 Task: Buy 2 Scrubs from Lip Care section under best seller category for shipping address: Jovani Ramirez, 2765 Fieldcrest Road, New York, New York 10005, Cell Number 6318992398. Pay from credit card ending with 7965, CVV 549
Action: Mouse moved to (323, 55)
Screenshot: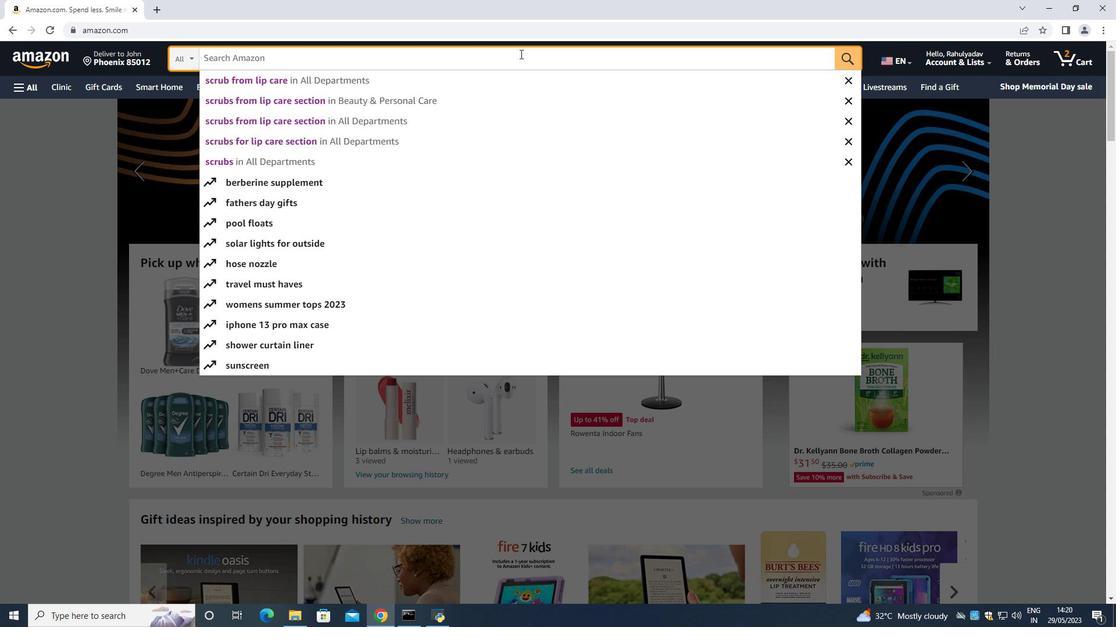 
Action: Key pressed <Key.shift>S
Screenshot: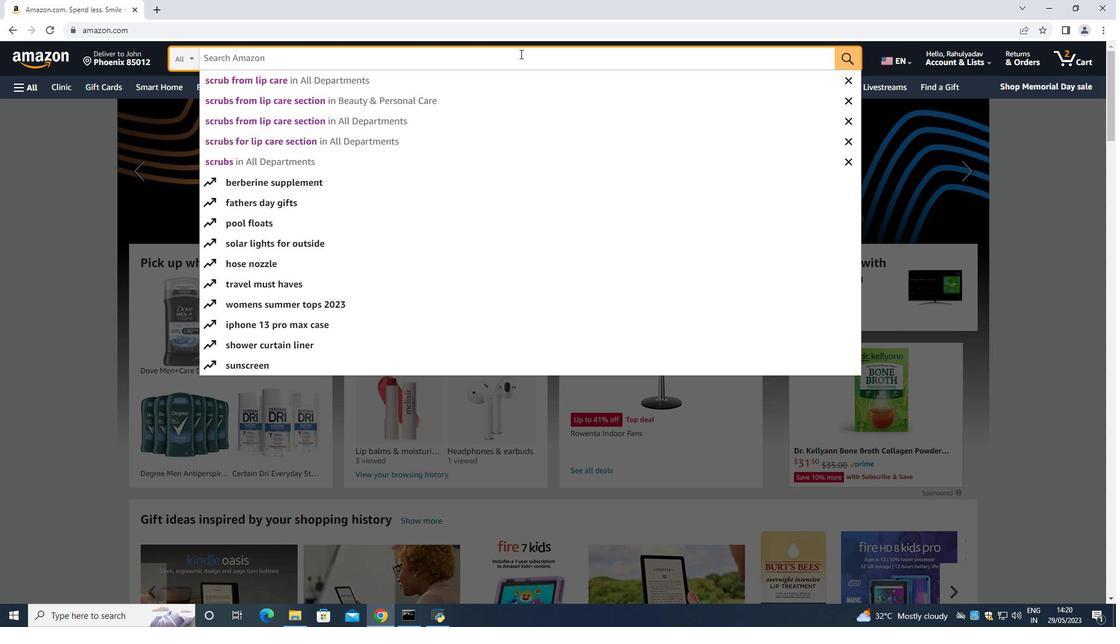 
Action: Mouse moved to (281, 70)
Screenshot: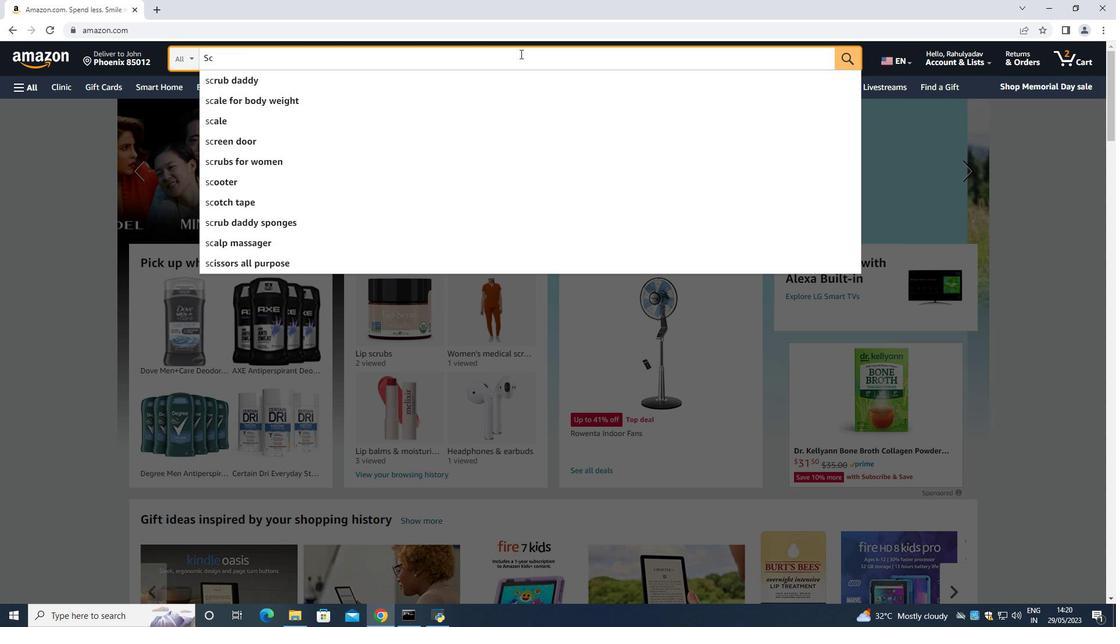 
Action: Mouse pressed left at (281, 70)
Screenshot: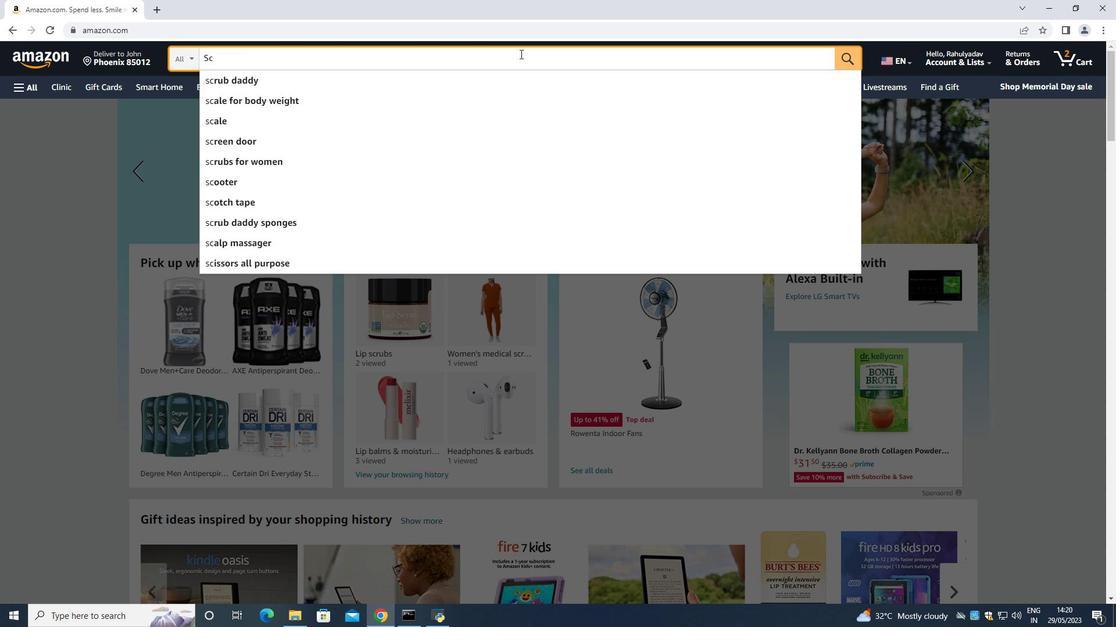
Action: Mouse moved to (280, 70)
Screenshot: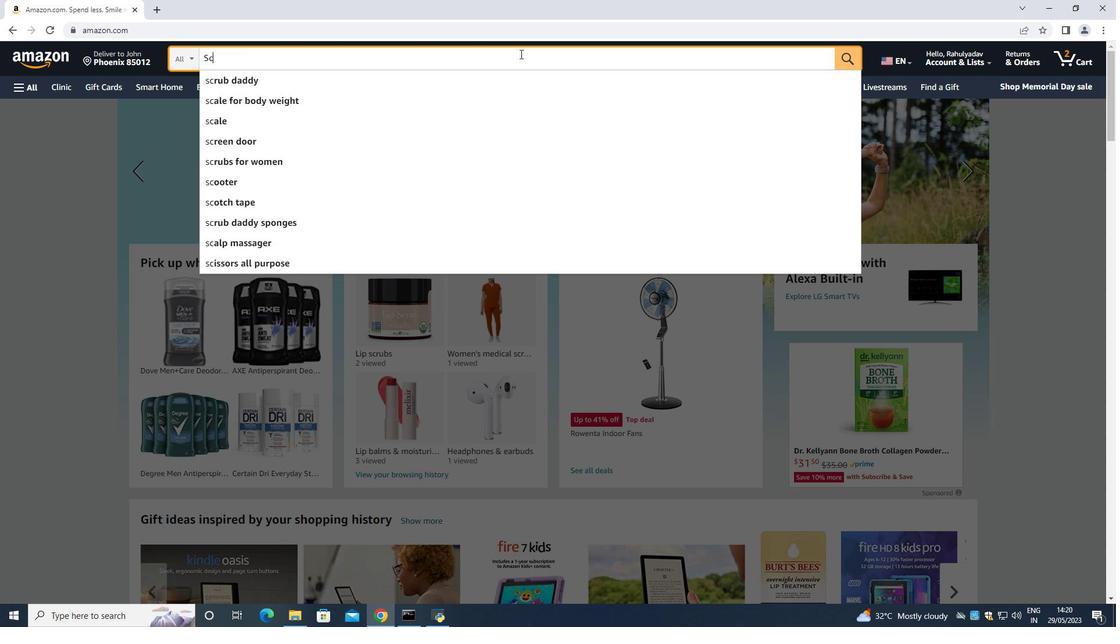 
Action: Key pressed <Key.shift>Scrub<Key.space>from<Key.space>lip<Key.space><Key.shift><Key.shift><Key.shift><Key.shift><Key.shift>Care<Key.space><Key.enter>
Screenshot: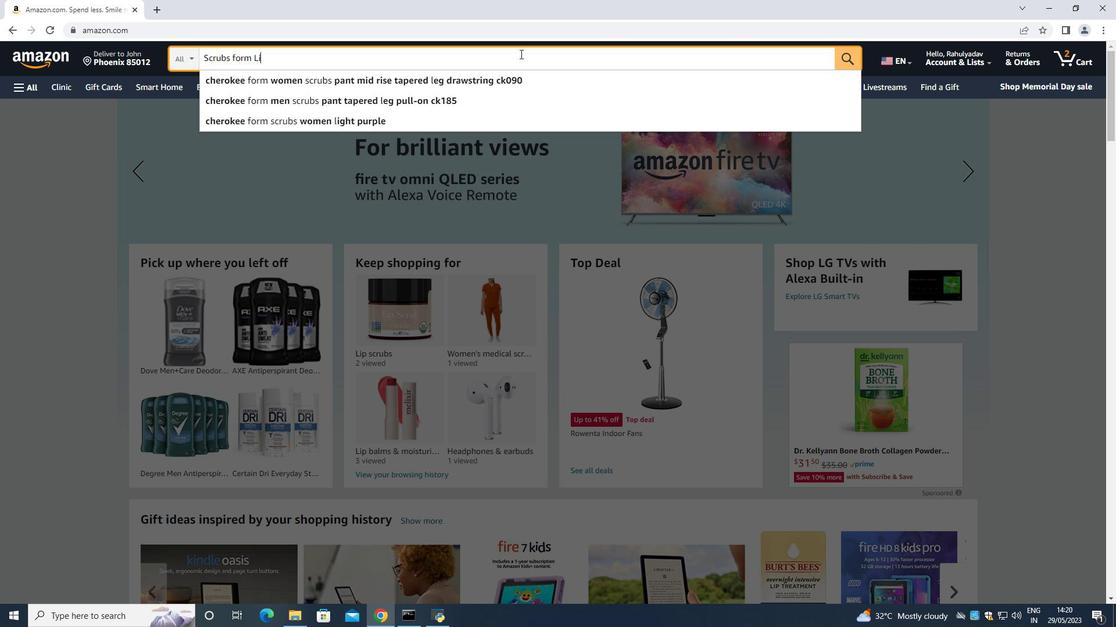 
Action: Mouse moved to (503, 324)
Screenshot: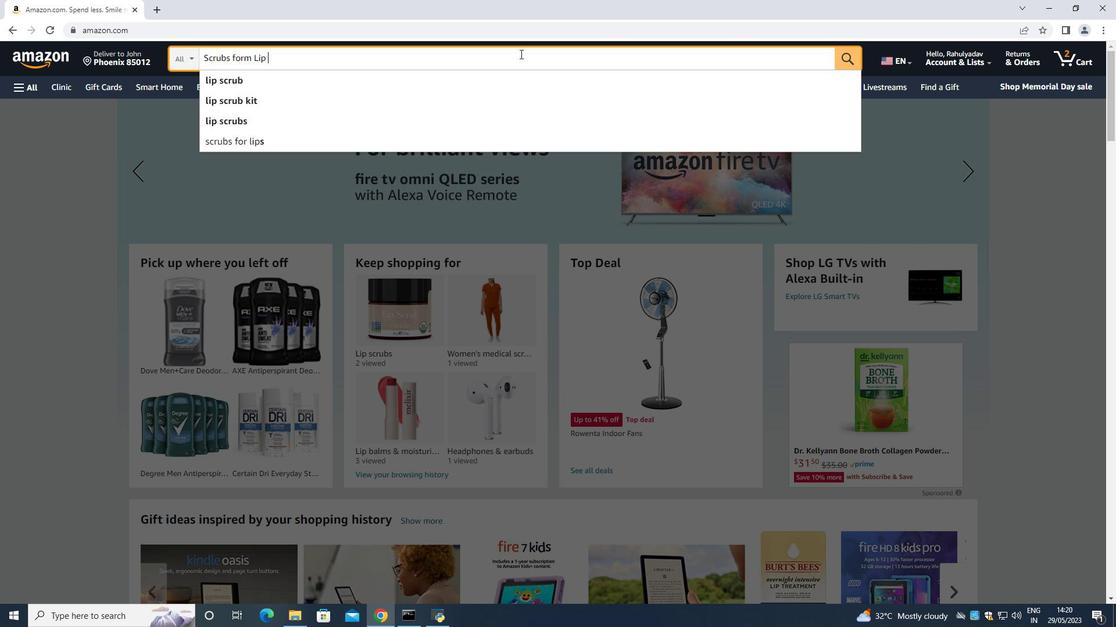 
Action: Mouse scrolled (507, 322) with delta (0, 0)
Screenshot: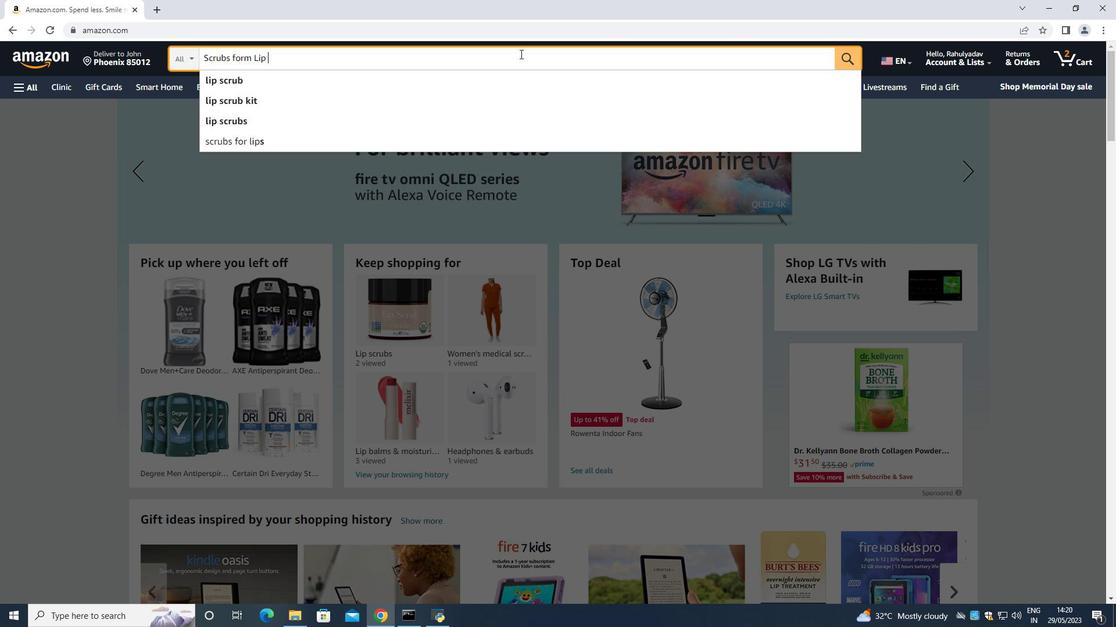 
Action: Mouse moved to (370, 343)
Screenshot: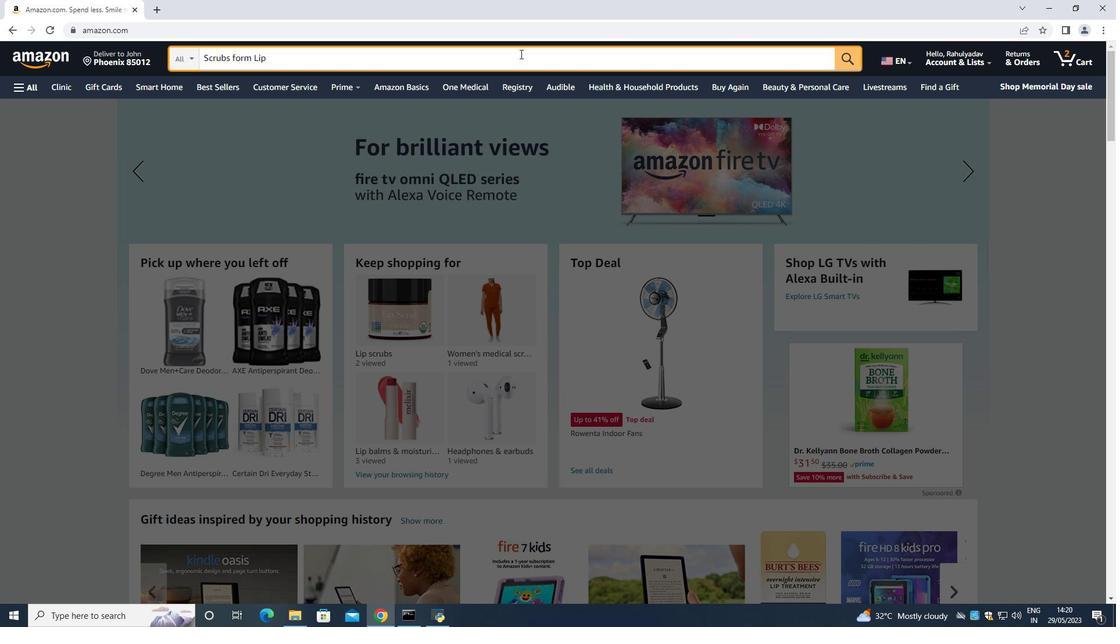 
Action: Mouse scrolled (370, 342) with delta (0, 0)
Screenshot: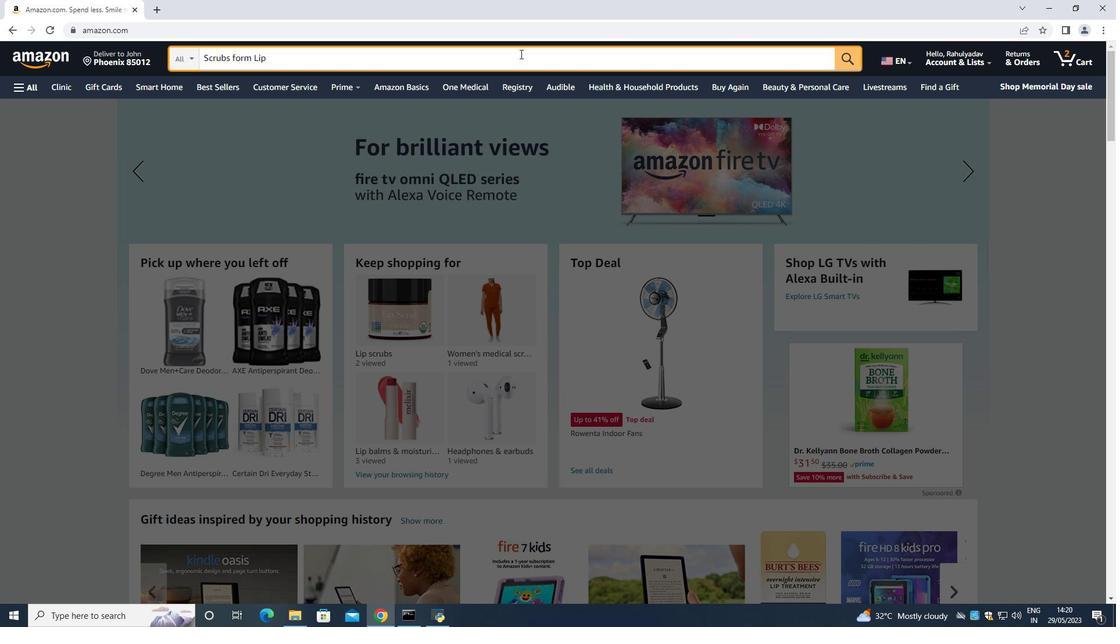 
Action: Mouse moved to (258, 447)
Screenshot: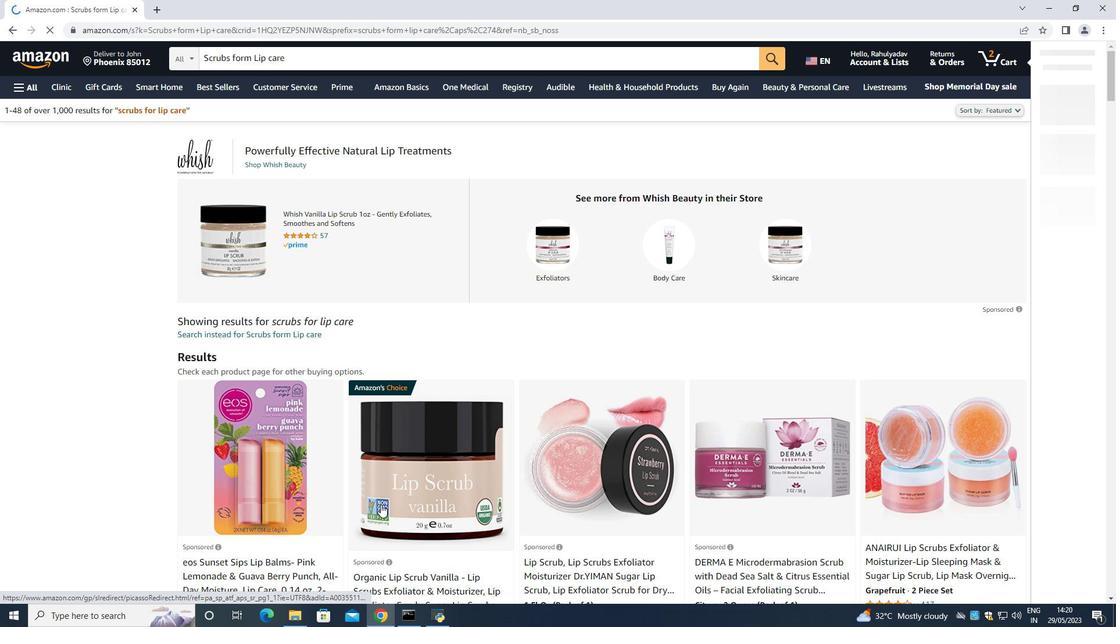 
Action: Mouse scrolled (258, 447) with delta (0, 0)
Screenshot: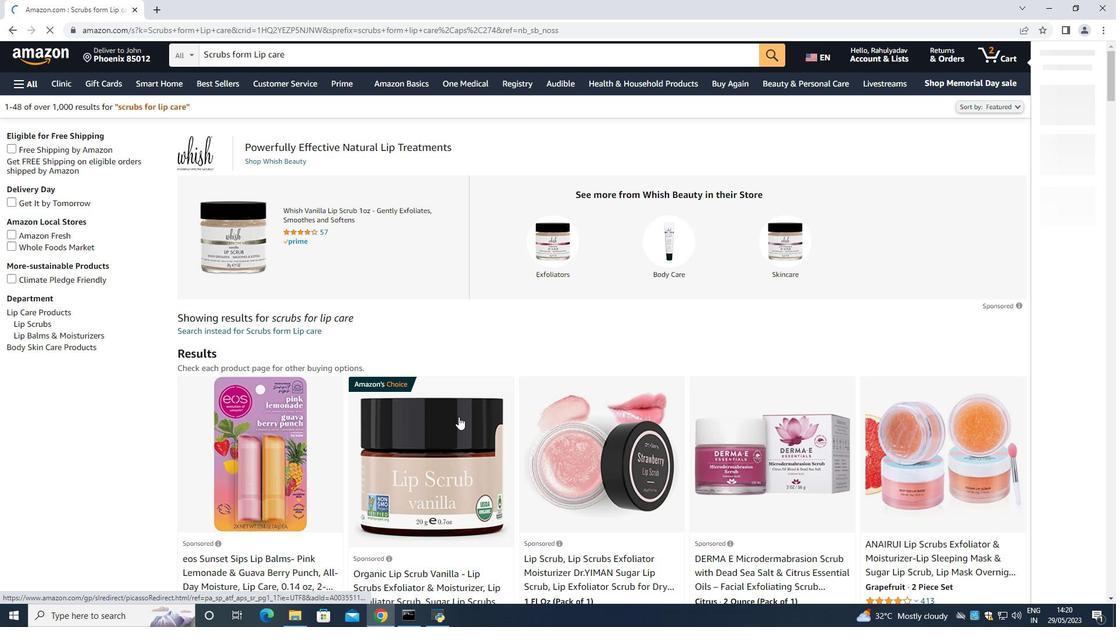 
Action: Mouse moved to (286, 430)
Screenshot: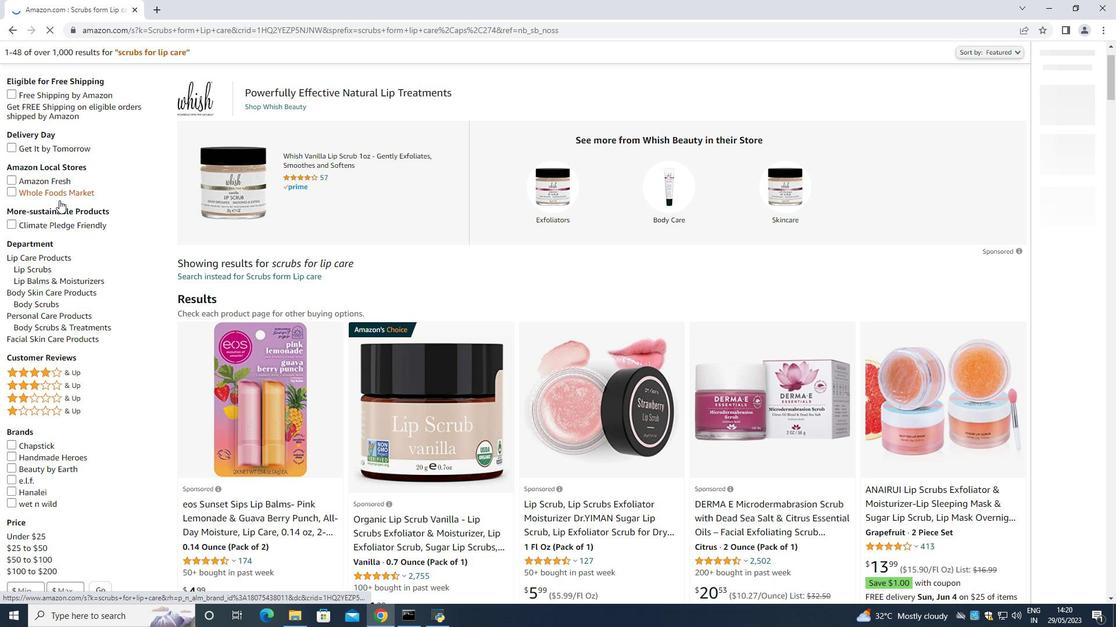 
Action: Mouse scrolled (286, 430) with delta (0, 0)
Screenshot: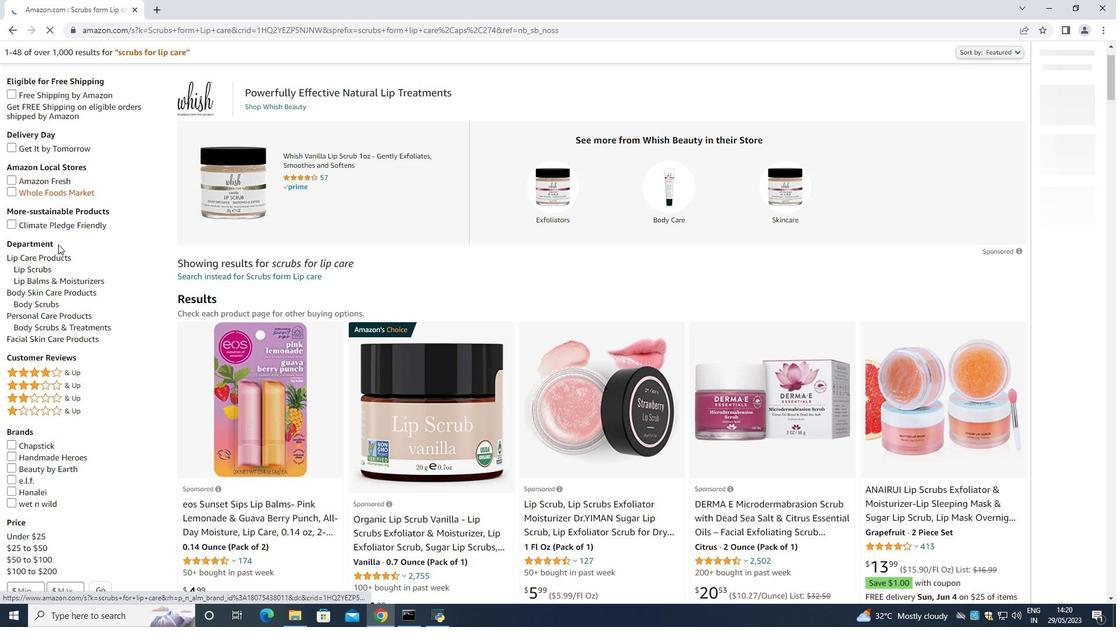 
Action: Mouse moved to (347, 341)
Screenshot: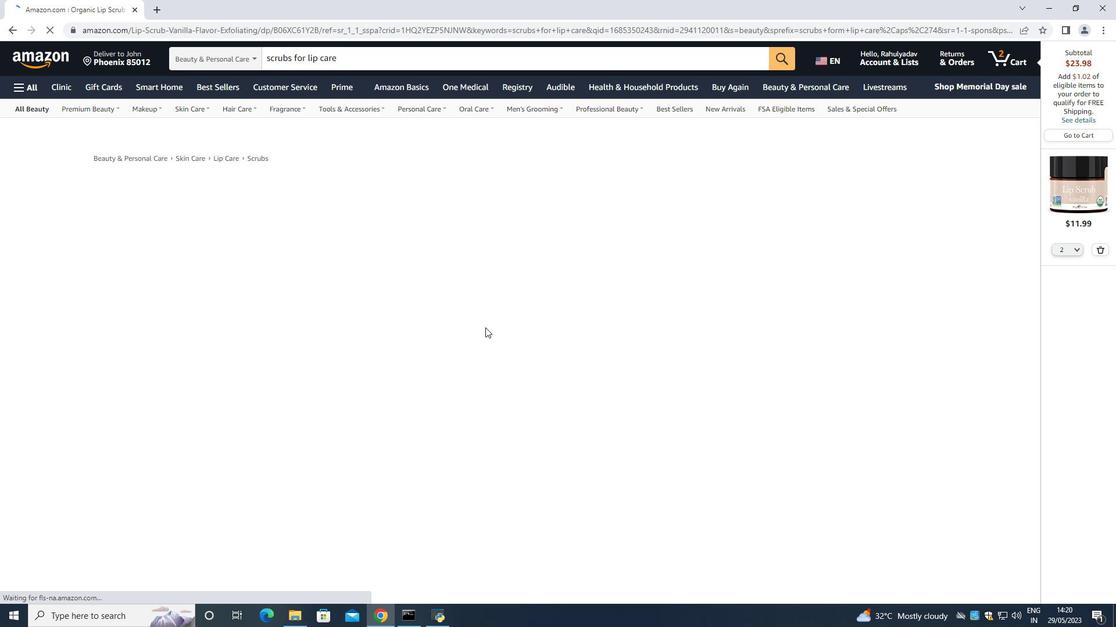 
Action: Mouse scrolled (347, 340) with delta (0, 0)
Screenshot: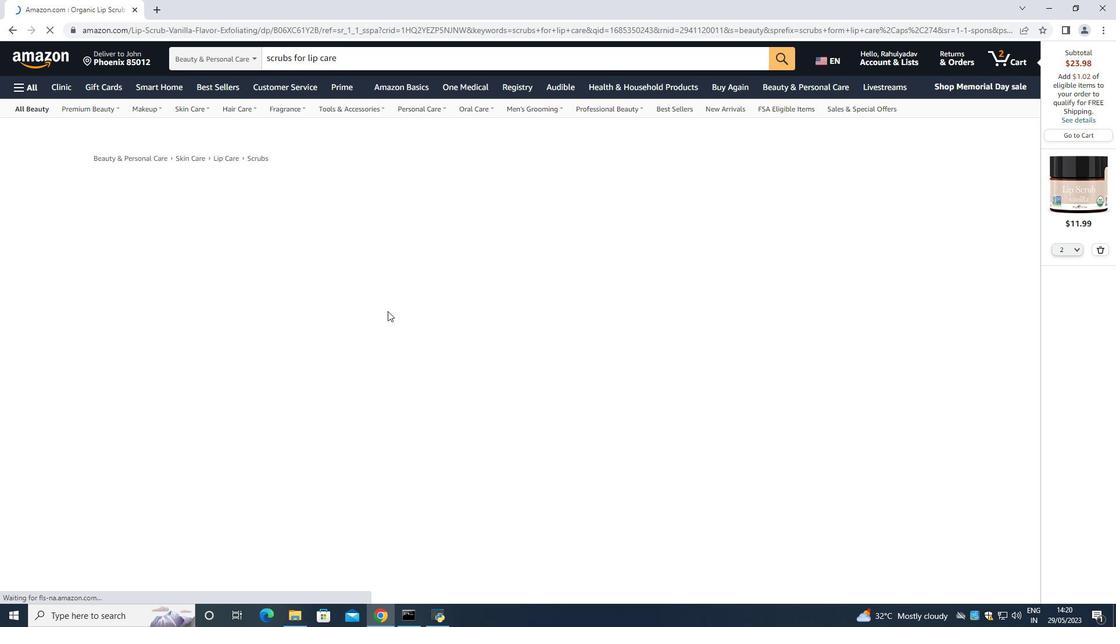 
Action: Mouse moved to (377, 324)
Screenshot: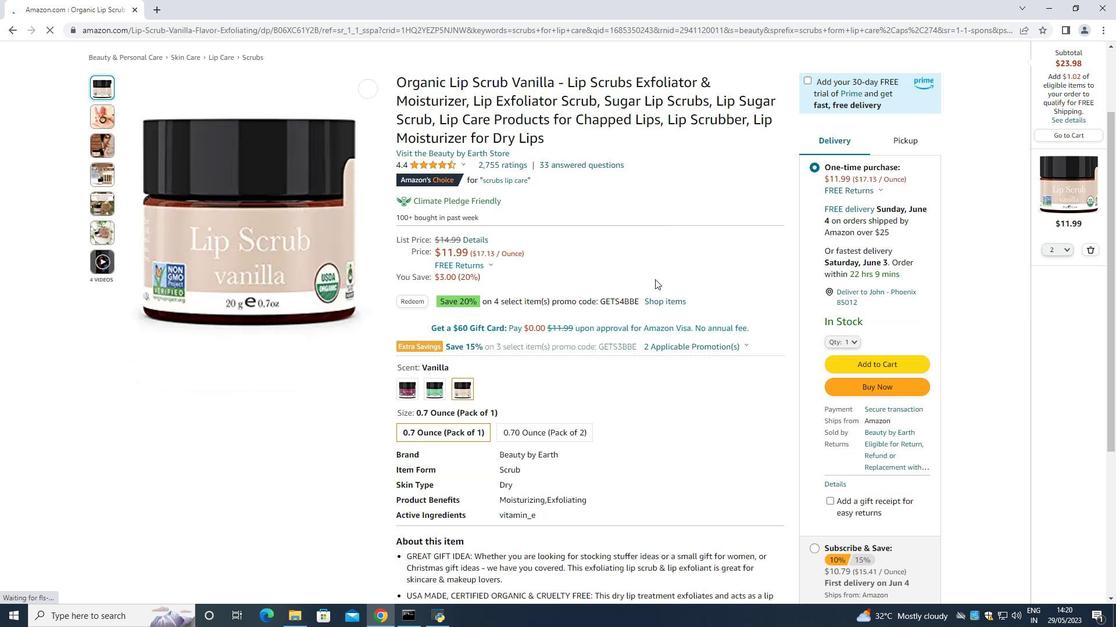 
Action: Mouse scrolled (377, 323) with delta (0, 0)
Screenshot: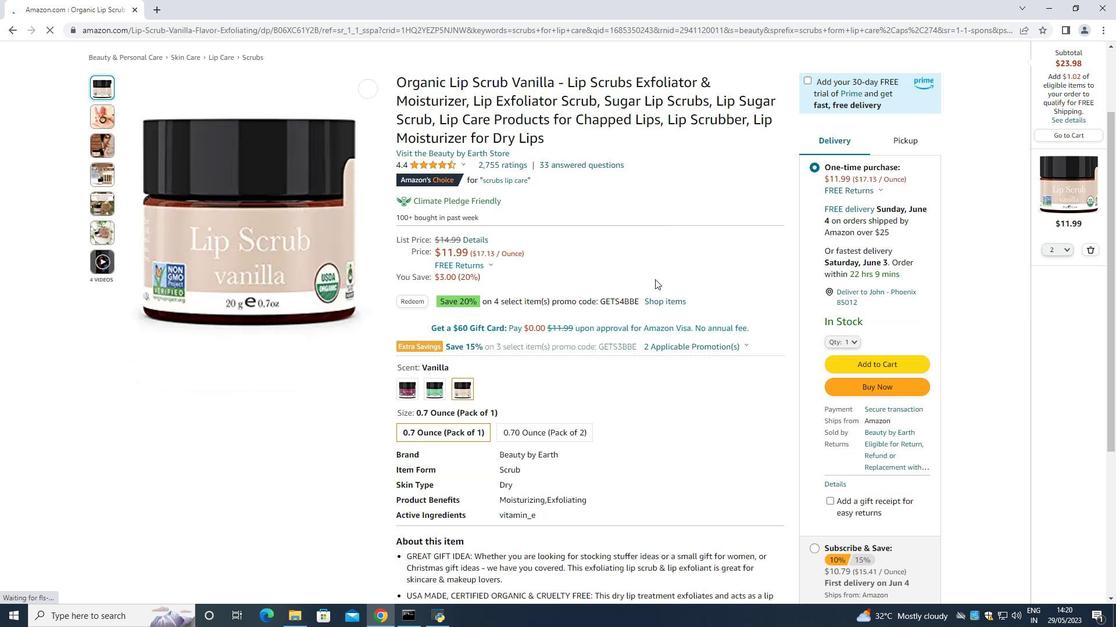 
Action: Mouse moved to (405, 289)
Screenshot: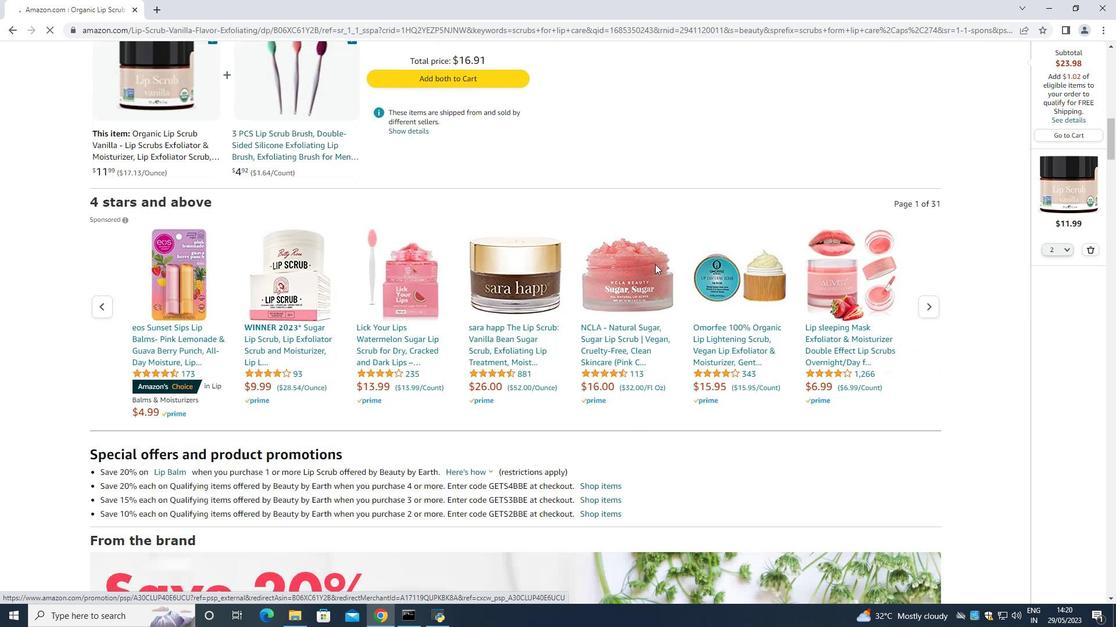 
Action: Mouse scrolled (405, 288) with delta (0, 0)
Screenshot: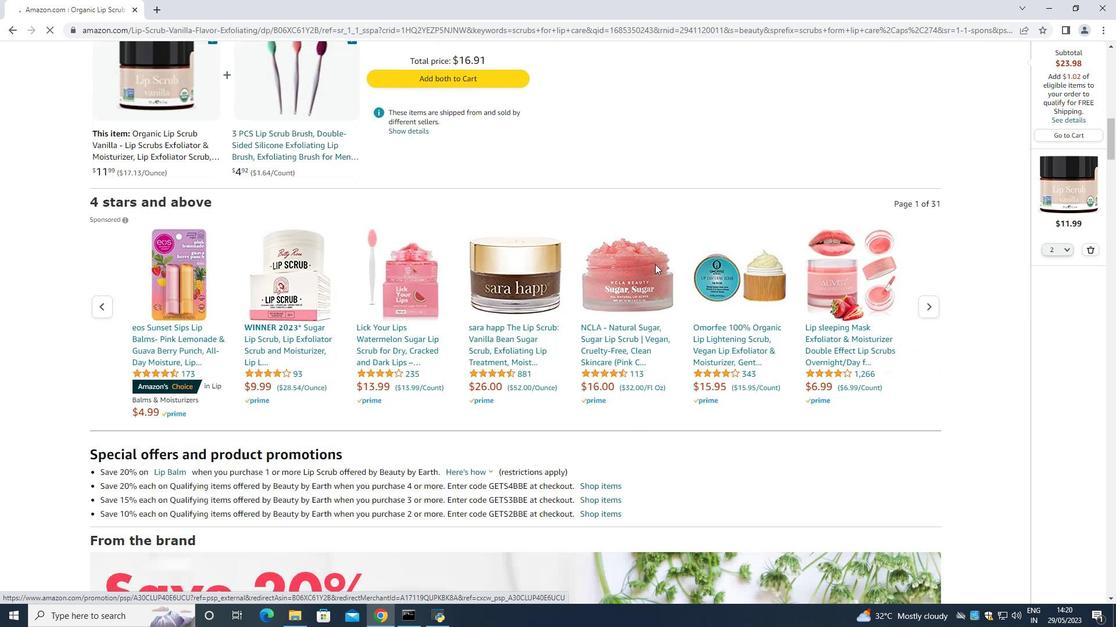 
Action: Mouse moved to (405, 289)
Screenshot: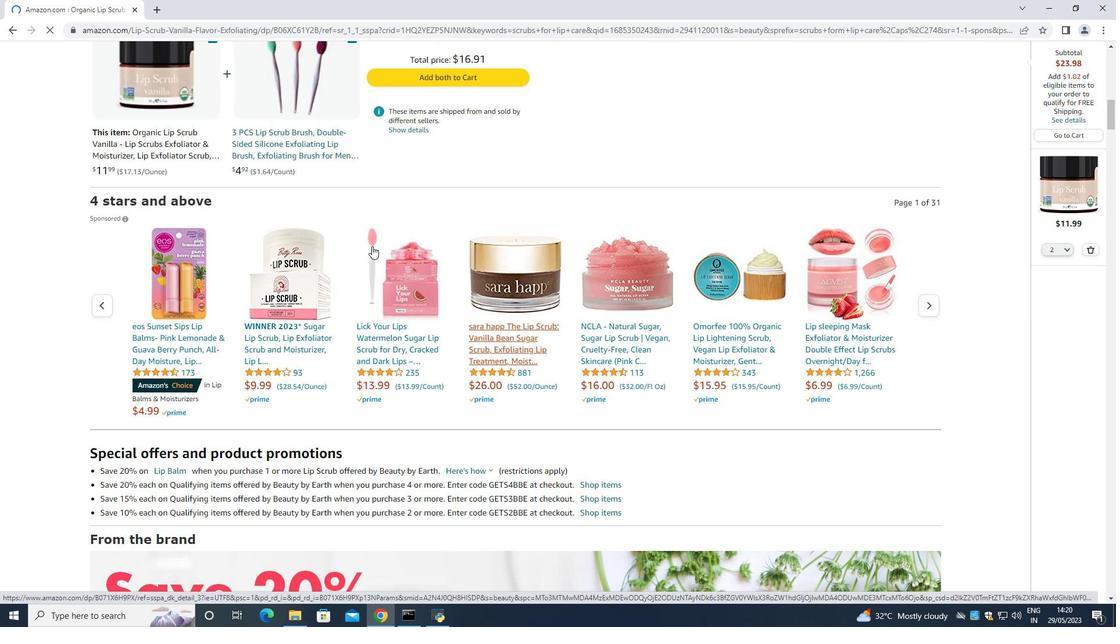 
Action: Mouse scrolled (405, 288) with delta (0, 0)
Screenshot: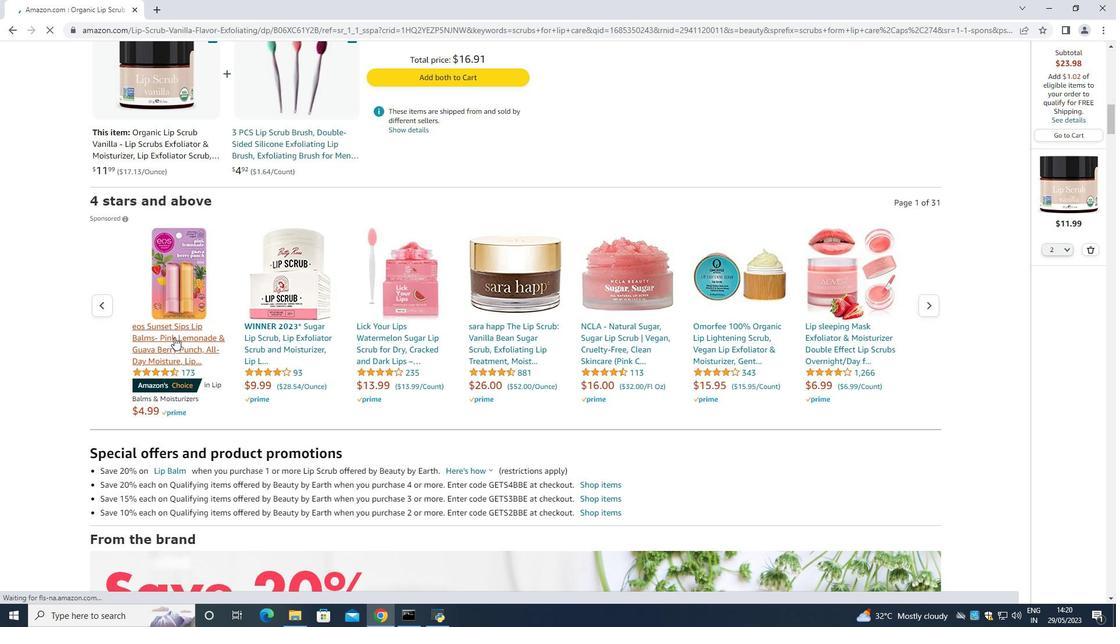 
Action: Mouse scrolled (405, 288) with delta (0, 0)
Screenshot: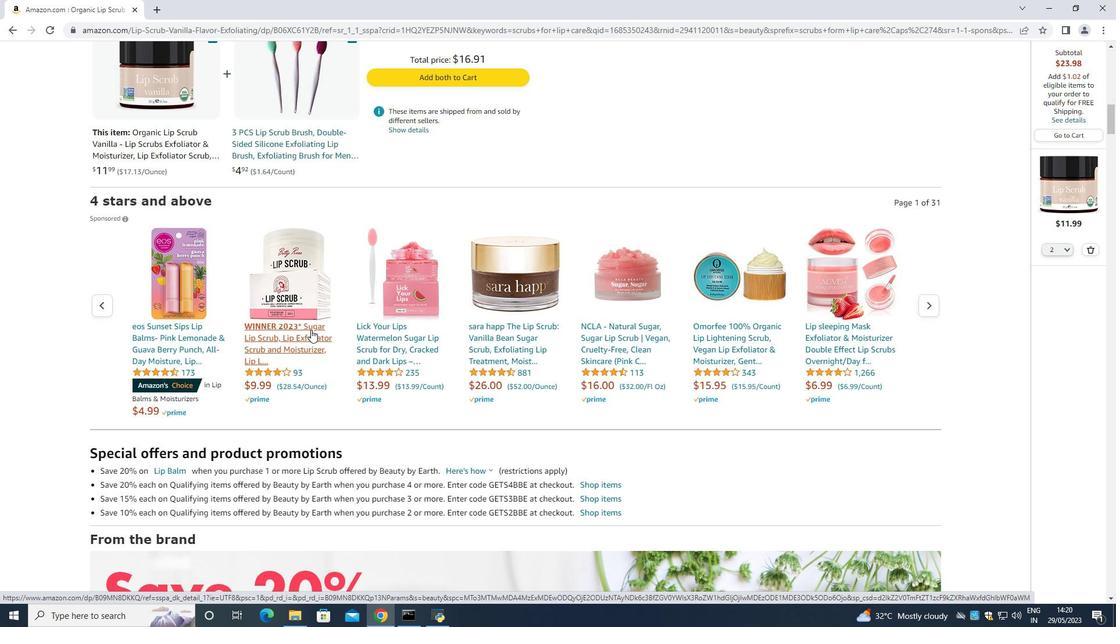 
Action: Mouse moved to (399, 283)
Screenshot: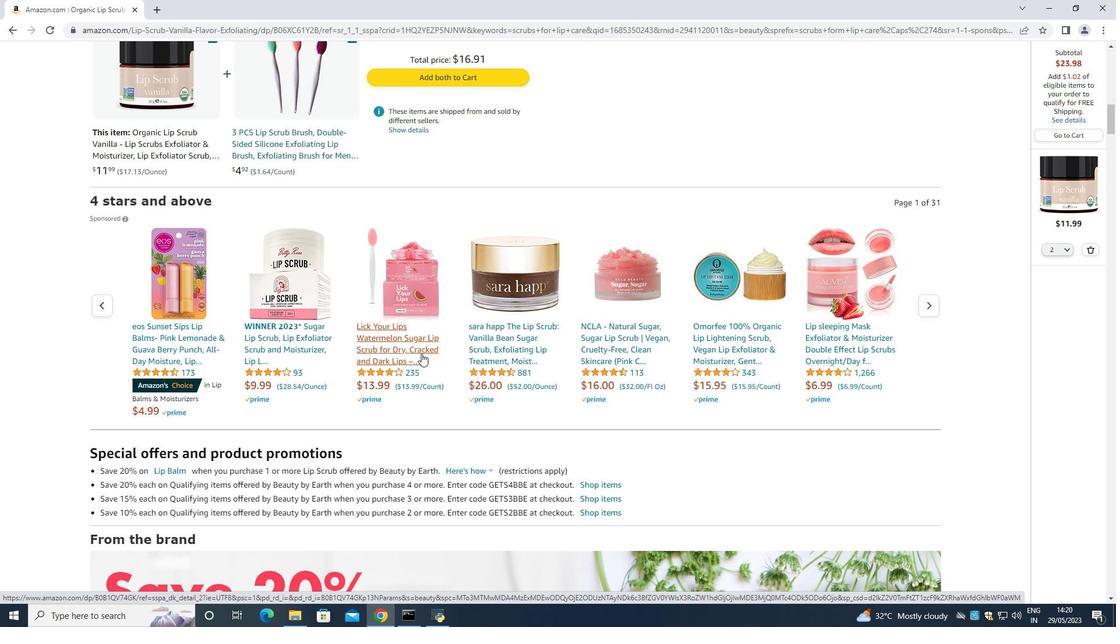 
Action: Mouse scrolled (399, 283) with delta (0, 0)
Screenshot: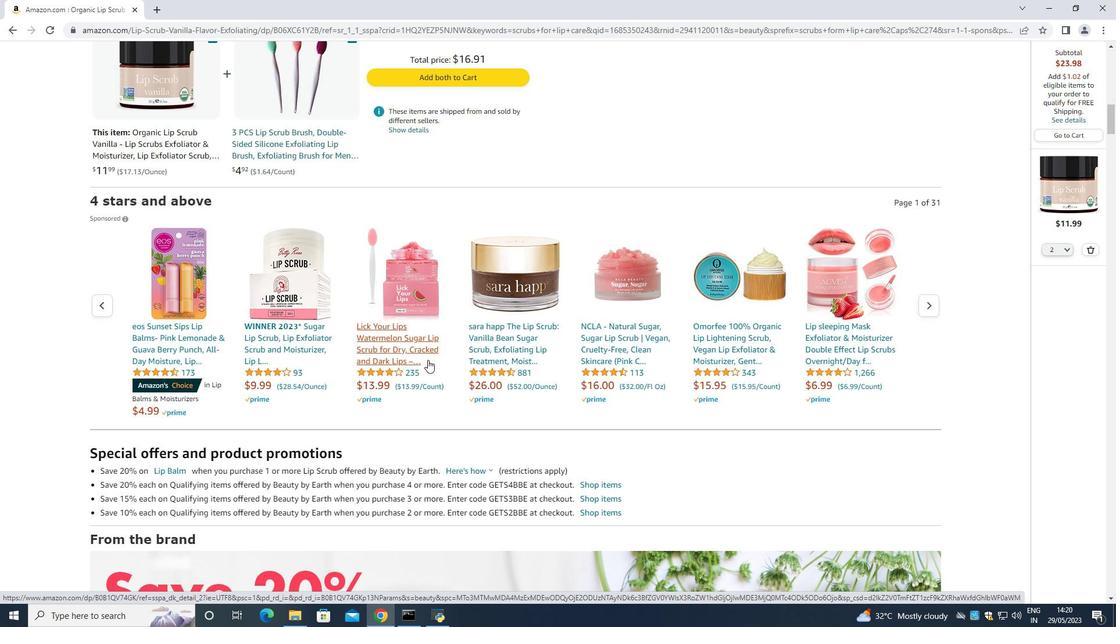 
Action: Mouse moved to (398, 283)
Screenshot: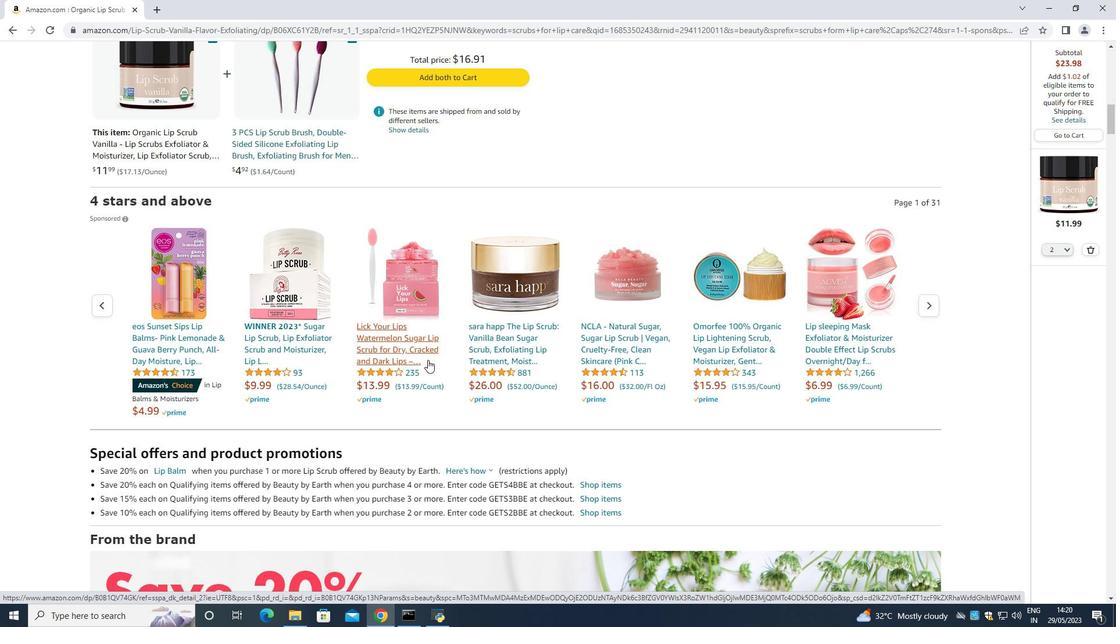 
Action: Mouse scrolled (398, 283) with delta (0, 0)
Screenshot: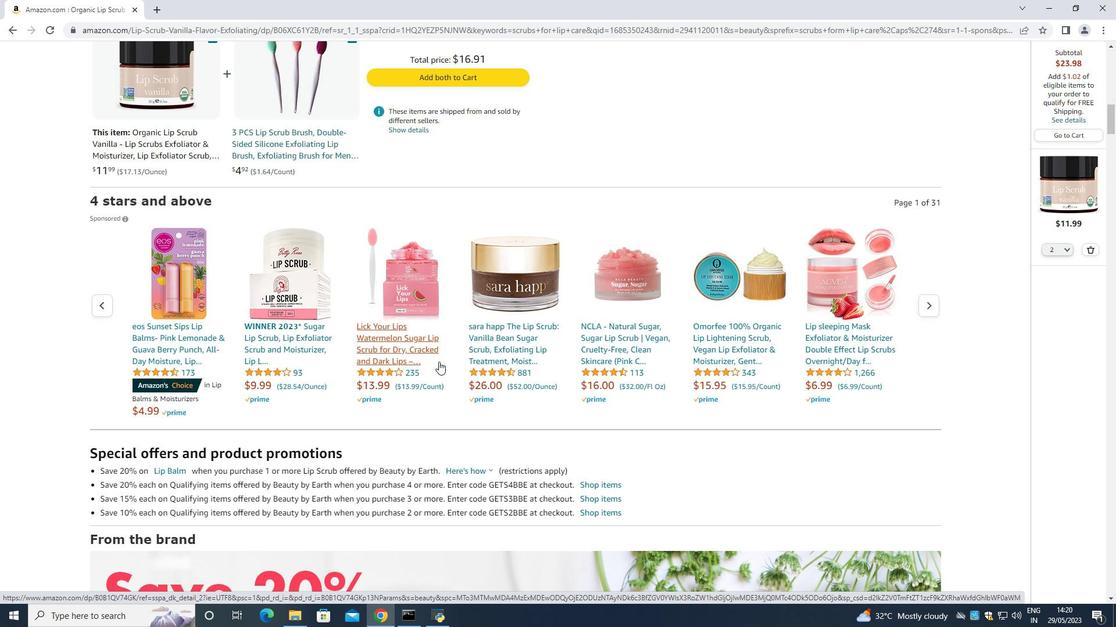 
Action: Mouse moved to (398, 283)
Screenshot: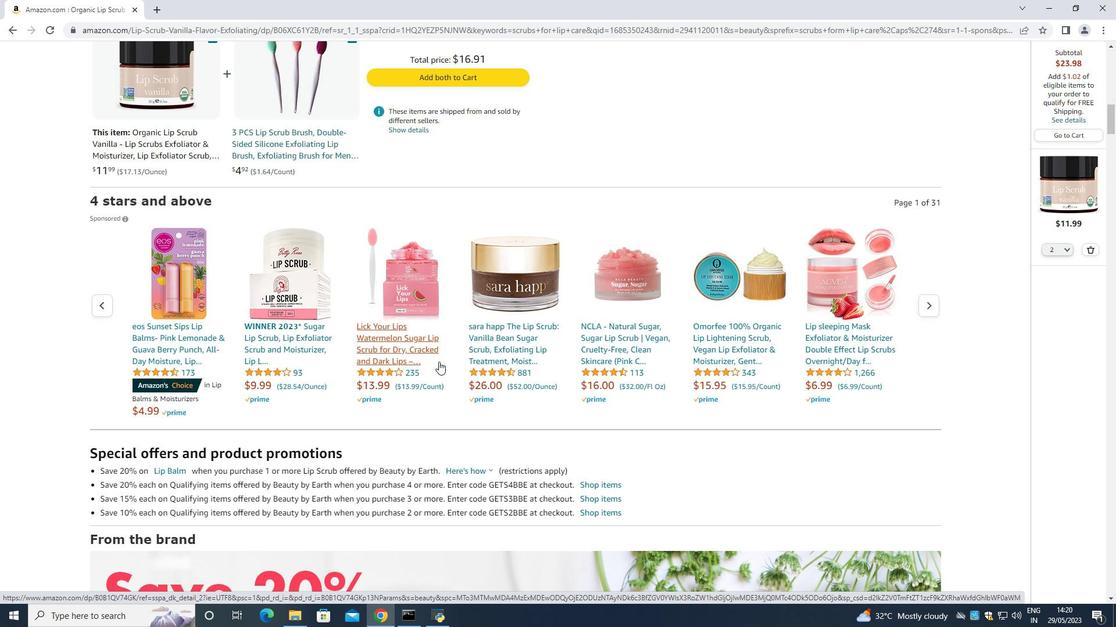 
Action: Mouse scrolled (398, 283) with delta (0, 0)
Screenshot: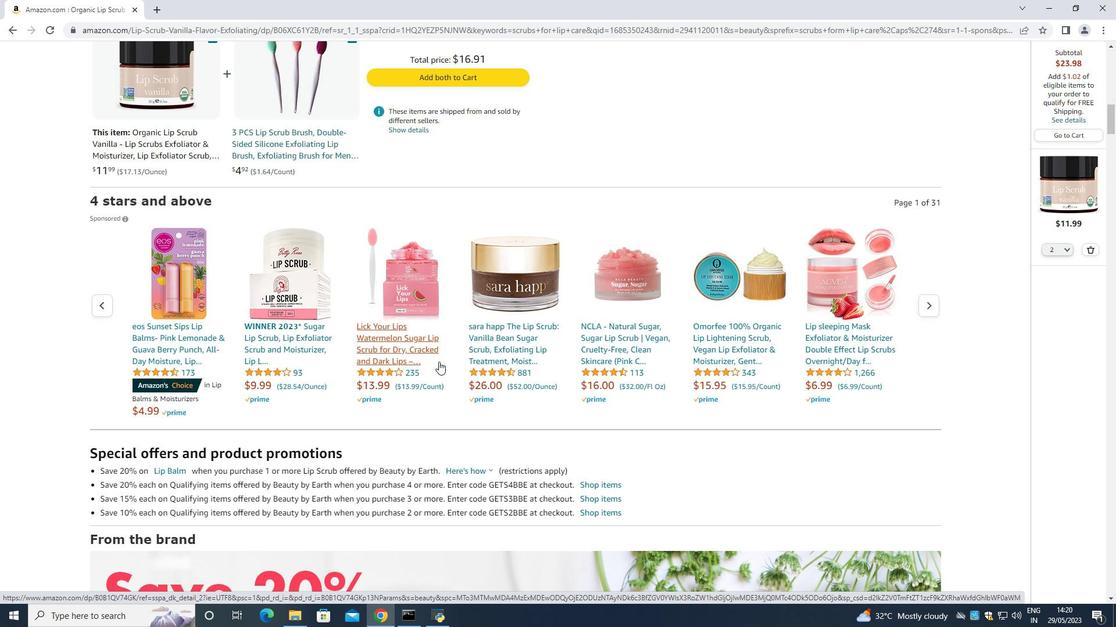 
Action: Mouse moved to (398, 283)
Screenshot: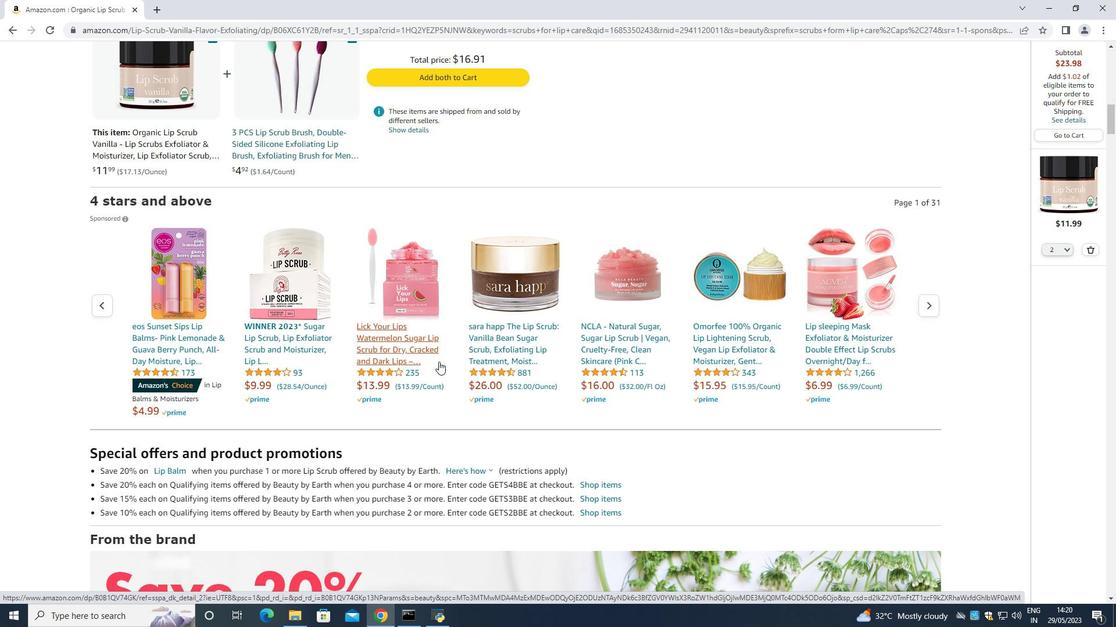 
Action: Mouse scrolled (398, 283) with delta (0, 0)
Screenshot: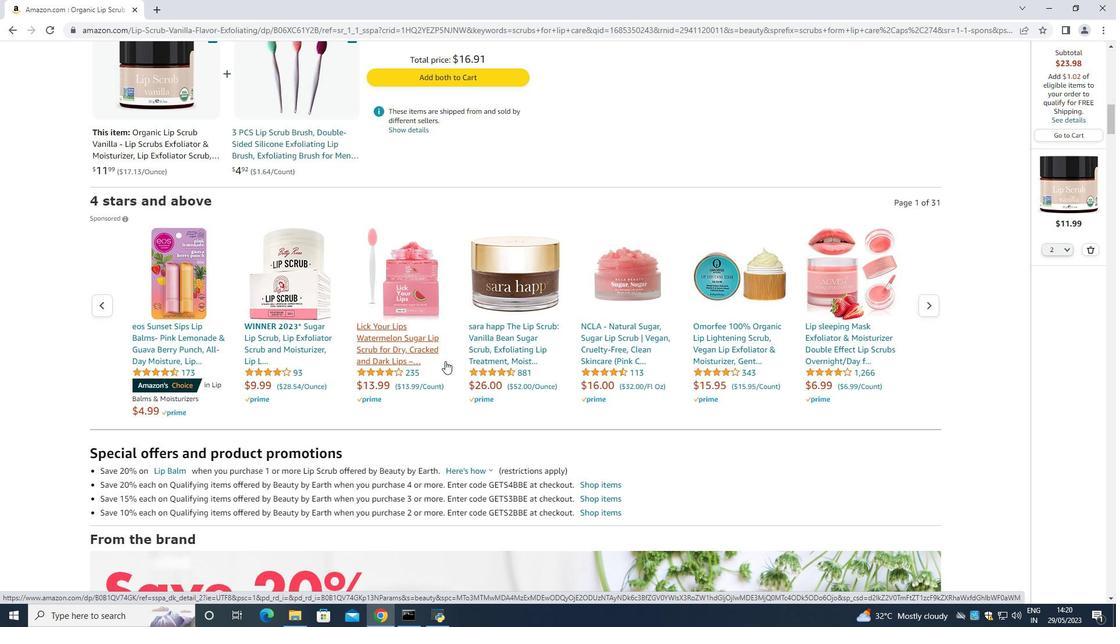 
Action: Mouse moved to (392, 279)
Screenshot: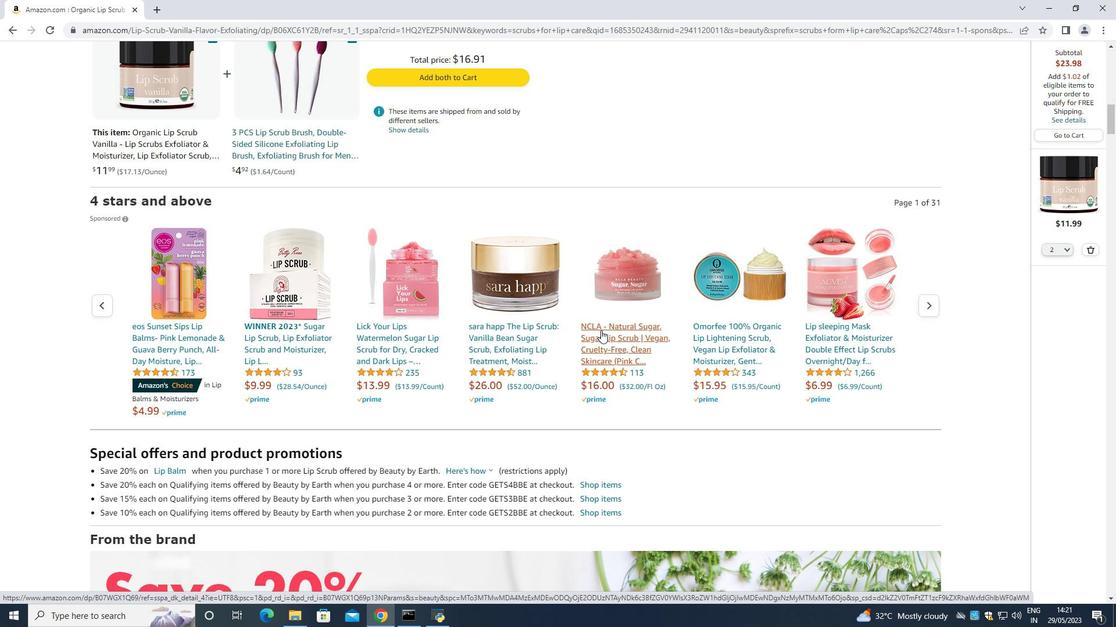 
Action: Mouse scrolled (392, 278) with delta (0, 0)
Screenshot: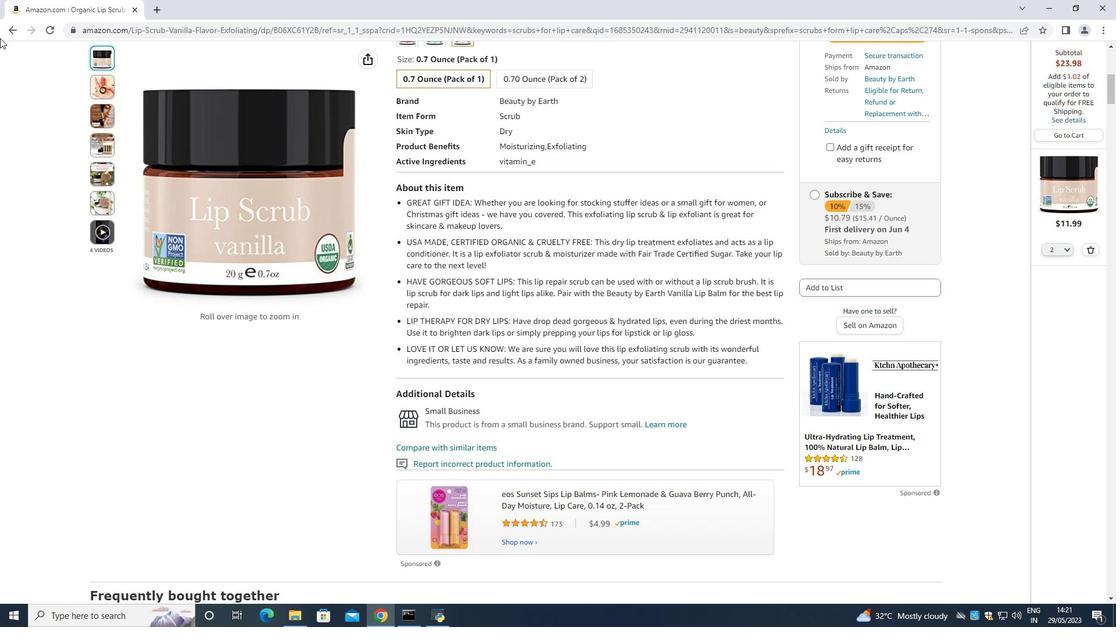 
Action: Mouse moved to (391, 295)
Screenshot: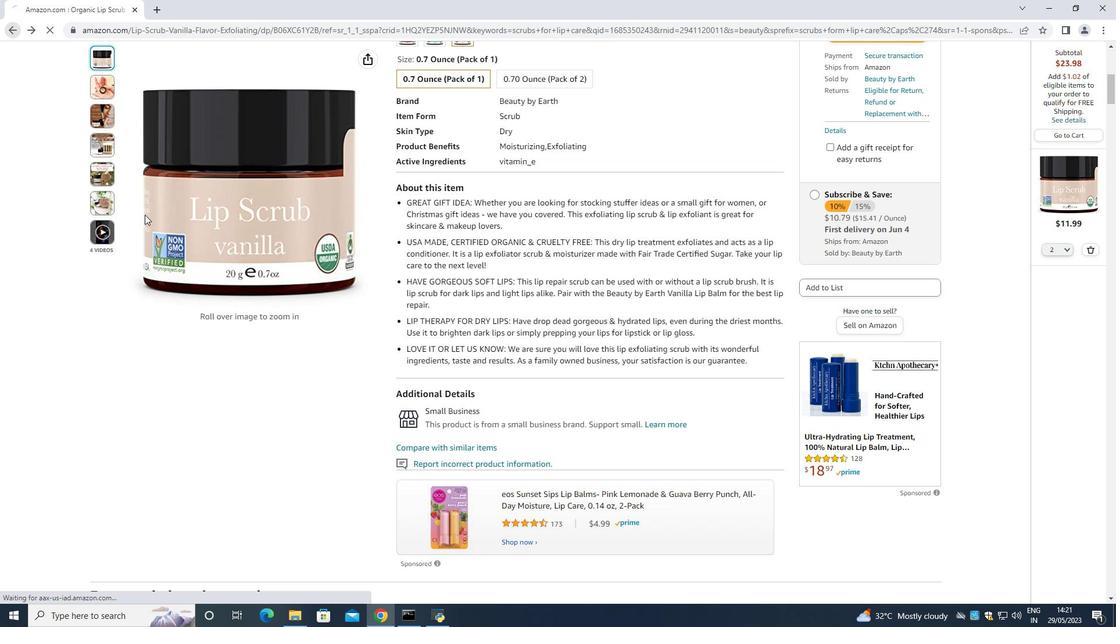 
Action: Mouse scrolled (391, 294) with delta (0, 0)
Screenshot: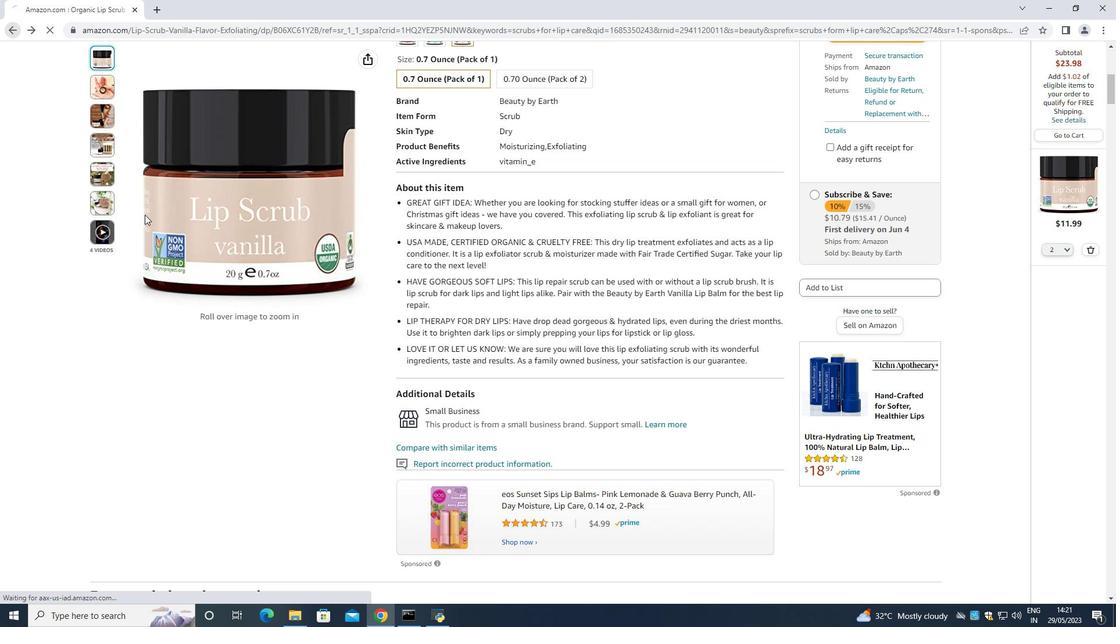 
Action: Mouse moved to (339, 391)
Screenshot: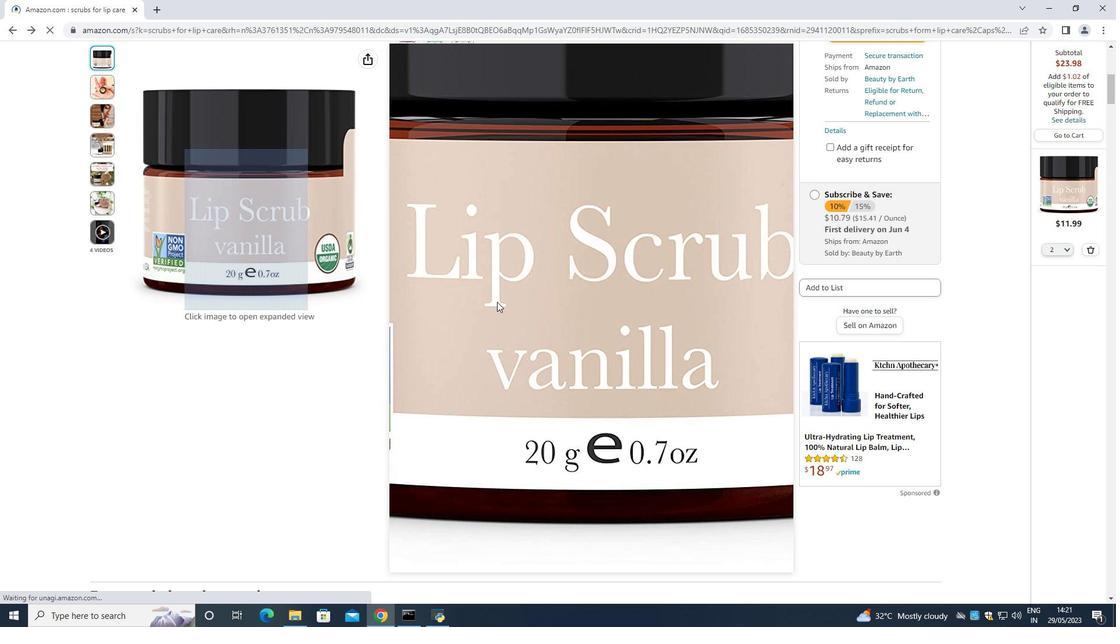 
Action: Mouse scrolled (339, 391) with delta (0, 0)
Screenshot: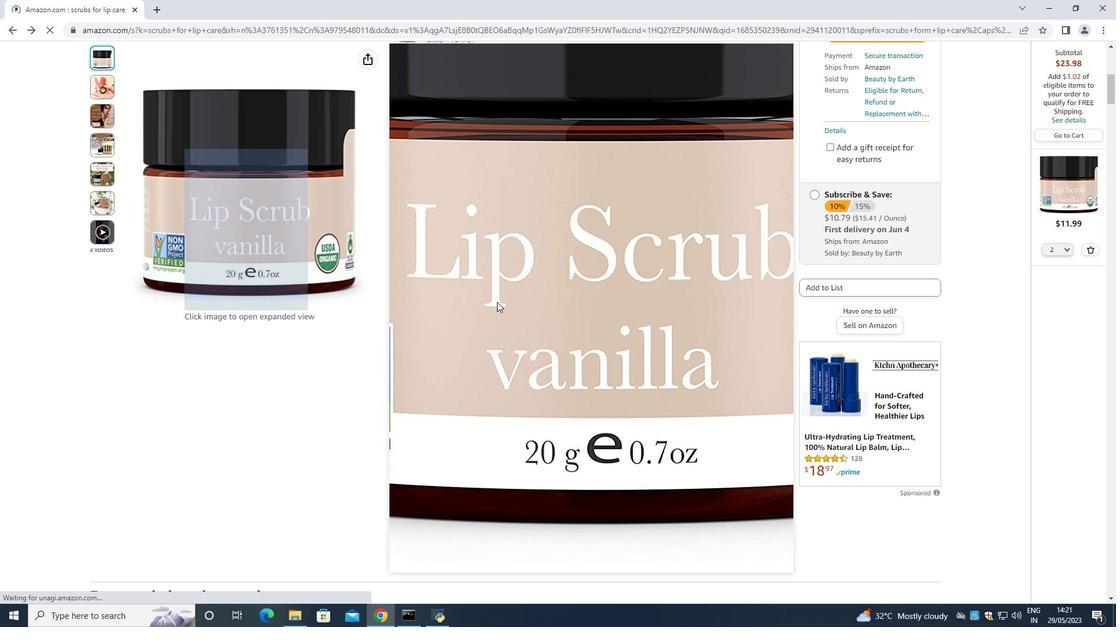 
Action: Mouse moved to (419, 449)
Screenshot: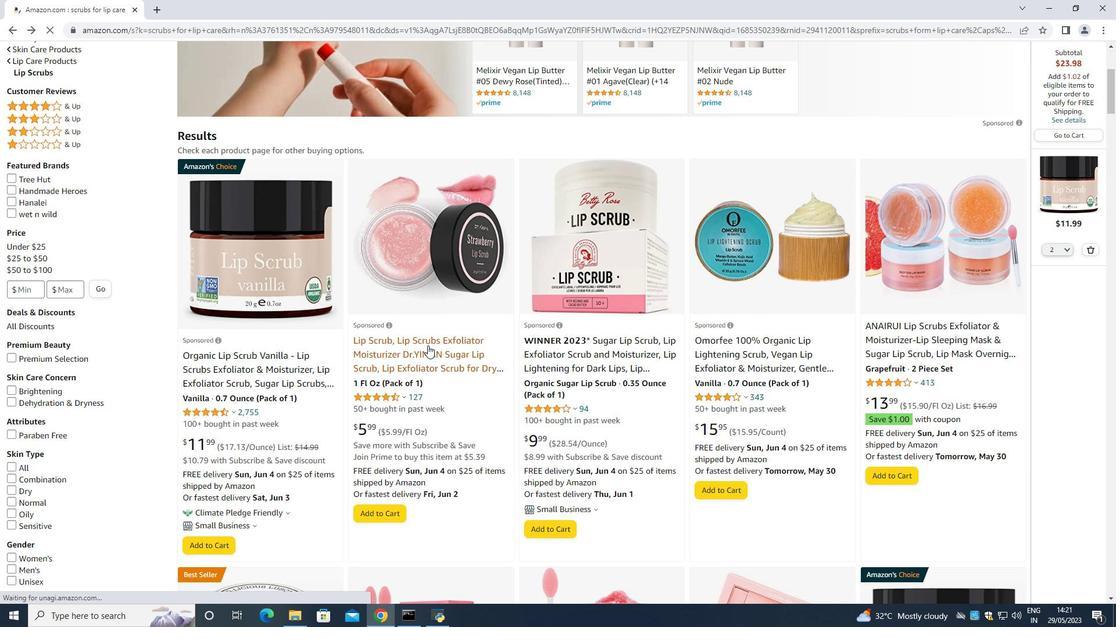 
Action: Mouse scrolled (419, 449) with delta (0, 0)
Screenshot: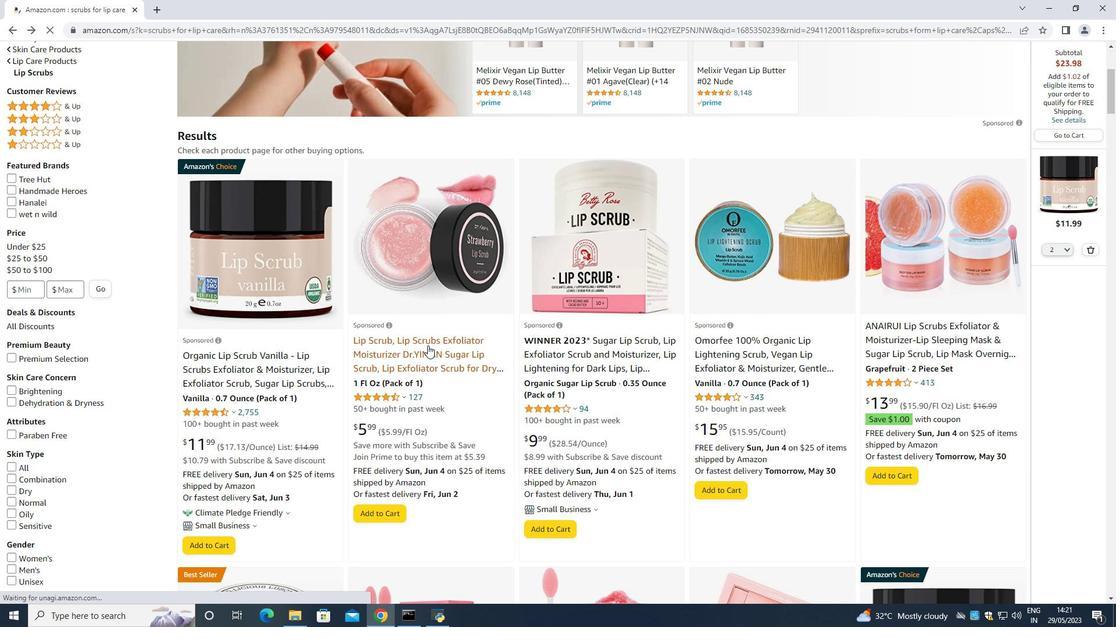 
Action: Mouse scrolled (419, 449) with delta (0, 0)
Screenshot: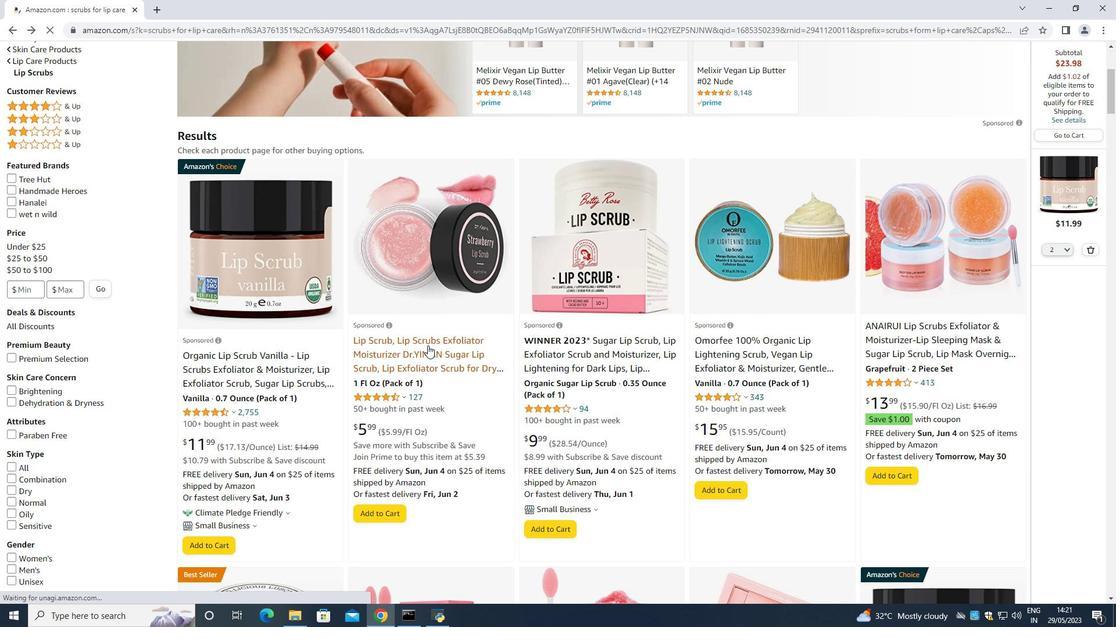 
Action: Mouse scrolled (419, 449) with delta (0, 0)
Screenshot: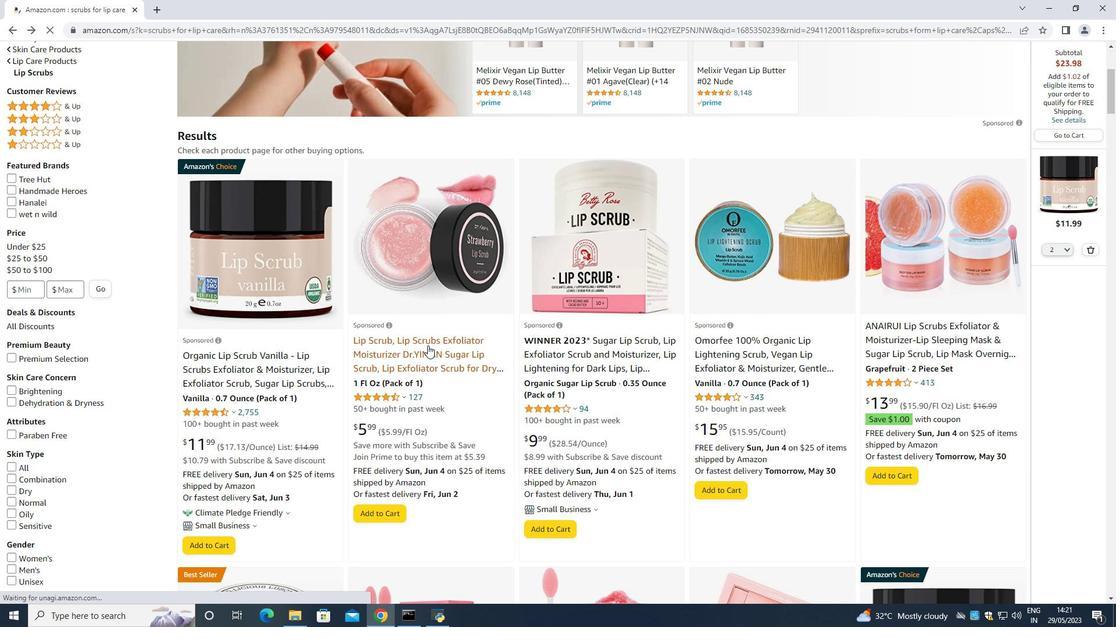 
Action: Mouse scrolled (419, 449) with delta (0, 0)
Screenshot: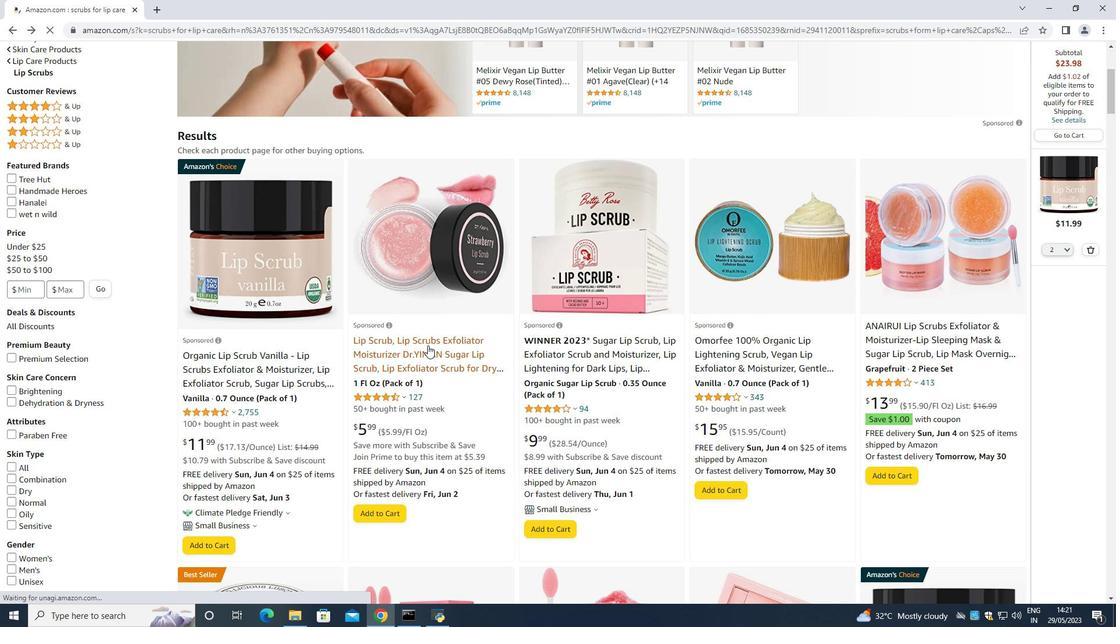 
Action: Mouse scrolled (419, 449) with delta (0, 0)
Screenshot: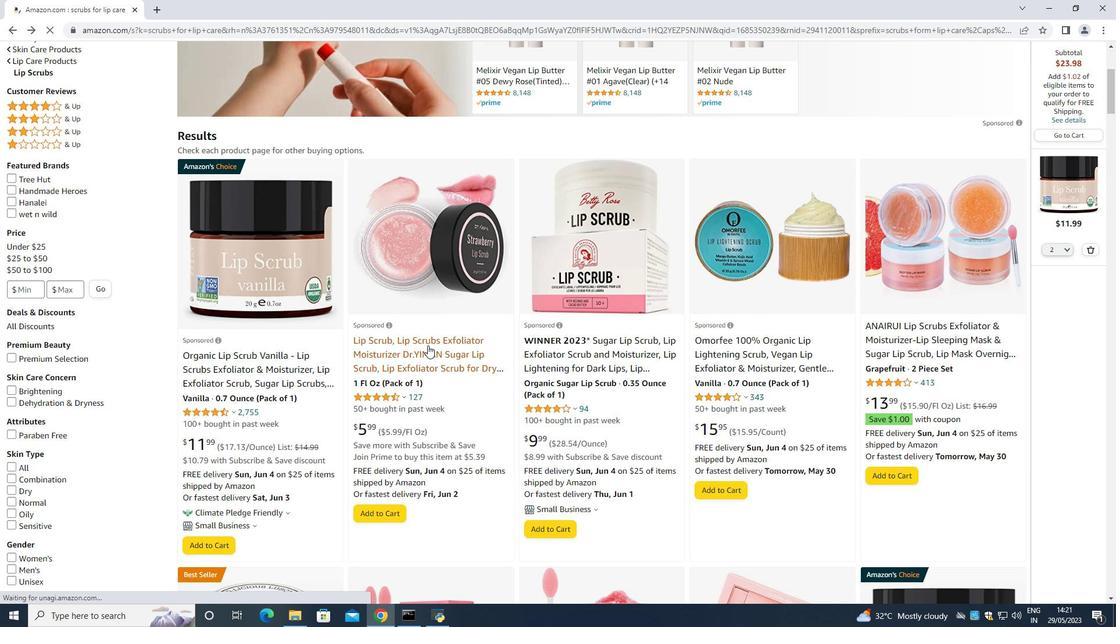 
Action: Mouse scrolled (419, 449) with delta (0, 0)
Screenshot: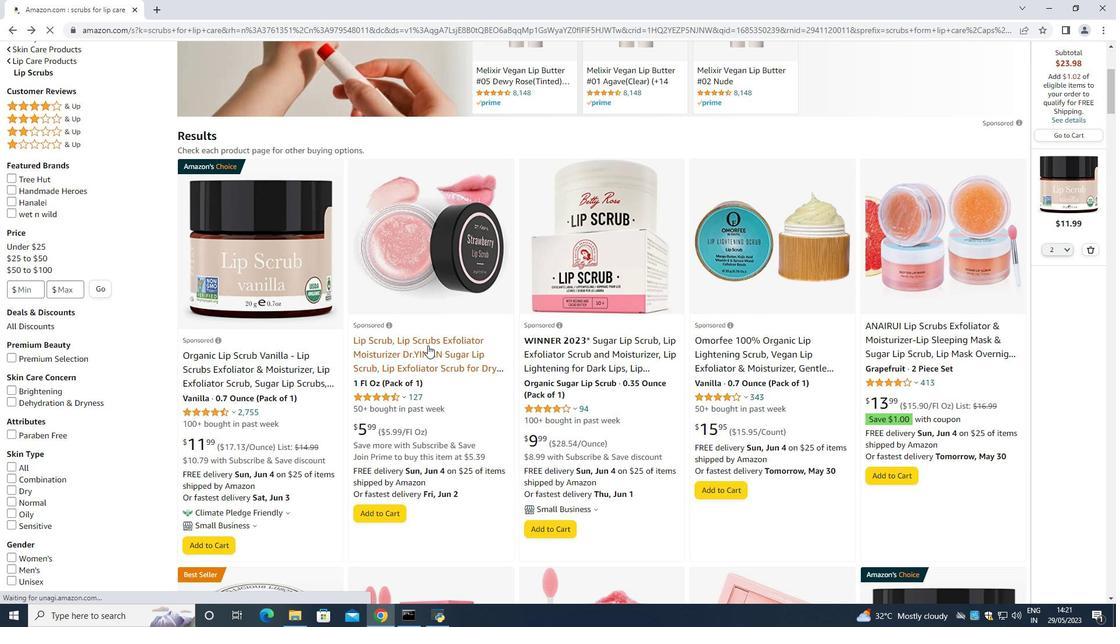 
Action: Mouse scrolled (419, 449) with delta (0, 0)
Screenshot: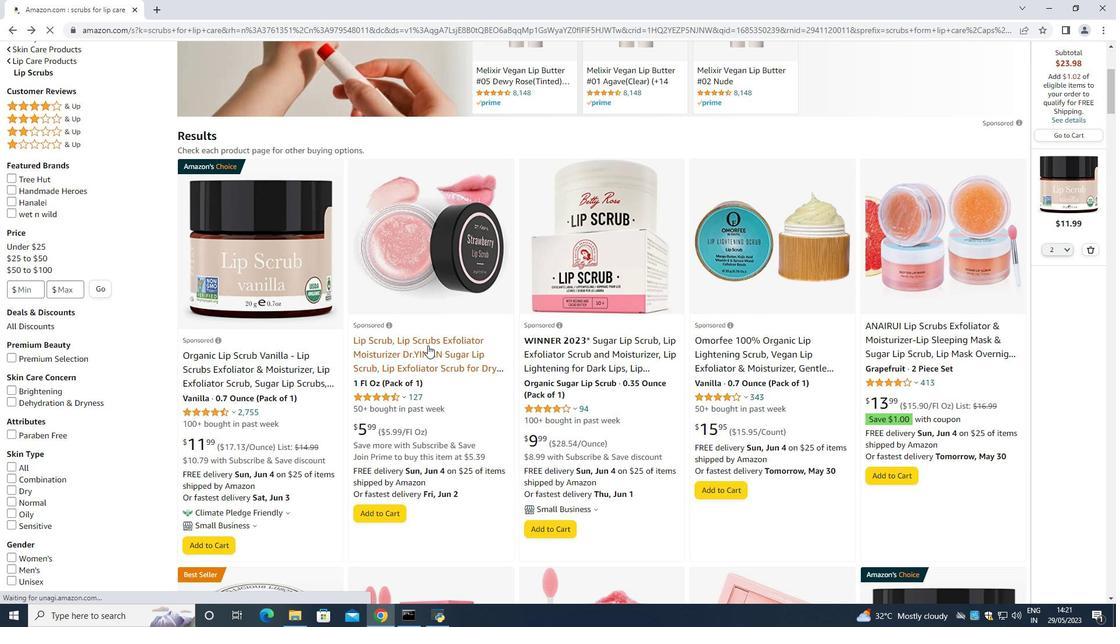 
Action: Mouse moved to (406, 428)
Screenshot: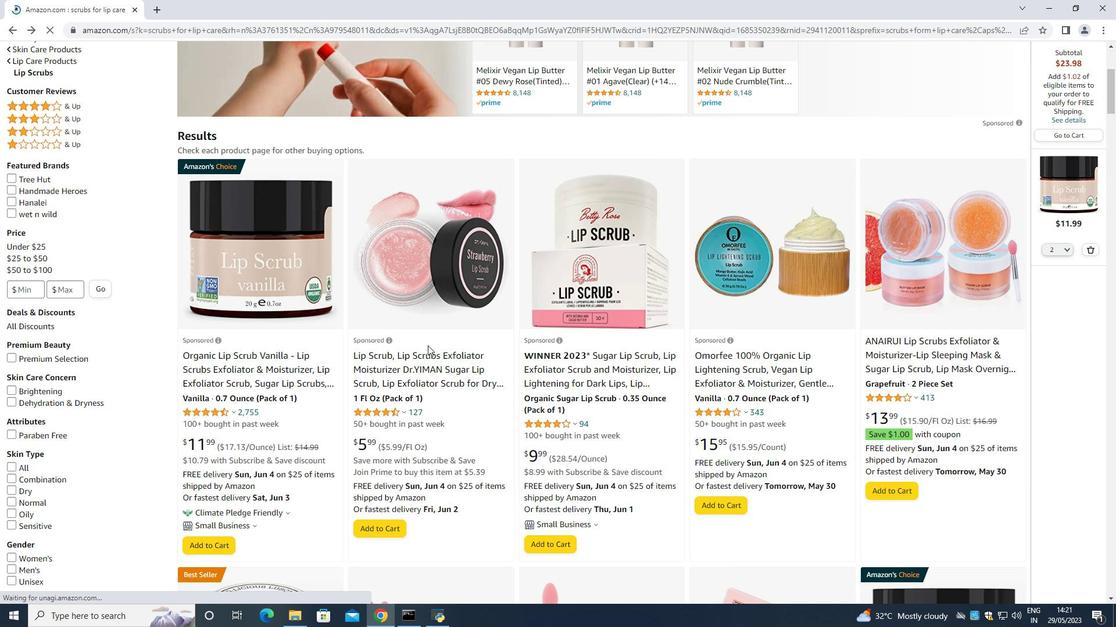 
Action: Mouse scrolled (407, 430) with delta (0, 0)
Screenshot: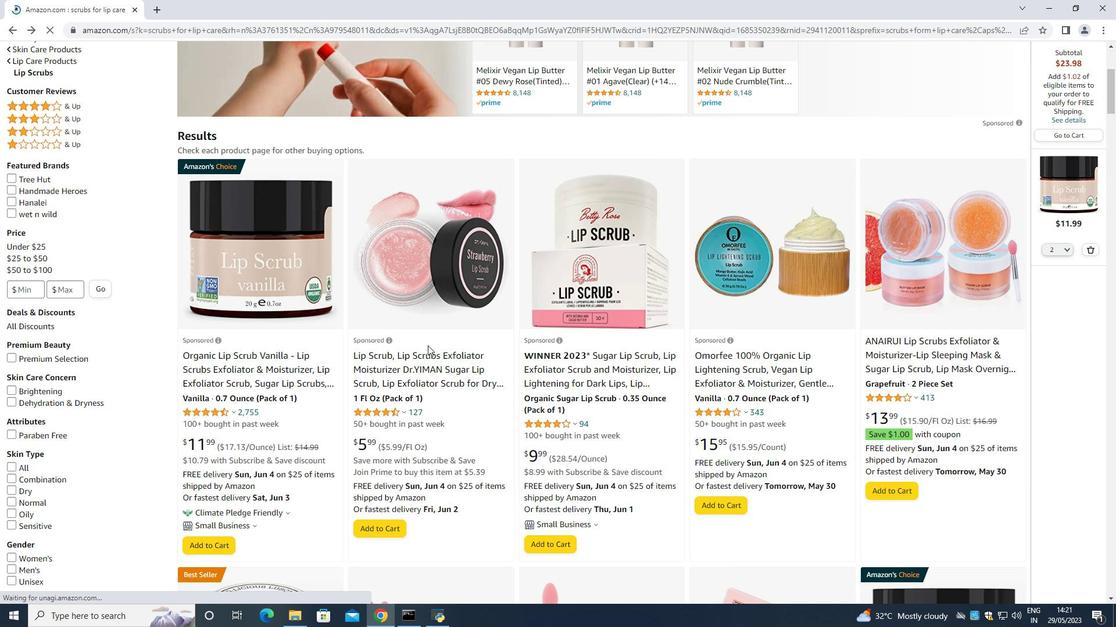 
Action: Mouse scrolled (407, 430) with delta (0, 0)
Screenshot: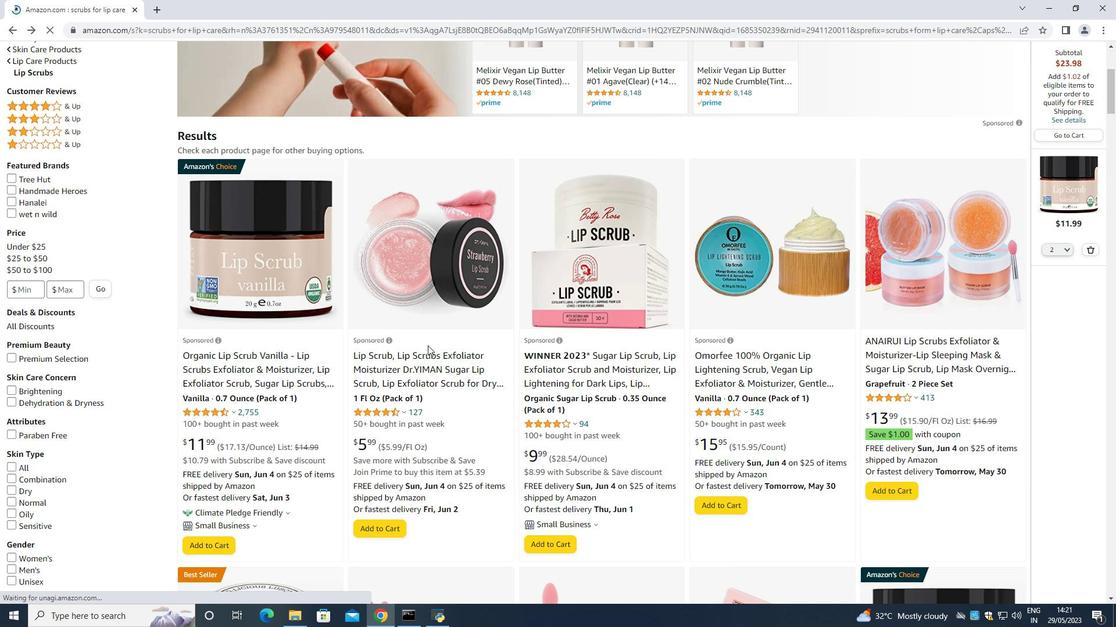 
Action: Mouse scrolled (406, 428) with delta (0, 0)
Screenshot: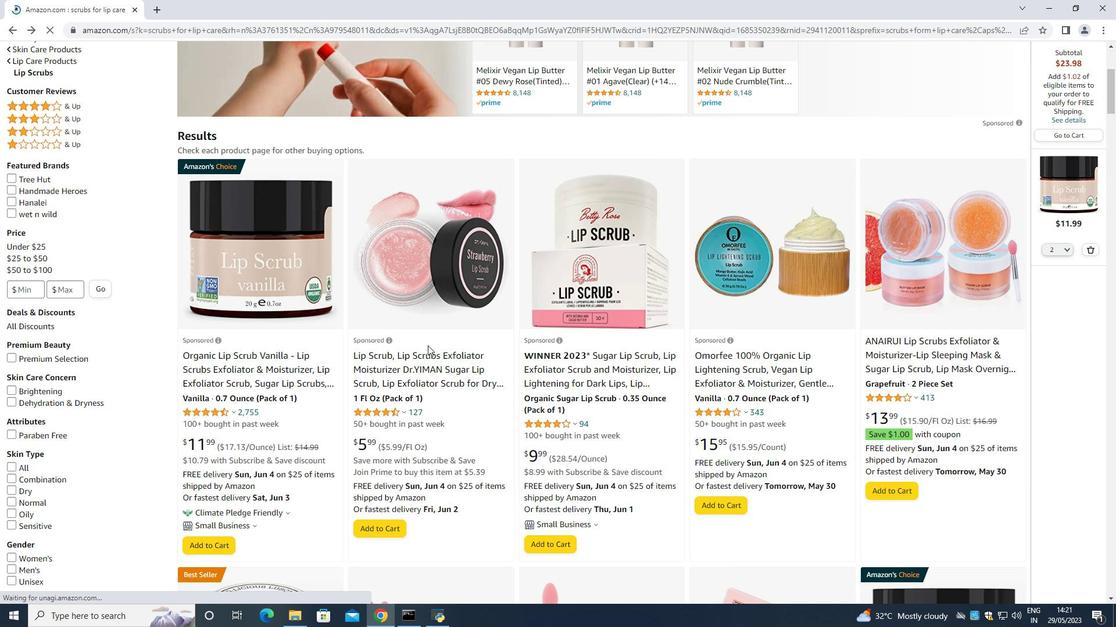 
Action: Mouse scrolled (406, 428) with delta (0, 0)
Screenshot: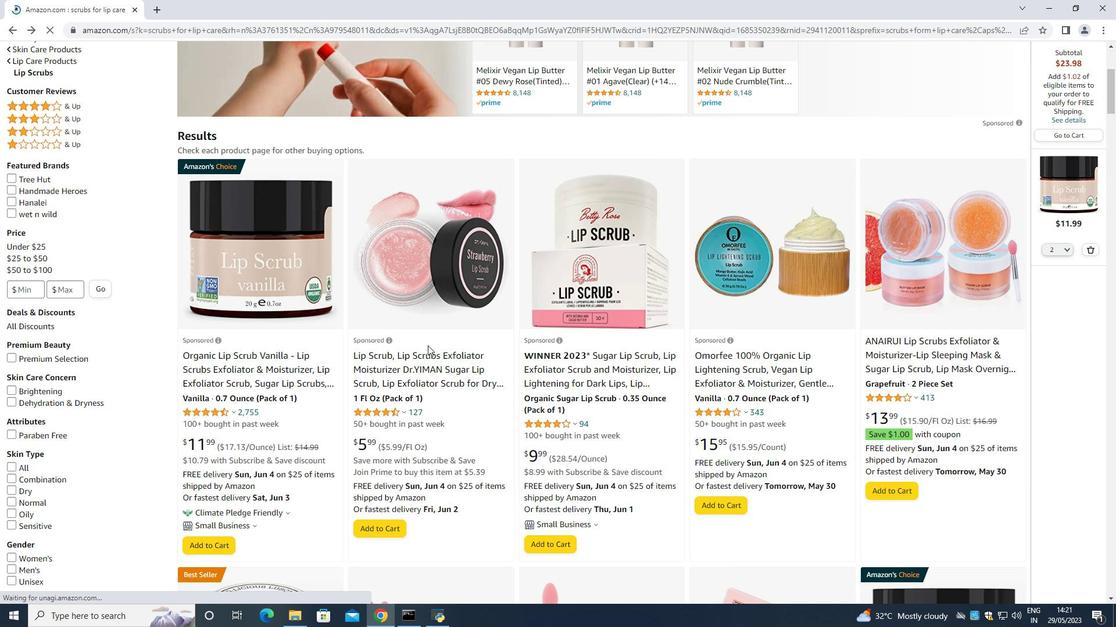 
Action: Mouse moved to (406, 428)
Screenshot: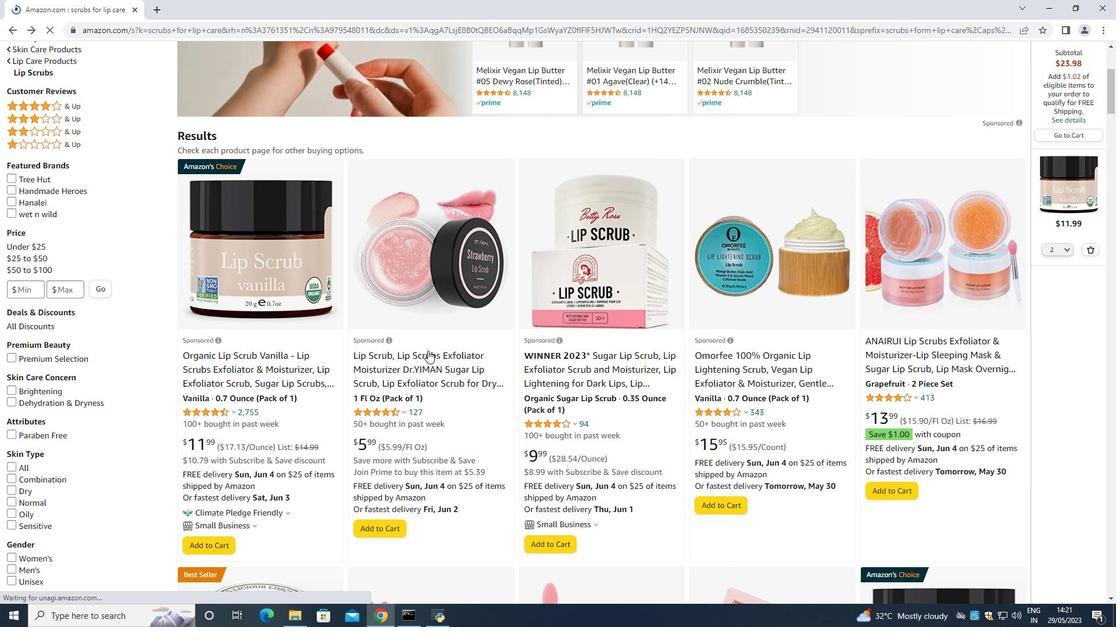 
Action: Mouse scrolled (406, 428) with delta (0, 0)
Screenshot: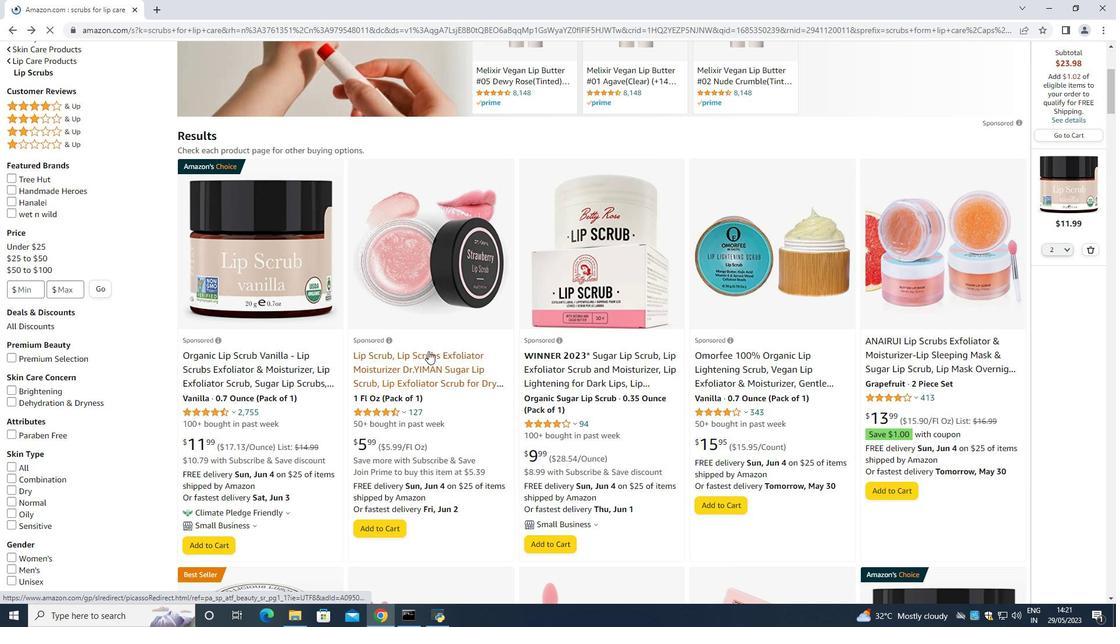 
Action: Mouse moved to (405, 427)
Screenshot: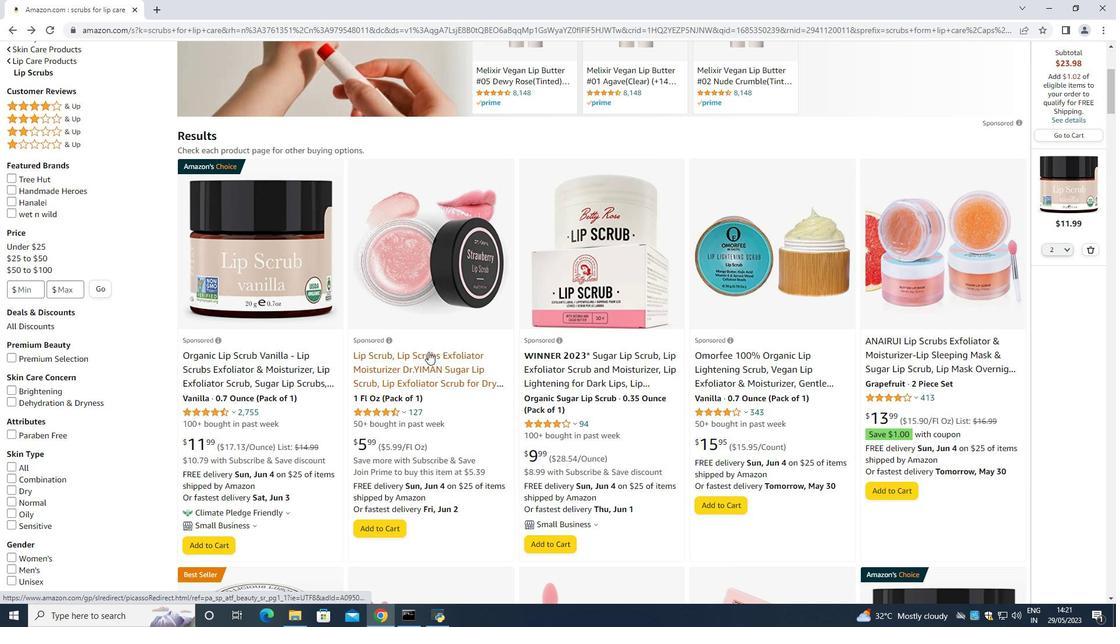 
Action: Mouse scrolled (405, 427) with delta (0, 0)
Screenshot: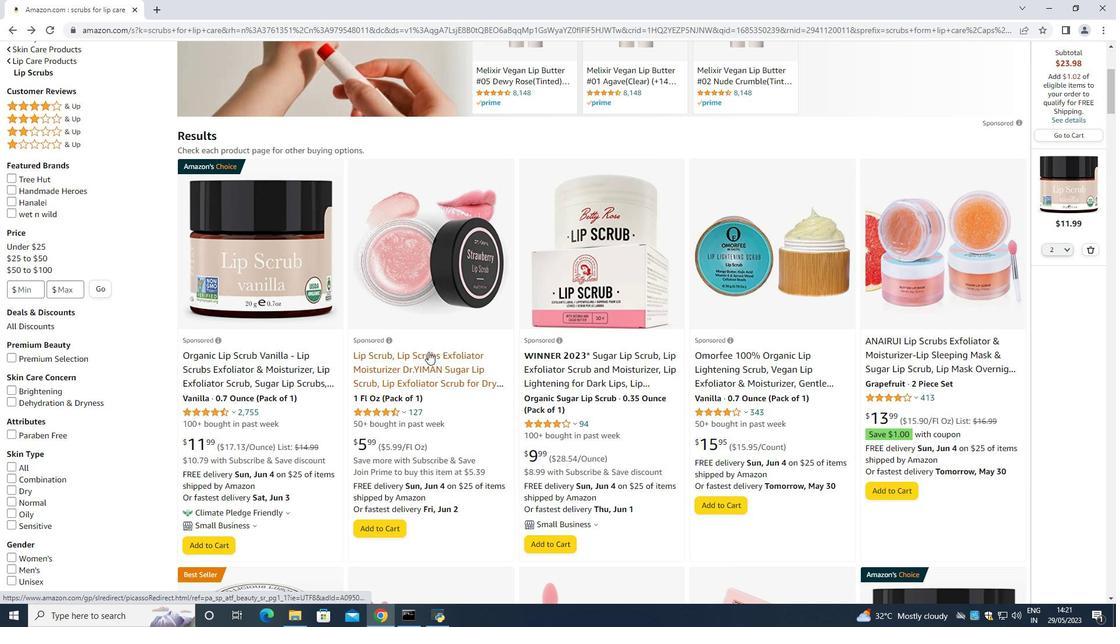 
Action: Mouse moved to (463, 396)
Screenshot: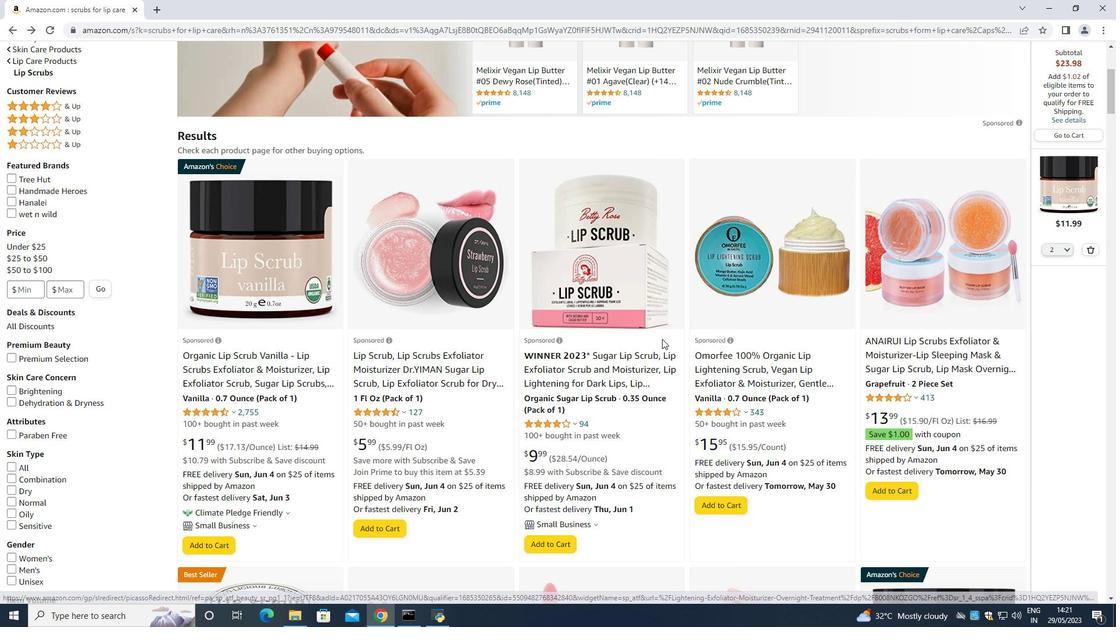 
Action: Key pressed <Key.down><Key.down><Key.down><Key.down><Key.up><Key.up>
Screenshot: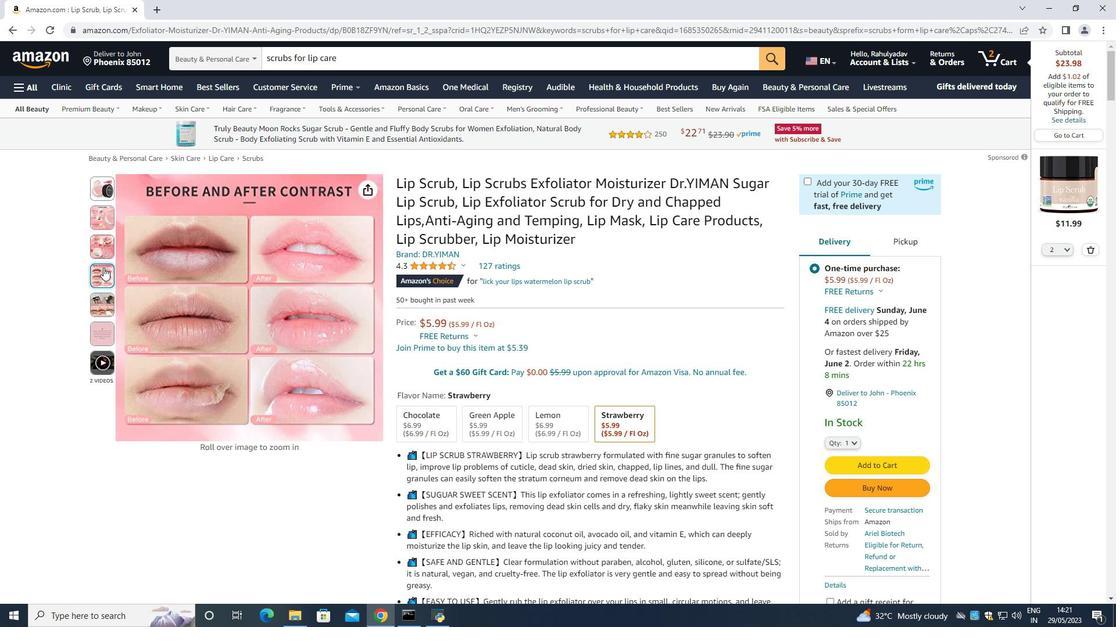 
Action: Mouse moved to (163, 277)
Screenshot: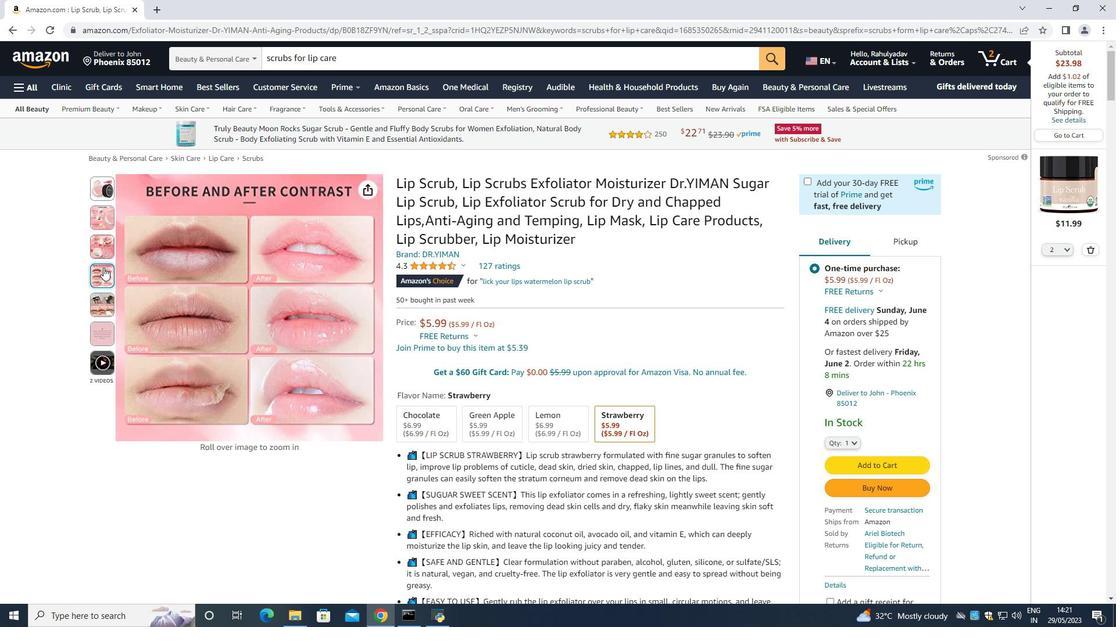 
Action: Mouse scrolled (163, 276) with delta (0, 0)
Screenshot: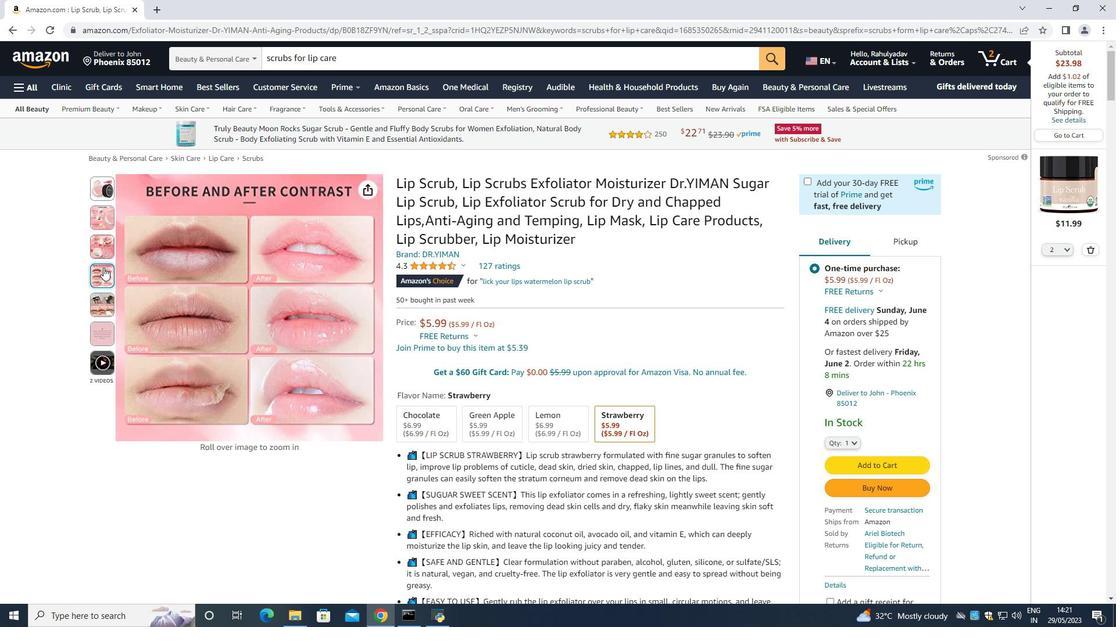 
Action: Mouse moved to (143, 248)
Screenshot: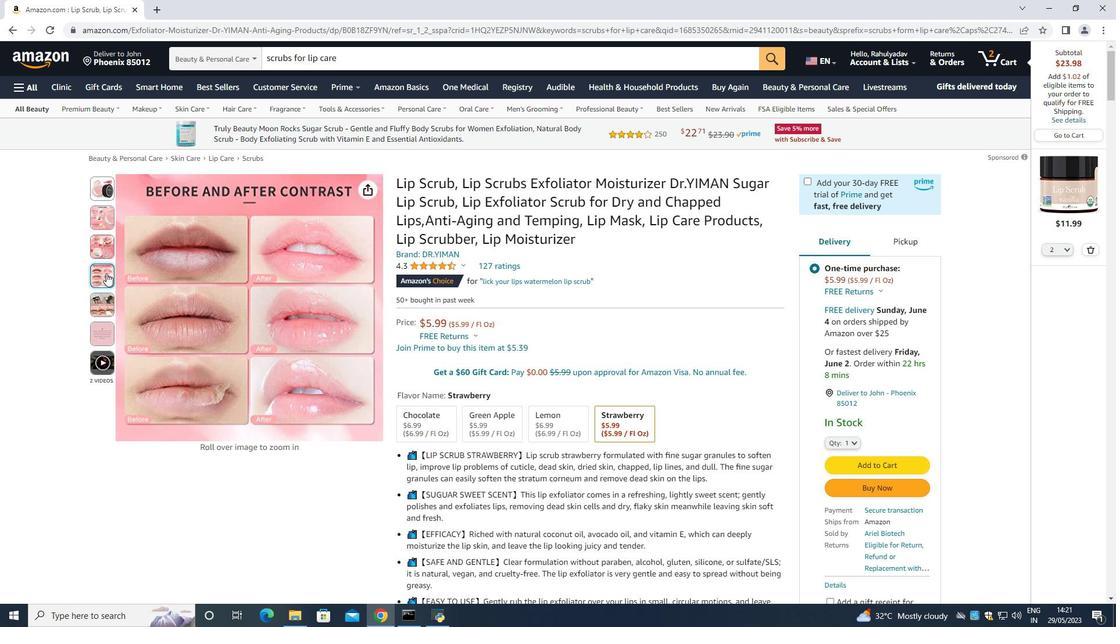 
Action: Mouse scrolled (143, 249) with delta (0, 0)
Screenshot: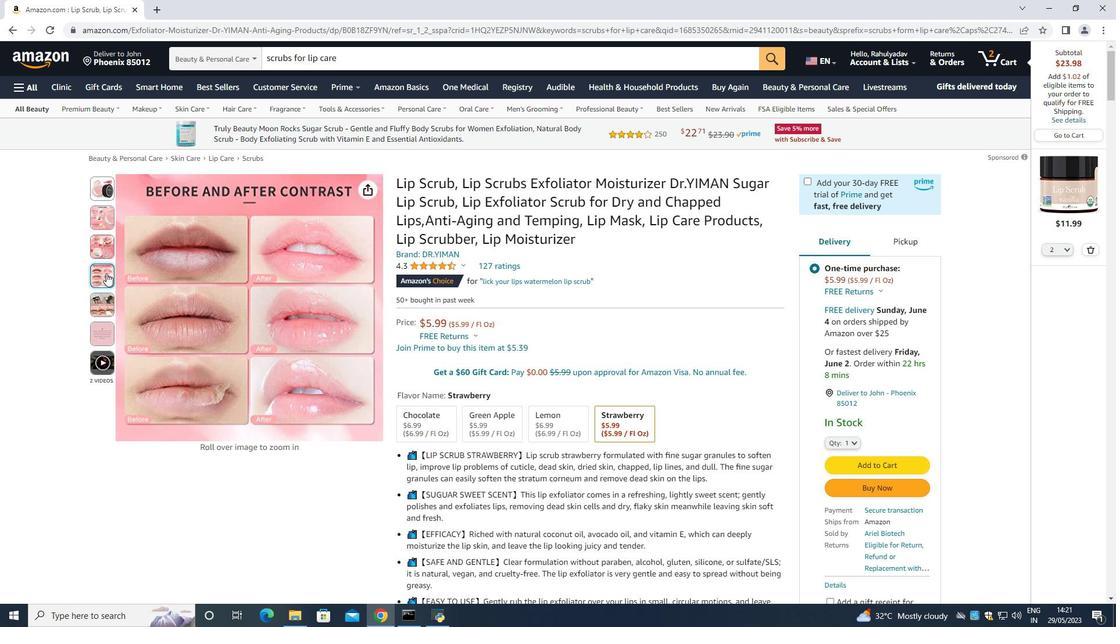 
Action: Mouse scrolled (143, 249) with delta (0, 0)
Screenshot: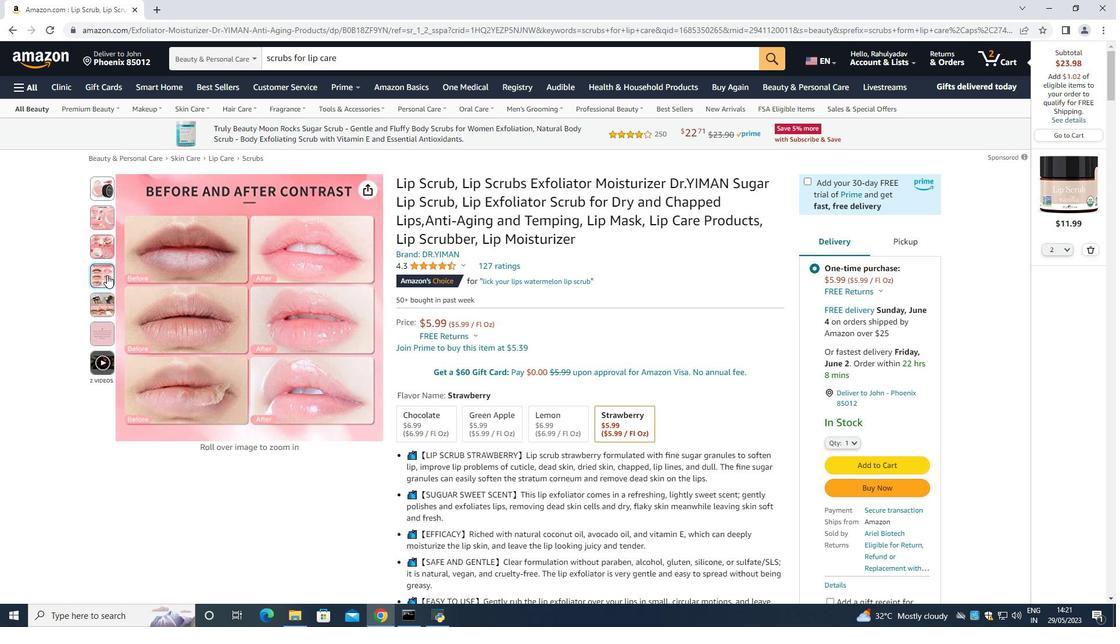 
Action: Mouse moved to (144, 248)
Screenshot: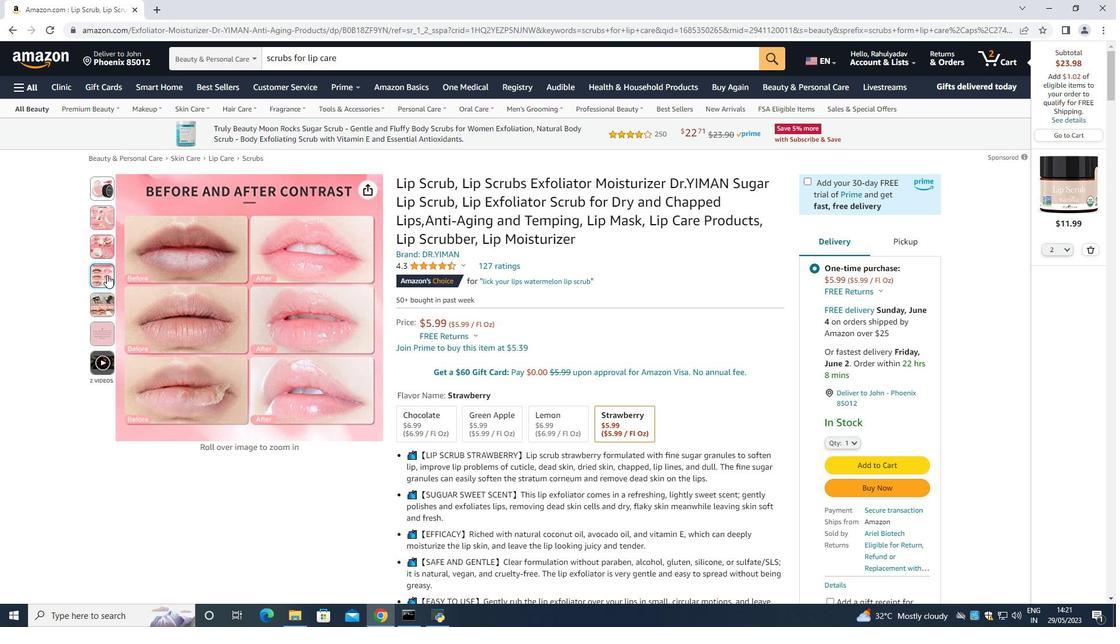 
Action: Mouse scrolled (144, 249) with delta (0, 0)
Screenshot: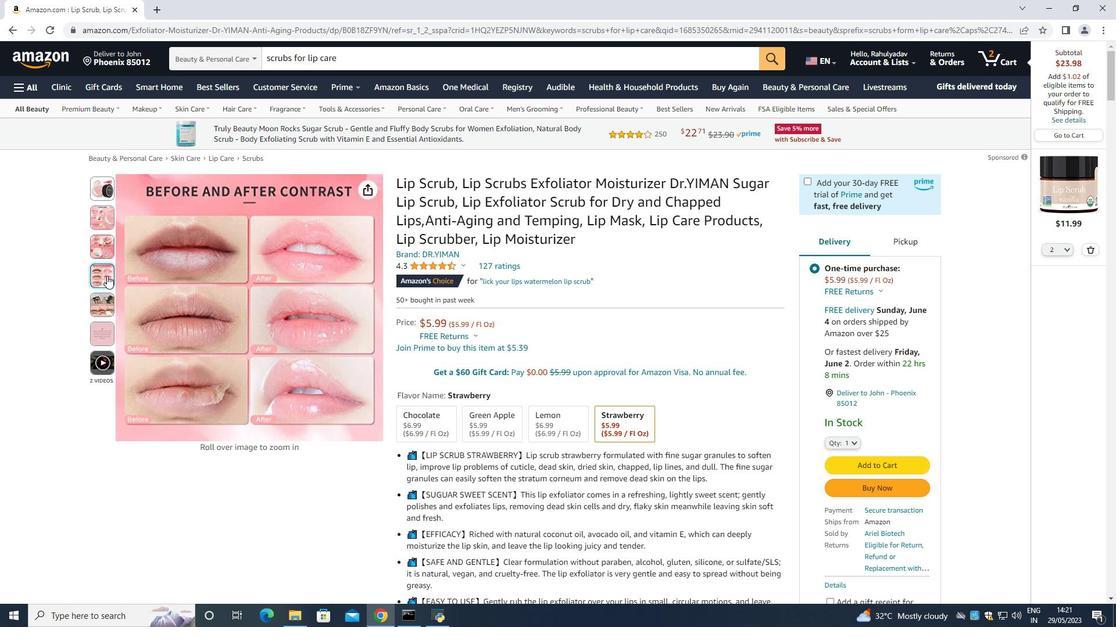 
Action: Mouse moved to (83, 198)
Screenshot: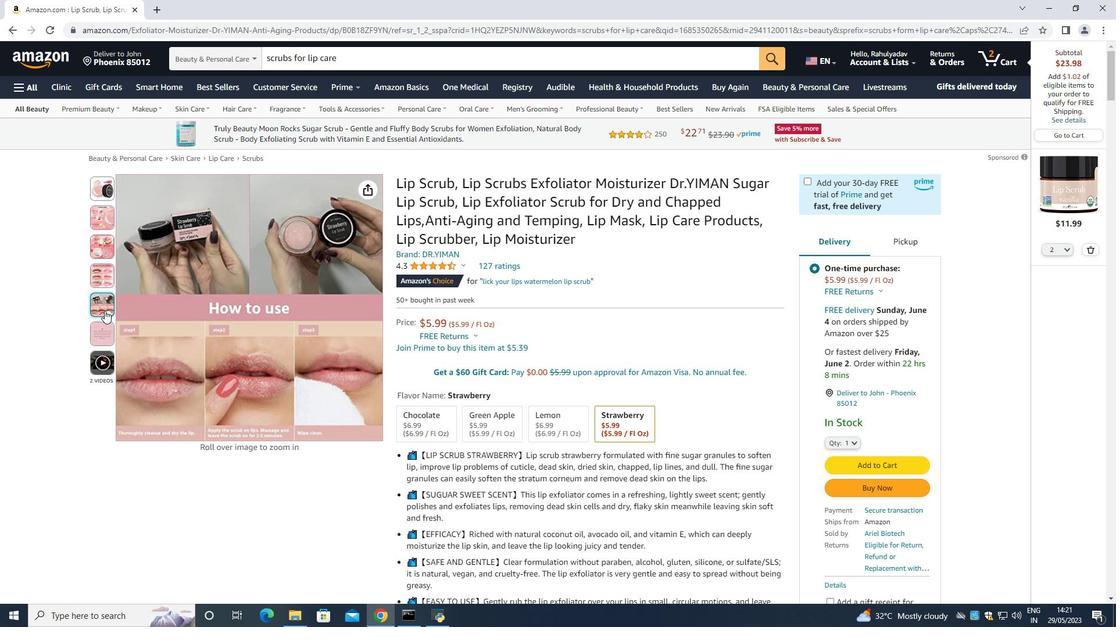 
Action: Mouse pressed left at (83, 198)
Screenshot: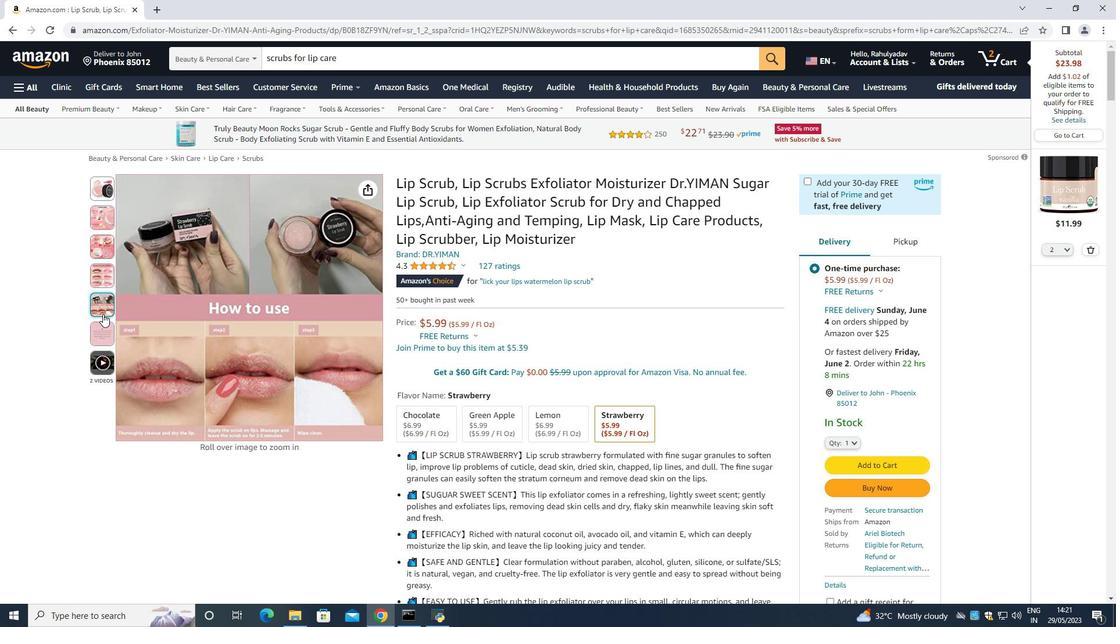 
Action: Mouse moved to (360, 307)
Screenshot: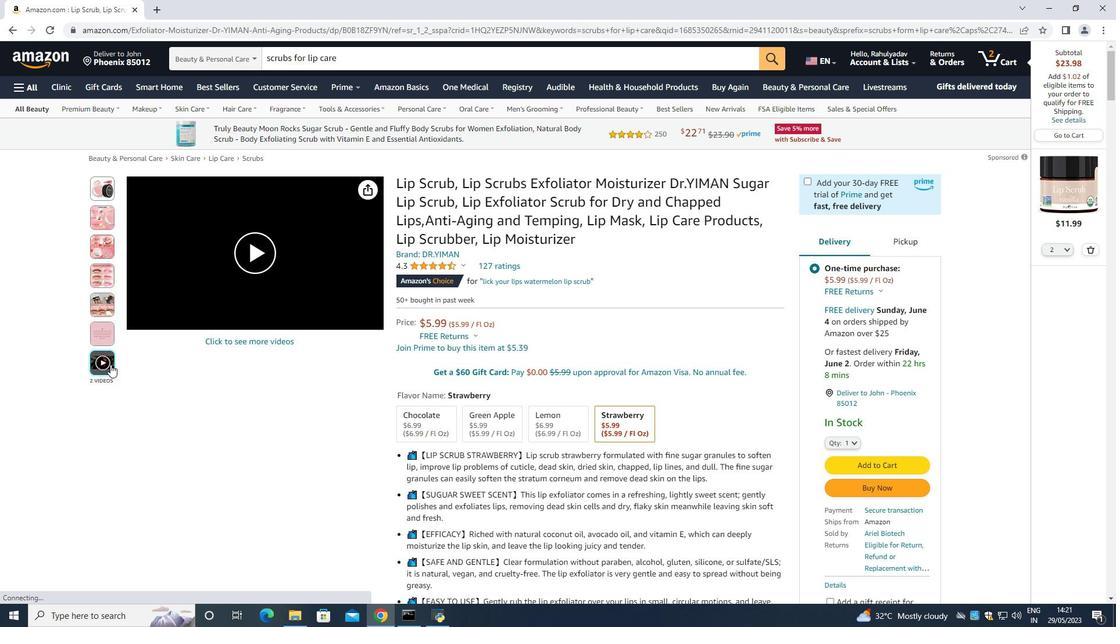 
Action: Mouse scrolled (360, 306) with delta (0, 0)
Screenshot: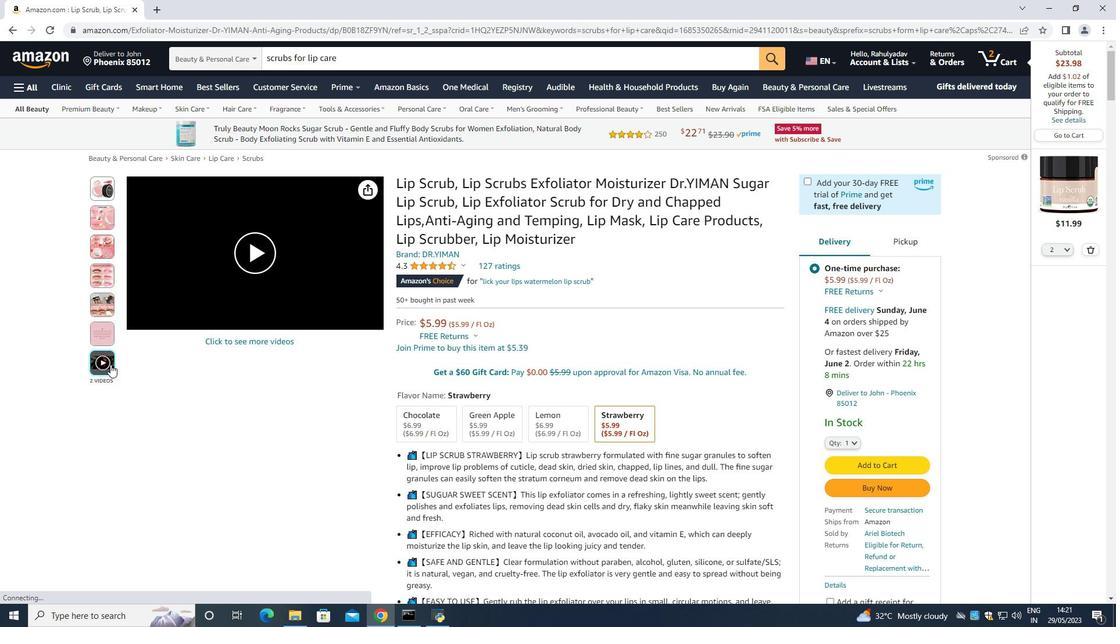 
Action: Mouse moved to (343, 309)
Screenshot: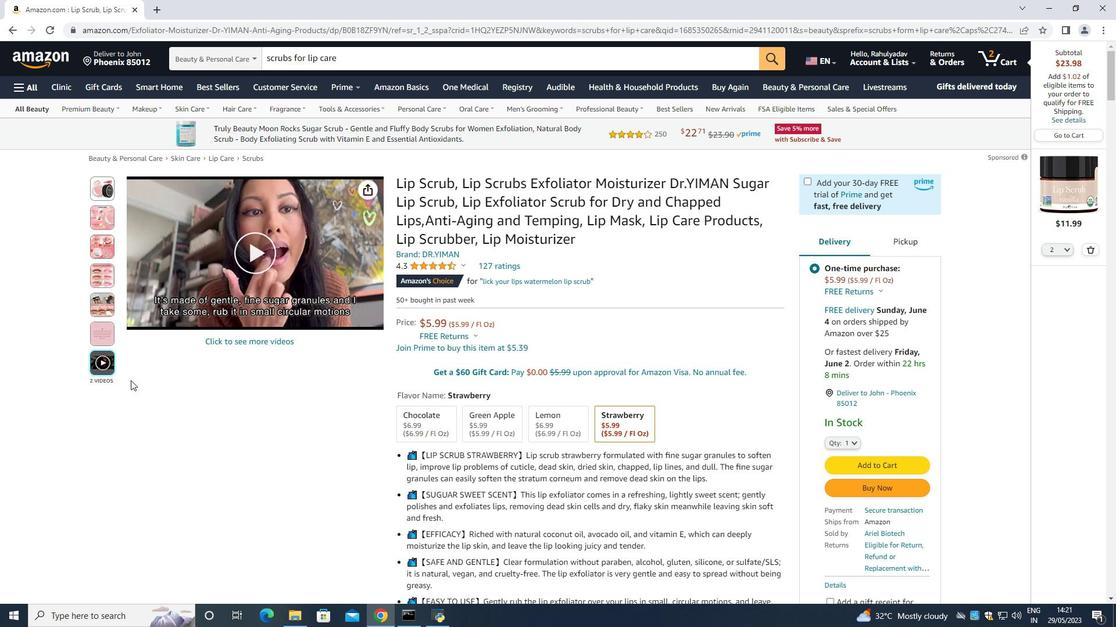 
Action: Mouse scrolled (343, 308) with delta (0, 0)
Screenshot: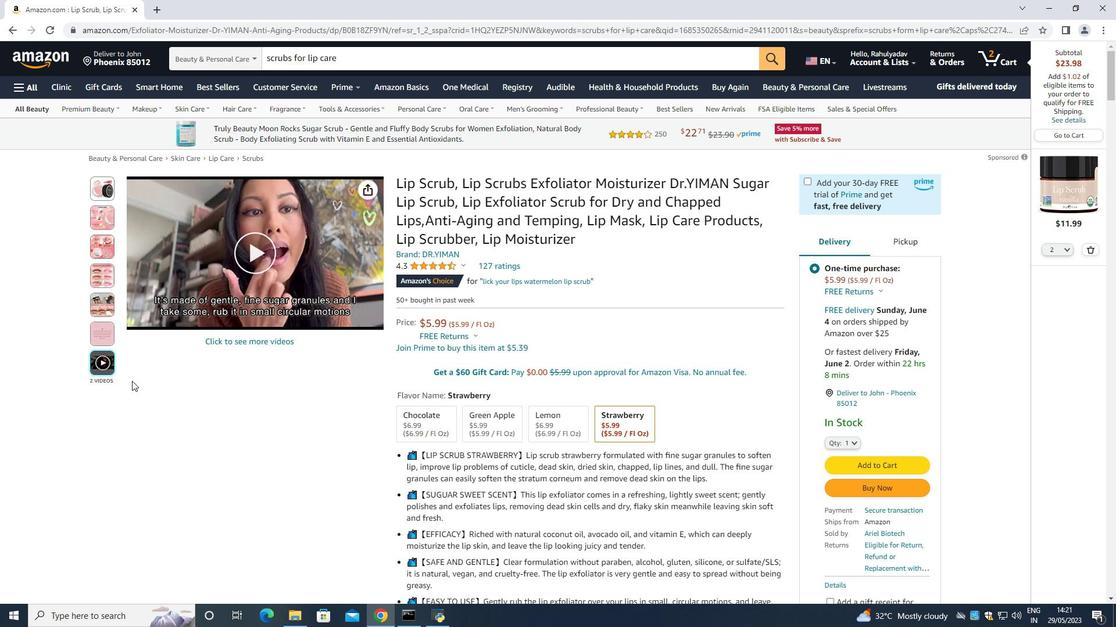 
Action: Mouse moved to (329, 322)
Screenshot: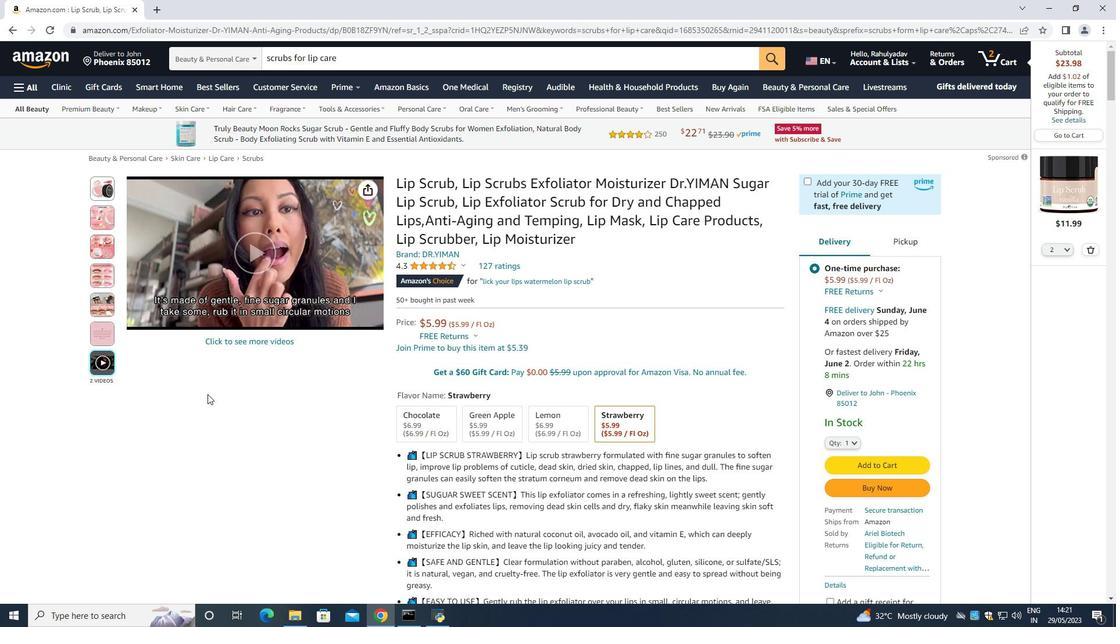 
Action: Mouse scrolled (329, 322) with delta (0, 0)
Screenshot: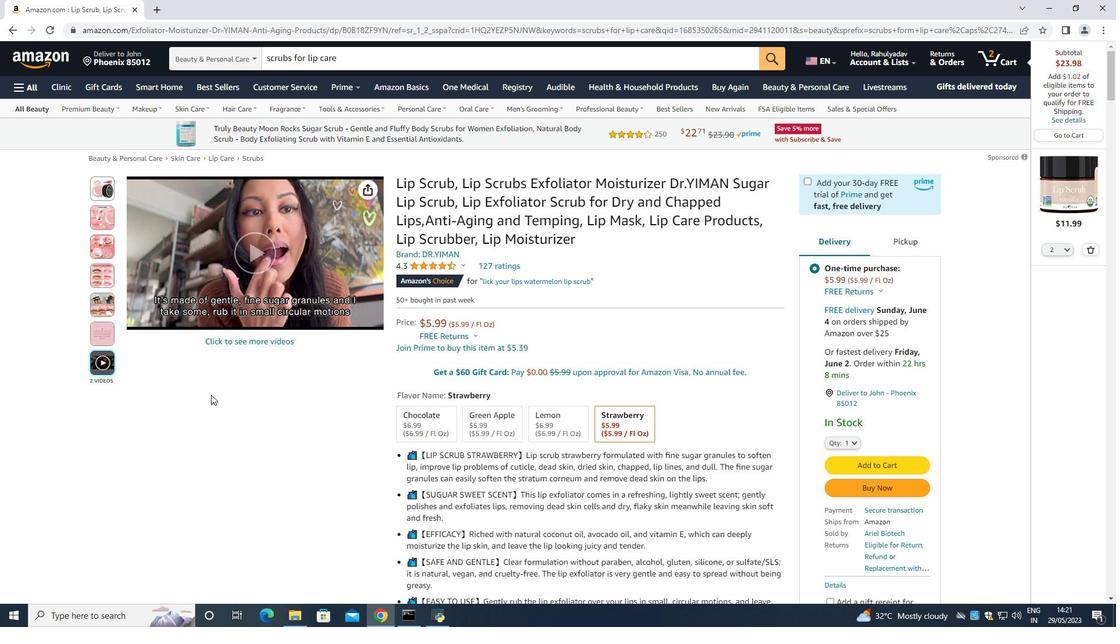 
Action: Mouse moved to (329, 324)
Screenshot: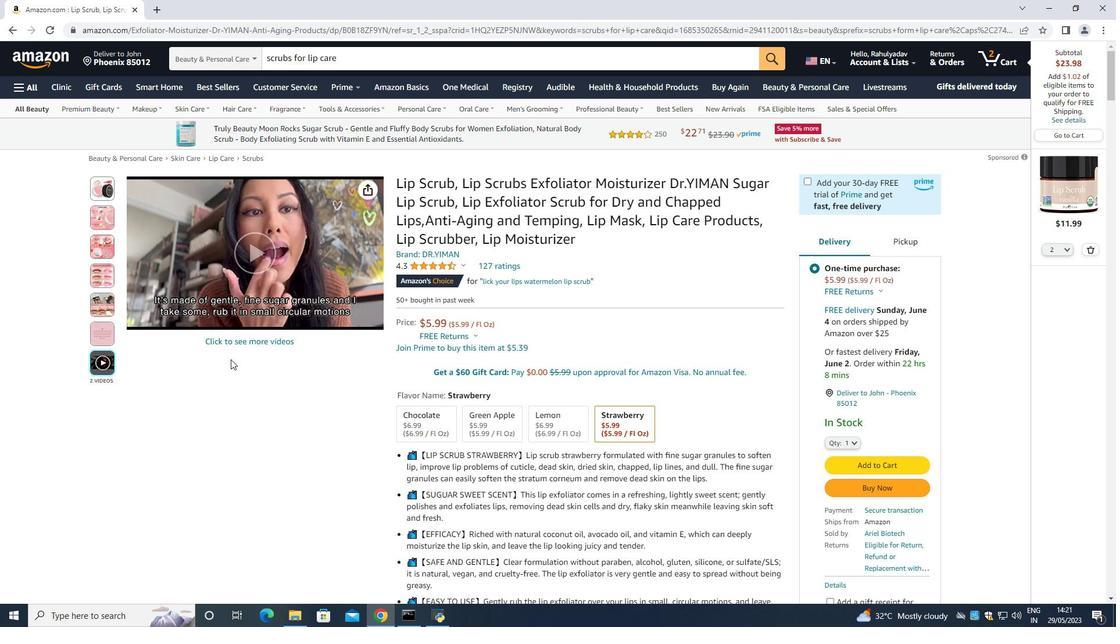 
Action: Mouse scrolled (329, 324) with delta (0, 0)
Screenshot: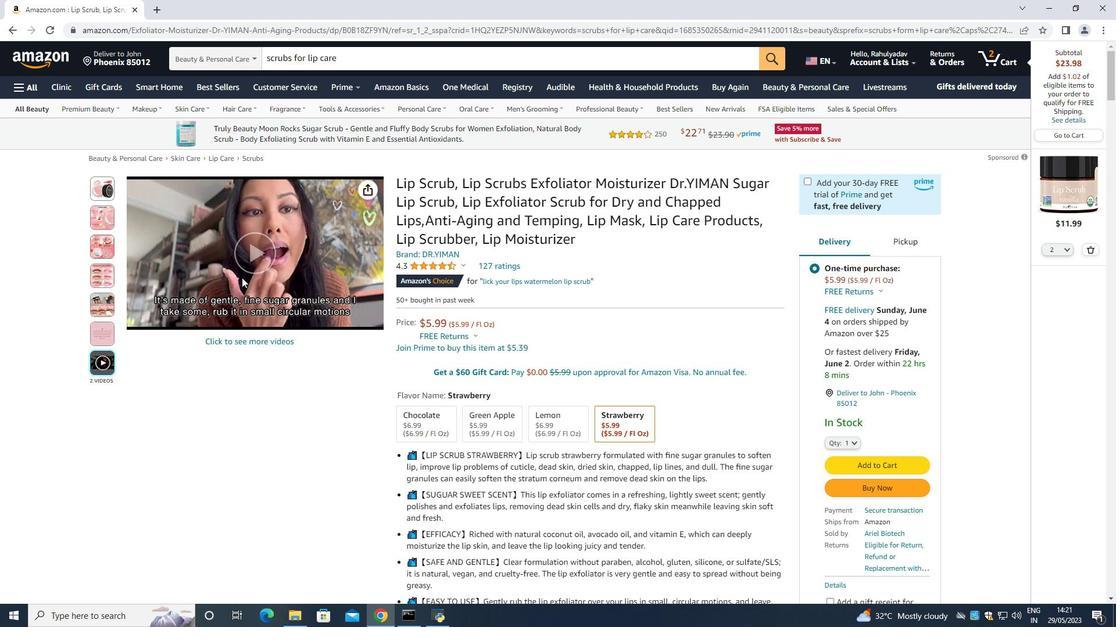 
Action: Mouse moved to (326, 362)
Screenshot: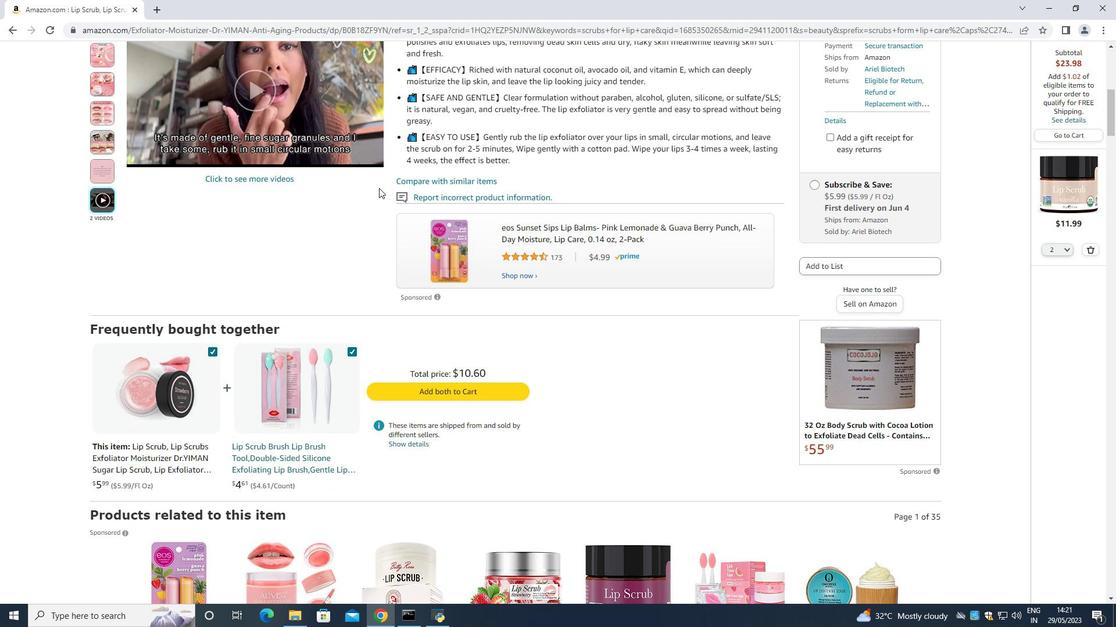 
Action: Mouse pressed left at (326, 362)
Screenshot: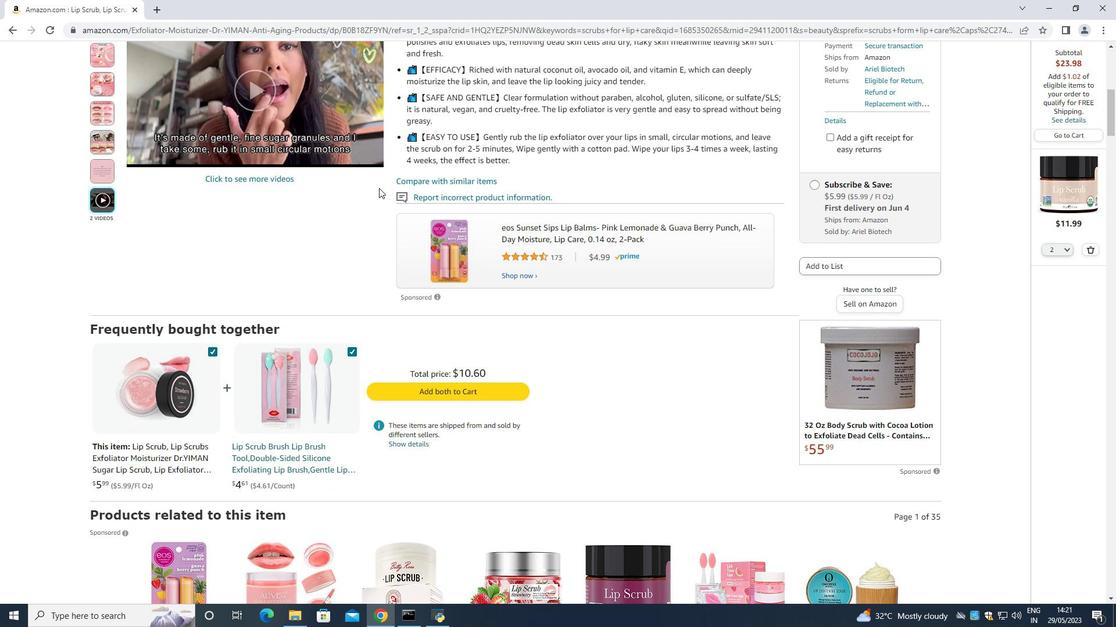 
Action: Mouse moved to (699, 217)
Screenshot: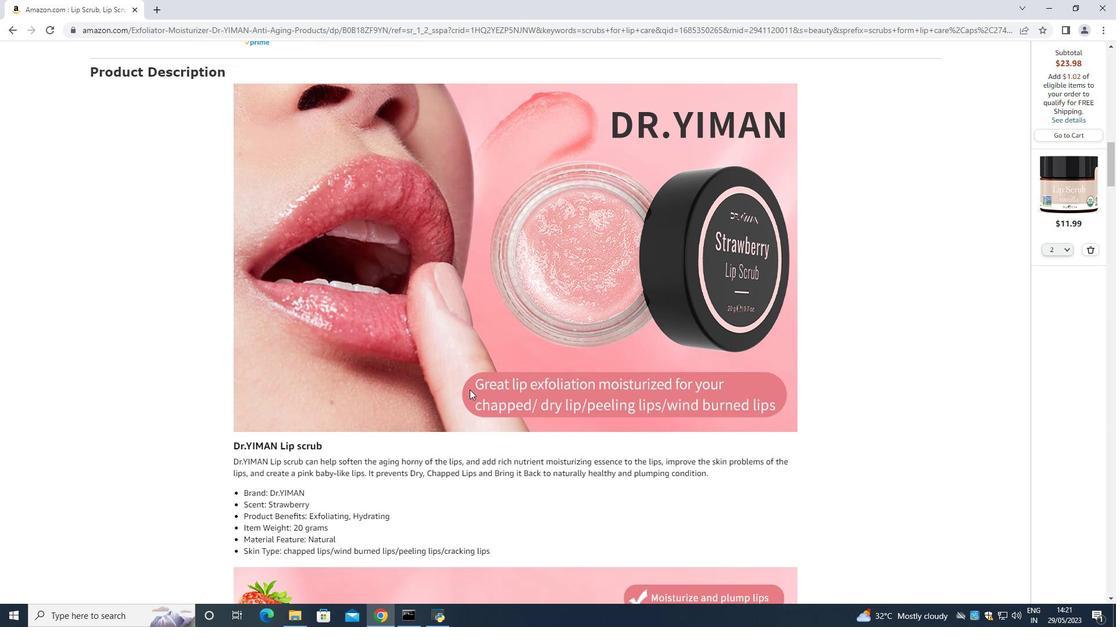 
Action: Key pressed <Key.down><Key.down><Key.down><Key.down><Key.down><Key.down><Key.down><Key.down><Key.down><Key.down><Key.up><Key.up><Key.up><Key.up><Key.up><Key.right><Key.right><Key.right><Key.right><Key.right><Key.left><Key.left><Key.left><Key.down><Key.down><Key.down><Key.down><Key.down>
Screenshot: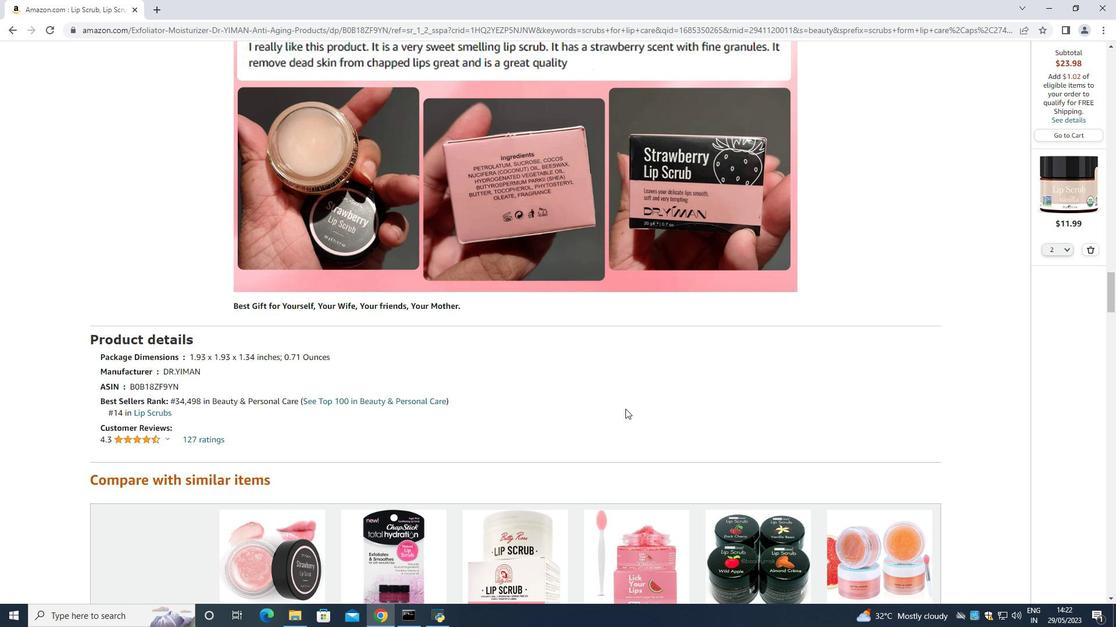 
Action: Mouse moved to (898, 241)
Screenshot: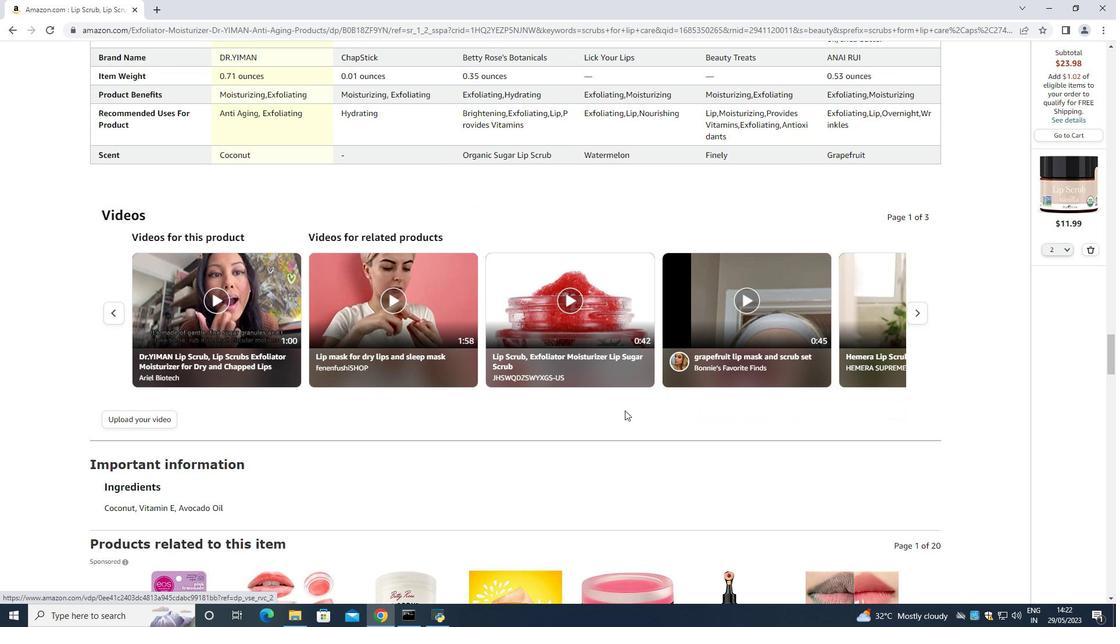
Action: Mouse pressed left at (898, 241)
Screenshot: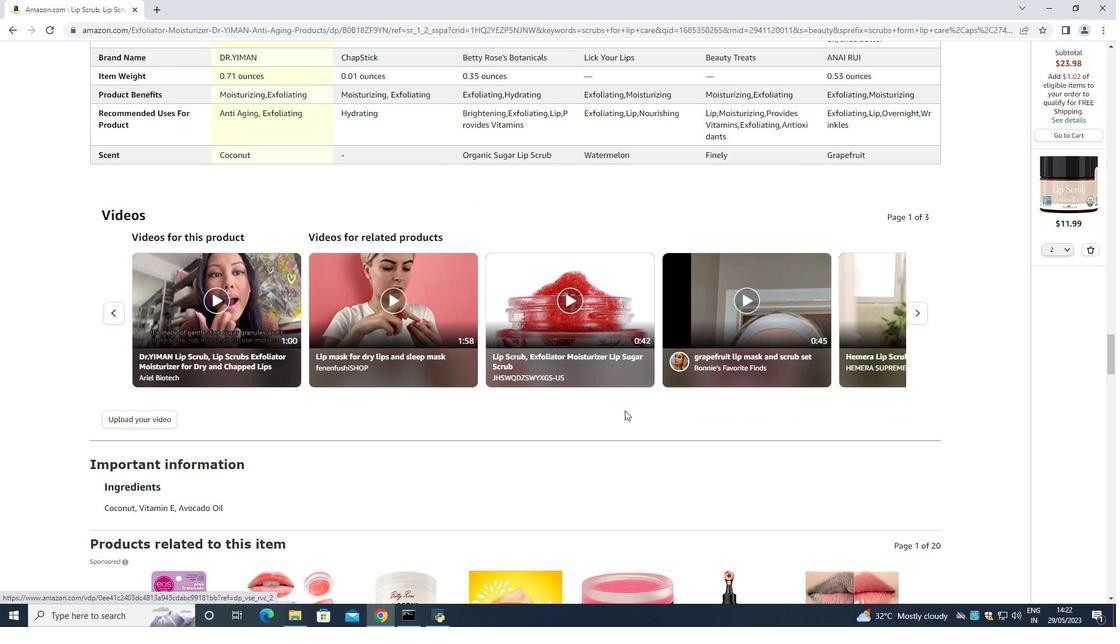 
Action: Mouse moved to (889, 254)
Screenshot: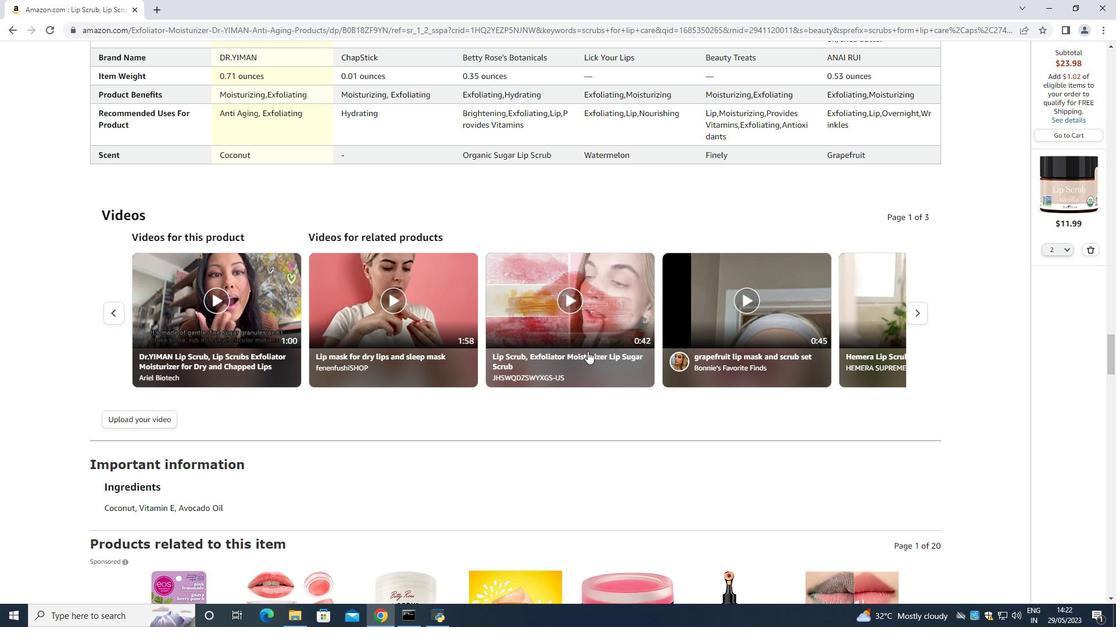 
Action: Mouse pressed left at (889, 254)
Screenshot: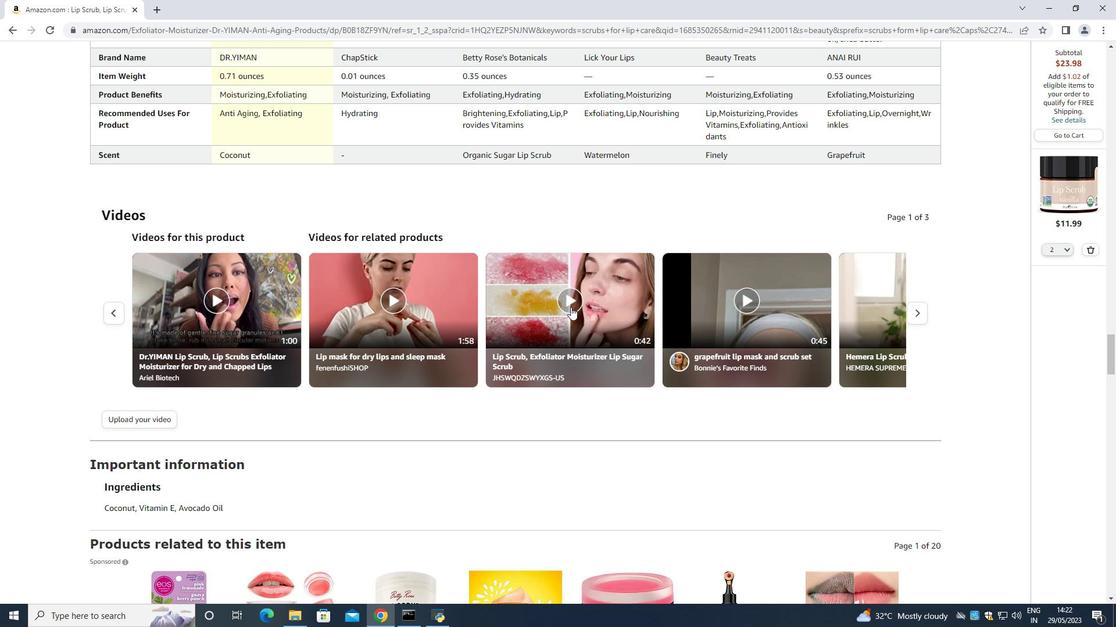 
Action: Mouse moved to (923, 290)
Screenshot: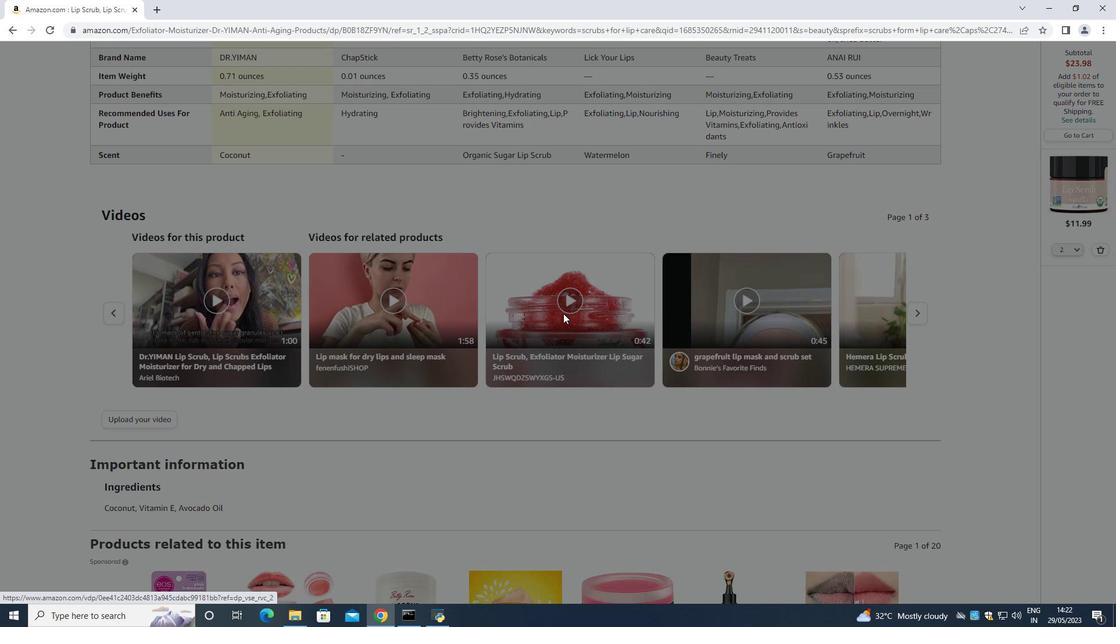 
Action: Mouse pressed left at (923, 290)
Screenshot: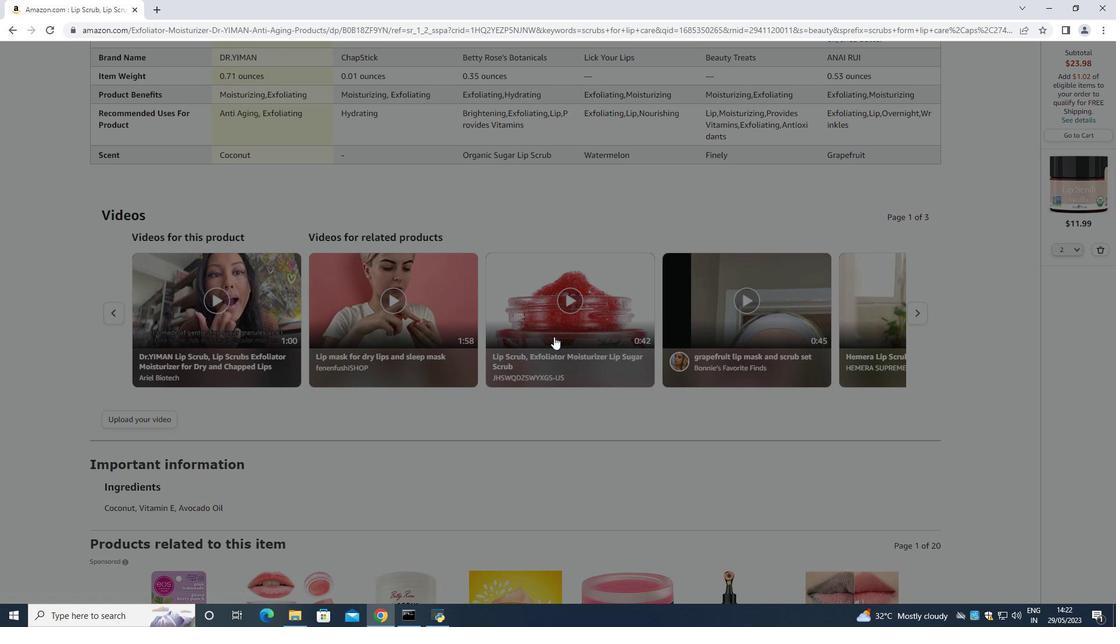 
Action: Mouse moved to (680, 112)
Screenshot: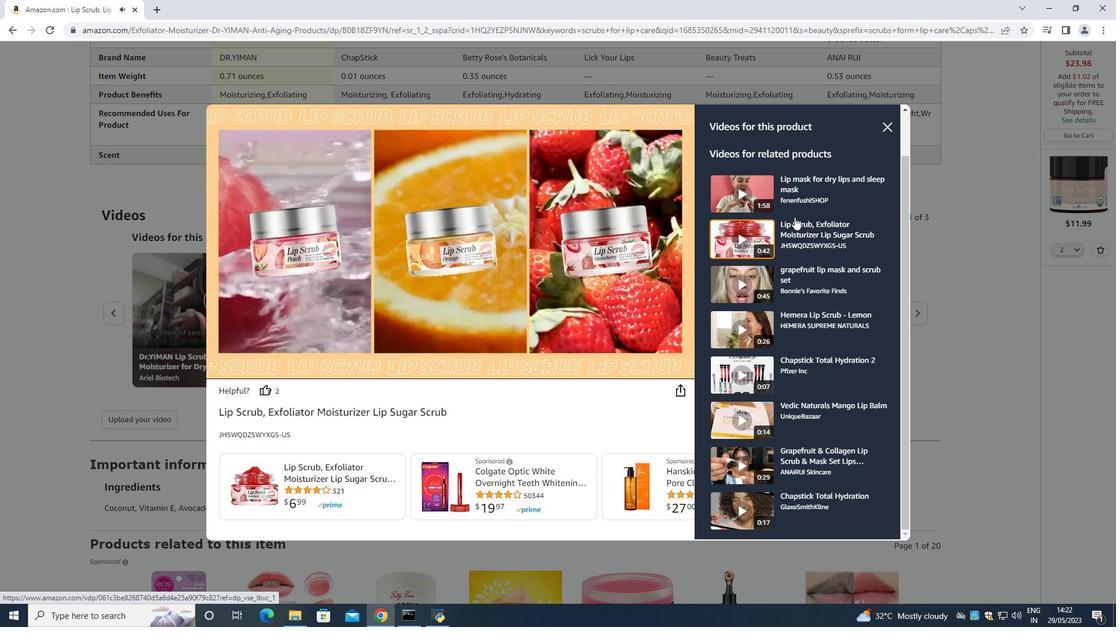 
Action: Mouse pressed left at (680, 112)
Screenshot: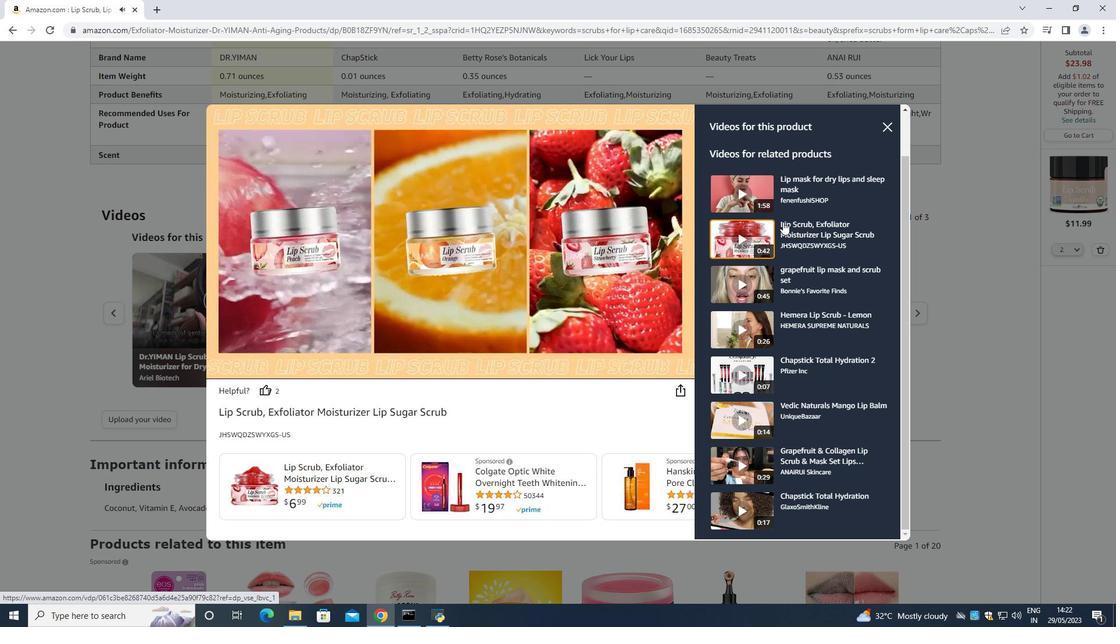 
Action: Mouse moved to (685, 100)
Screenshot: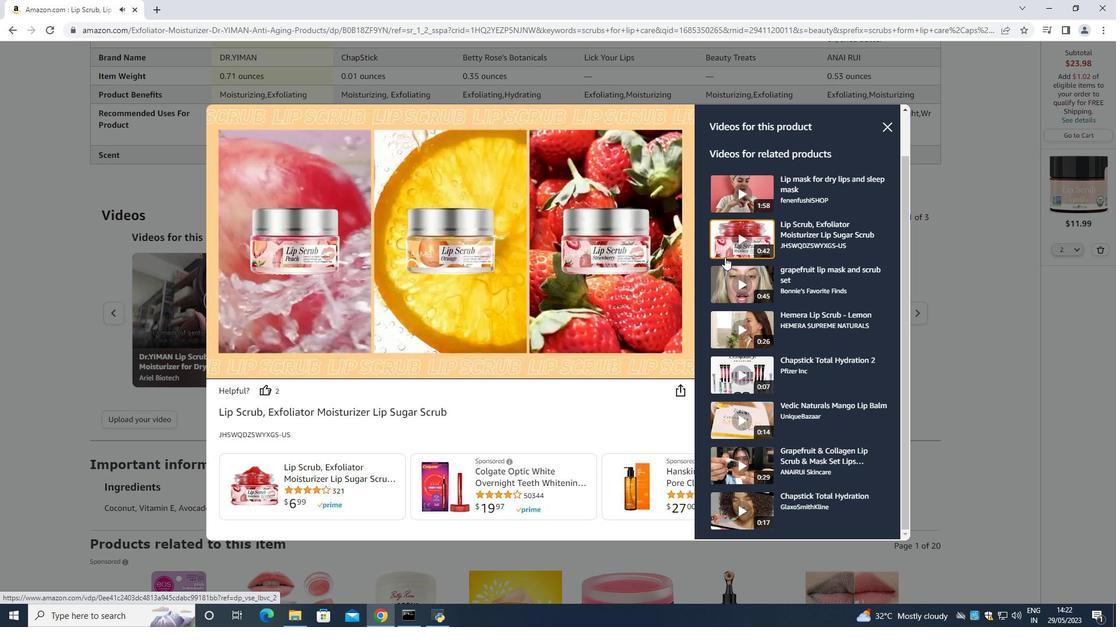 
Action: Mouse pressed left at (685, 100)
Screenshot: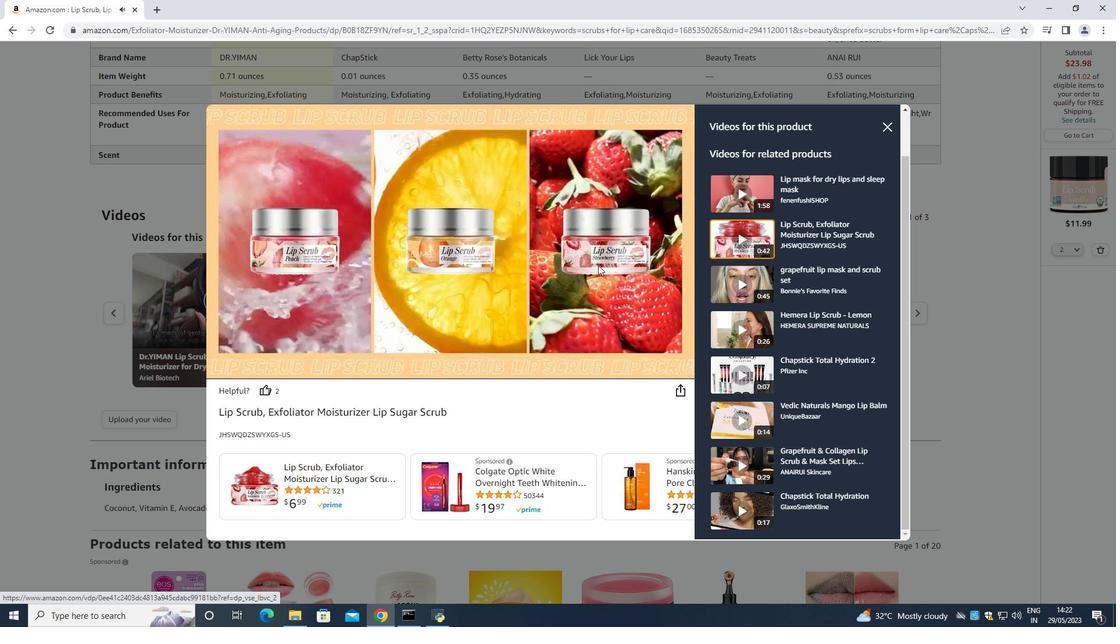 
Action: Mouse moved to (399, 109)
Screenshot: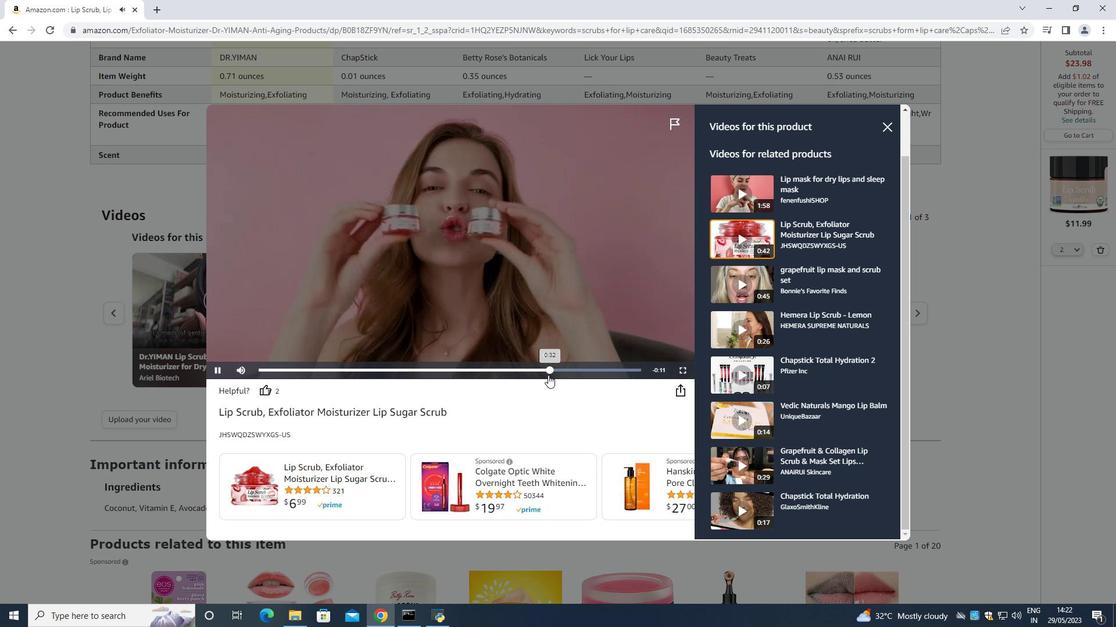 
Action: Mouse scrolled (399, 109) with delta (0, 0)
Screenshot: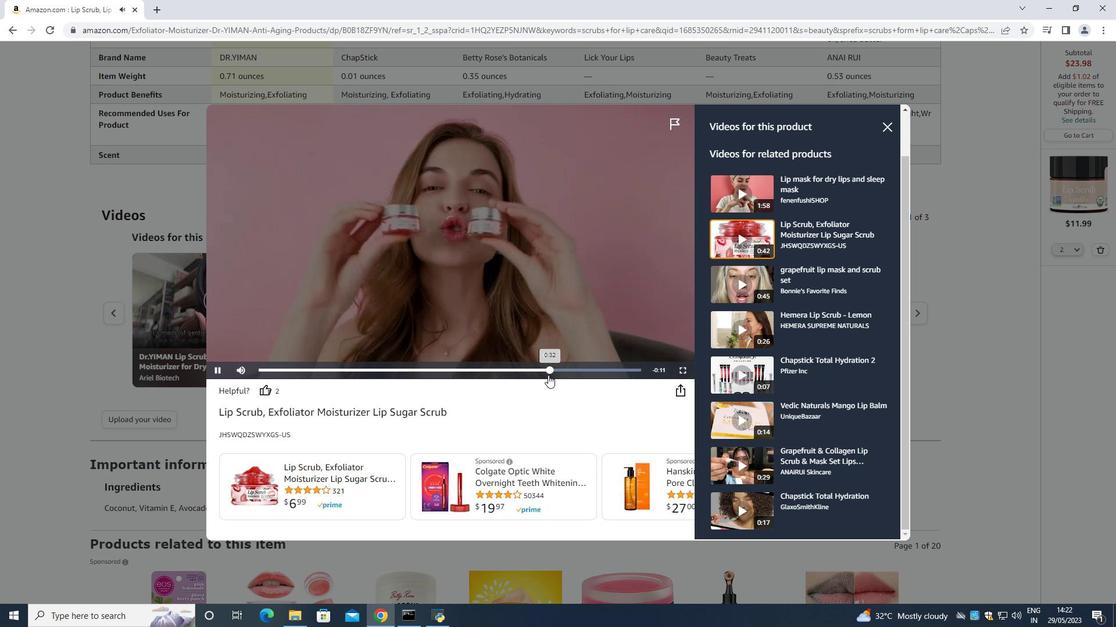 
Action: Mouse moved to (398, 118)
Screenshot: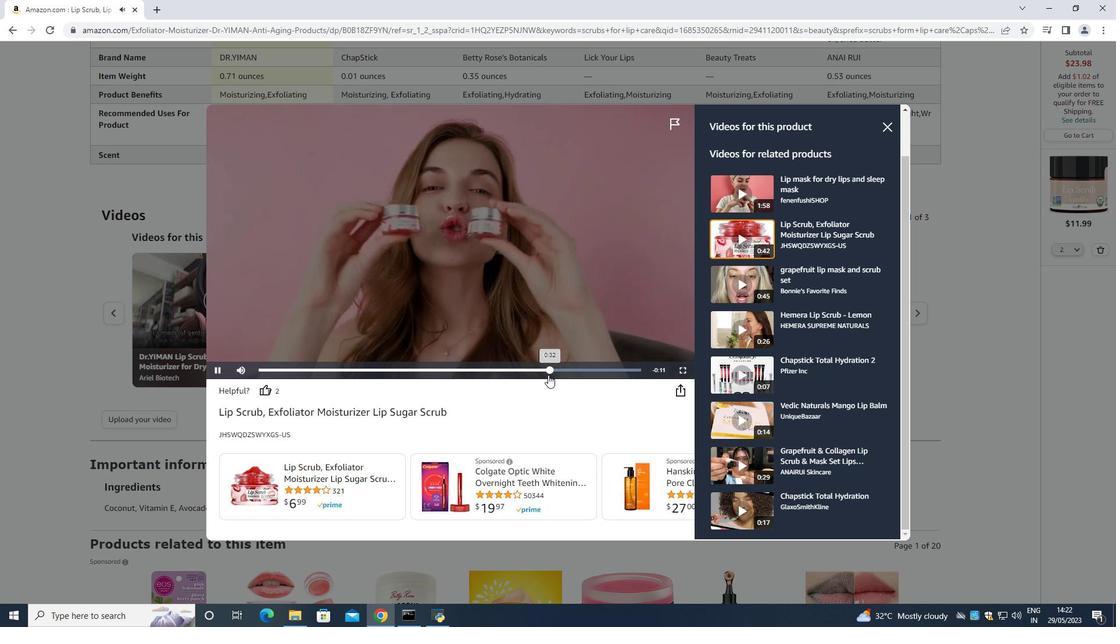 
Action: Mouse scrolled (398, 115) with delta (0, 0)
Screenshot: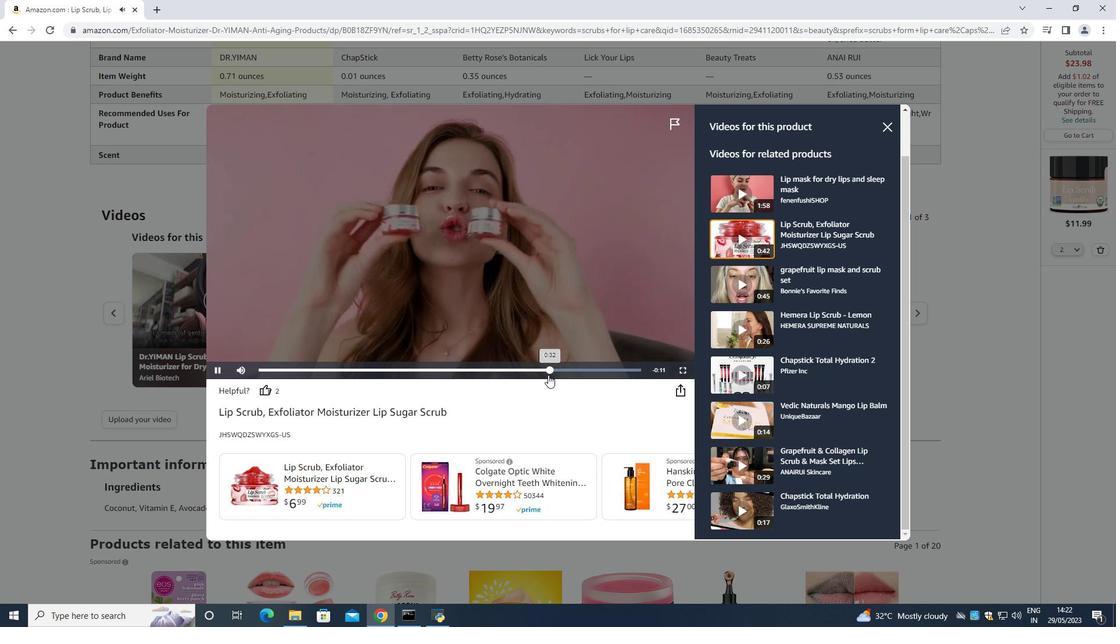 
Action: Mouse moved to (397, 120)
Screenshot: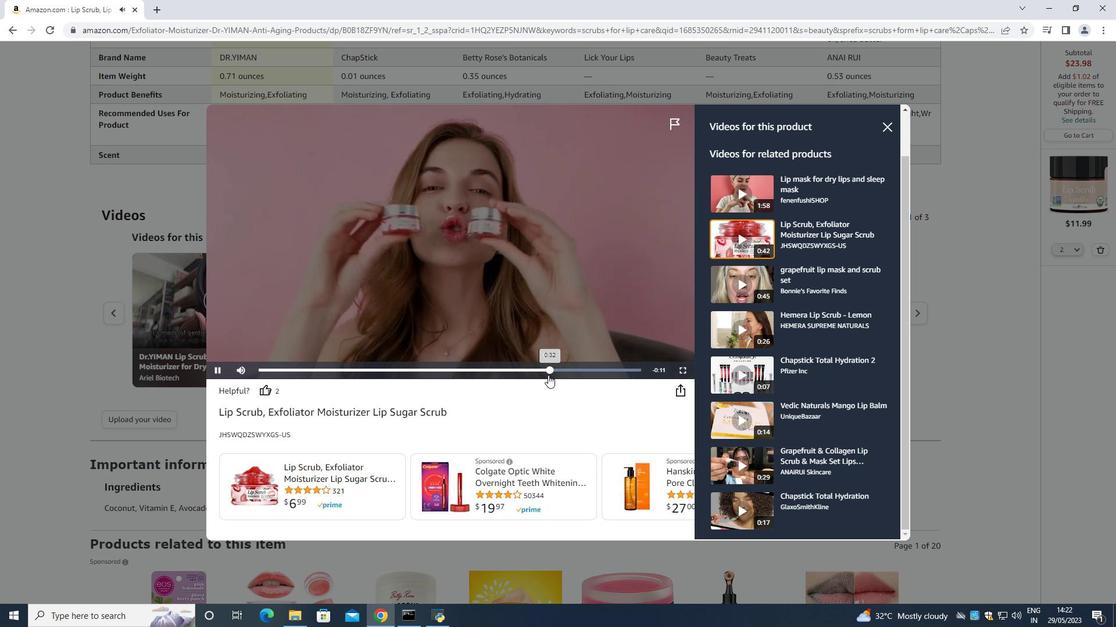 
Action: Mouse scrolled (398, 119) with delta (0, 0)
Screenshot: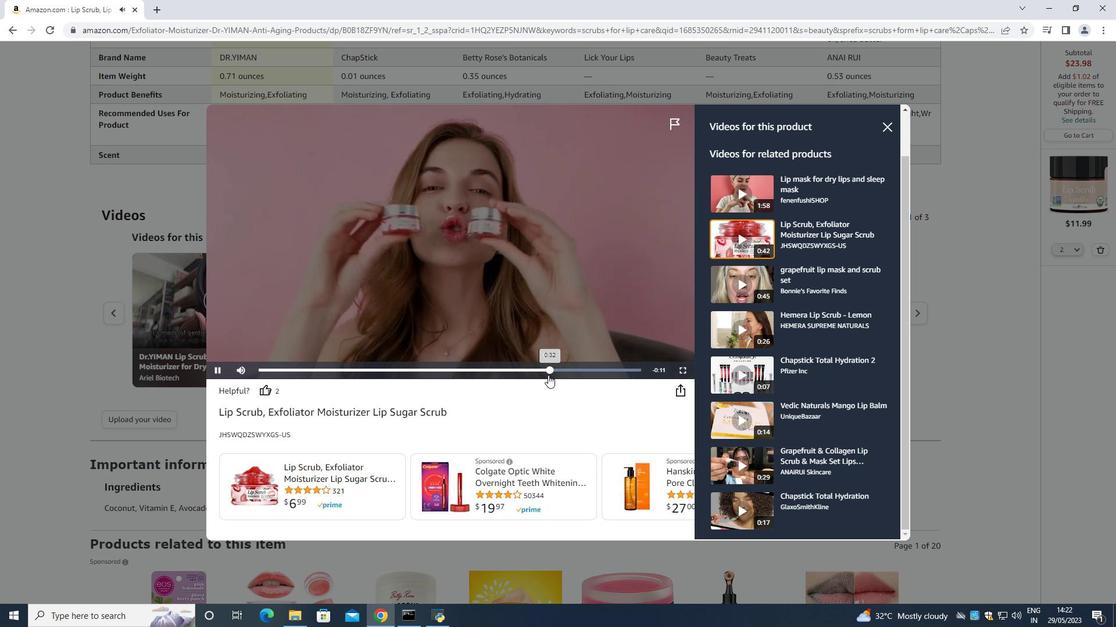 
Action: Mouse moved to (397, 120)
Screenshot: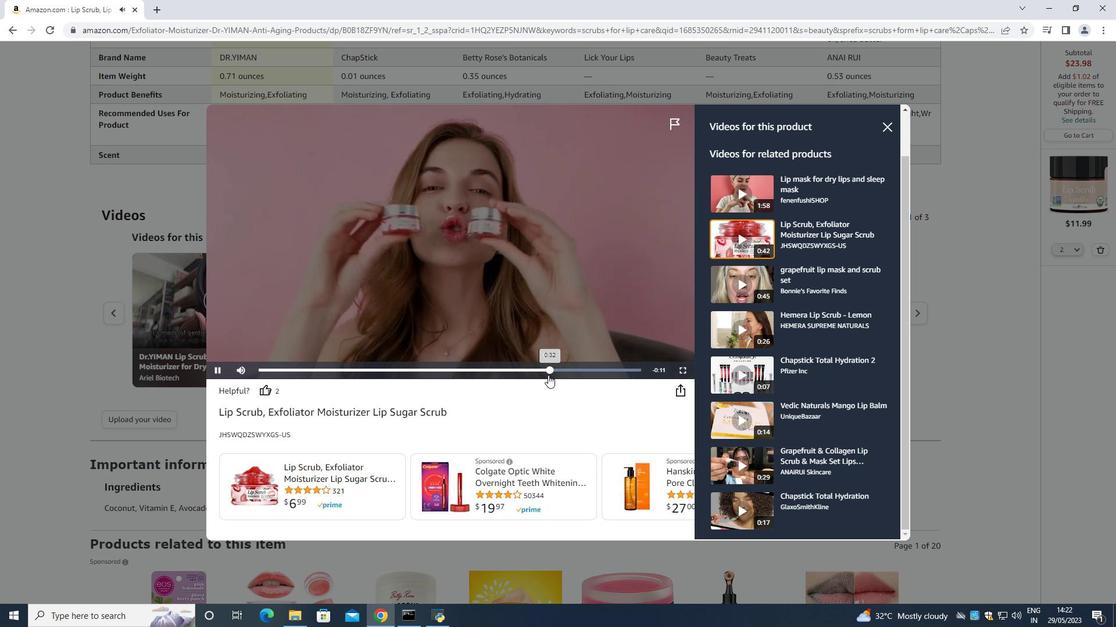 
Action: Mouse scrolled (397, 119) with delta (0, 0)
Screenshot: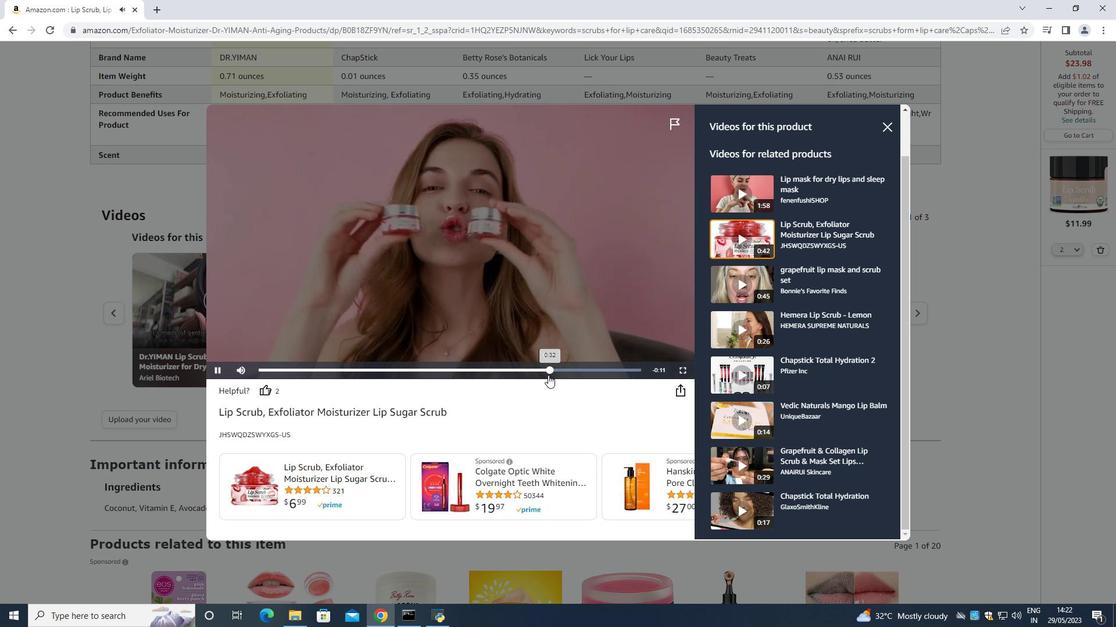 
Action: Mouse moved to (397, 121)
Screenshot: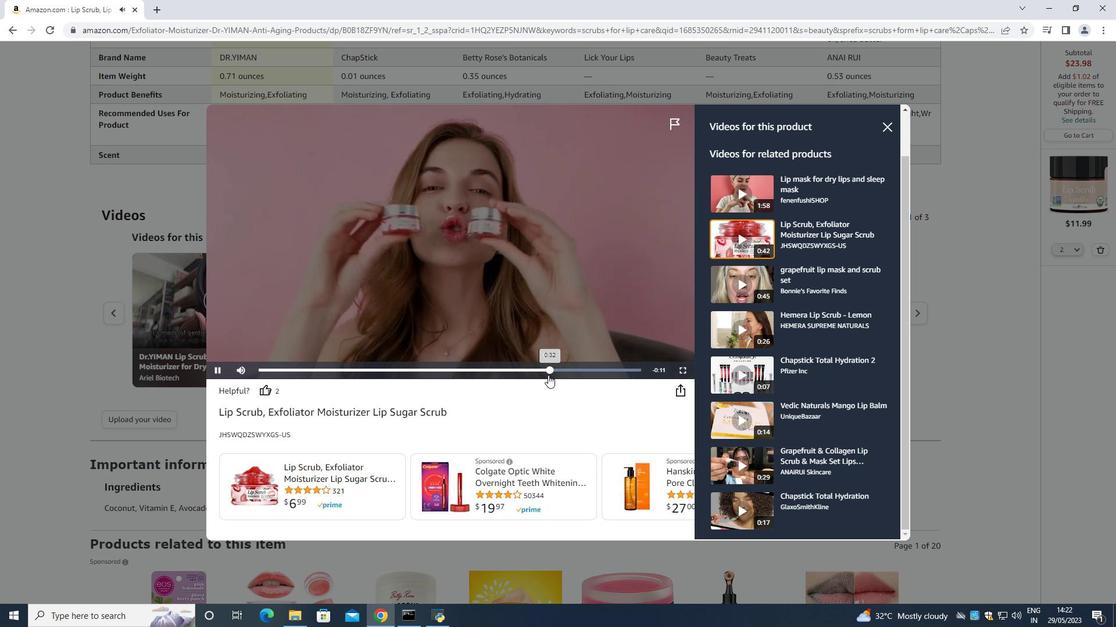 
Action: Mouse scrolled (397, 119) with delta (0, 0)
Screenshot: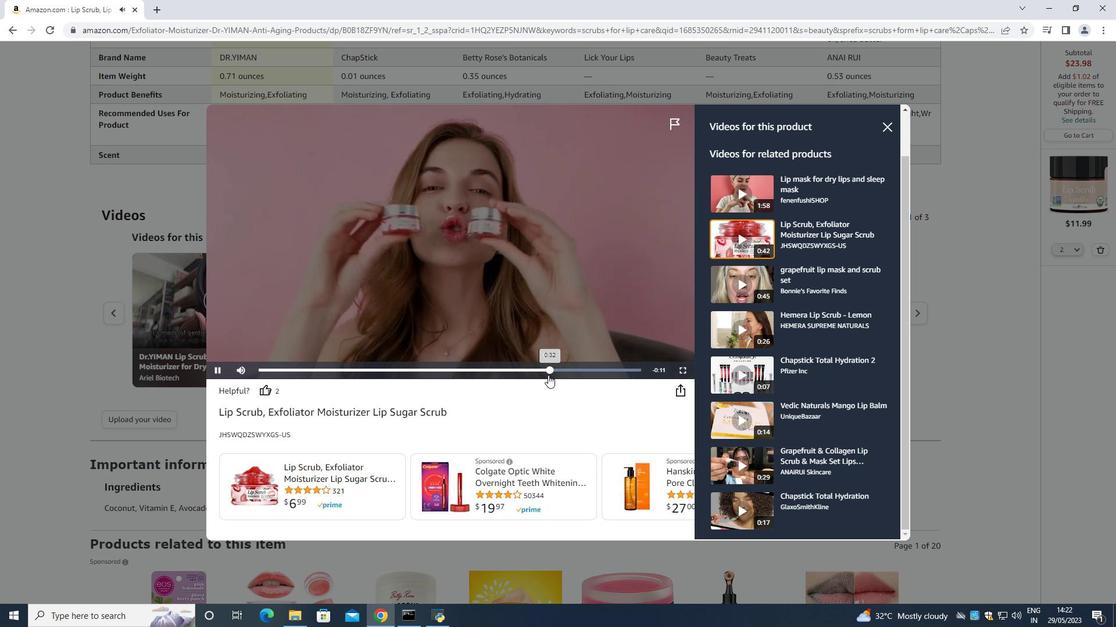 
Action: Mouse moved to (397, 122)
Screenshot: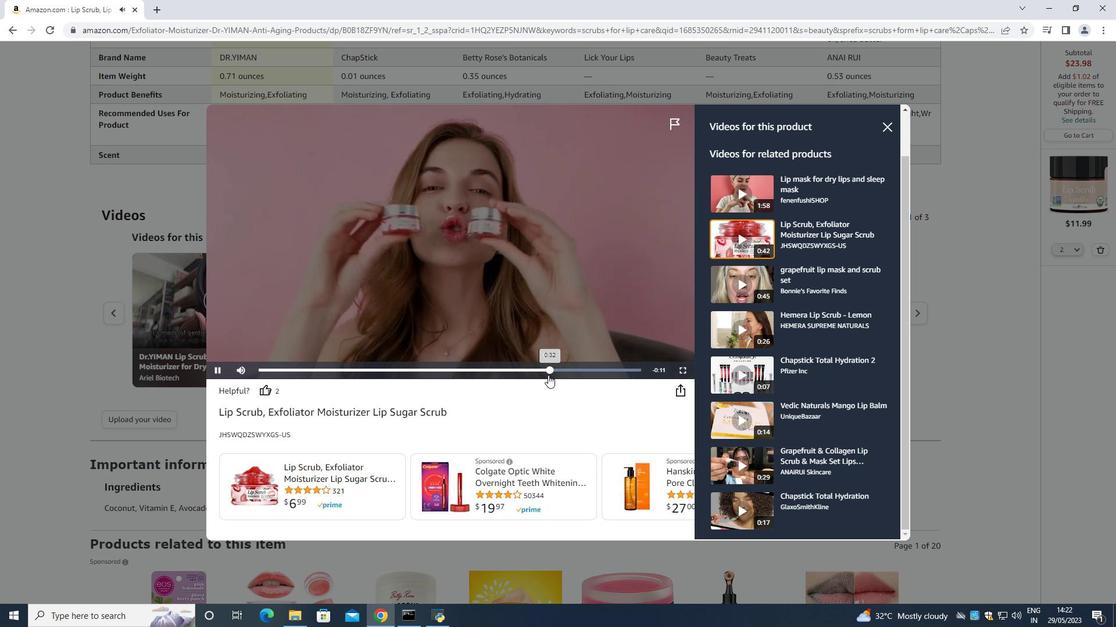 
Action: Mouse scrolled (397, 120) with delta (0, 0)
Screenshot: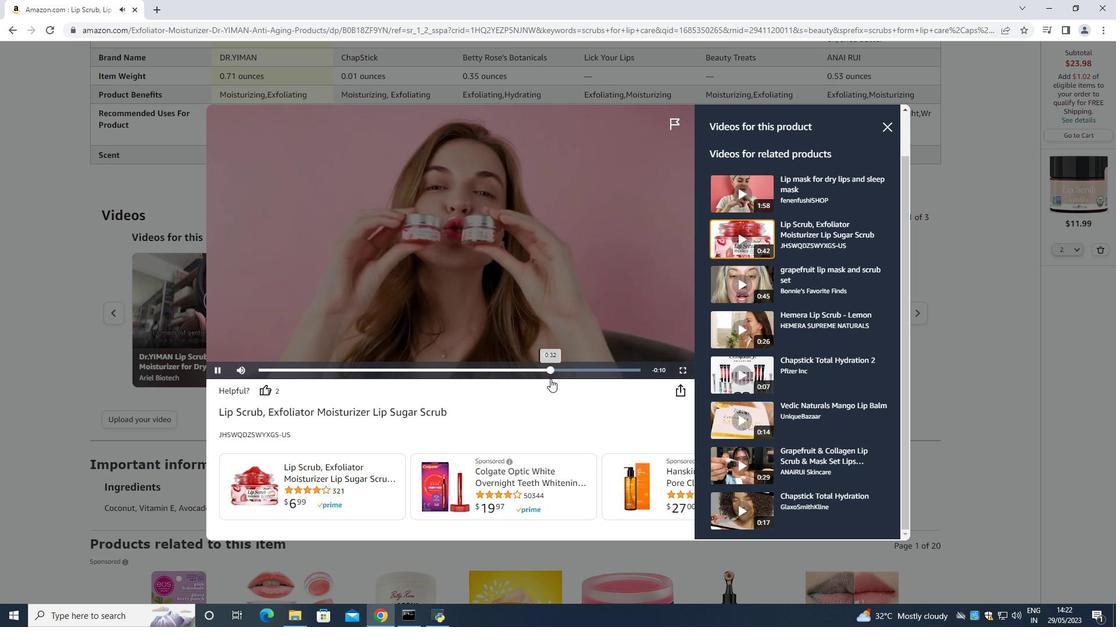 
Action: Mouse moved to (397, 126)
Screenshot: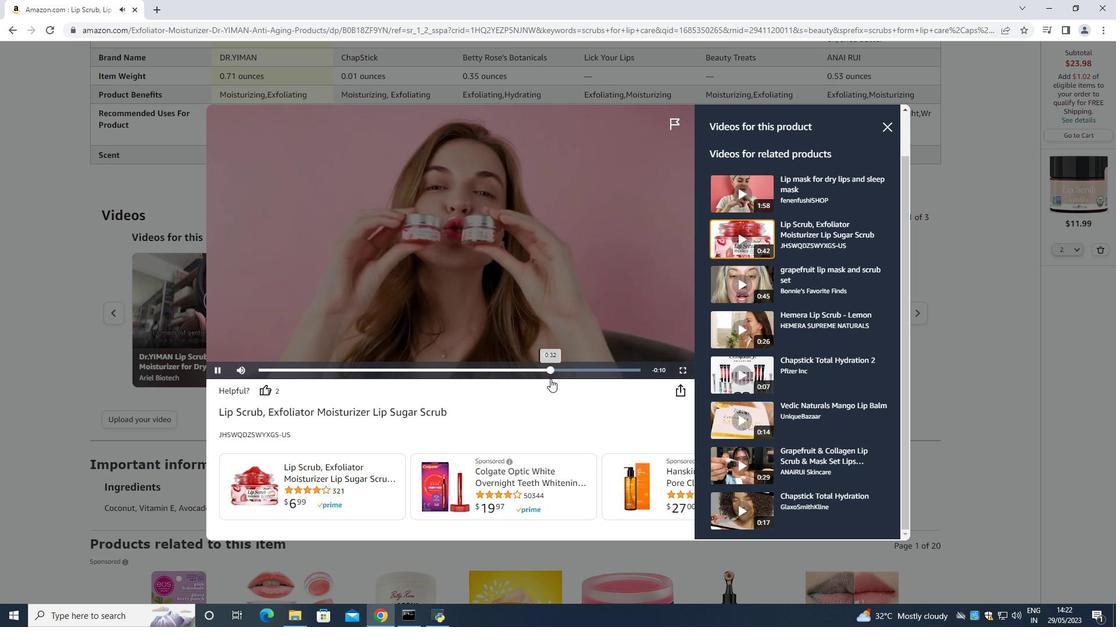 
Action: Mouse scrolled (397, 120) with delta (0, 0)
Screenshot: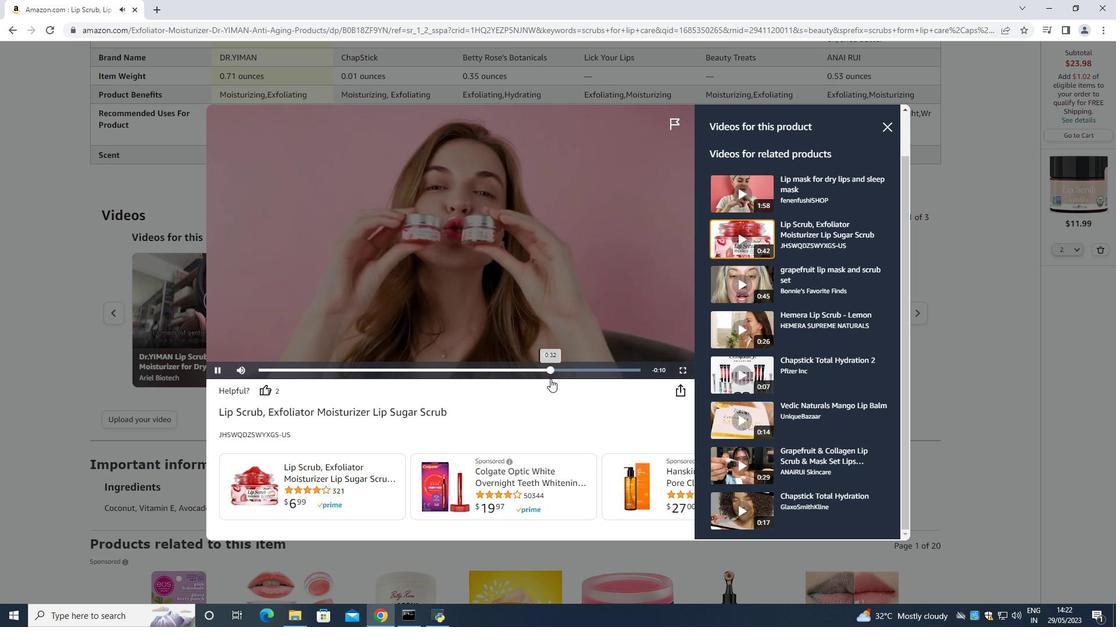
Action: Mouse moved to (392, 140)
Screenshot: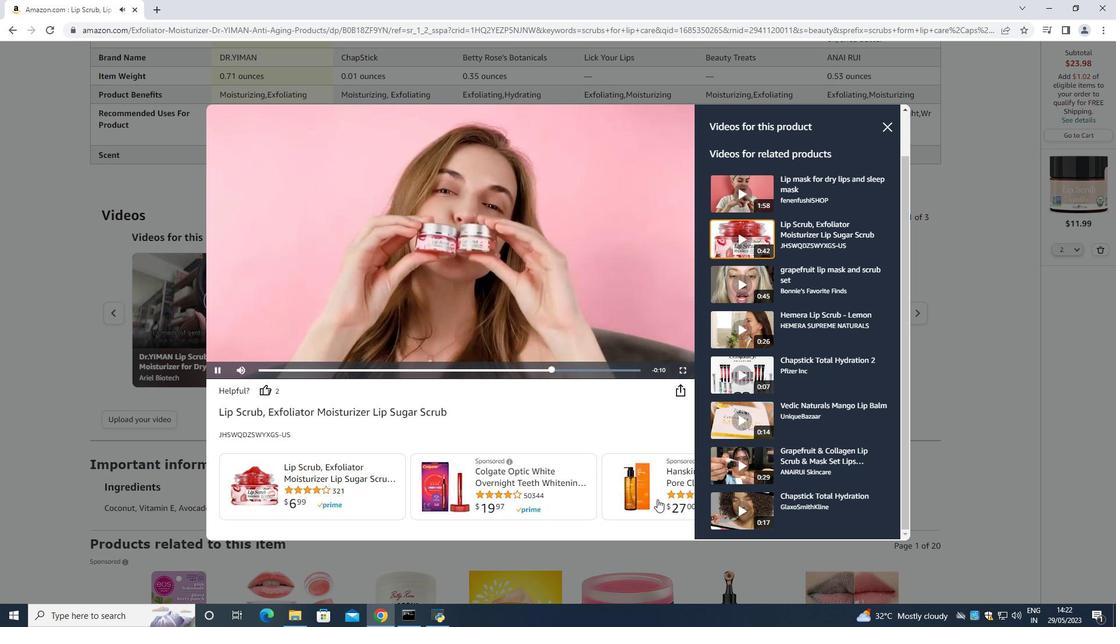 
Action: Mouse scrolled (394, 132) with delta (0, 0)
Screenshot: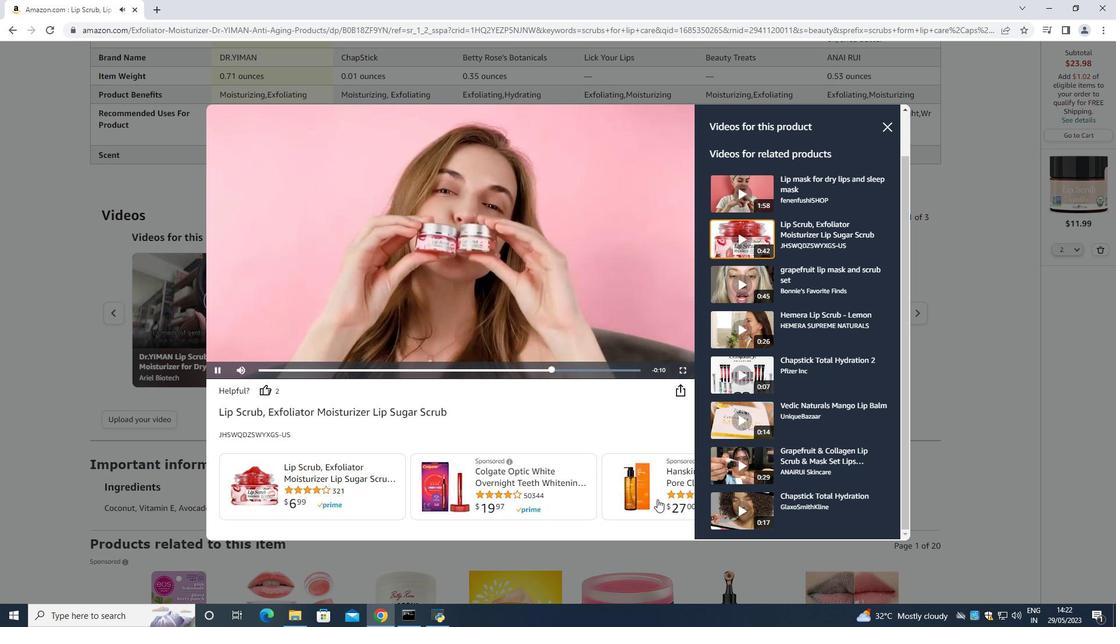
Action: Mouse moved to (388, 148)
Screenshot: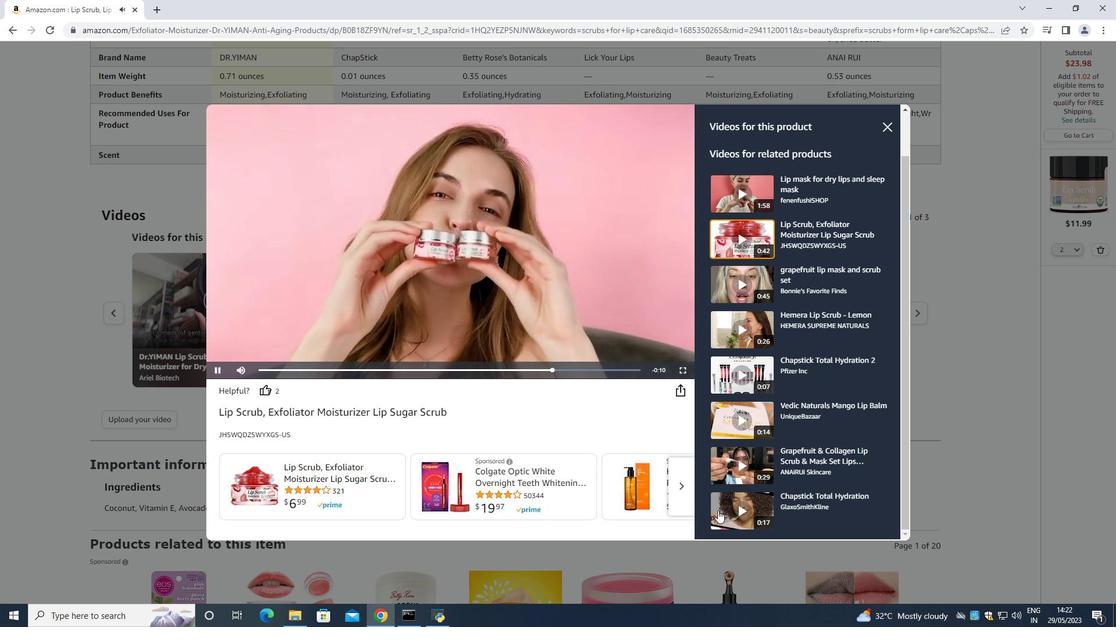 
Action: Mouse scrolled (389, 145) with delta (0, 0)
Screenshot: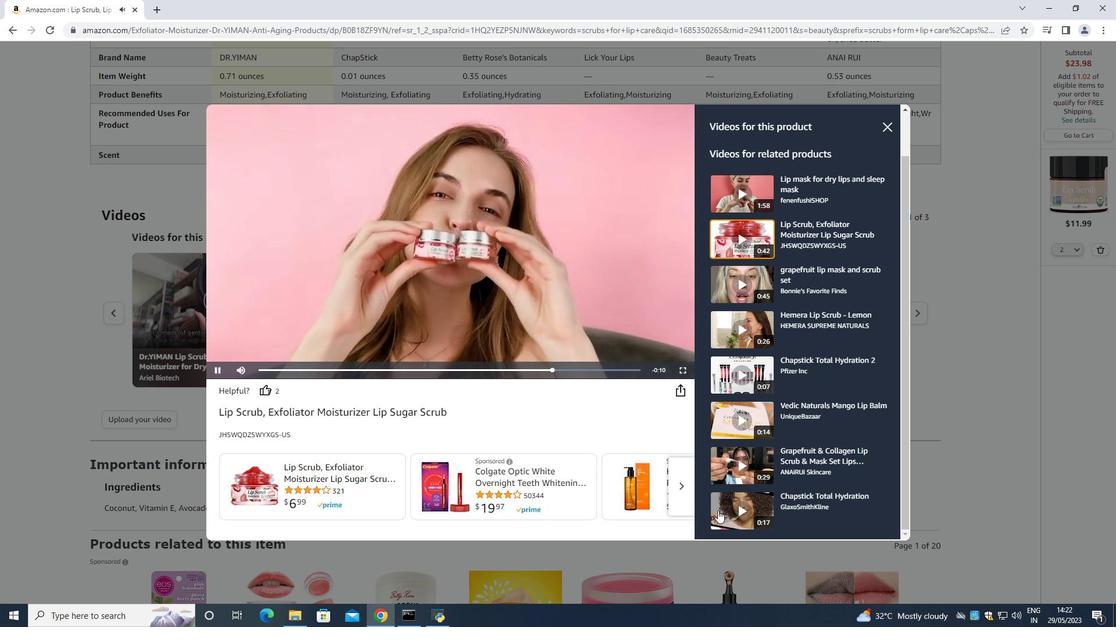 
Action: Mouse scrolled (388, 147) with delta (0, -1)
Screenshot: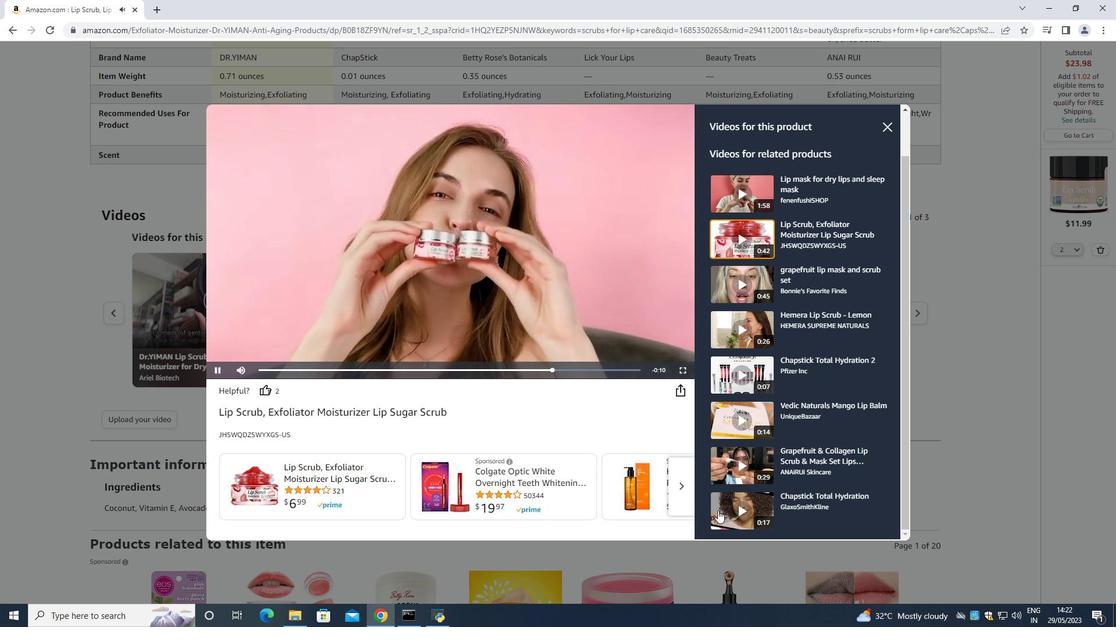 
Action: Mouse scrolled (388, 147) with delta (0, 0)
Screenshot: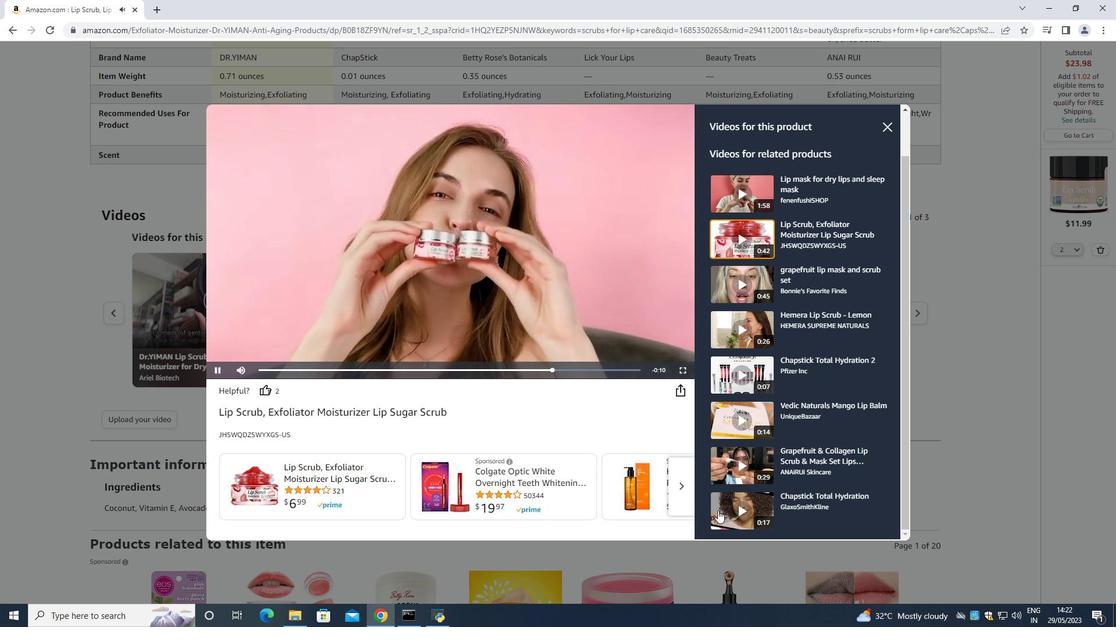 
Action: Mouse scrolled (388, 147) with delta (0, 0)
Screenshot: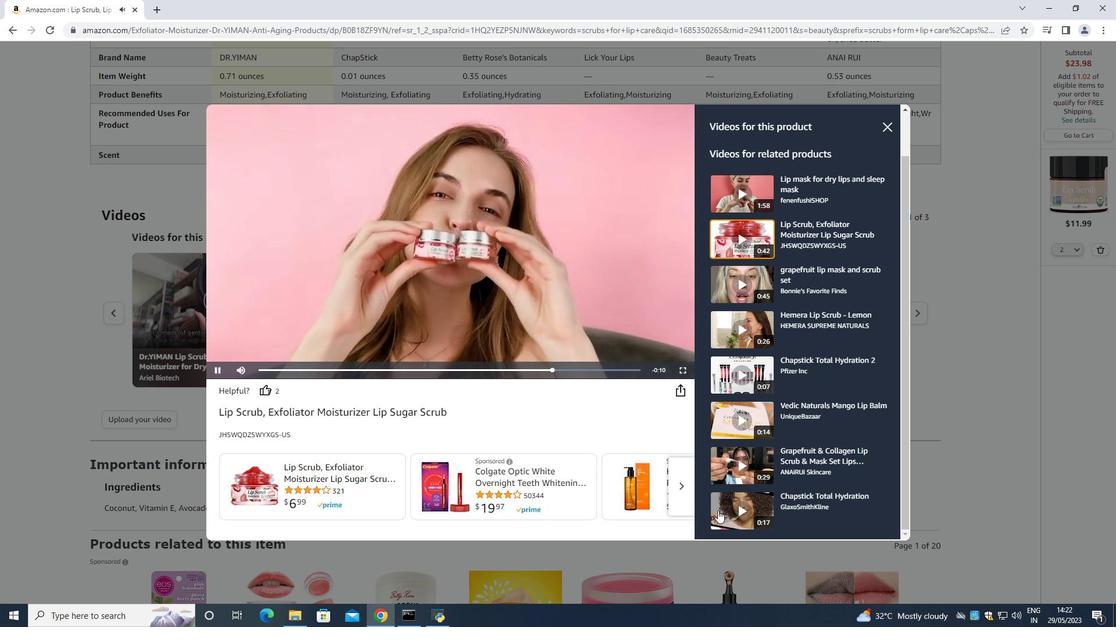 
Action: Mouse moved to (388, 148)
Screenshot: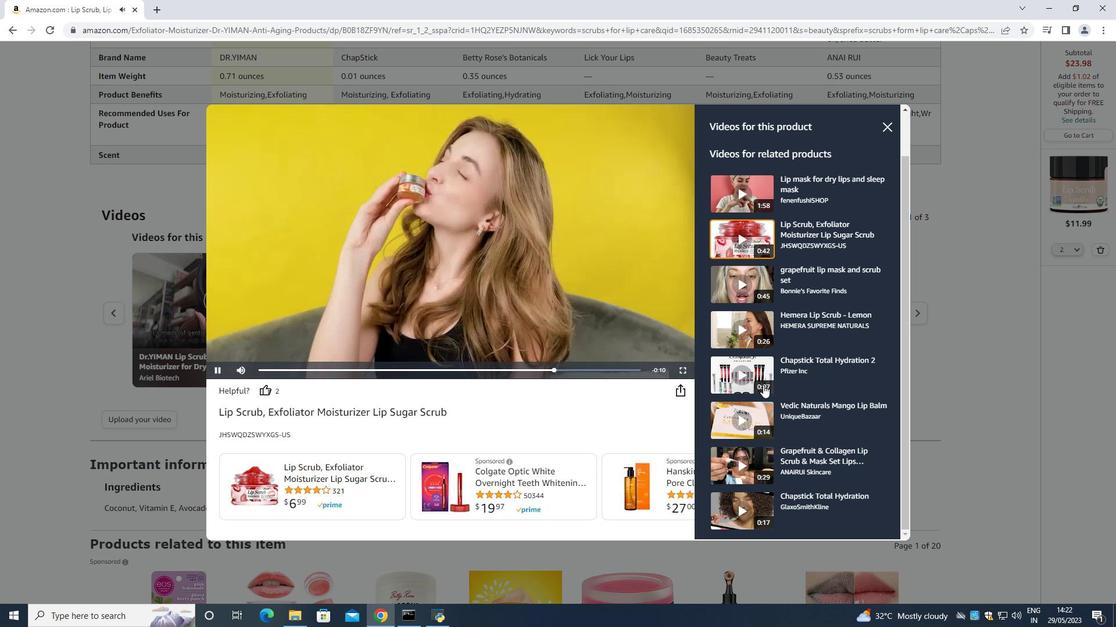 
Action: Mouse scrolled (388, 147) with delta (0, 0)
Screenshot: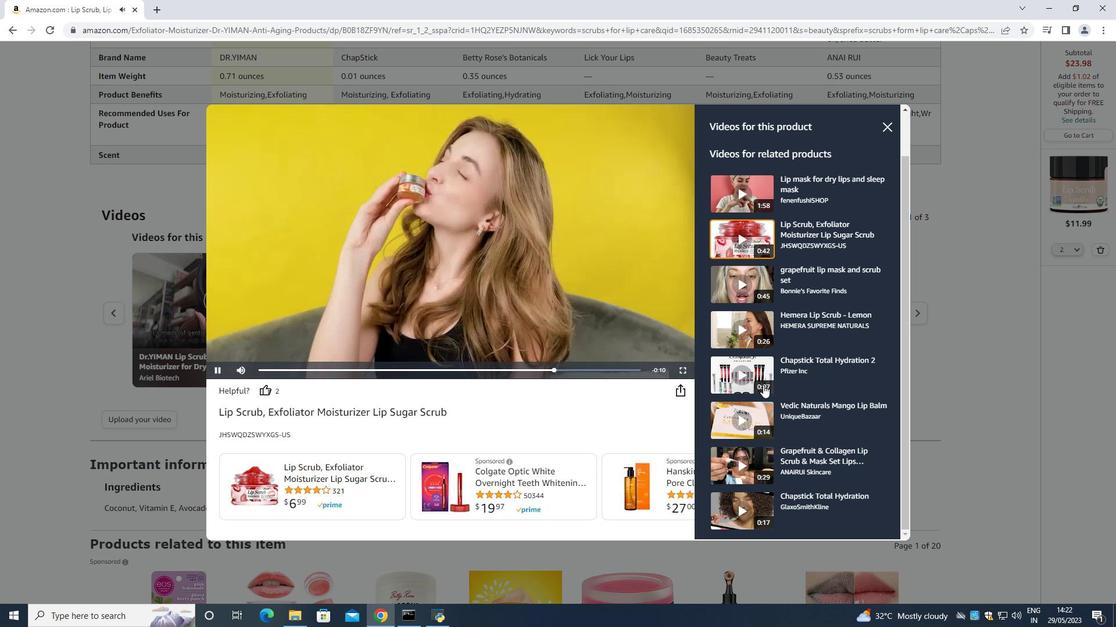 
Action: Mouse moved to (387, 149)
Screenshot: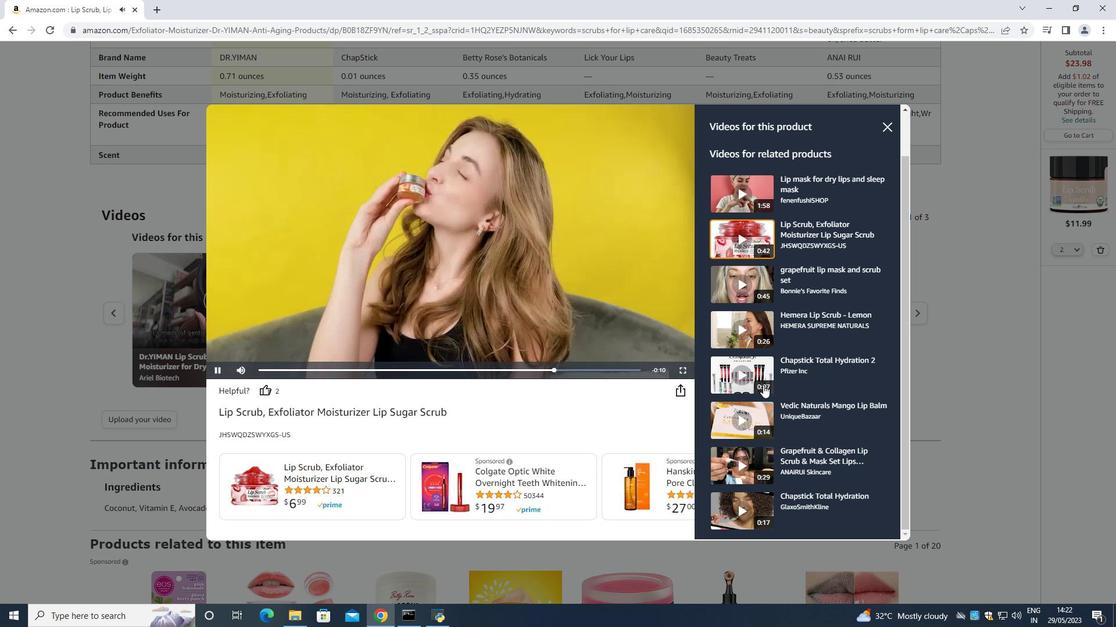 
Action: Mouse scrolled (387, 148) with delta (0, 0)
Screenshot: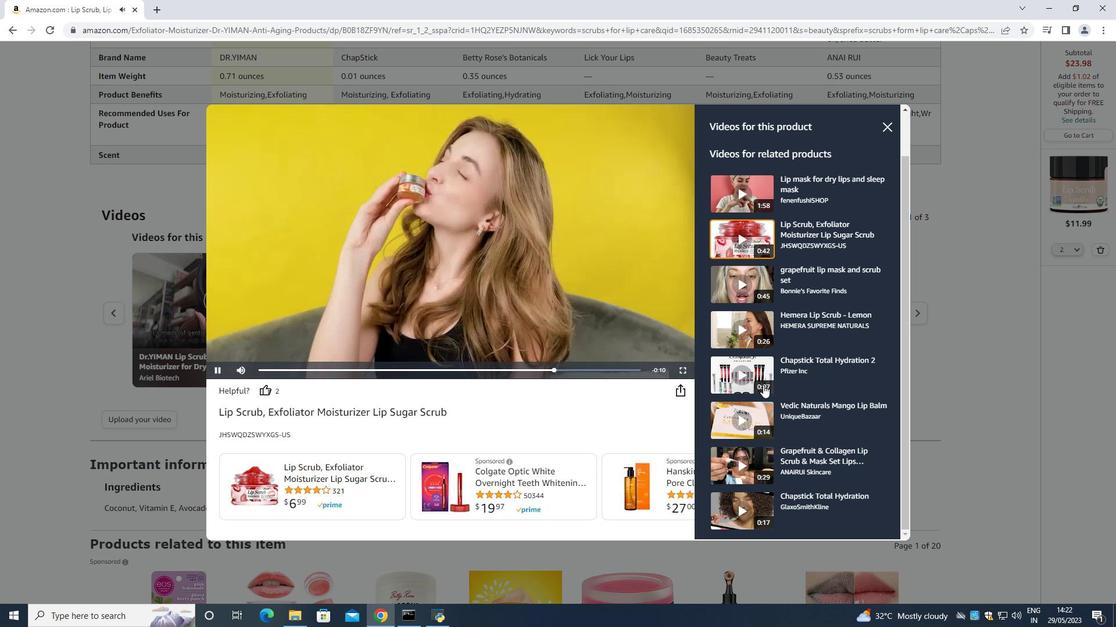 
Action: Mouse scrolled (387, 148) with delta (0, 0)
Screenshot: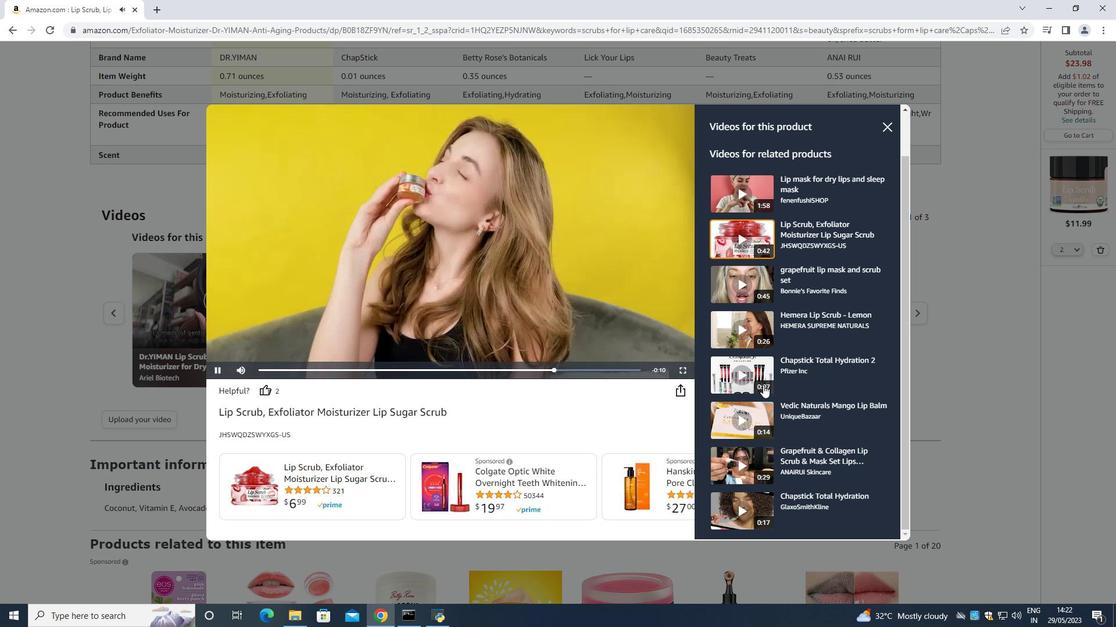
Action: Mouse moved to (386, 149)
Screenshot: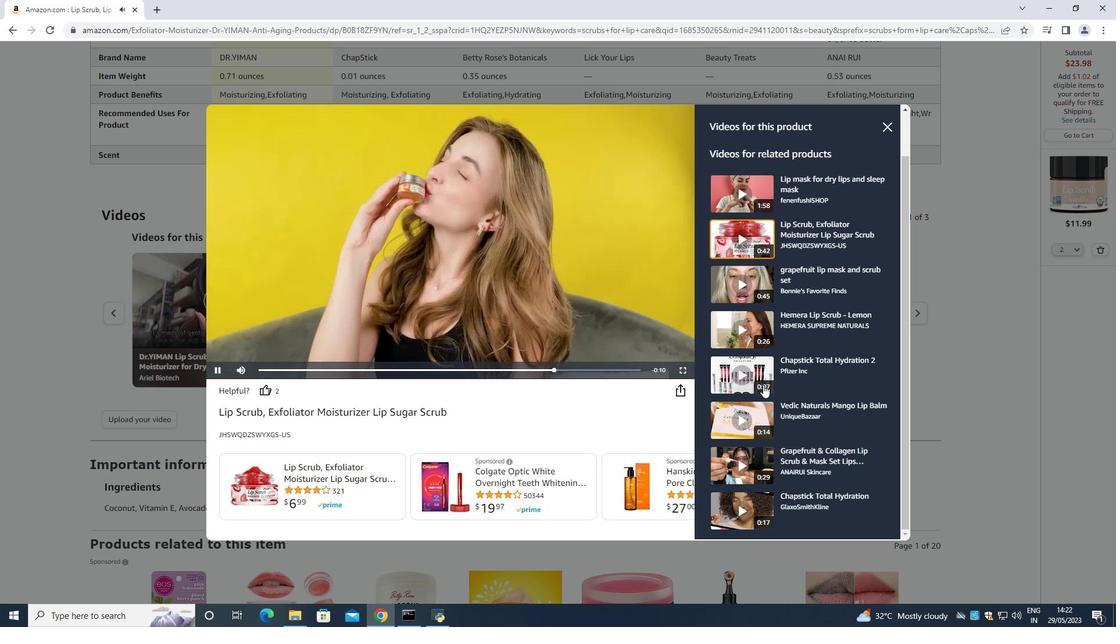 
Action: Mouse scrolled (386, 148) with delta (0, -1)
Screenshot: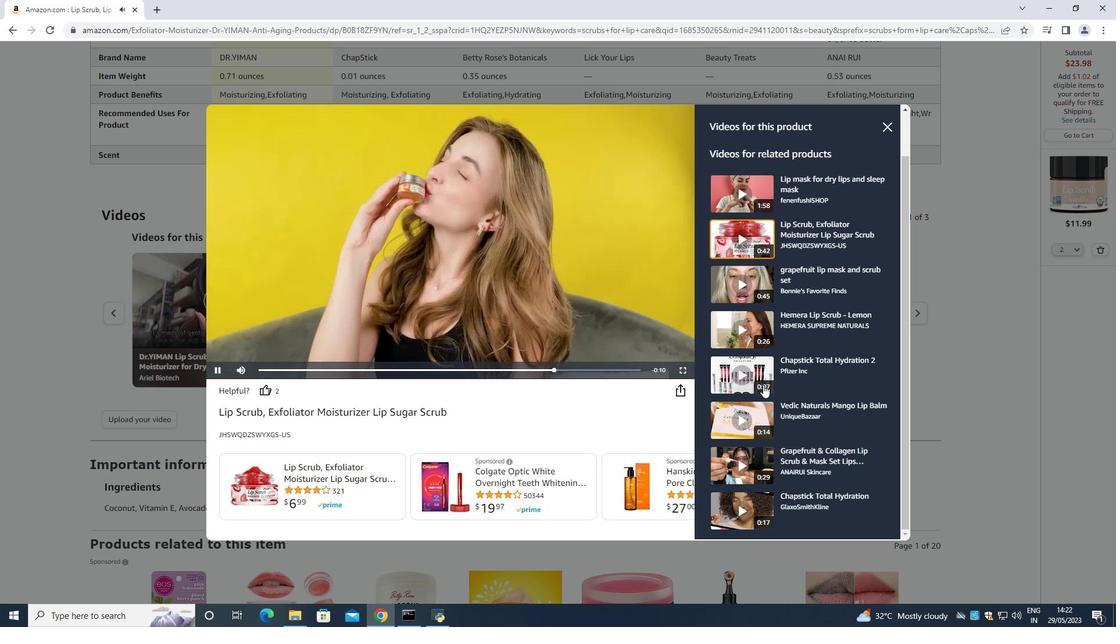 
Action: Mouse scrolled (386, 149) with delta (0, 0)
Screenshot: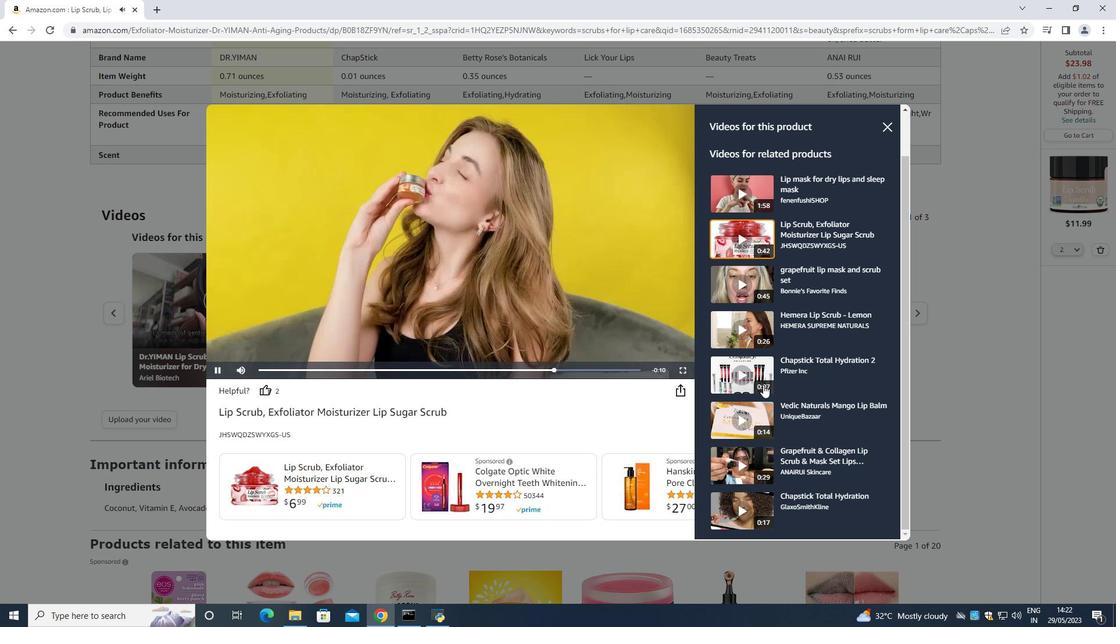 
Action: Mouse scrolled (386, 149) with delta (0, 0)
Screenshot: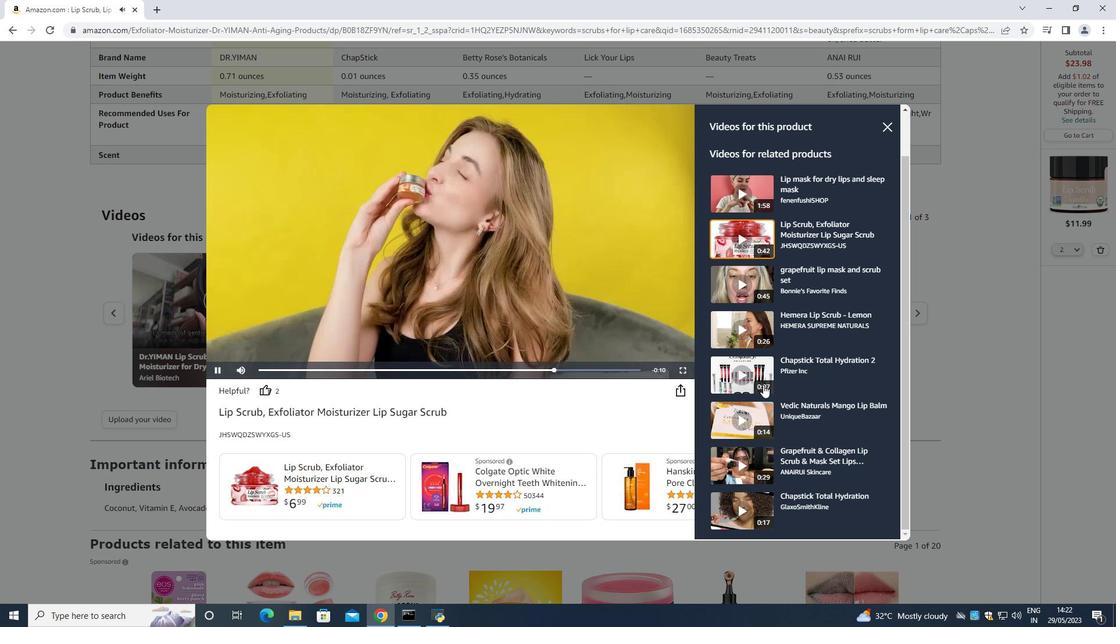 
Action: Mouse moved to (385, 146)
Screenshot: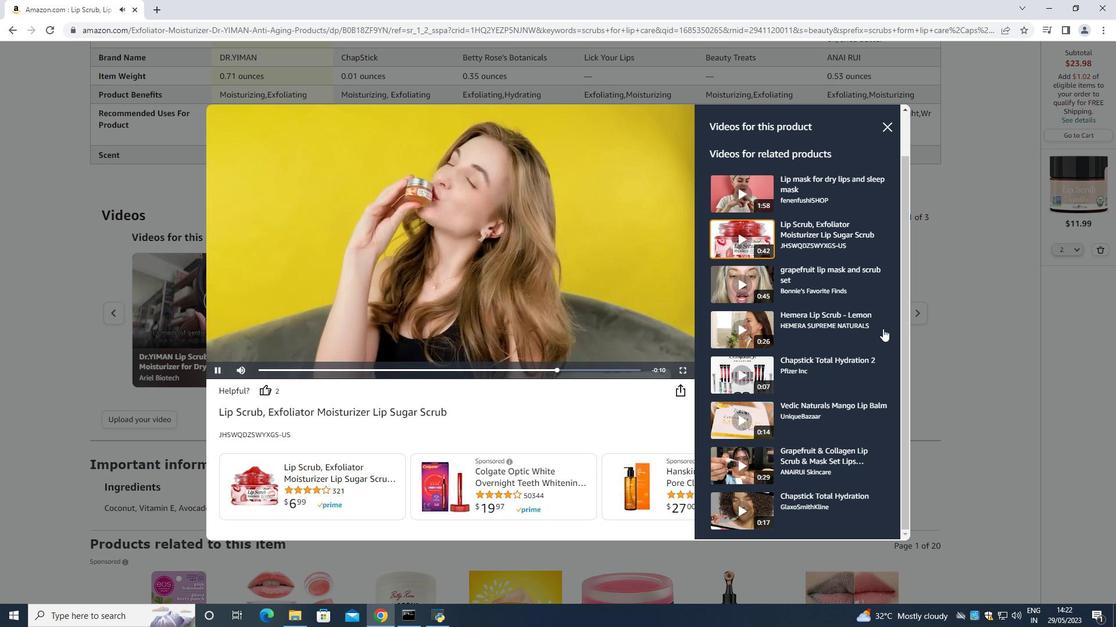 
Action: Mouse scrolled (385, 145) with delta (0, 0)
Screenshot: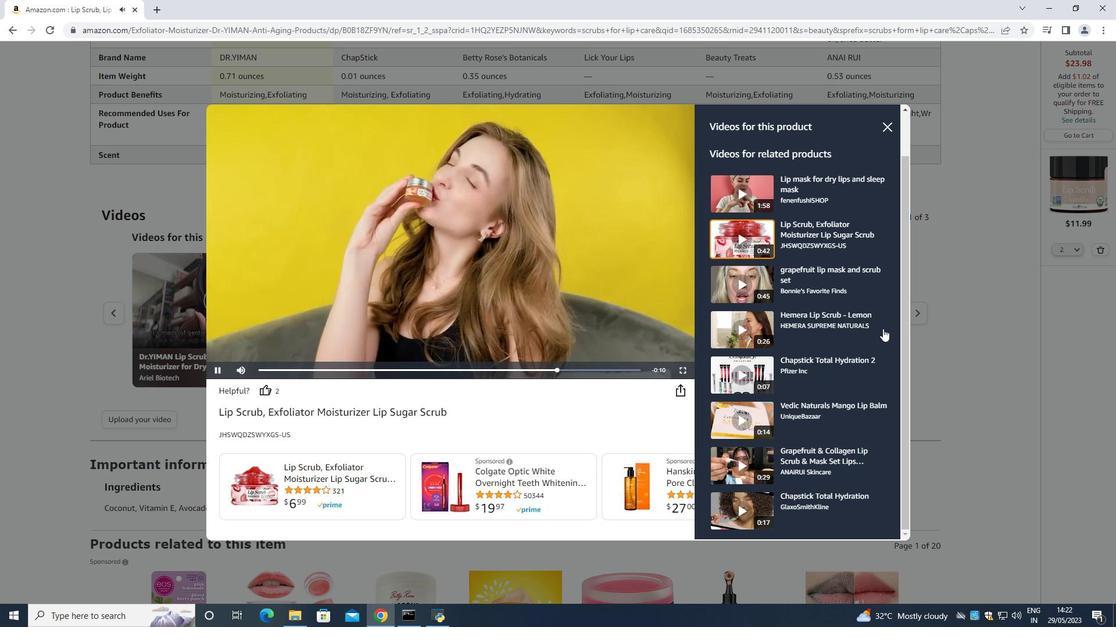
Action: Mouse moved to (385, 146)
Screenshot: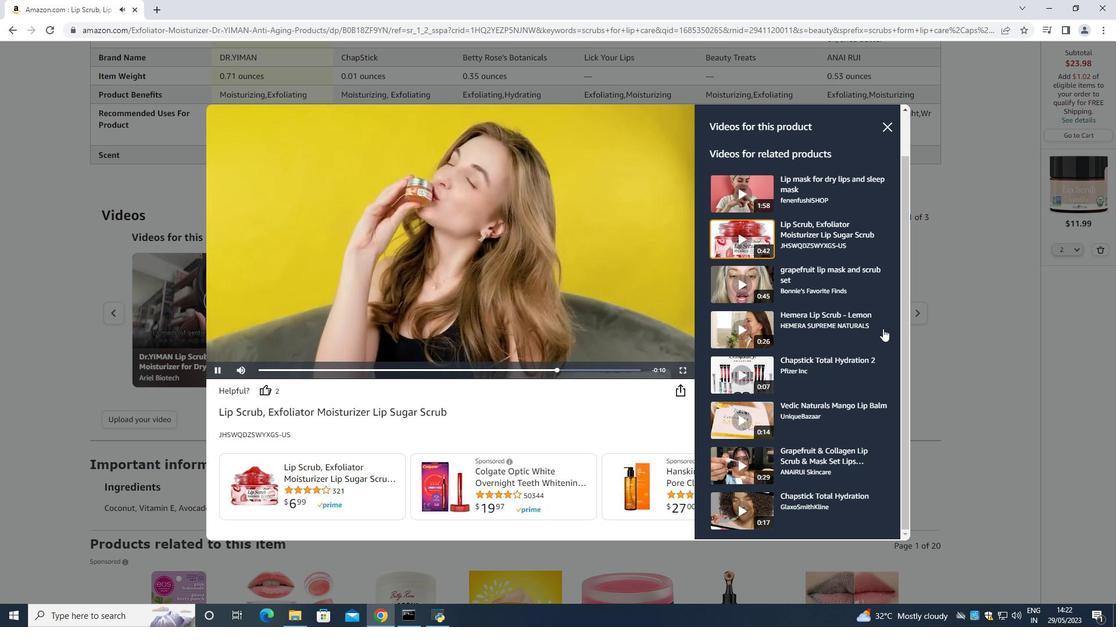
Action: Mouse scrolled (385, 145) with delta (0, 0)
Screenshot: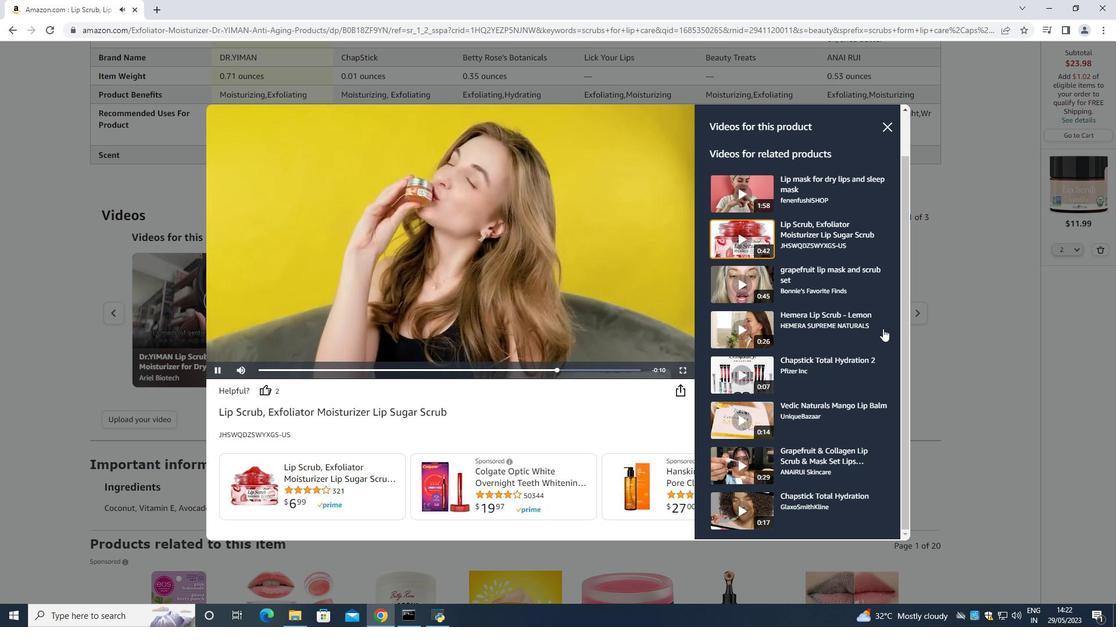 
Action: Mouse scrolled (385, 145) with delta (0, 0)
Screenshot: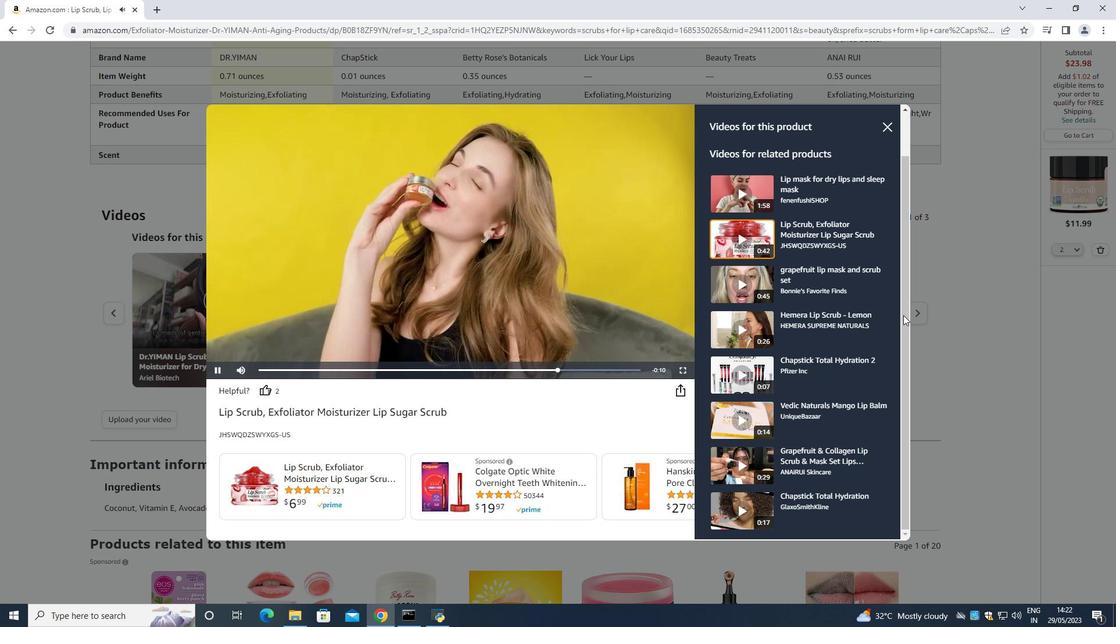 
Action: Mouse scrolled (385, 145) with delta (0, 0)
Screenshot: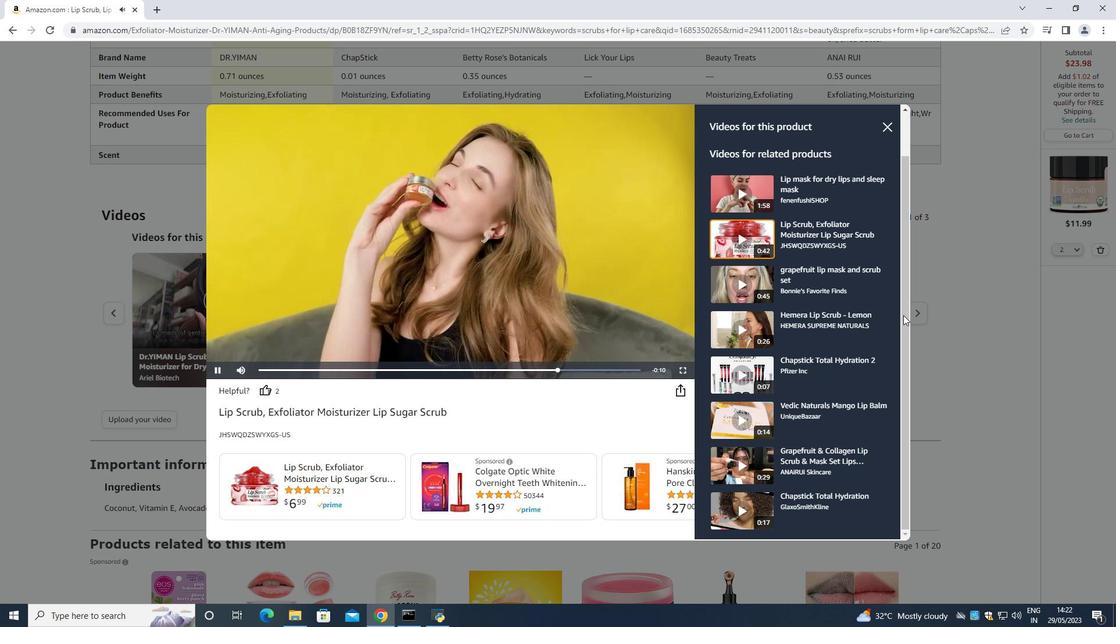 
Action: Mouse scrolled (385, 145) with delta (0, 0)
Screenshot: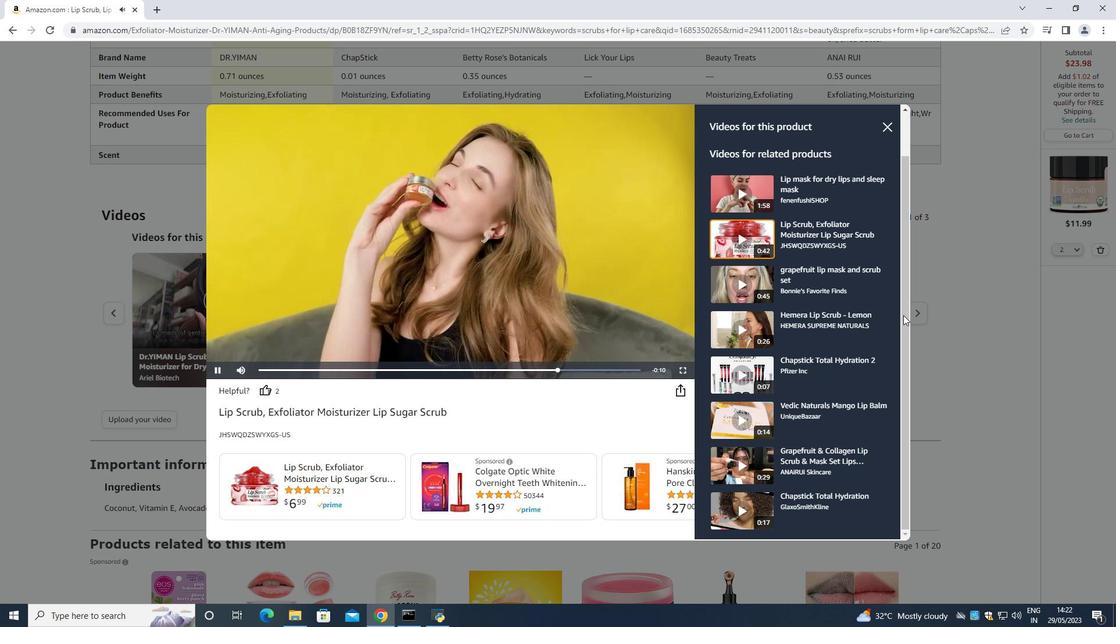 
Action: Mouse scrolled (385, 145) with delta (0, 0)
Screenshot: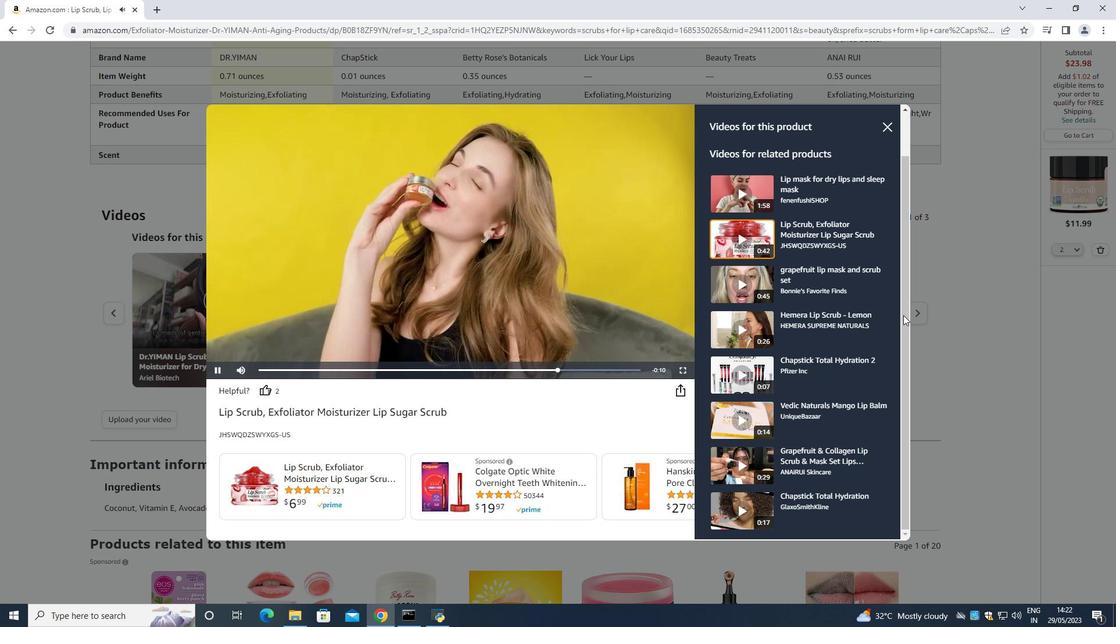 
Action: Mouse moved to (384, 145)
Screenshot: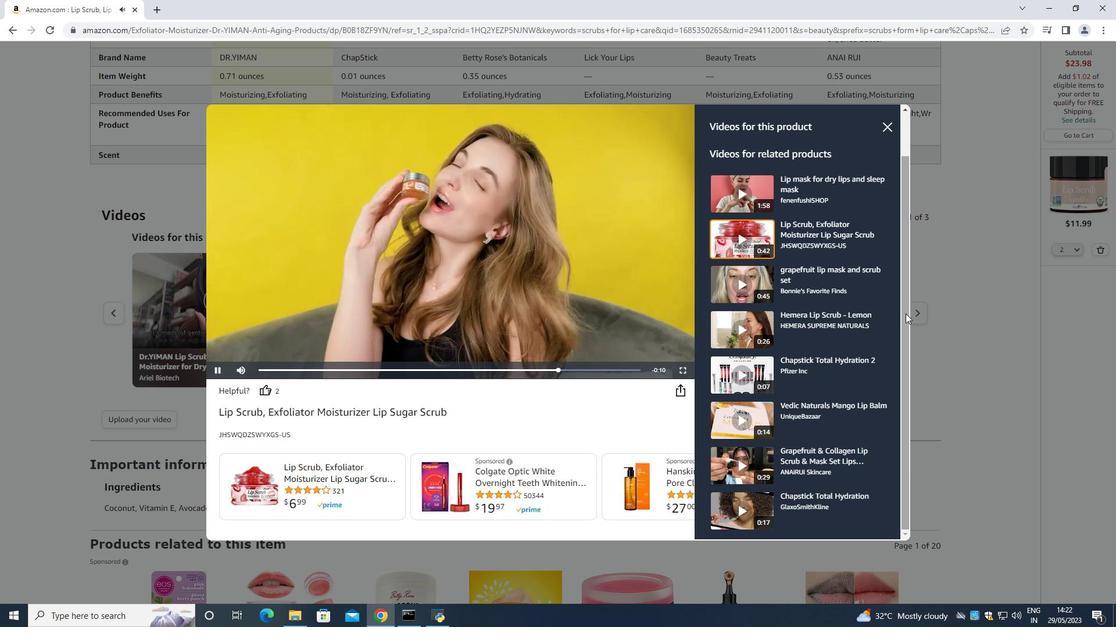 
Action: Mouse scrolled (384, 145) with delta (0, 0)
Screenshot: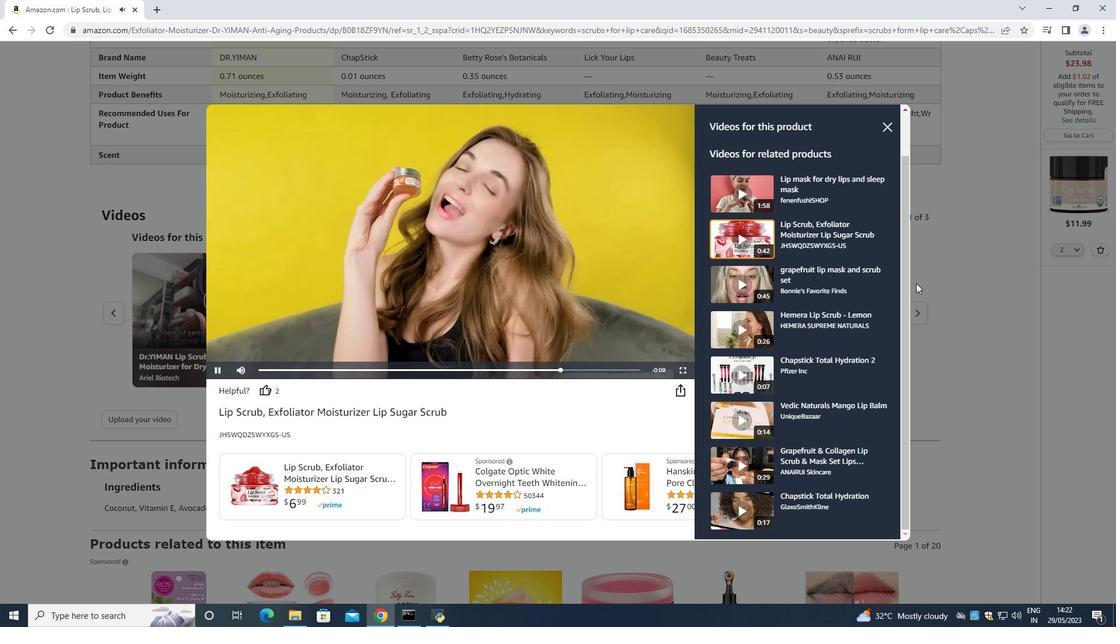 
Action: Mouse moved to (383, 145)
Screenshot: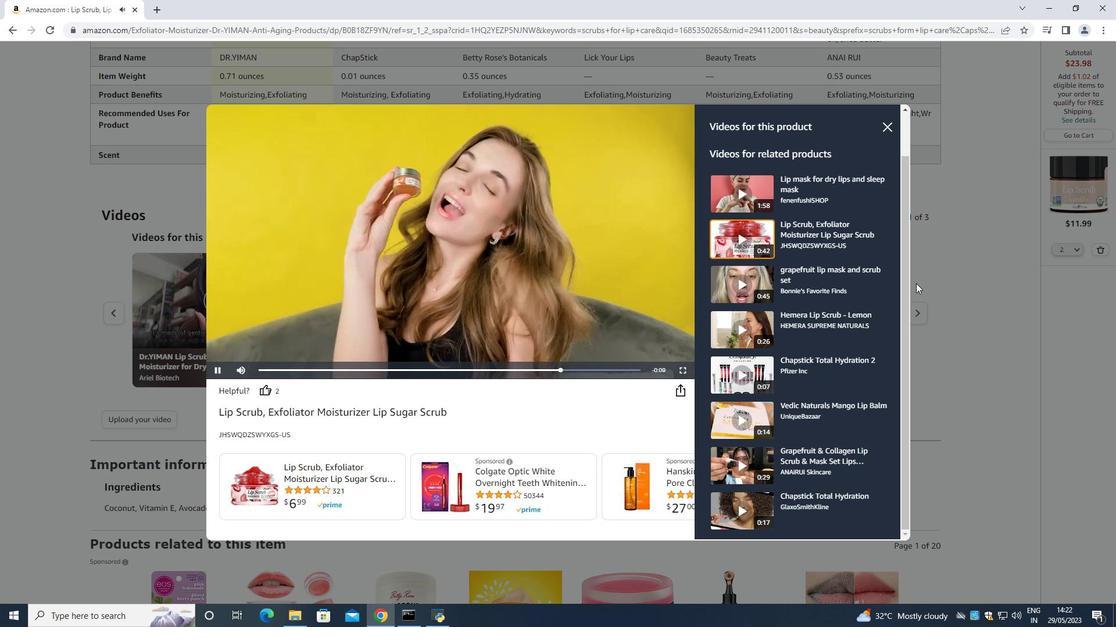 
Action: Mouse scrolled (383, 145) with delta (0, 0)
Screenshot: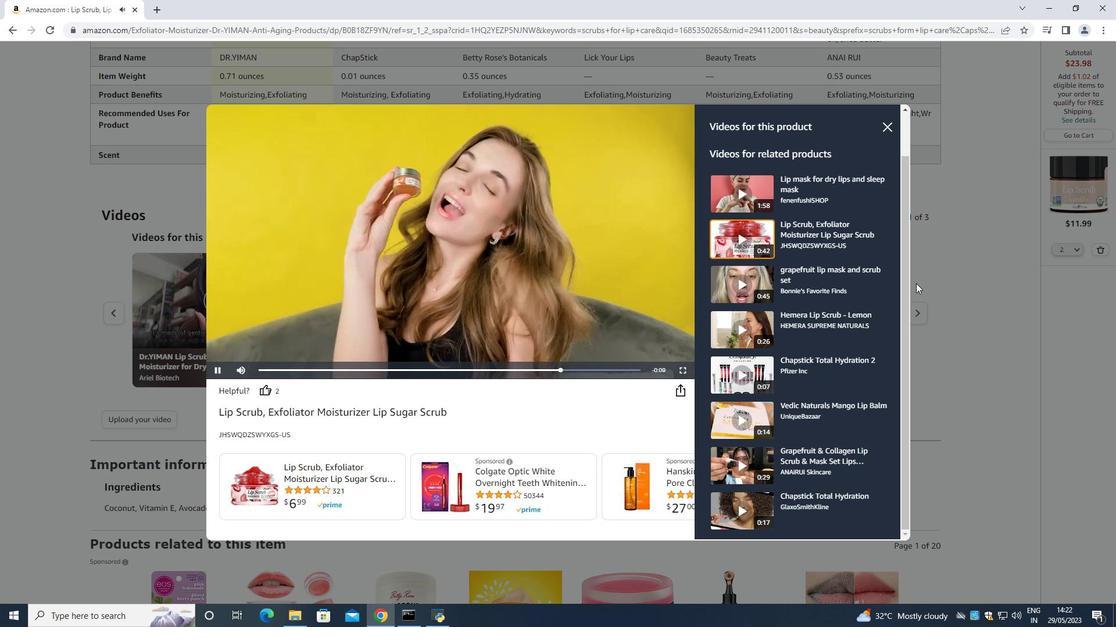 
Action: Mouse moved to (383, 145)
Screenshot: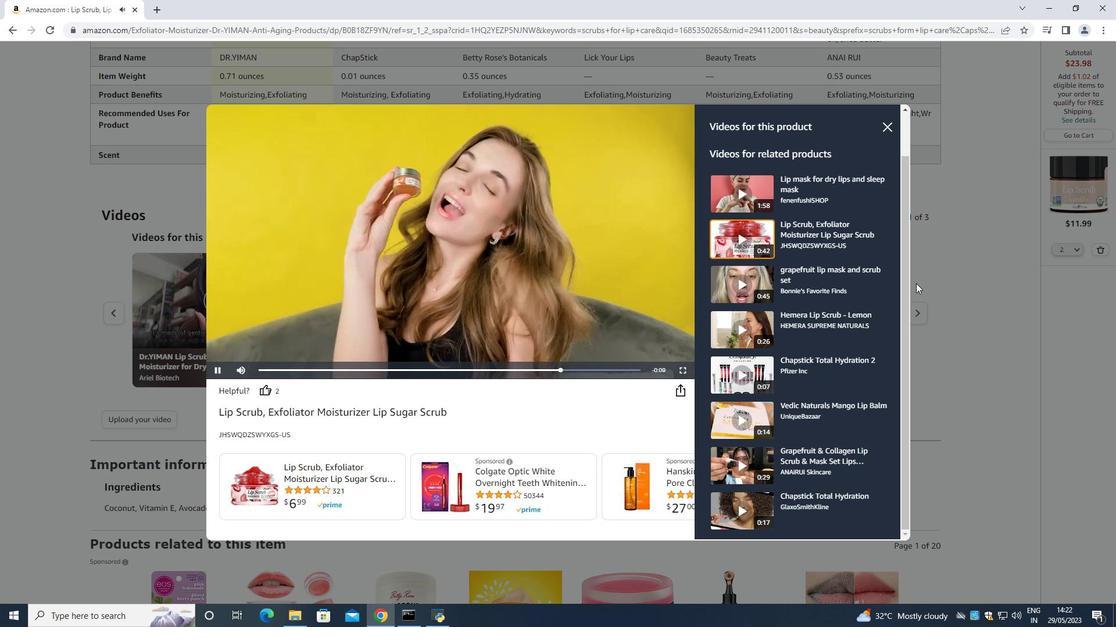 
Action: Mouse scrolled (383, 145) with delta (0, 0)
Screenshot: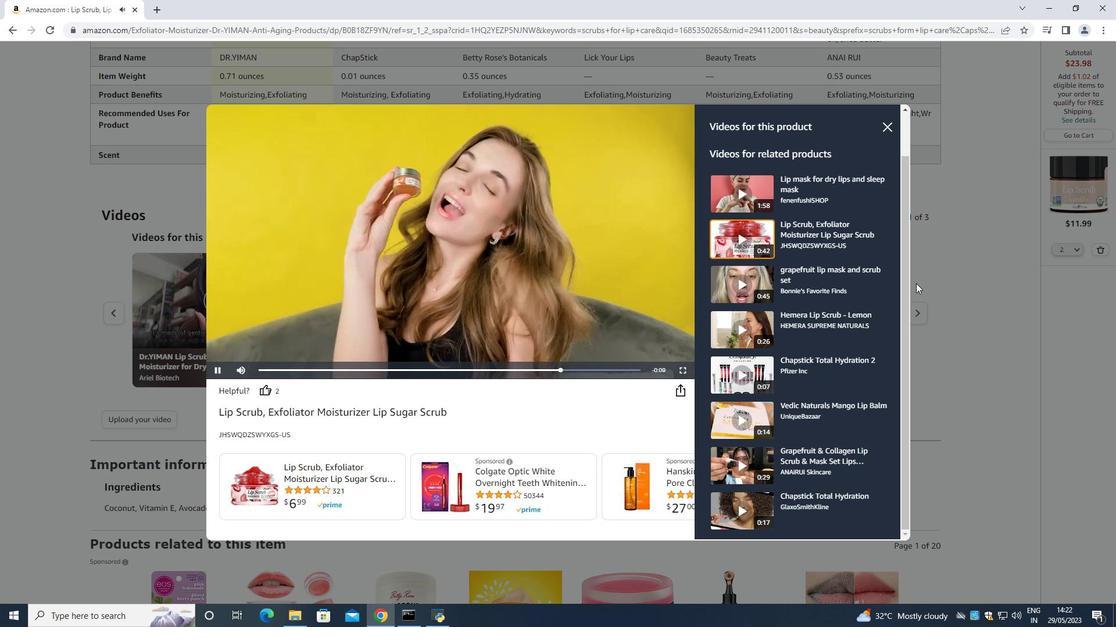 
Action: Mouse scrolled (383, 145) with delta (0, 0)
Screenshot: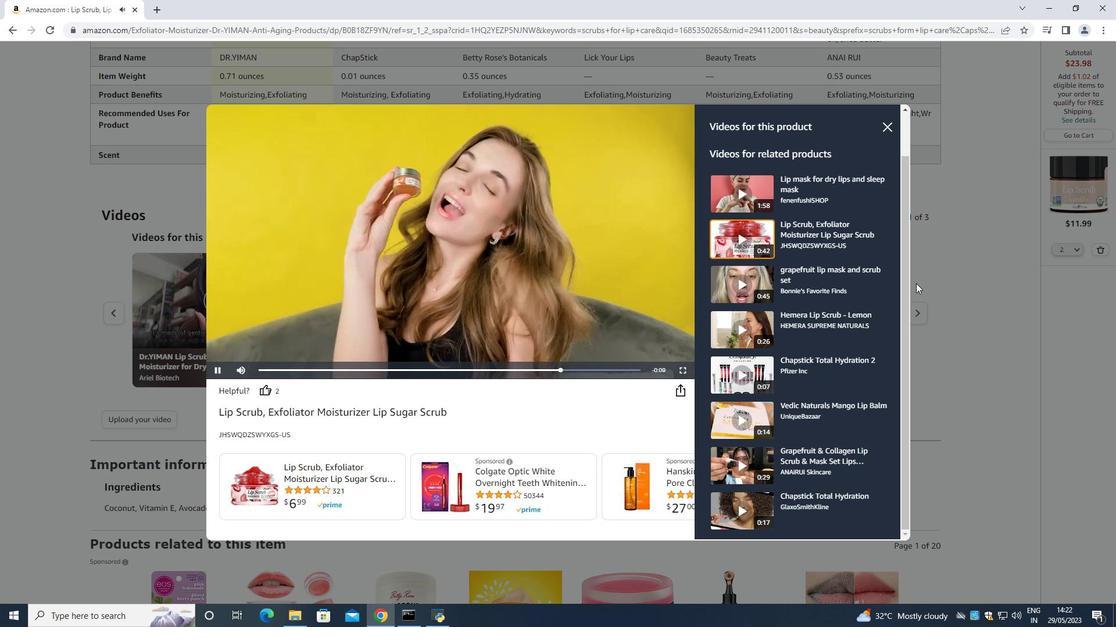 
Action: Mouse scrolled (383, 145) with delta (0, 0)
Screenshot: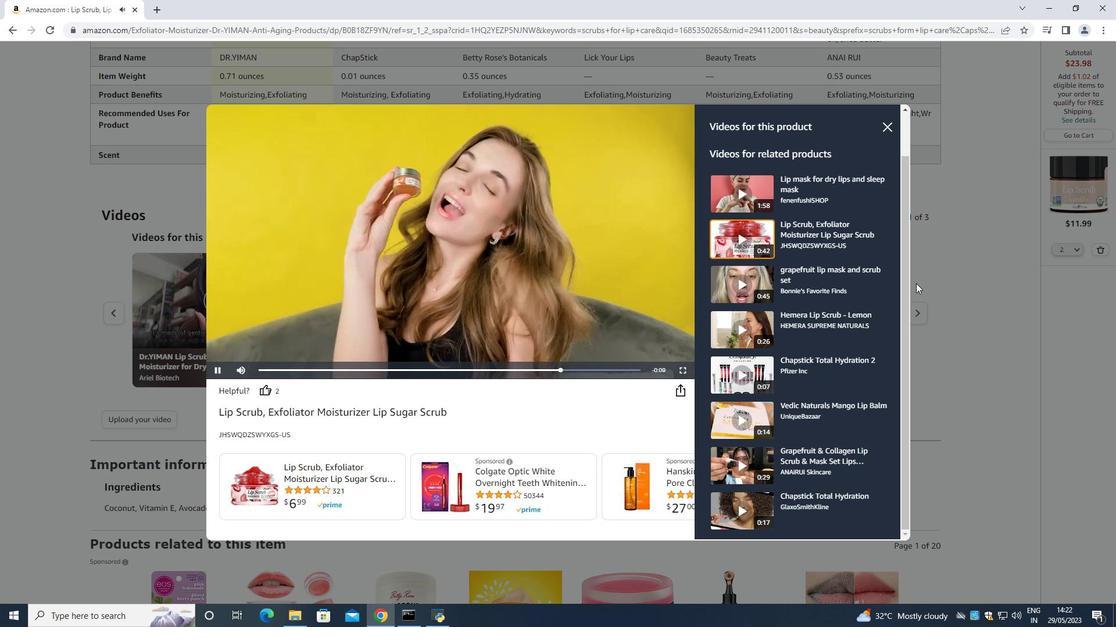 
Action: Mouse scrolled (383, 145) with delta (0, 0)
Screenshot: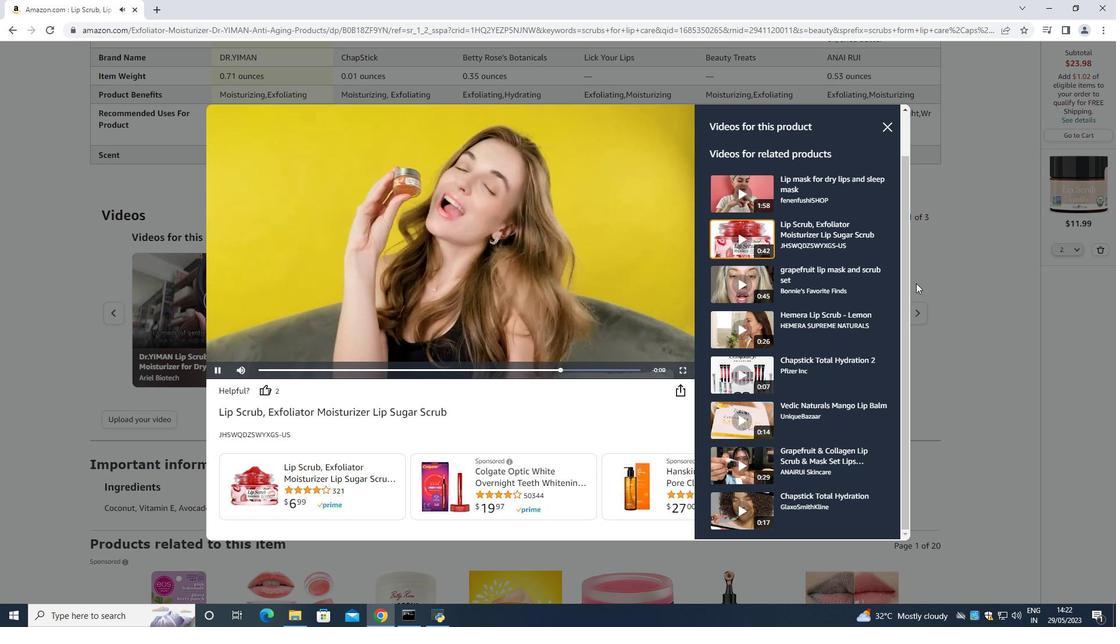 
Action: Mouse scrolled (383, 145) with delta (0, 0)
Screenshot: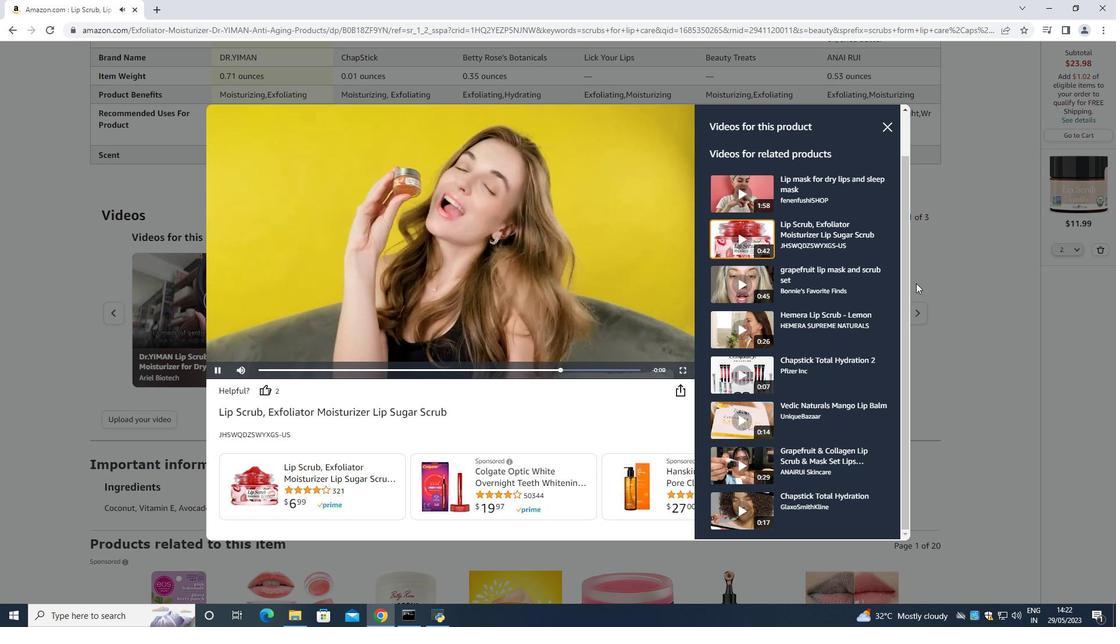 
Action: Mouse scrolled (383, 145) with delta (0, 0)
Screenshot: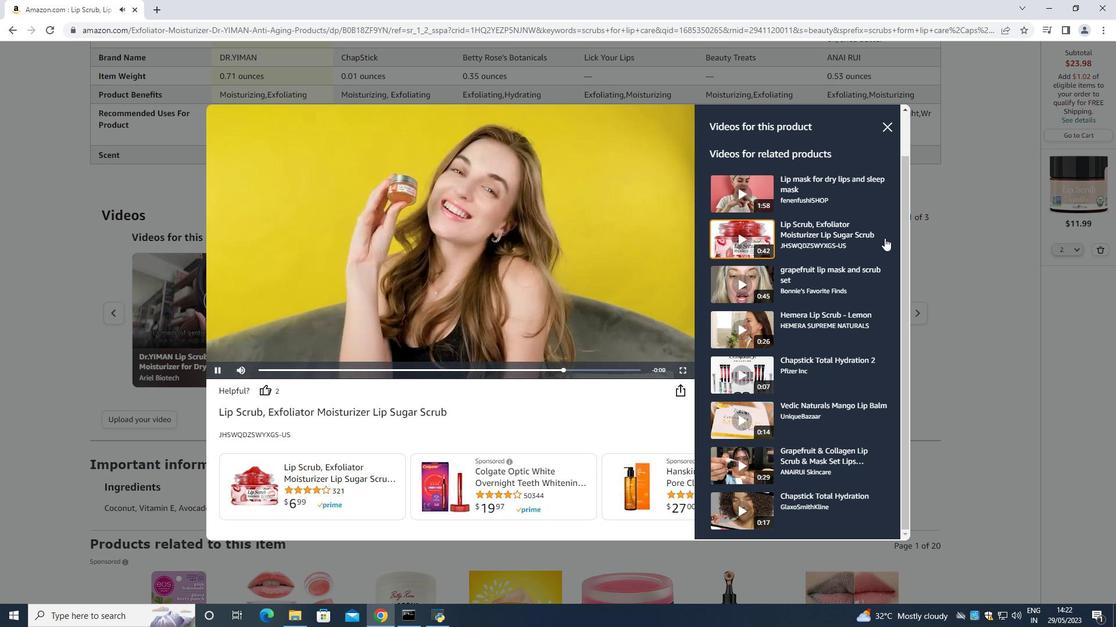 
Action: Mouse moved to (383, 148)
Screenshot: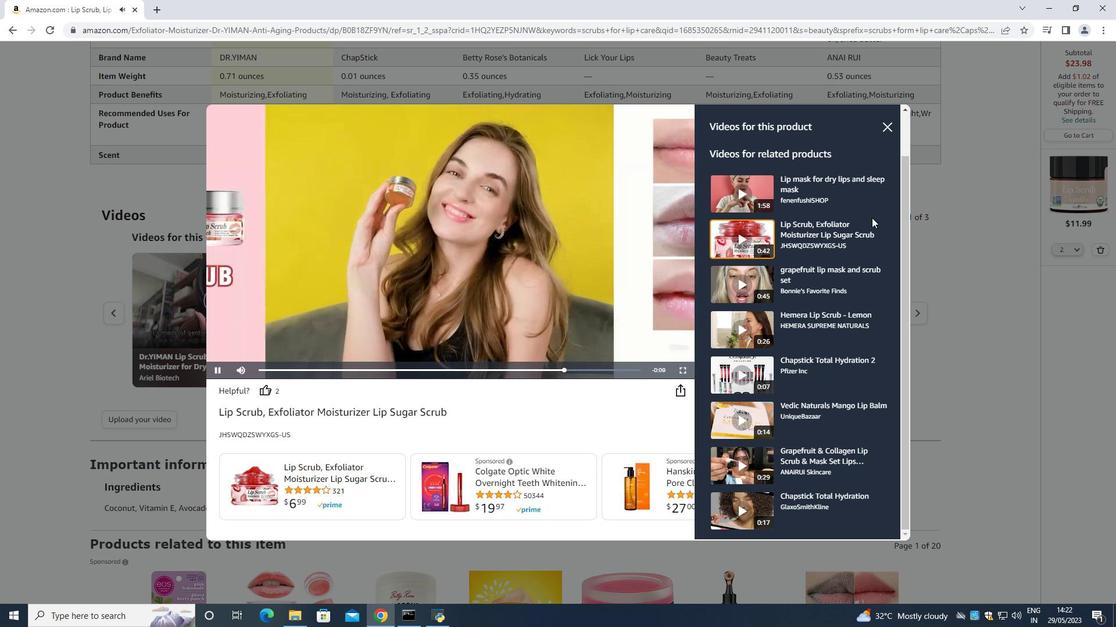 
Action: Mouse scrolled (383, 146) with delta (0, 0)
Screenshot: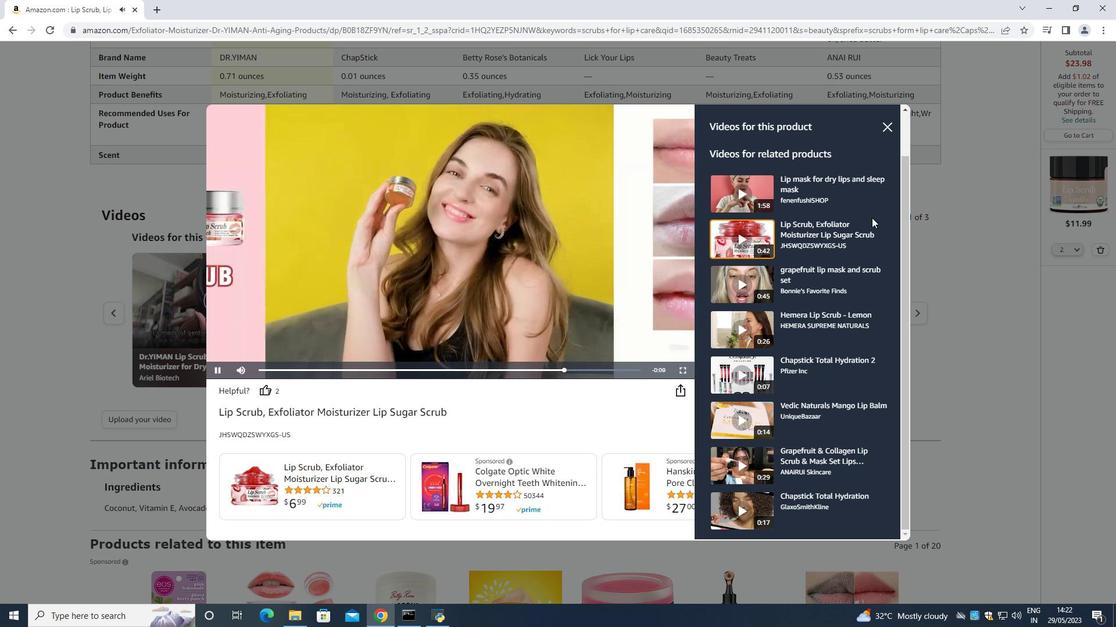 
Action: Mouse moved to (381, 149)
Screenshot: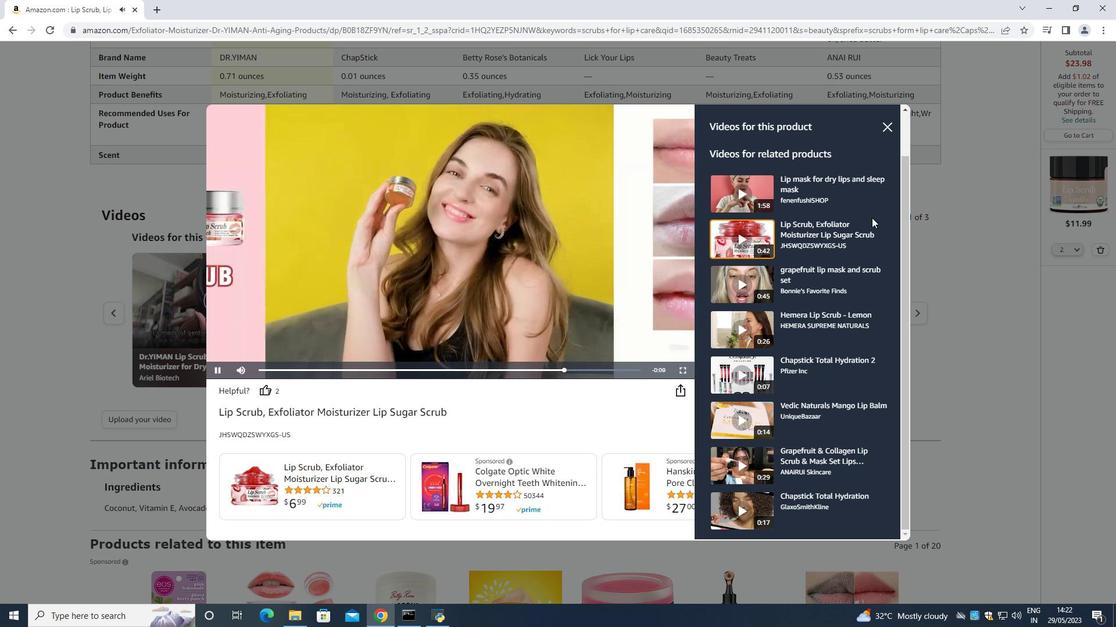 
Action: Mouse scrolled (382, 149) with delta (0, 0)
Screenshot: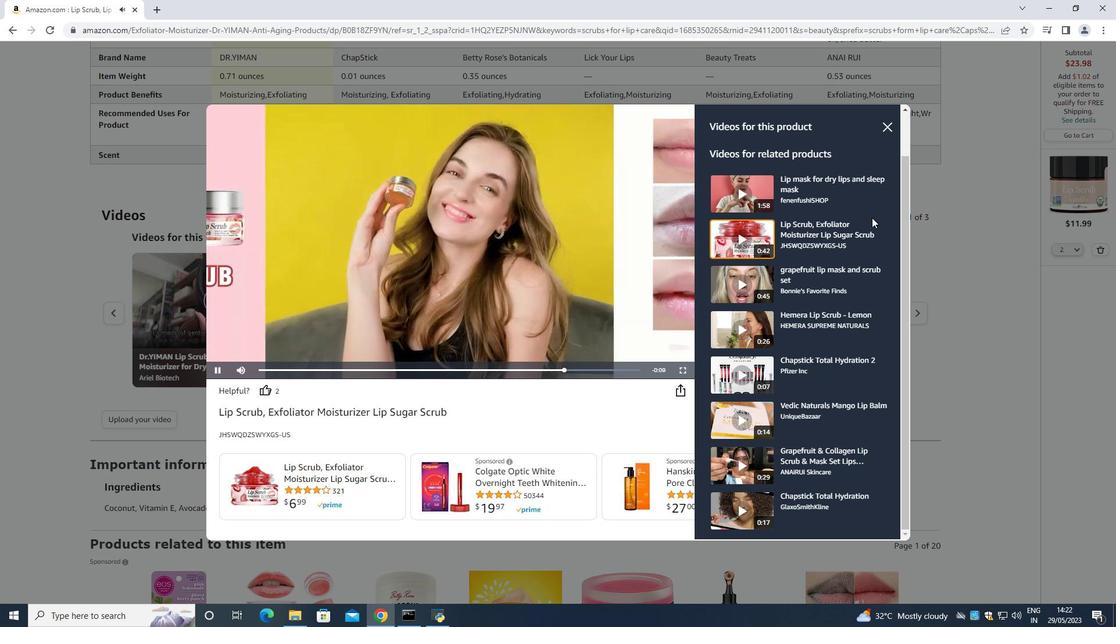 
Action: Mouse scrolled (382, 149) with delta (0, 0)
Screenshot: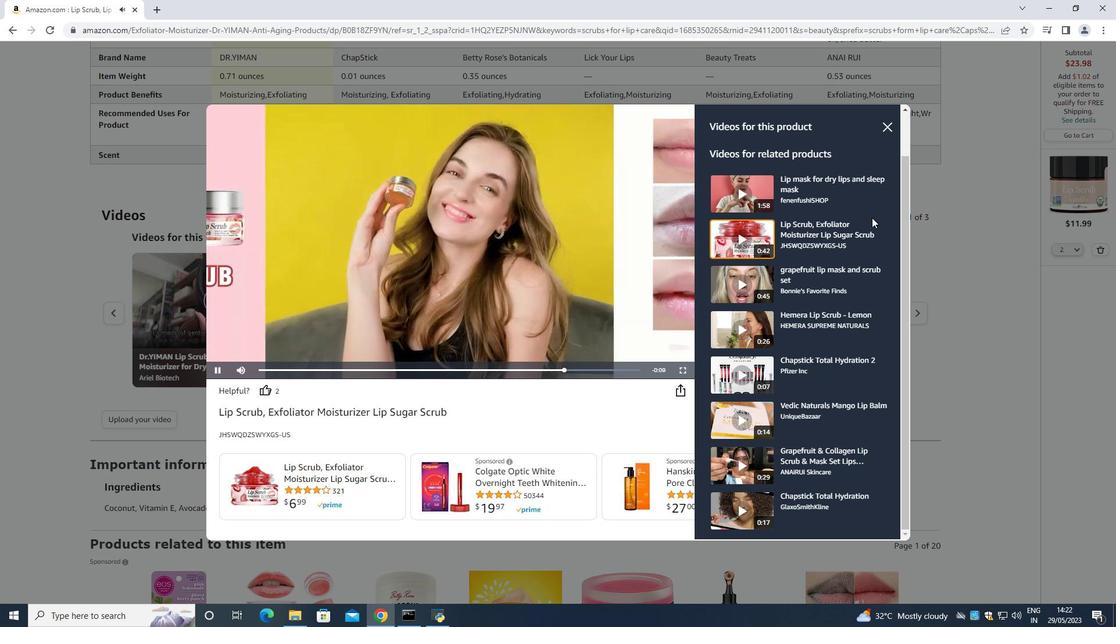 
Action: Mouse scrolled (382, 149) with delta (0, 0)
Screenshot: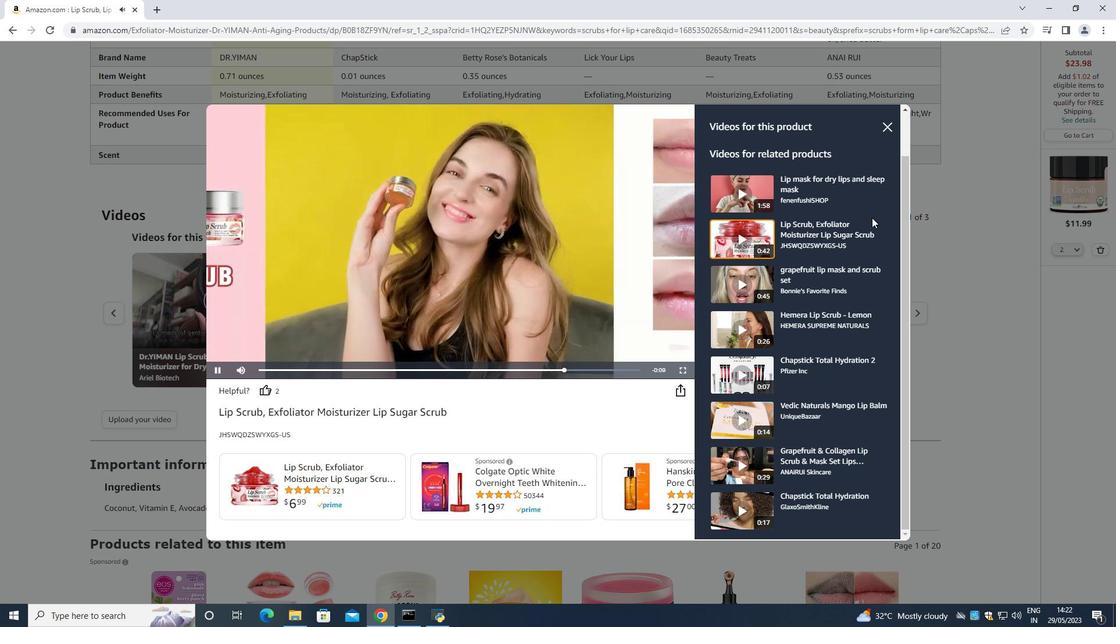 
Action: Mouse scrolled (381, 149) with delta (0, 0)
Screenshot: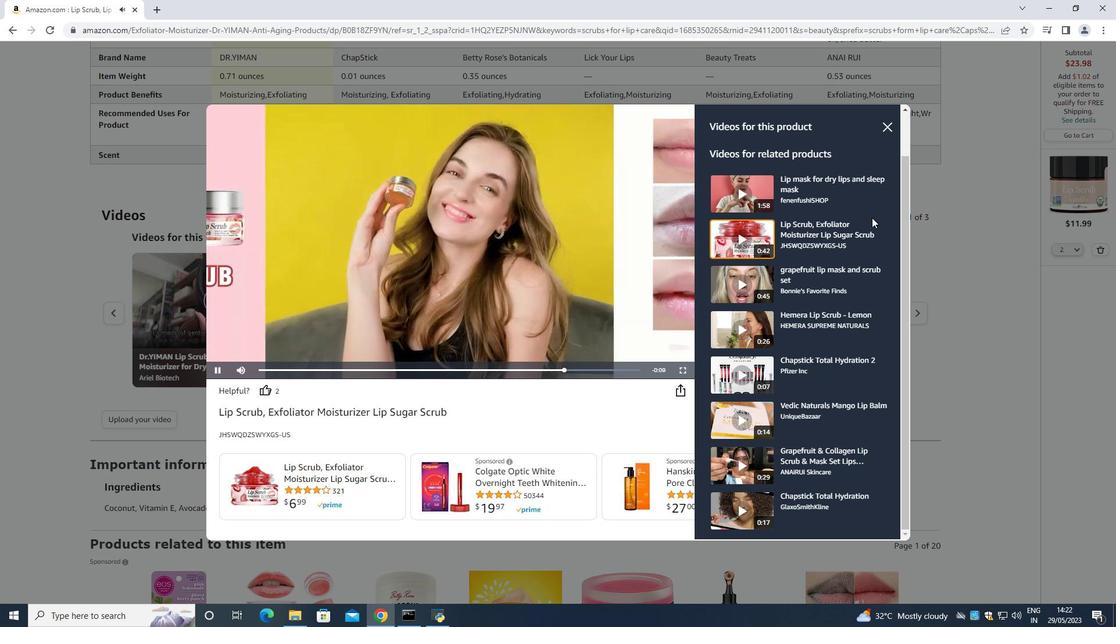 
Action: Mouse moved to (345, 215)
Screenshot: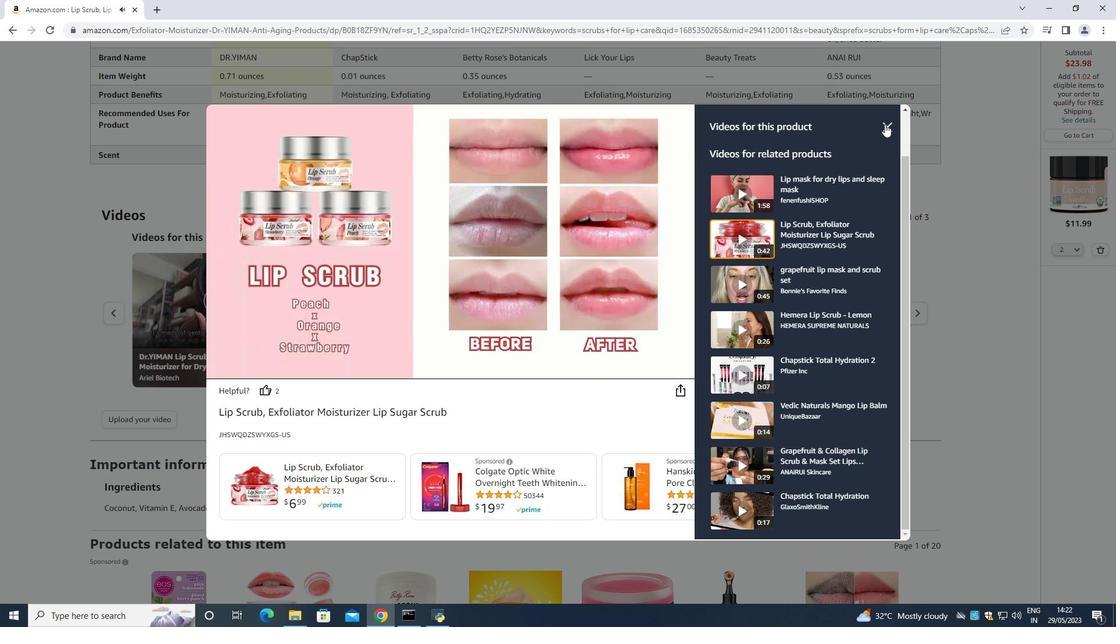 
Action: Mouse pressed left at (345, 215)
Screenshot: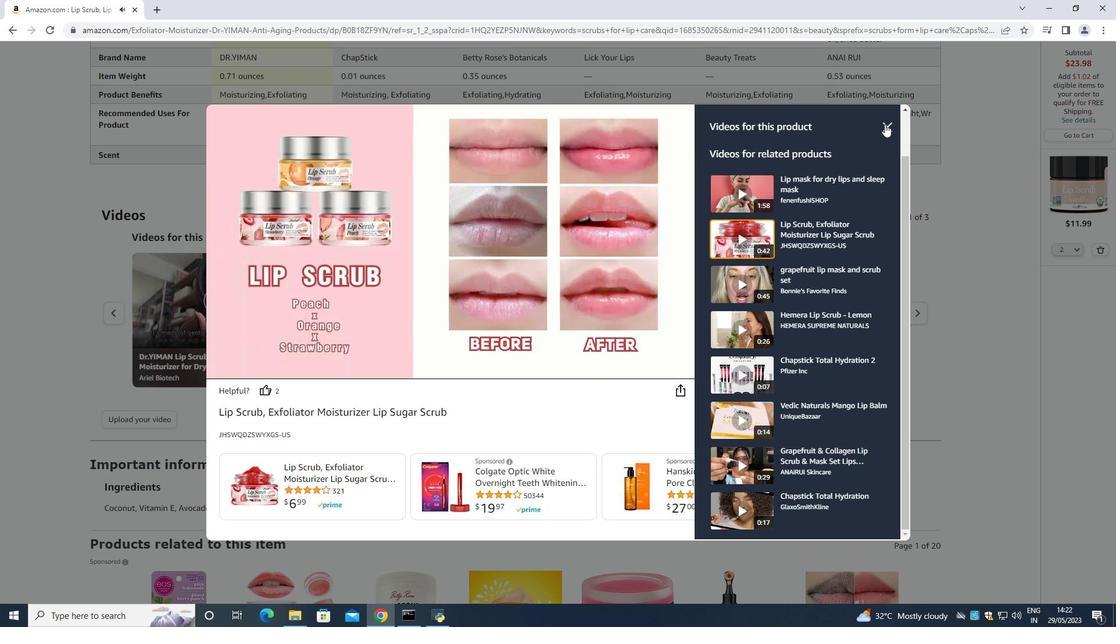 
Action: Mouse moved to (412, 289)
Screenshot: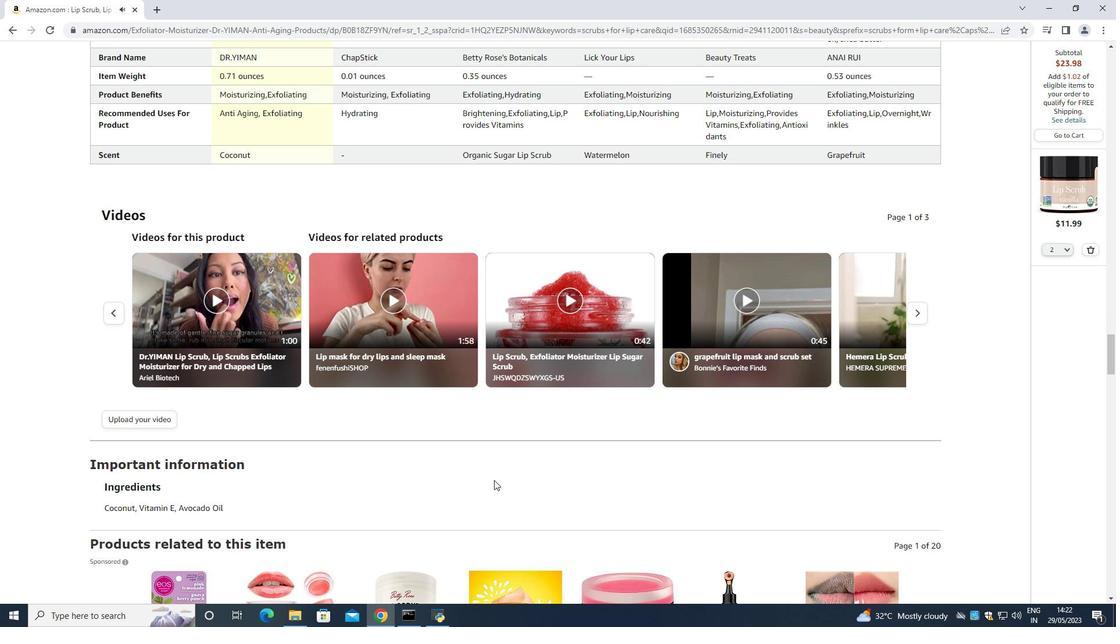 
Action: Mouse pressed left at (412, 289)
Screenshot: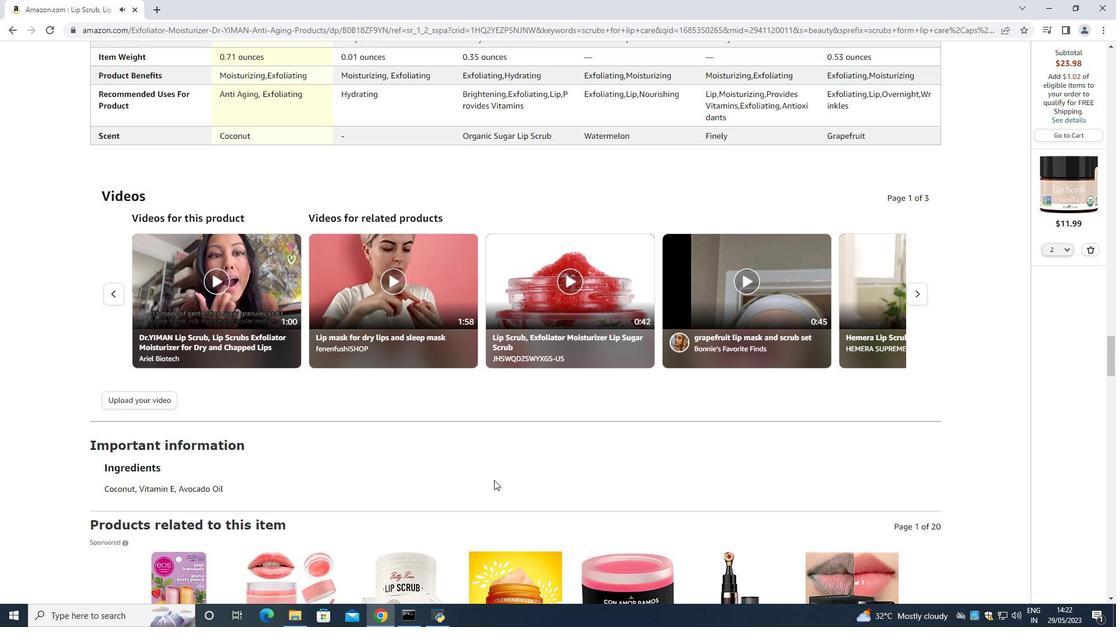 
Action: Key pressed <Key.backspace><Key.backspace><Key.backspace><Key.backspace><Key.backspace><Key.backspace><Key.backspace><Key.backspace><Key.backspace><Key.backspace><Key.backspace><Key.backspace><Key.backspace><Key.backspace><Key.backspace><Key.backspace><Key.backspace><Key.backspace><Key.backspace><Key.shift><Key.shift><Key.shift><Key.shift><Key.shift><Key.shift><Key.shift><Key.shift><Key.shift><Key.shift><Key.shift><Key.shift>jovv<Key.backspace>ani<Key.space><Key.shift>Ramirez<Key.space>
Screenshot: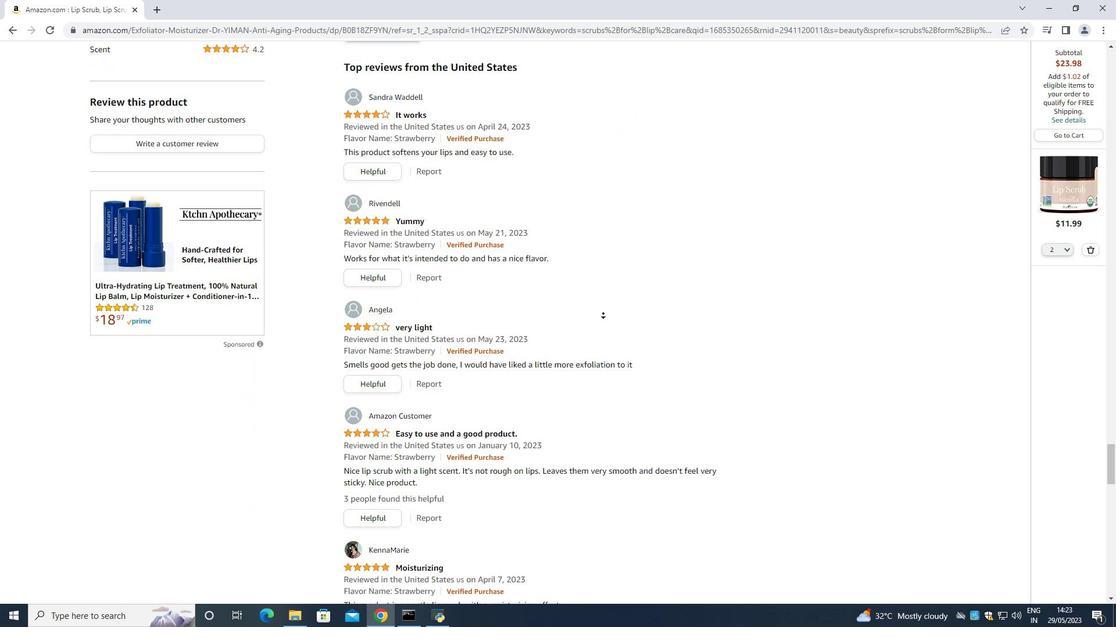 
Action: Mouse moved to (458, 342)
Screenshot: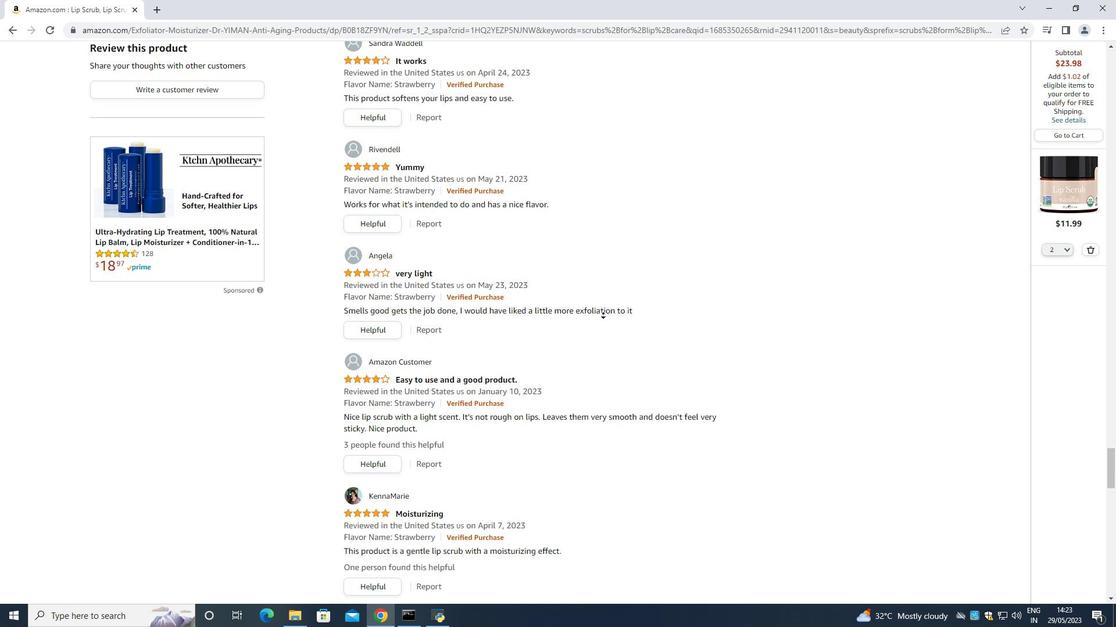 
Action: Mouse pressed left at (458, 342)
Screenshot: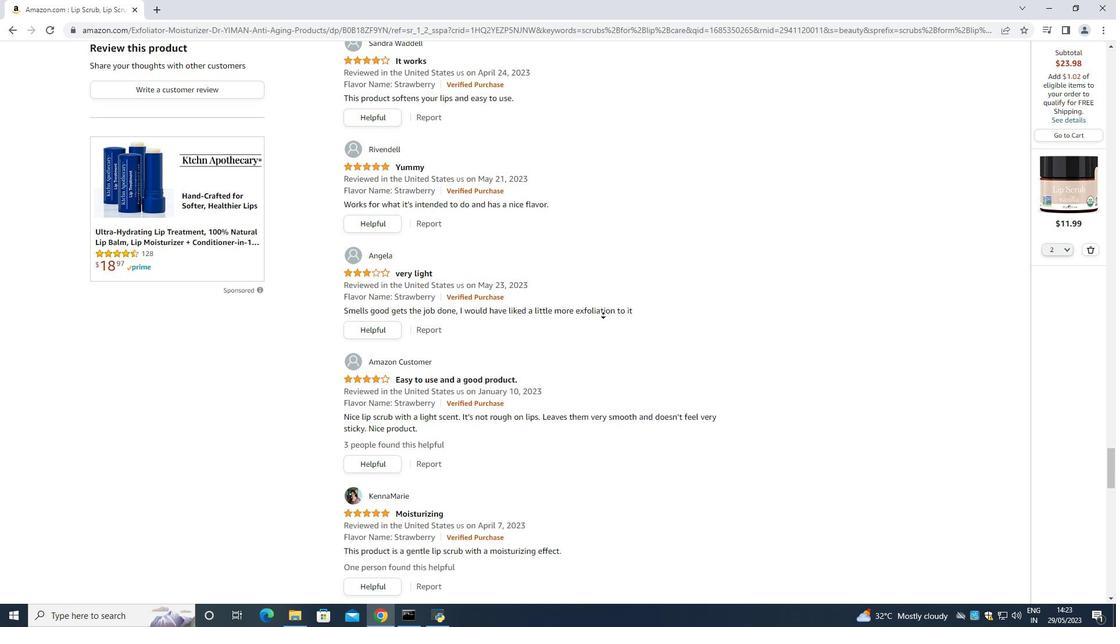 
Action: Mouse moved to (433, 319)
Screenshot: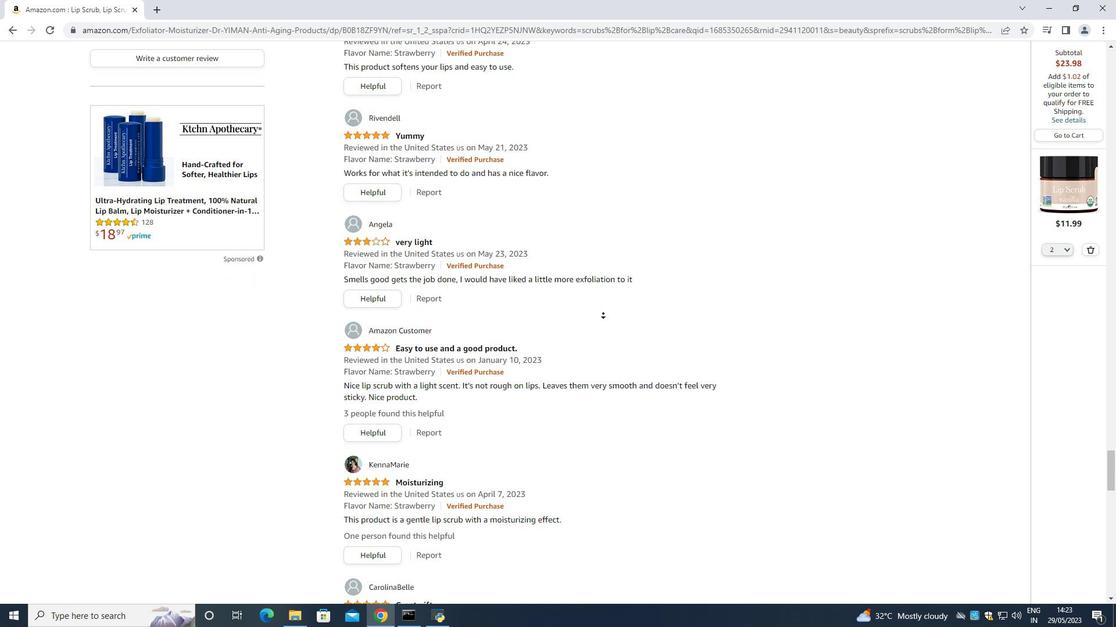 
Action: Mouse pressed left at (433, 319)
Screenshot: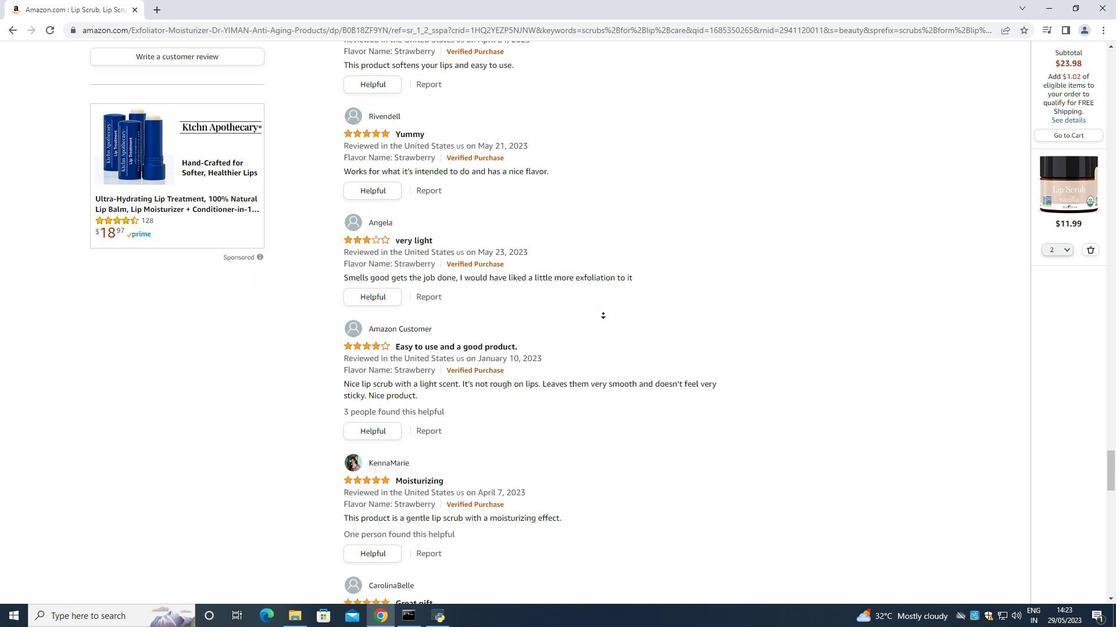
Action: Mouse moved to (433, 322)
Screenshot: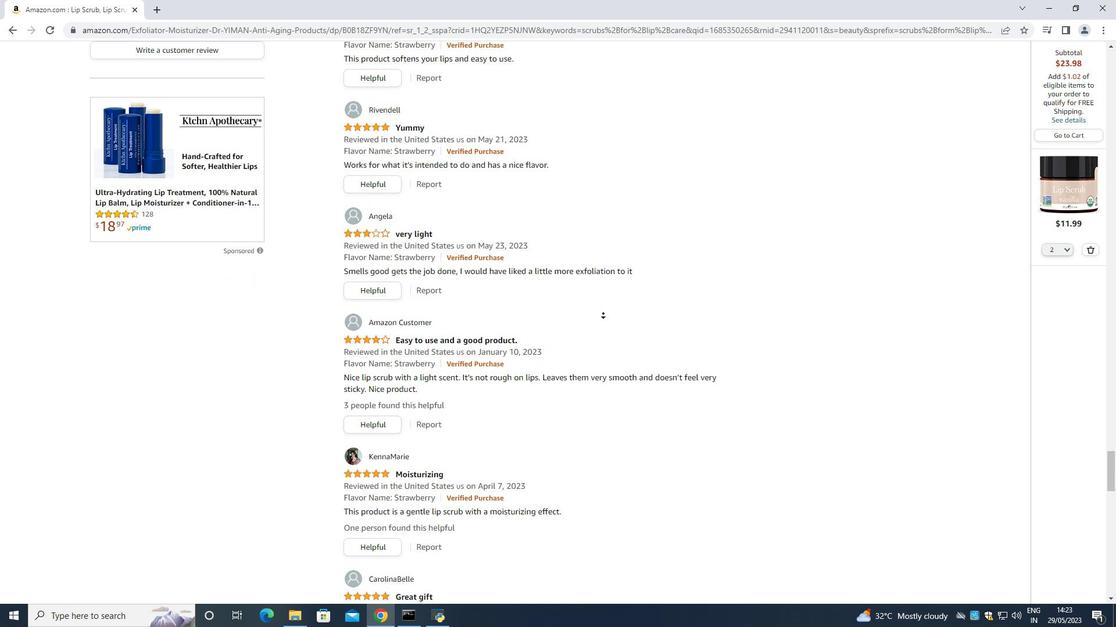 
Action: Key pressed <Key.backspace><Key.backspace><Key.backspace><Key.backspace><Key.backspace><Key.backspace><Key.backspace><Key.backspace><Key.backspace><Key.backspace><Key.backspace><Key.backspace><Key.backspace><Key.backspace><Key.backspace>637<Key.backspace>18992398
Screenshot: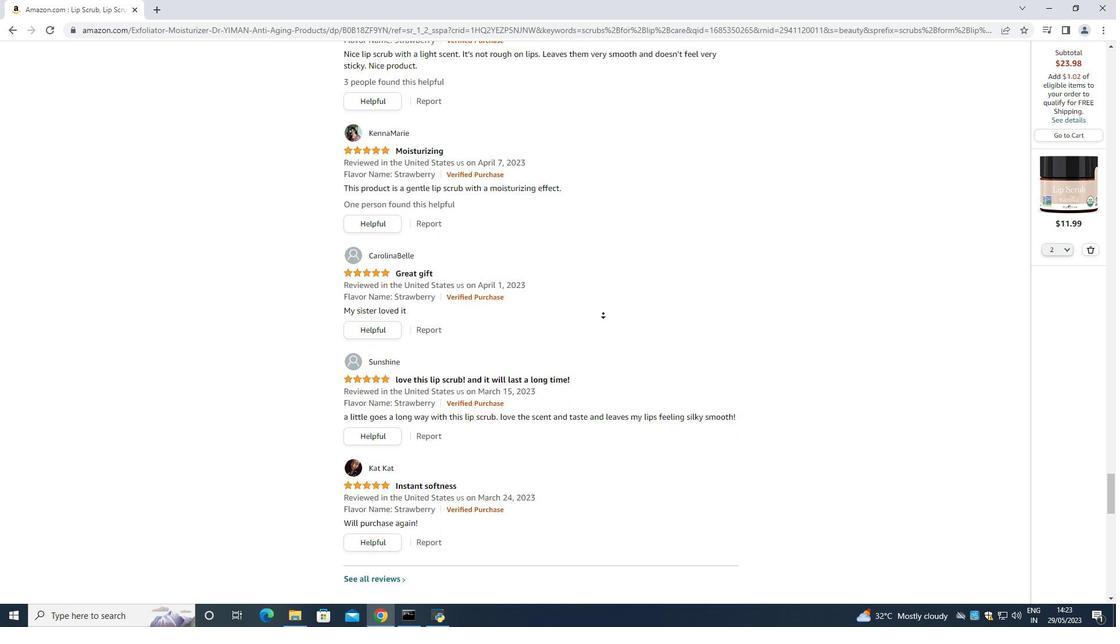 
Action: Mouse moved to (463, 371)
Screenshot: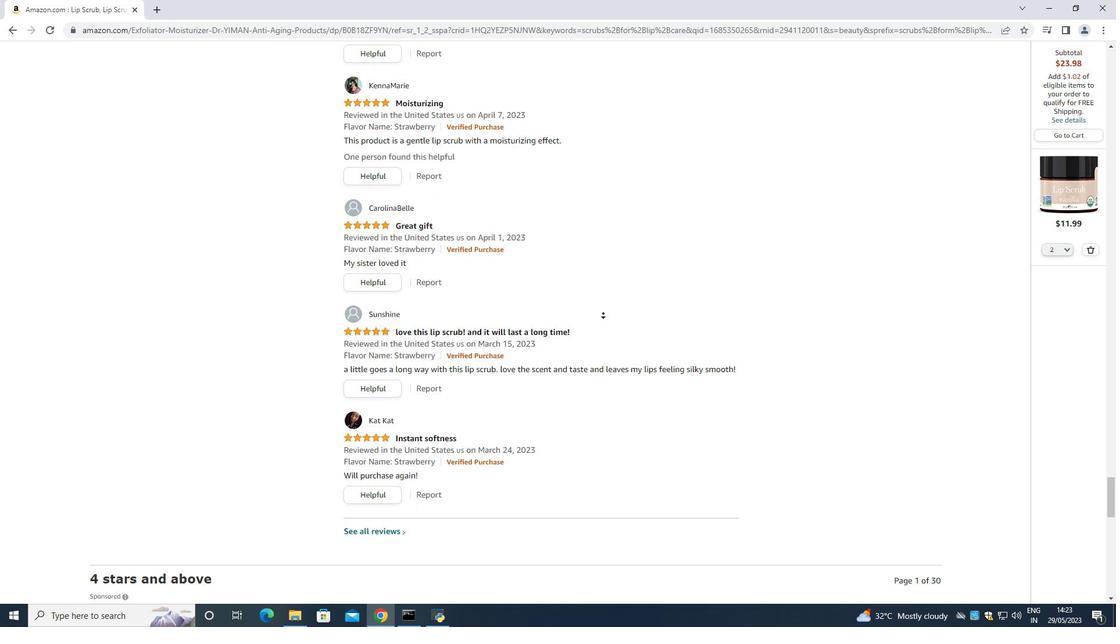 
Action: Mouse pressed left at (463, 371)
Screenshot: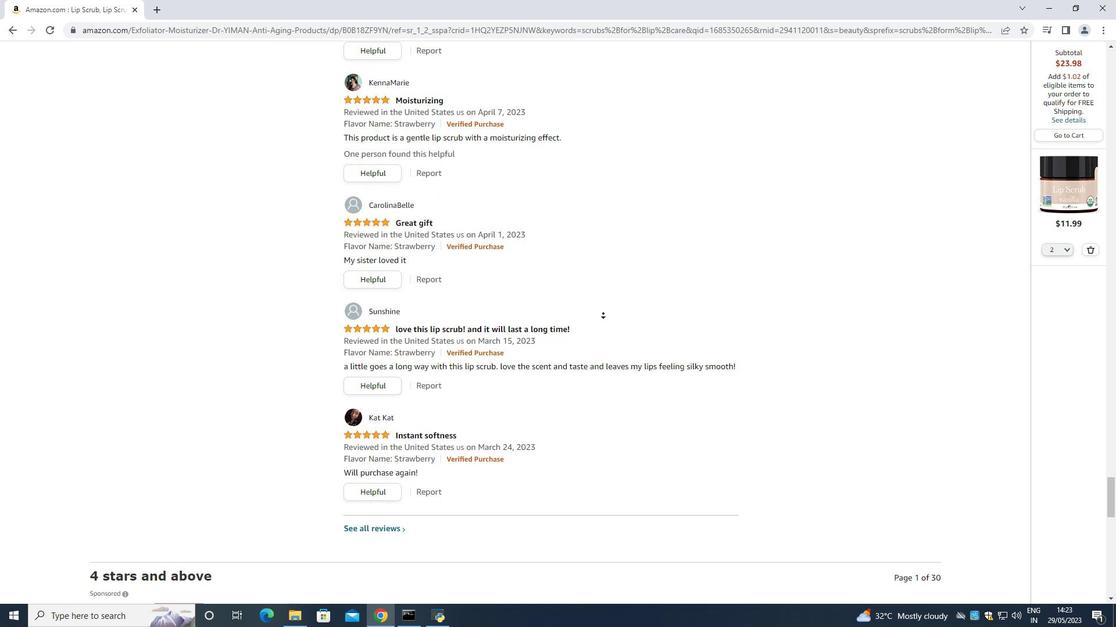 
Action: Key pressed <Key.shift><Key.shift><Key.shift><Key.shift><Key.shift><Key.shift><Key.shift><Key.shift><Key.shift><Key.shift><Key.shift><Key.shift><Key.shift><Key.shift><Key.shift><Key.shift><Key.shift><Key.shift><Key.shift><Key.shift><Key.shift>Fieldcresat<Key.space><Key.shift>Ri<Key.backspace>oad<Key.space>
Screenshot: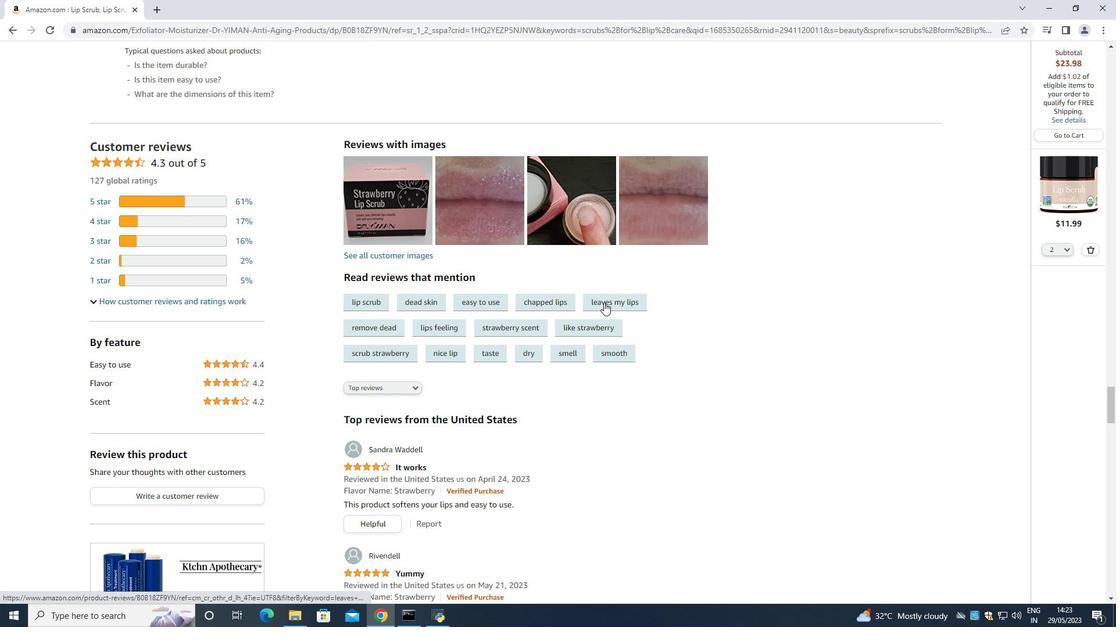 
Action: Mouse moved to (364, 430)
Screenshot: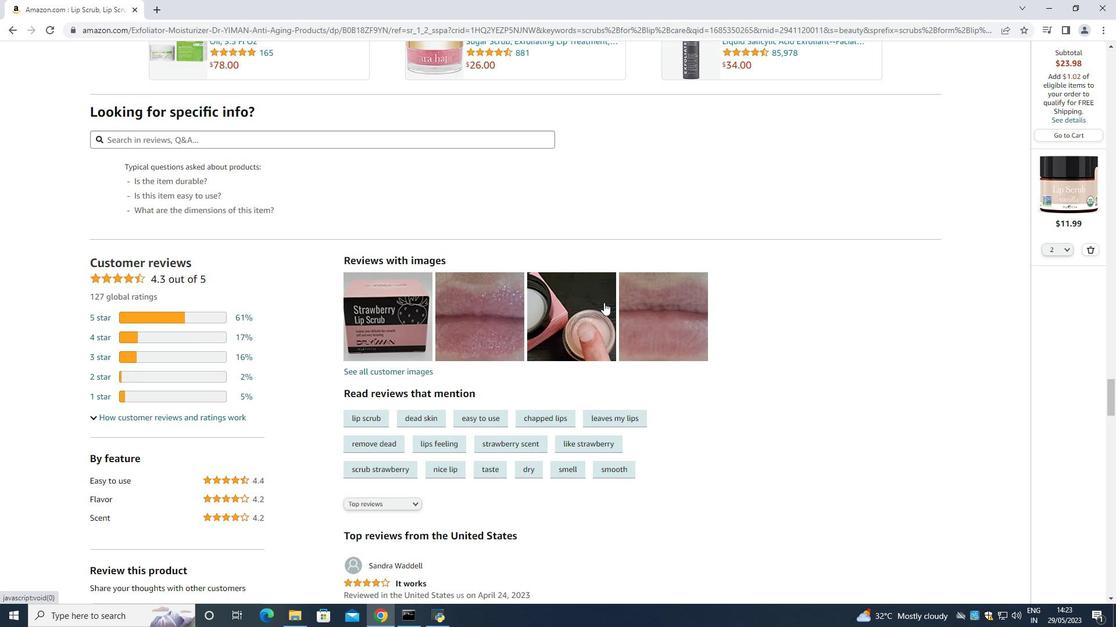 
Action: Mouse pressed left at (364, 430)
Screenshot: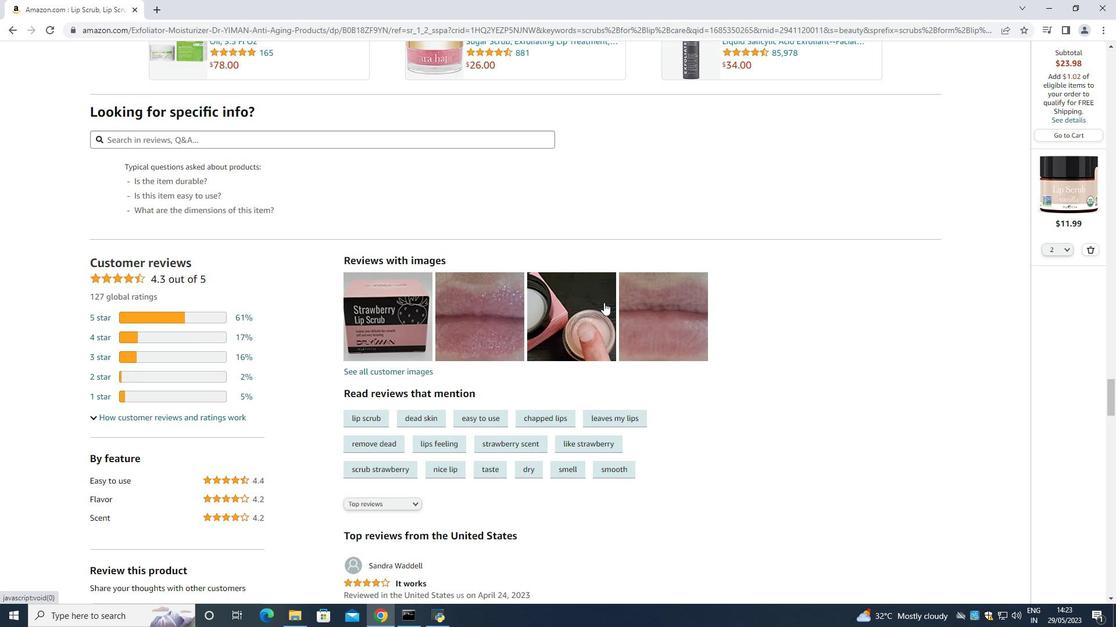 
Action: Mouse moved to (413, 367)
Screenshot: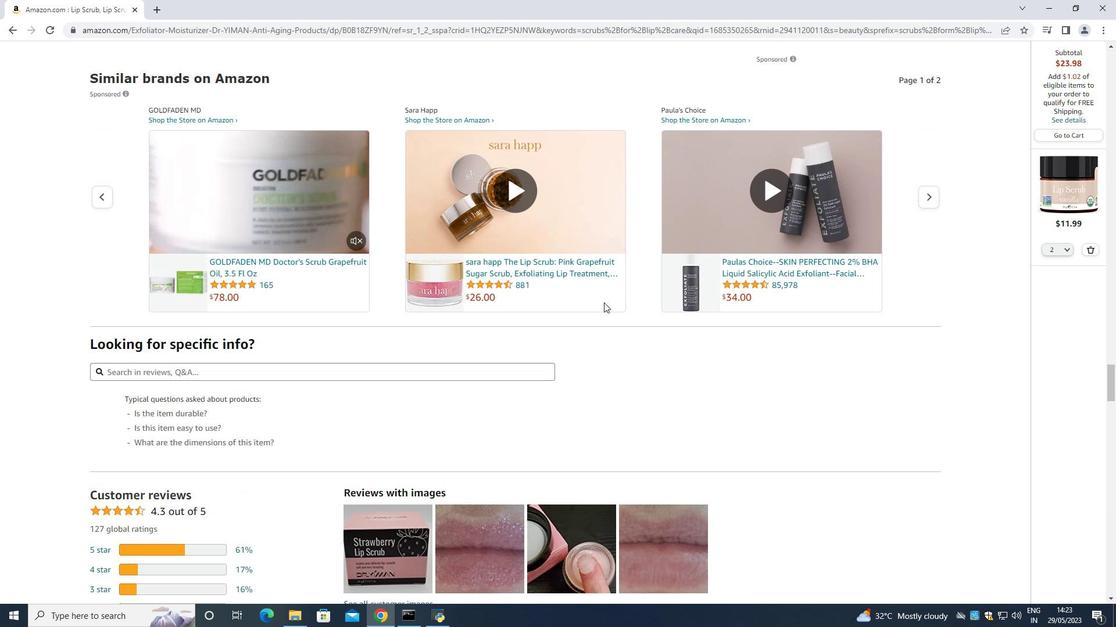 
Action: Mouse pressed left at (413, 367)
Screenshot: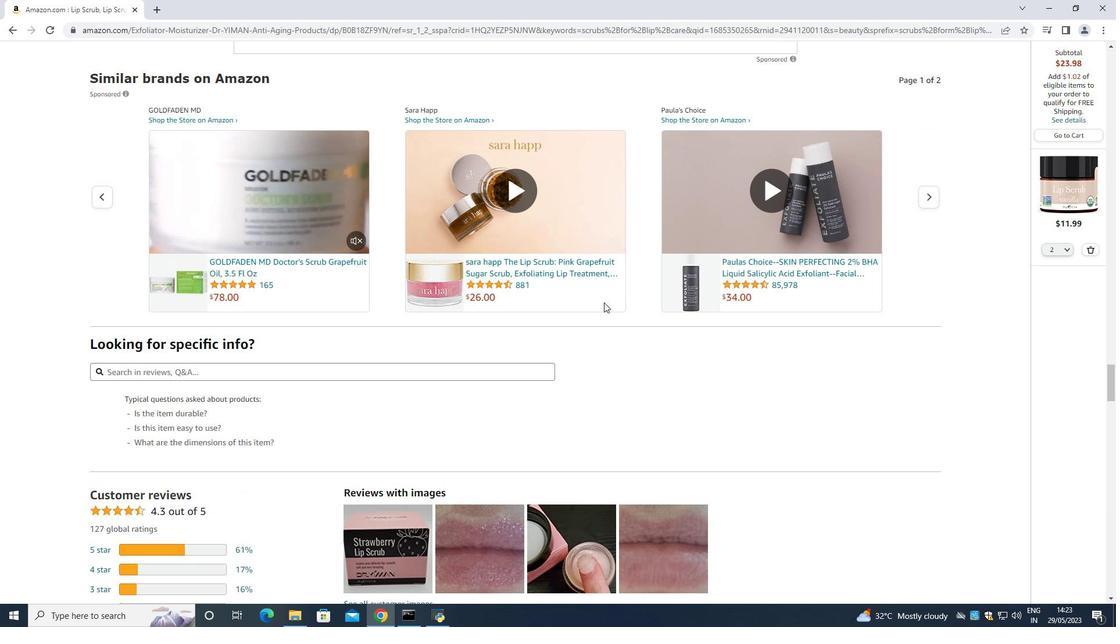 
Action: Mouse moved to (344, 367)
Screenshot: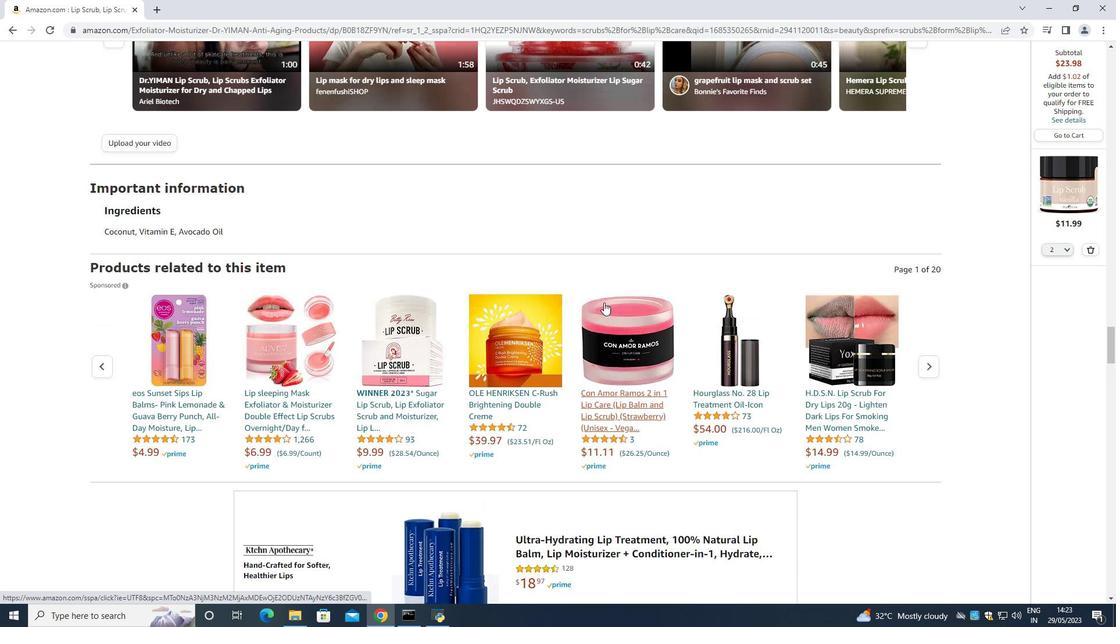 
Action: Mouse pressed left at (344, 367)
Screenshot: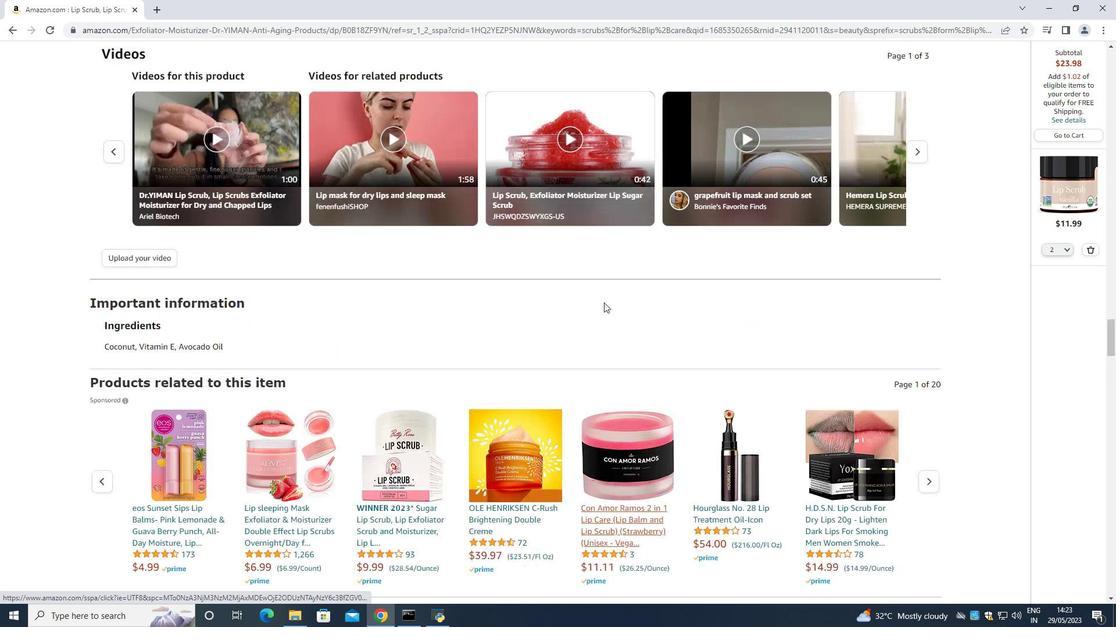 
Action: Key pressed <Key.space>2765<Key.space><Key.space>
Screenshot: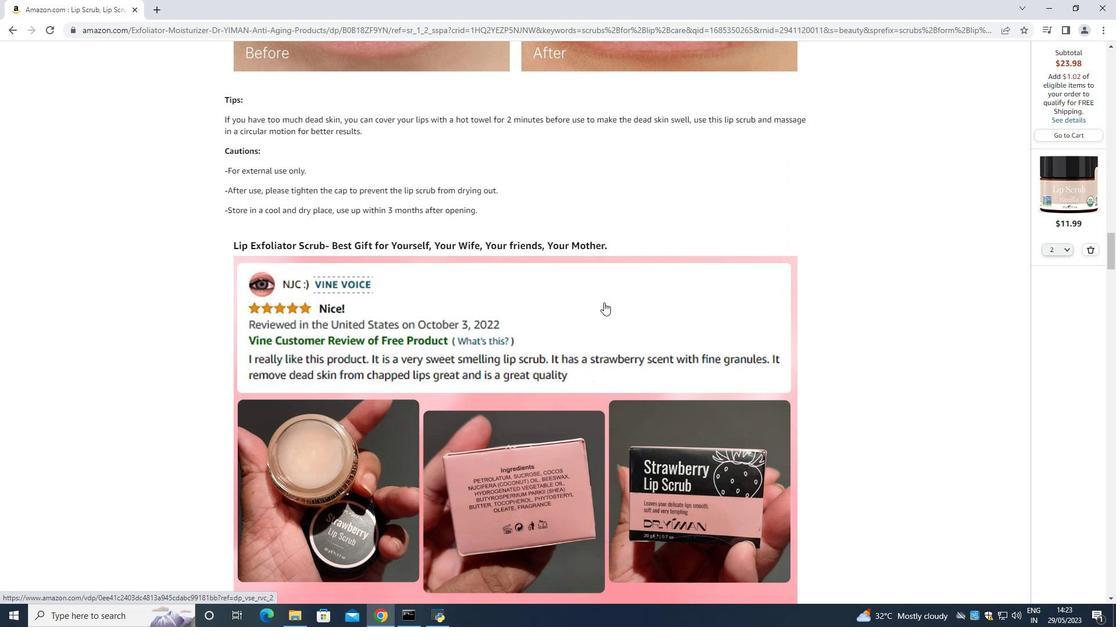 
Action: Mouse moved to (426, 387)
Screenshot: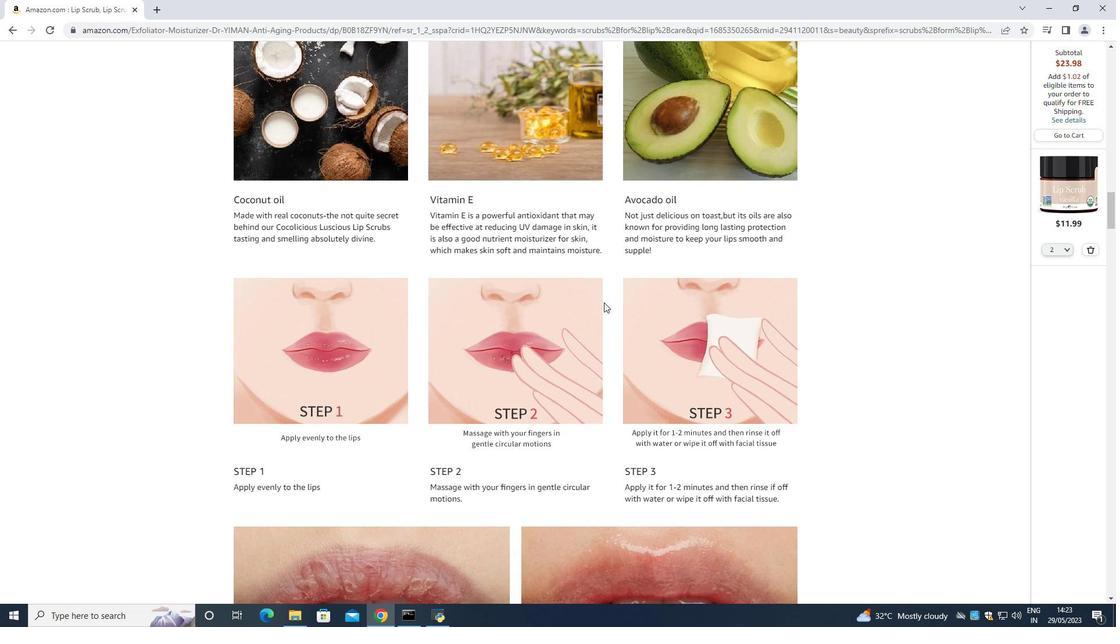 
Action: Mouse pressed left at (426, 387)
Screenshot: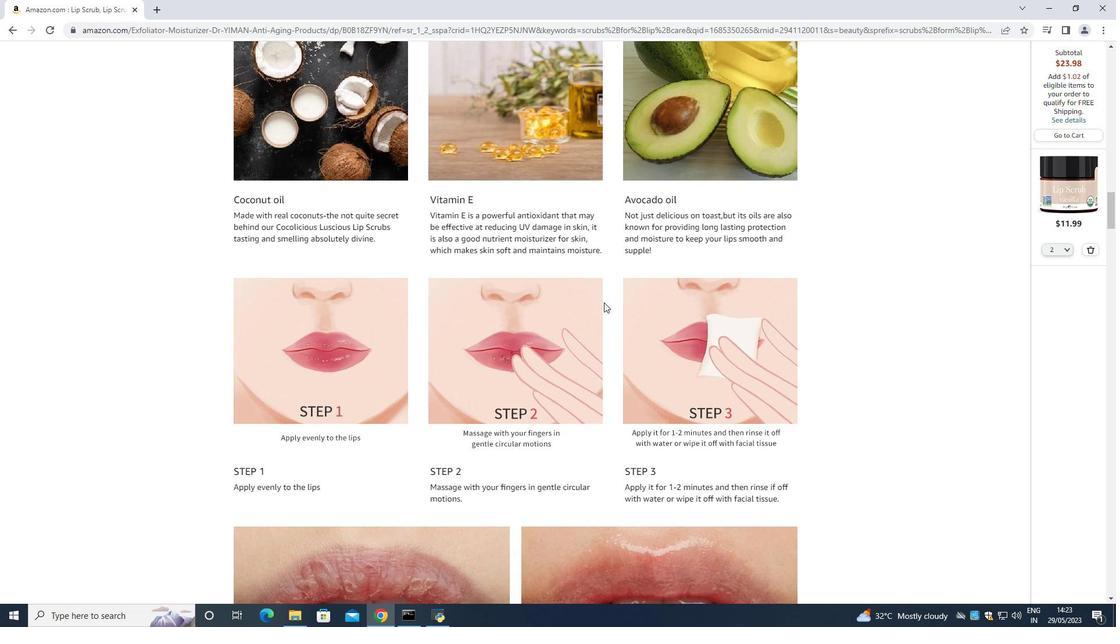 
Action: Mouse moved to (363, 415)
Screenshot: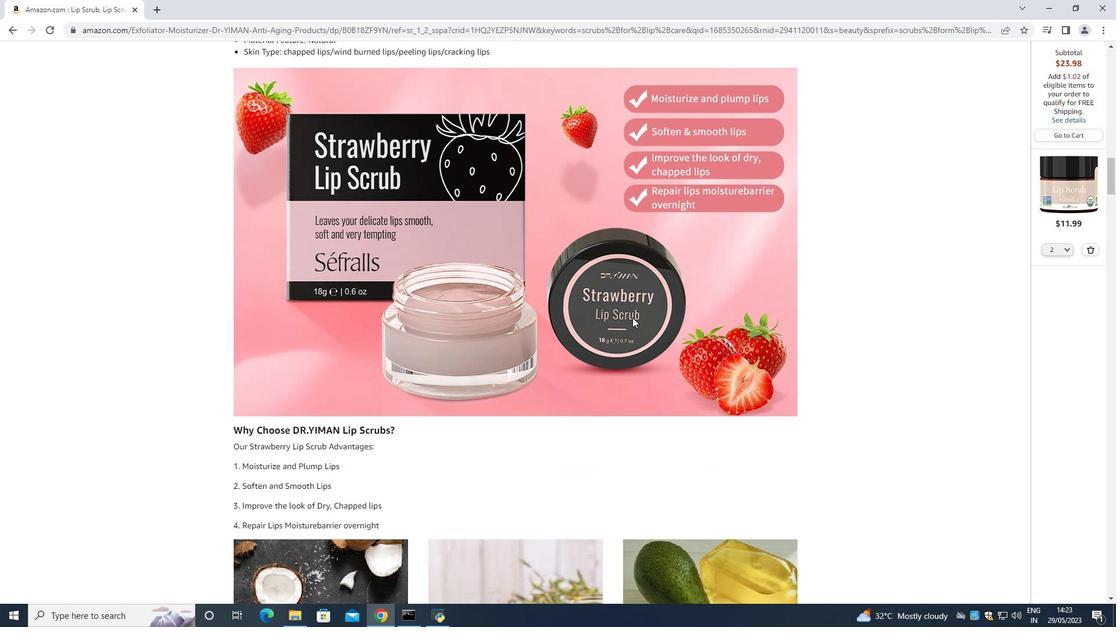 
Action: Mouse pressed left at (363, 415)
Screenshot: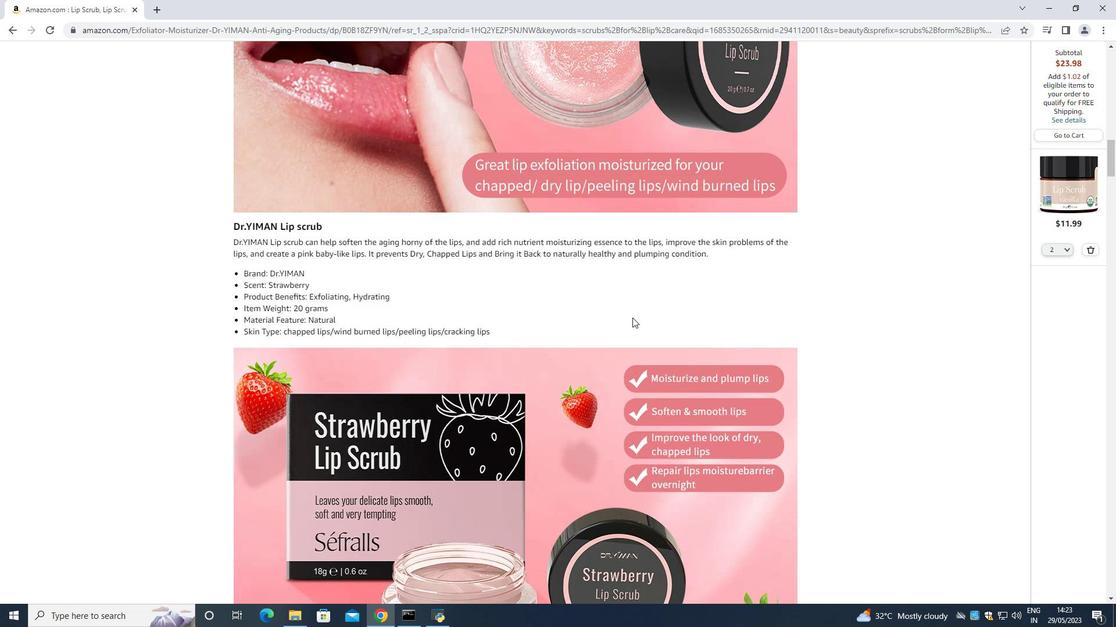
Action: Mouse moved to (368, 391)
Screenshot: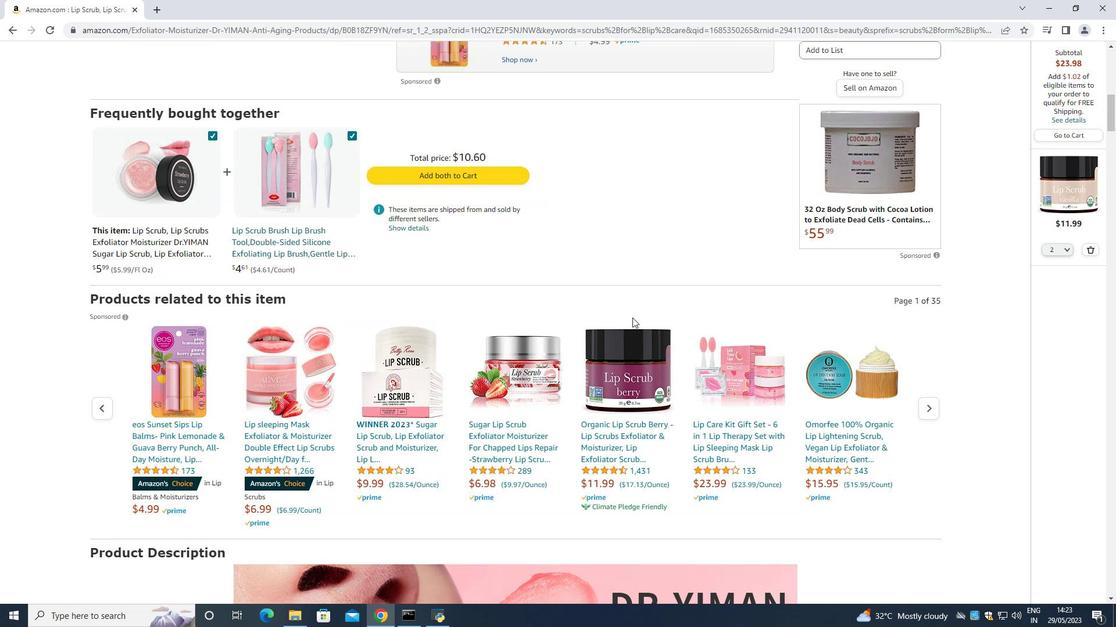 
Action: Mouse pressed left at (368, 391)
Screenshot: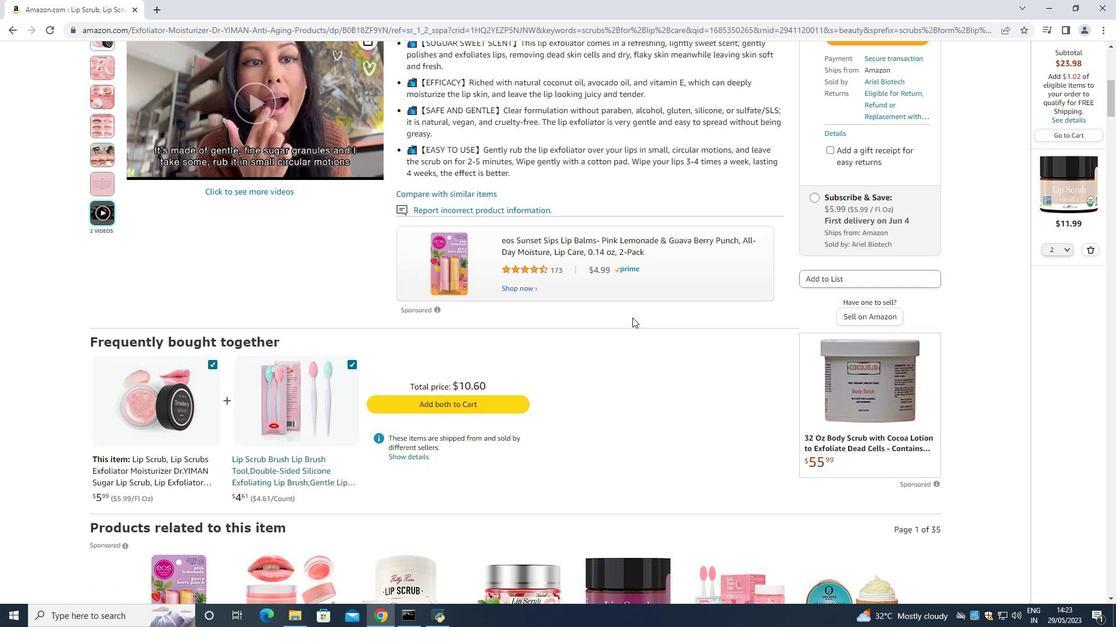 
Action: Mouse moved to (369, 391)
Screenshot: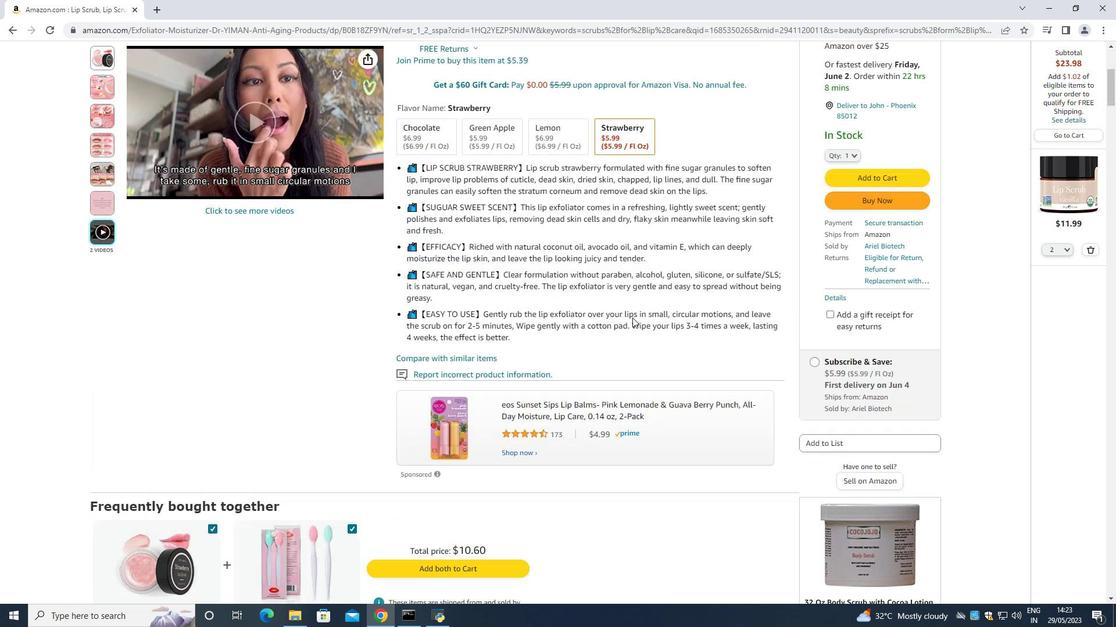 
Action: Key pressed 2765
Screenshot: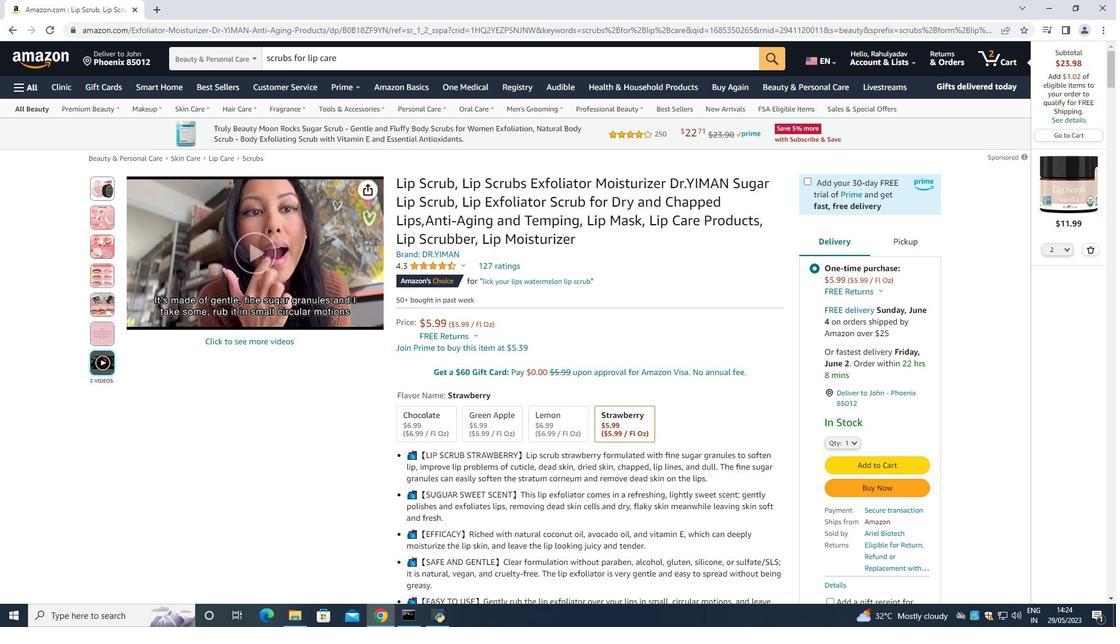 
Action: Mouse moved to (370, 424)
Screenshot: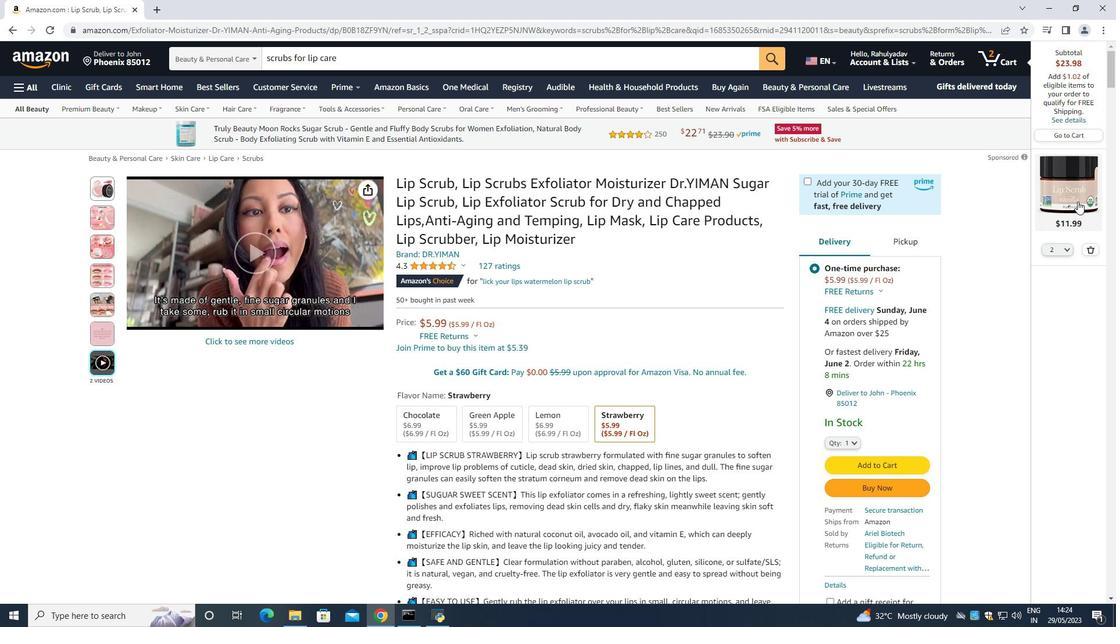 
Action: Mouse pressed left at (370, 424)
Screenshot: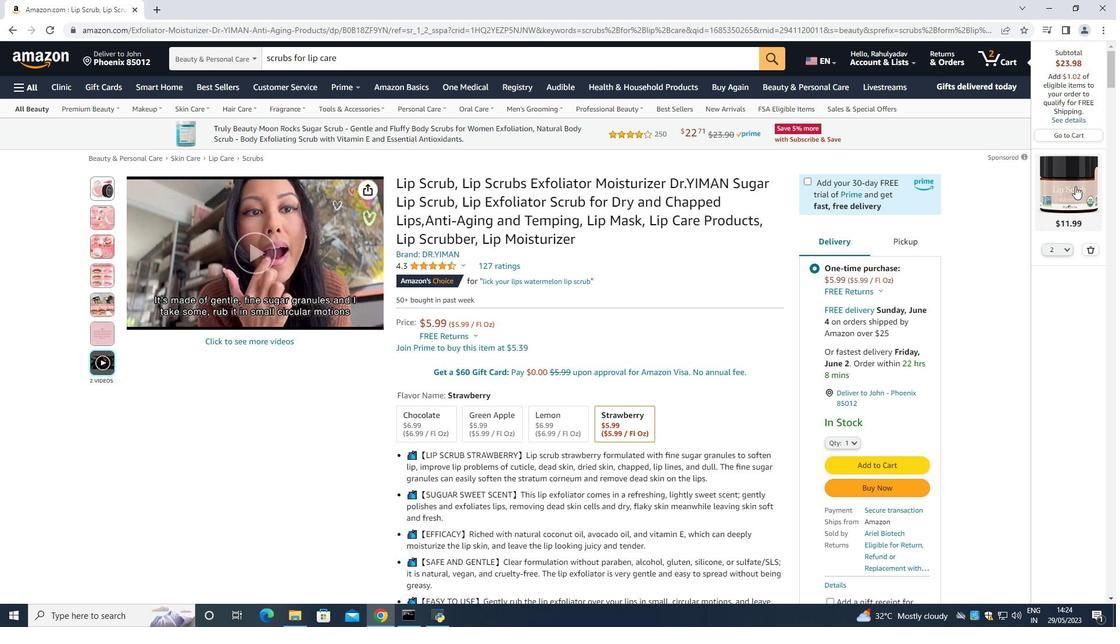 
Action: Mouse moved to (370, 426)
Screenshot: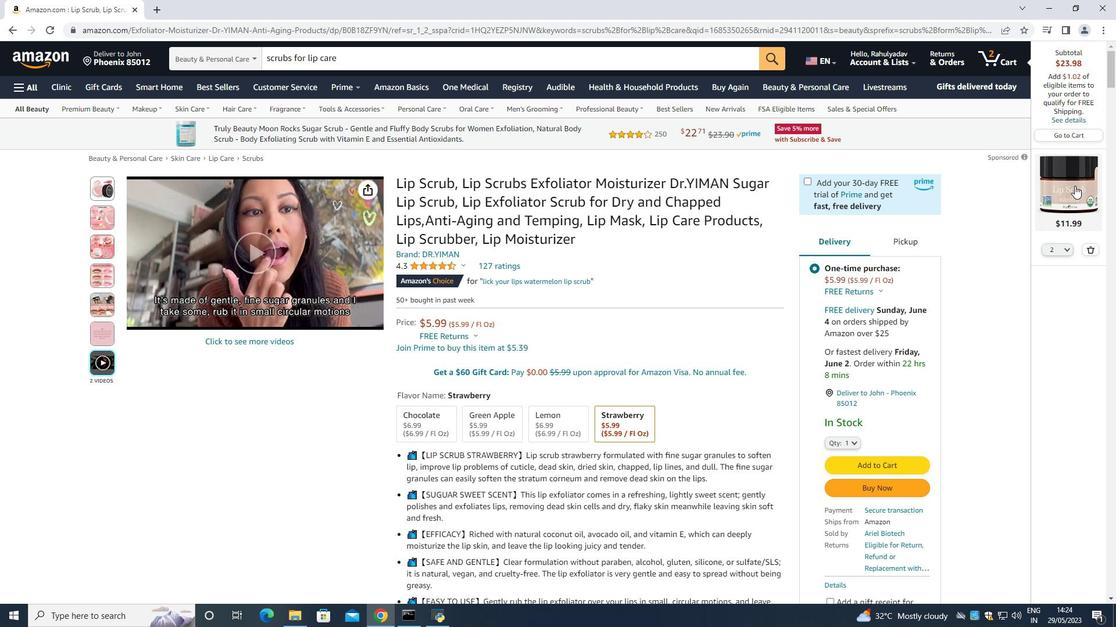 
Action: Key pressed <Key.shift><Key.shift><Key.shift>New<Key.space><Key.shift>
Screenshot: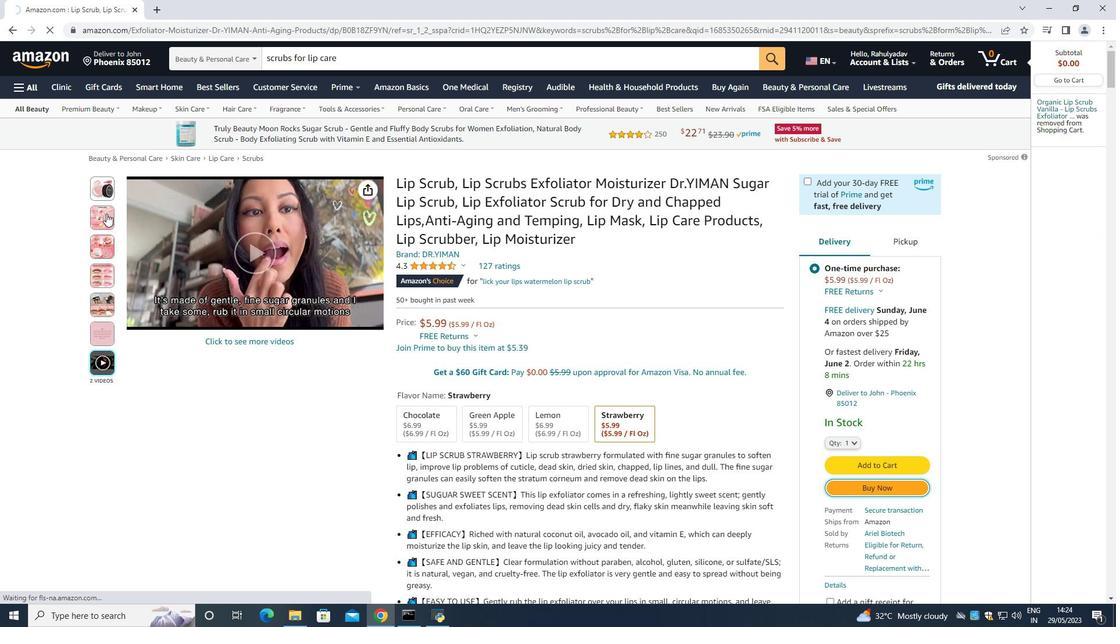 
Action: Mouse moved to (371, 426)
Screenshot: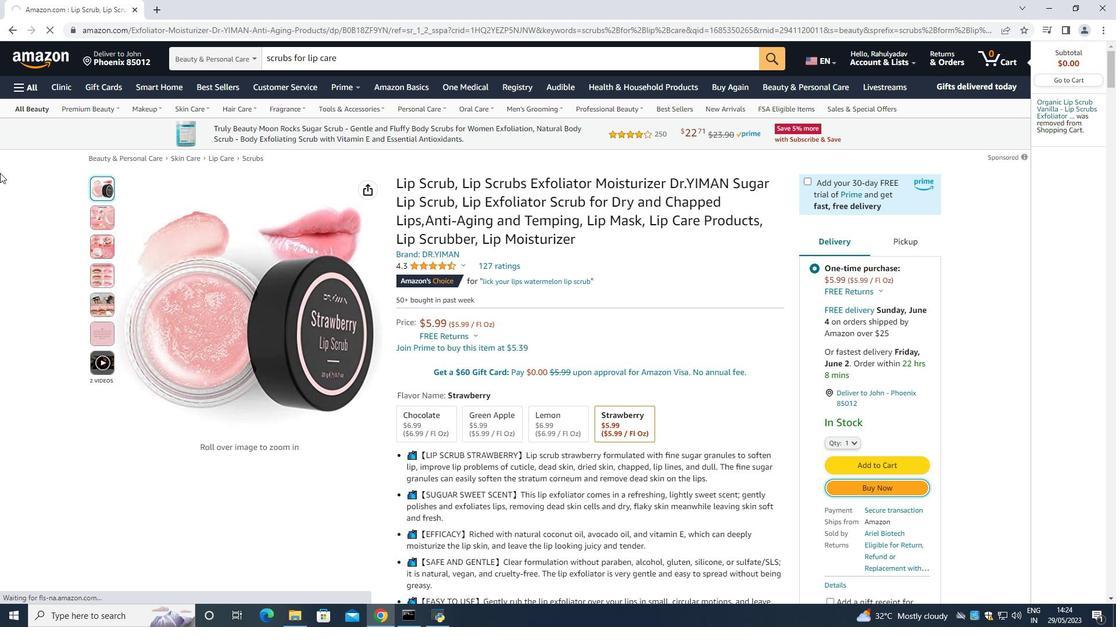 
Action: Key pressed y<Key.shift>ork<Key.space>
Screenshot: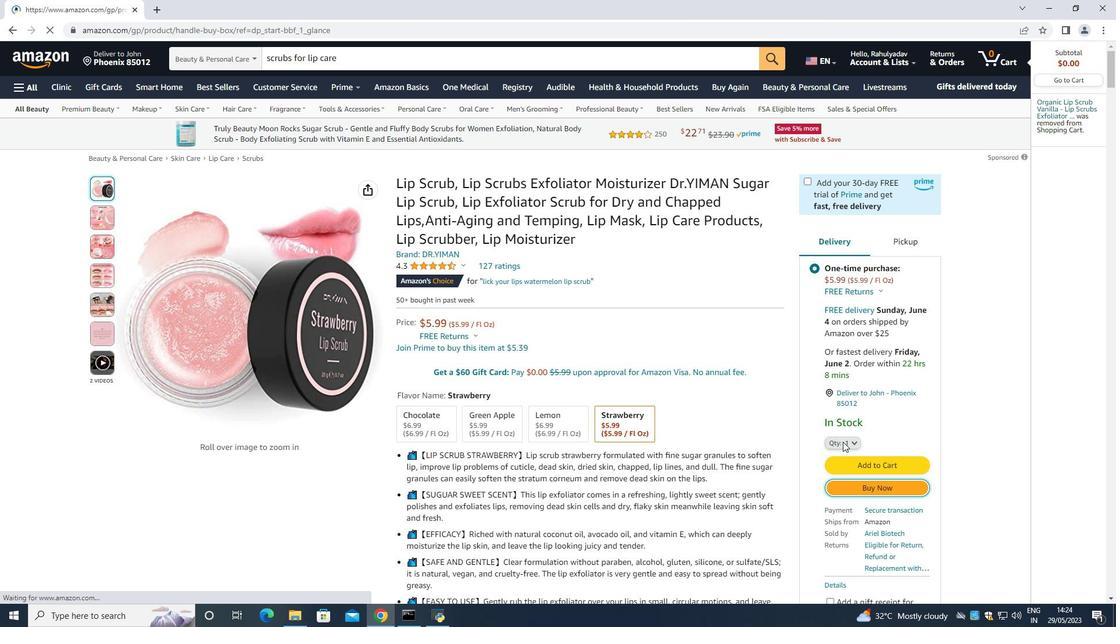 
Action: Mouse moved to (562, 428)
Screenshot: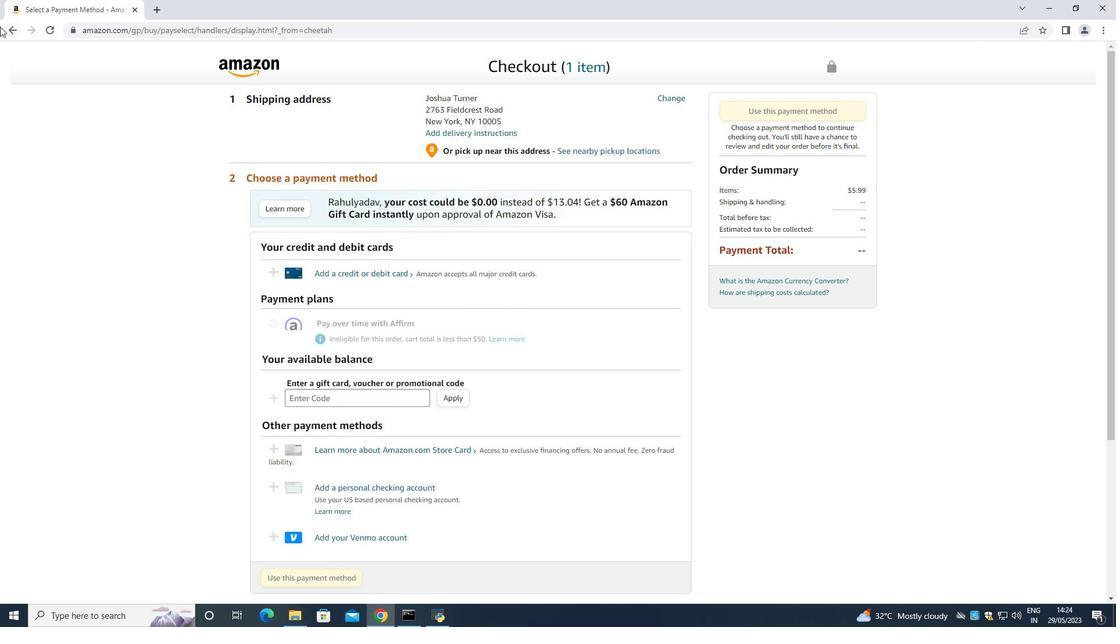 
Action: Mouse pressed left at (562, 428)
Screenshot: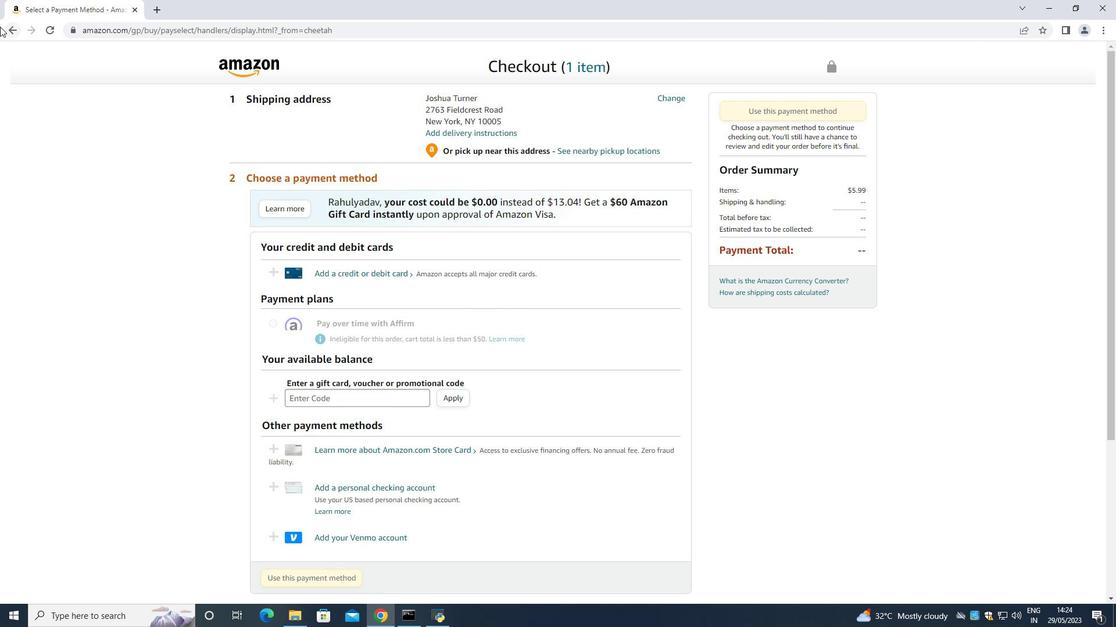 
Action: Mouse moved to (447, 170)
Screenshot: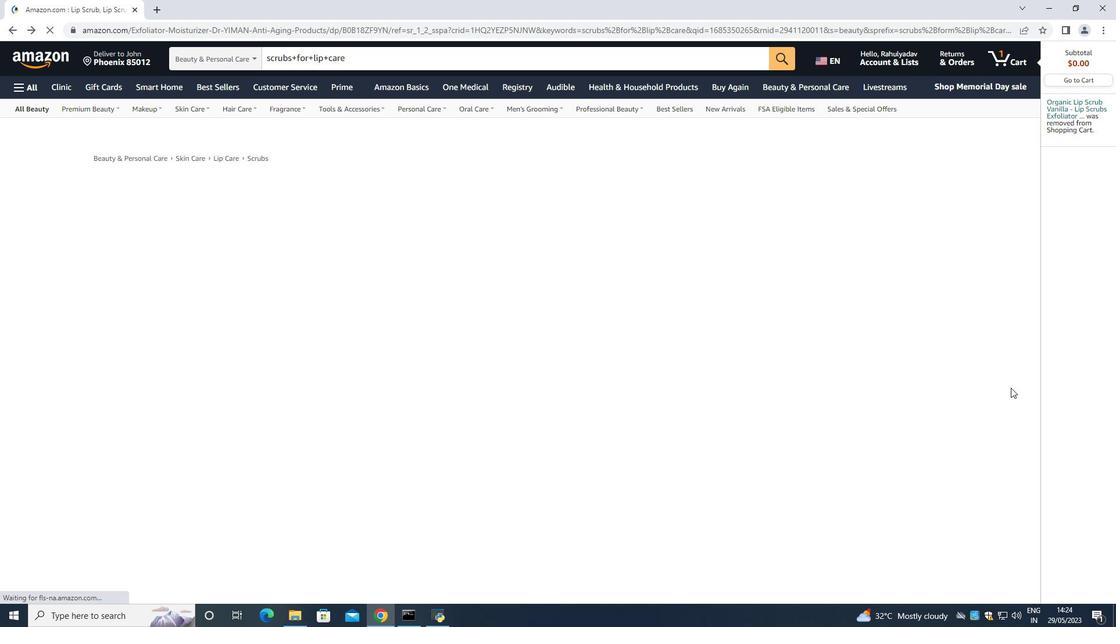 
Action: Key pressed n
Screenshot: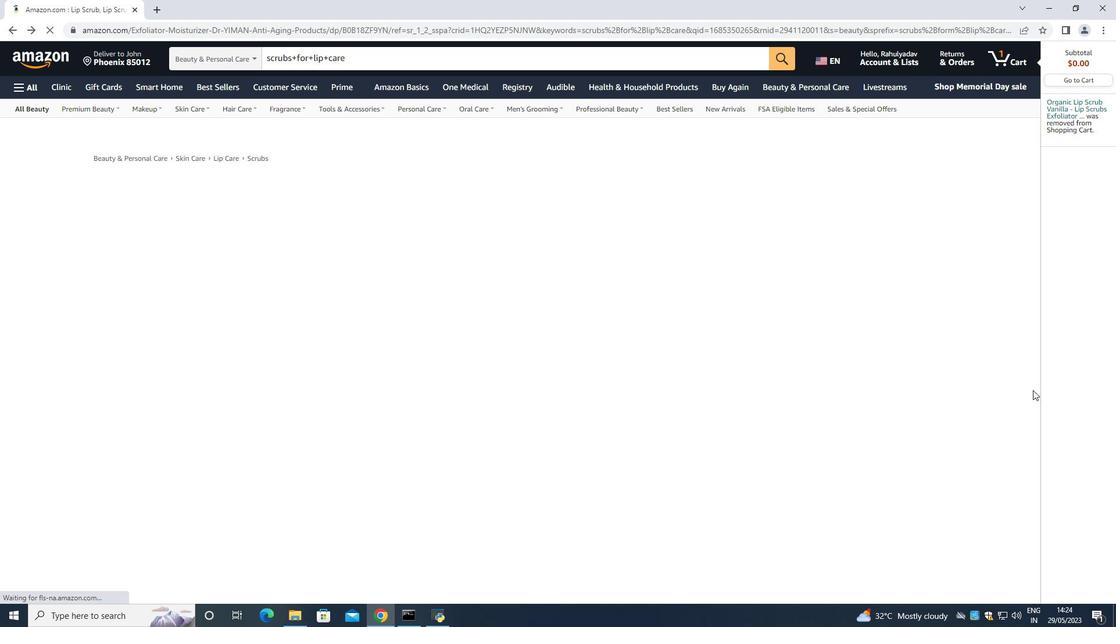 
Action: Mouse moved to (527, 321)
Screenshot: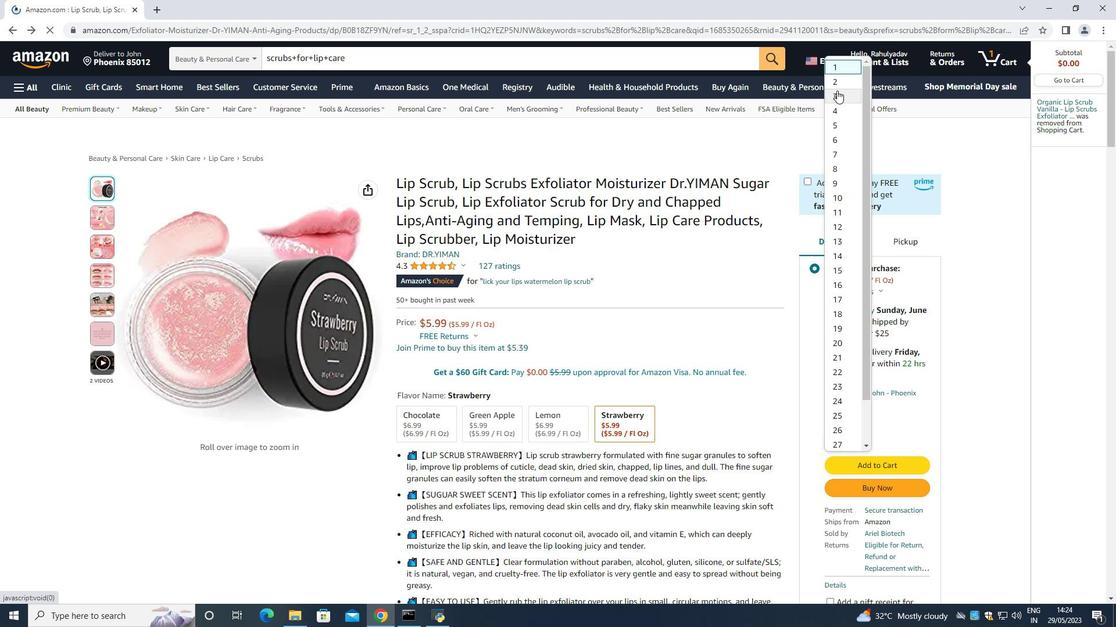 
Action: Mouse pressed left at (527, 321)
Screenshot: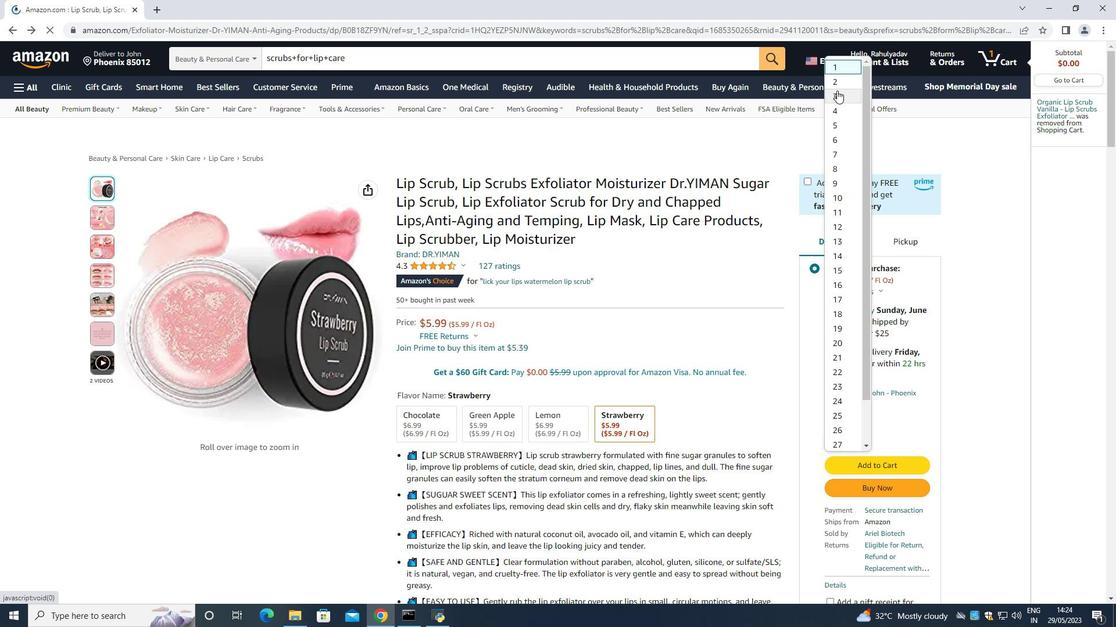 
Action: Mouse moved to (630, 432)
Screenshot: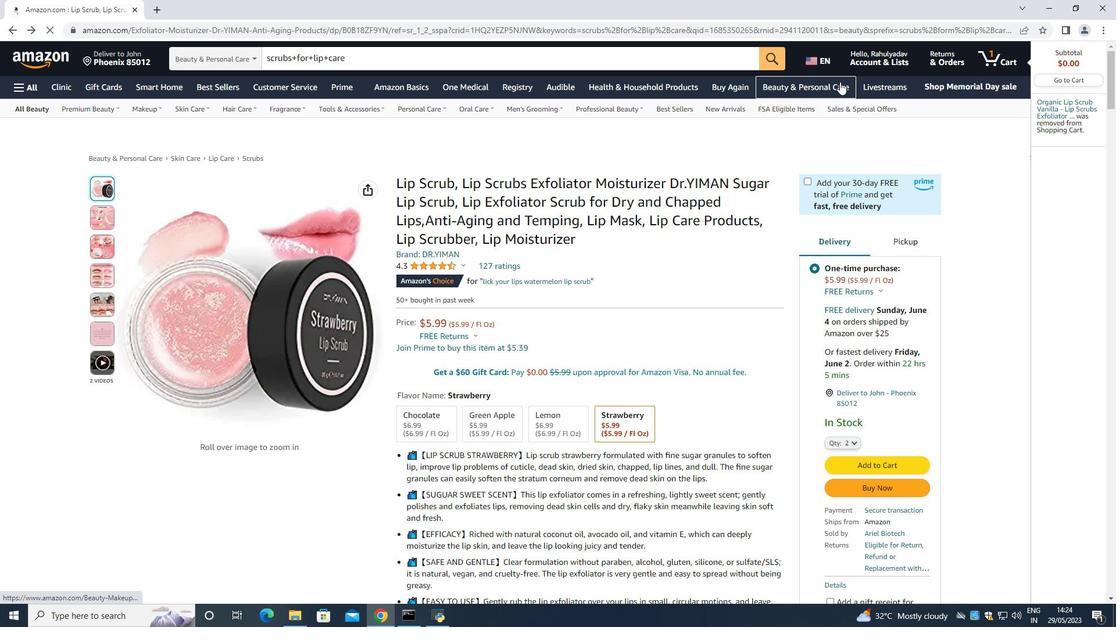 
Action: Mouse pressed left at (630, 432)
Screenshot: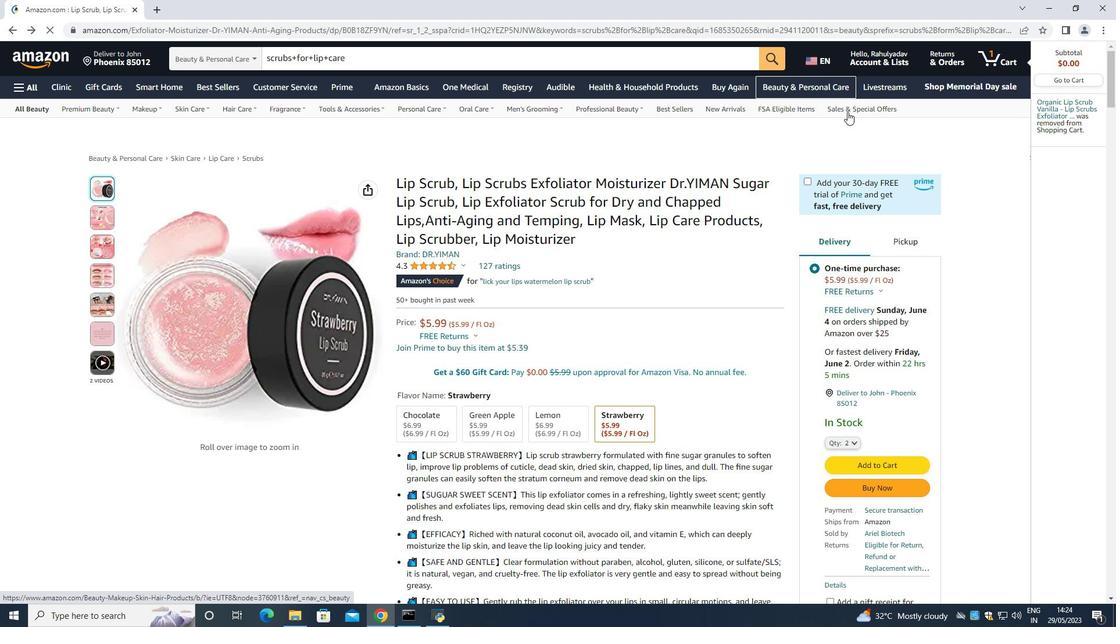 
Action: Key pressed 1005<Key.backspace>05
Screenshot: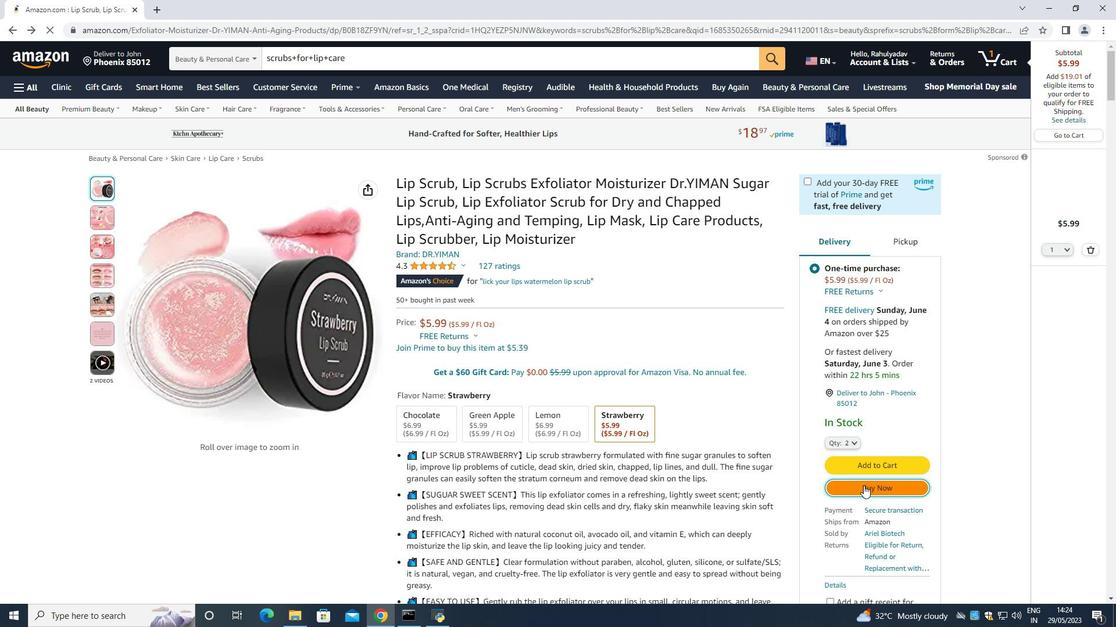 
Action: Mouse moved to (377, 520)
Screenshot: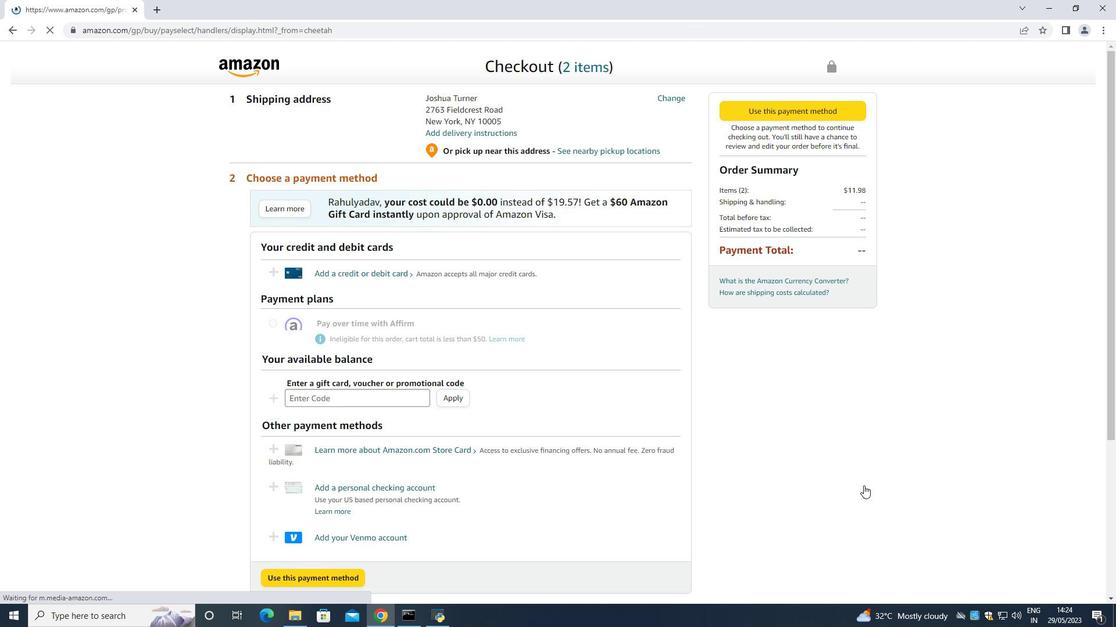 
Action: Mouse pressed left at (377, 520)
Screenshot: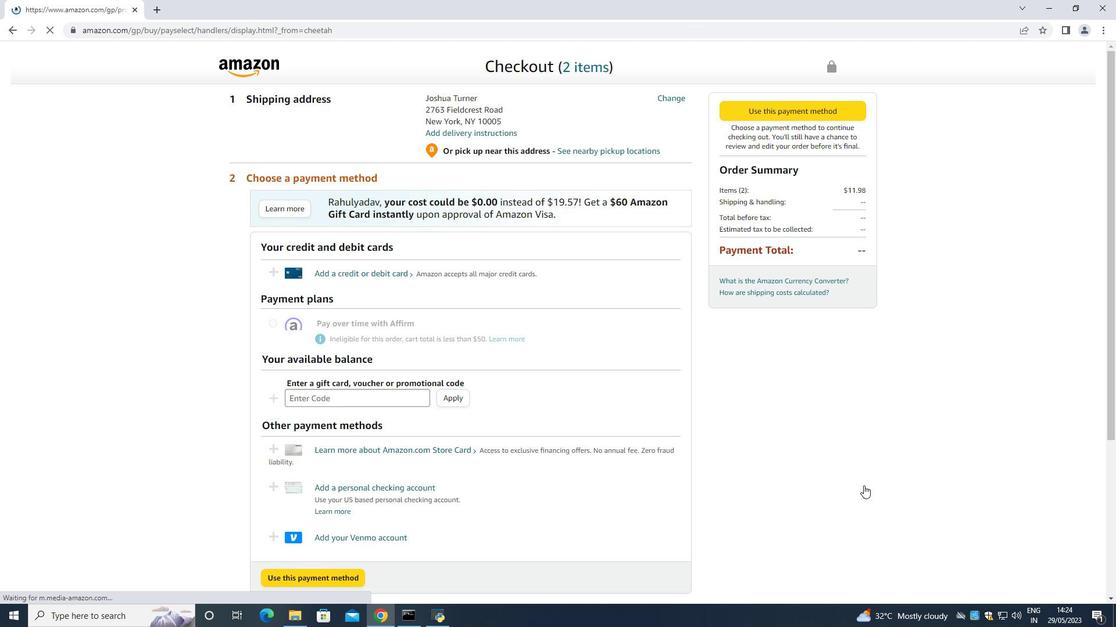 
Action: Mouse moved to (374, 450)
Screenshot: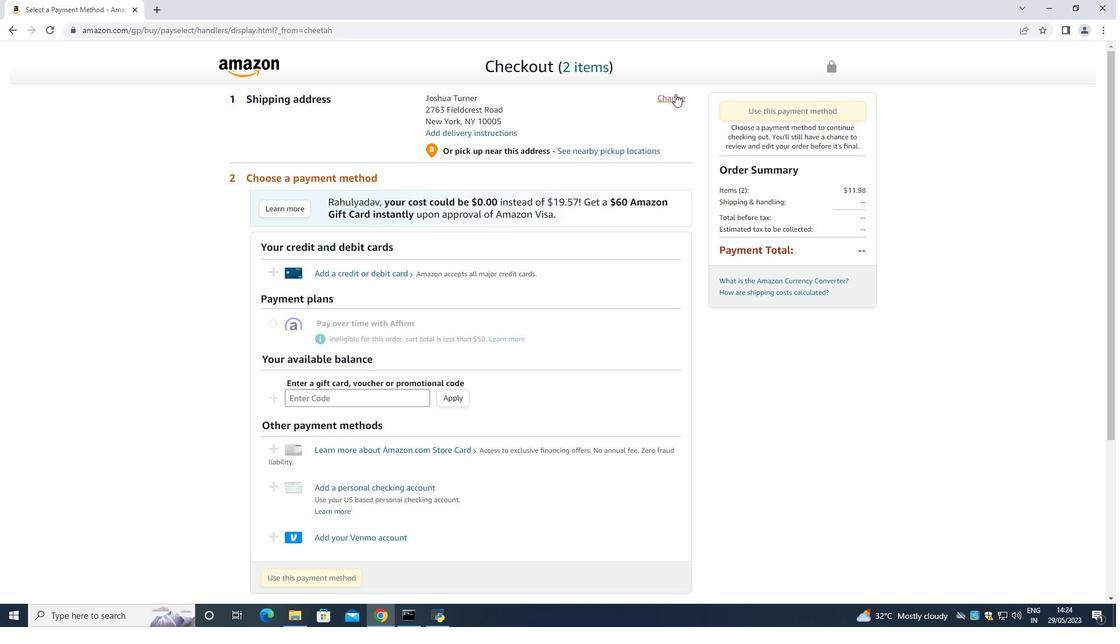 
Action: Mouse pressed left at (374, 450)
Screenshot: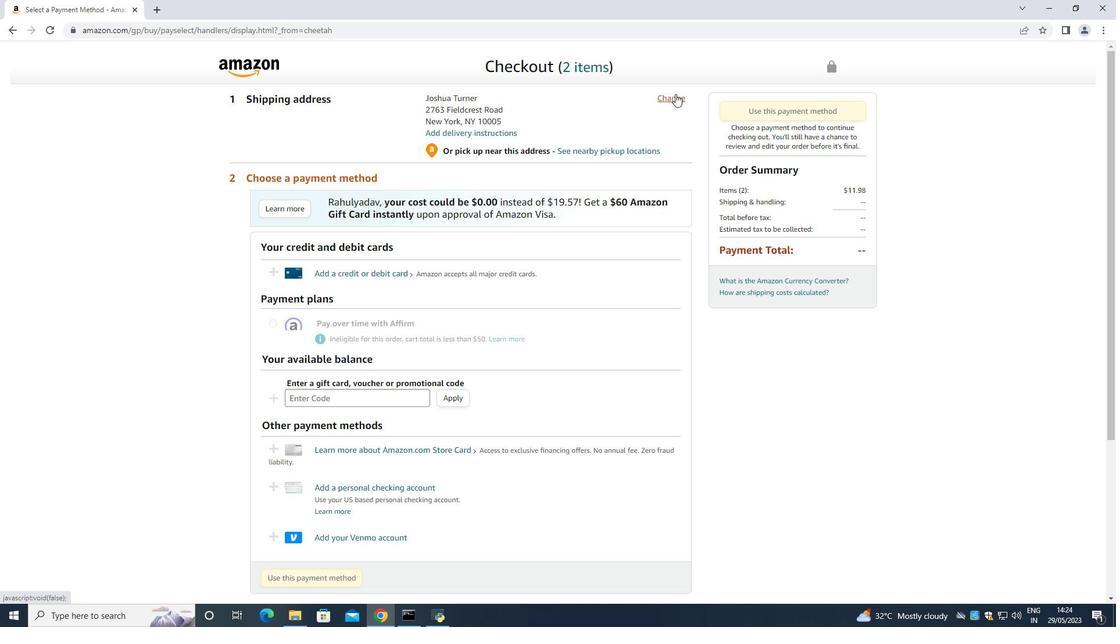 
Action: Key pressed <Key.backspace><Key.backspace><Key.backspace><Key.backspace>
Screenshot: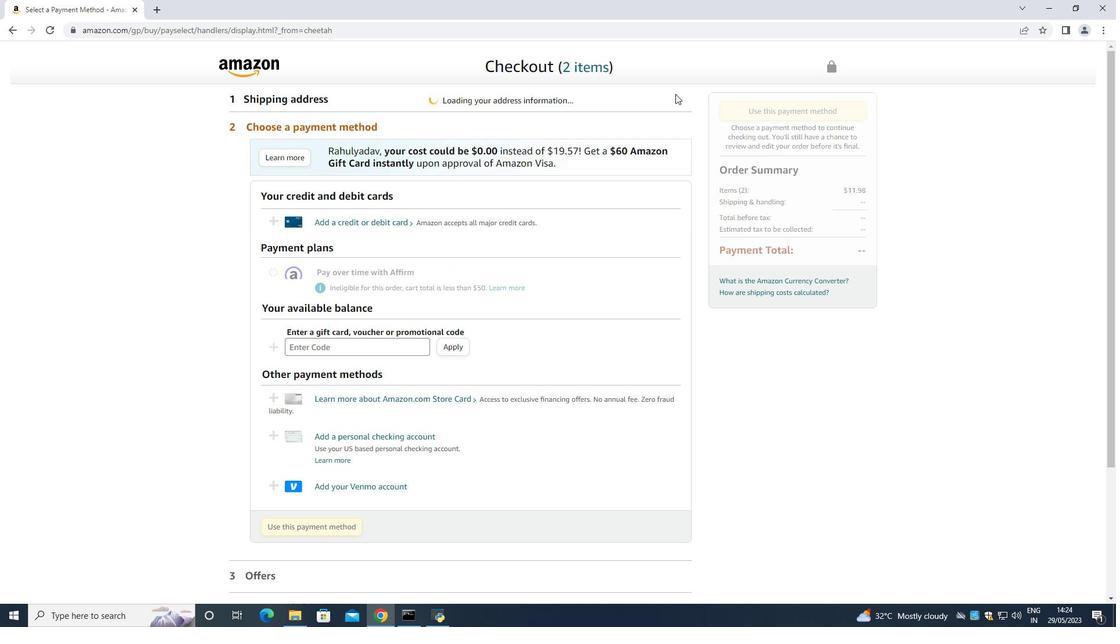 
Action: Mouse moved to (390, 598)
Screenshot: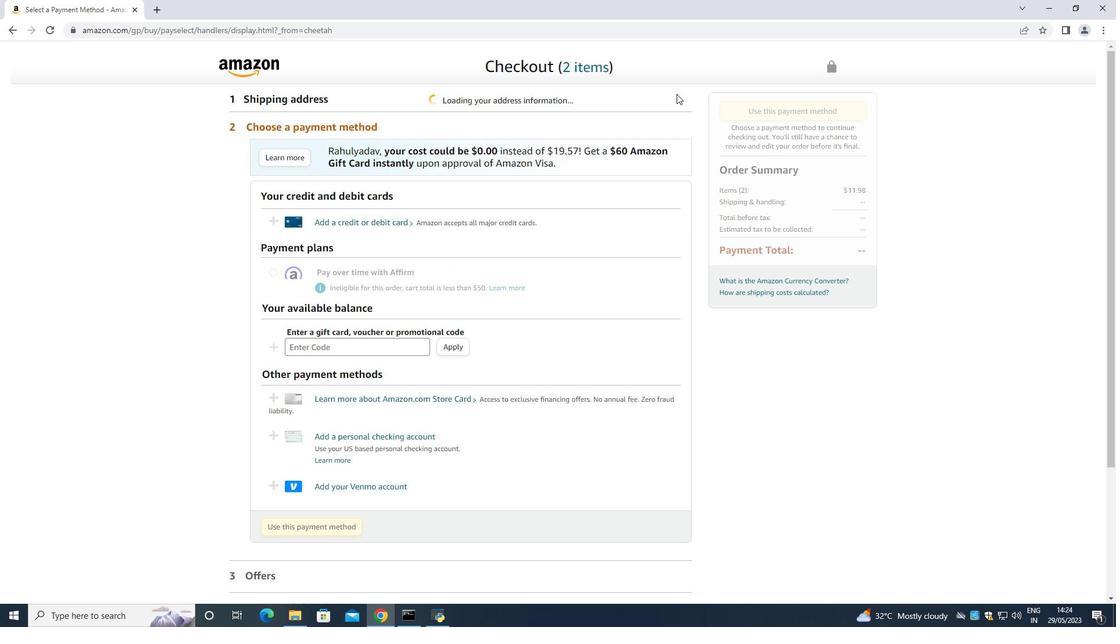 
Action: Mouse pressed left at (390, 598)
Screenshot: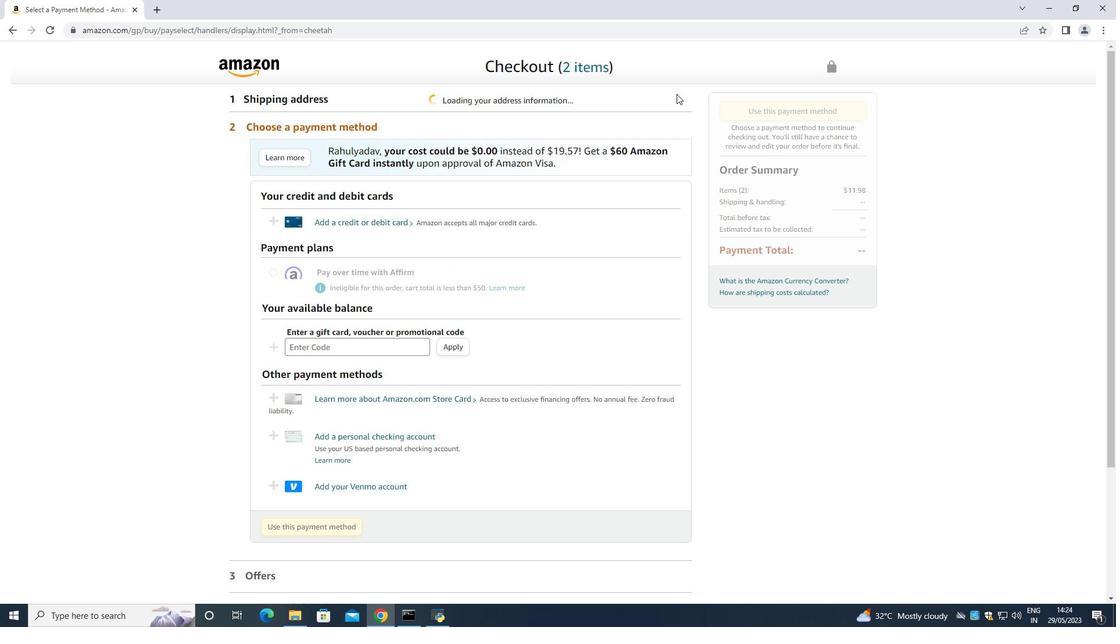 
Action: Mouse moved to (399, 596)
Screenshot: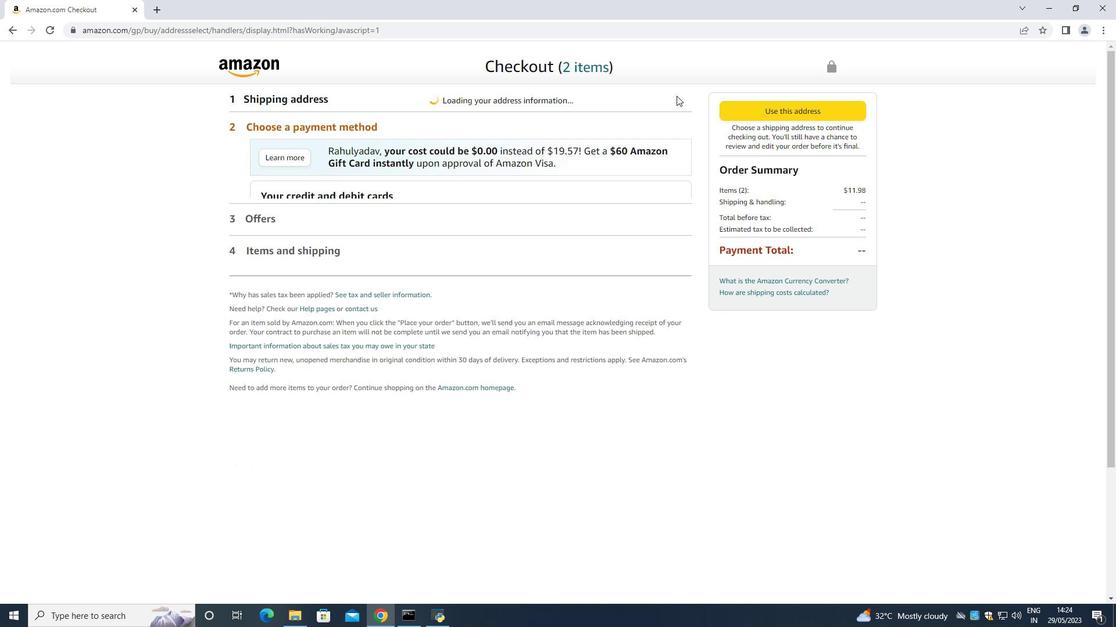
Action: Mouse pressed left at (399, 596)
Screenshot: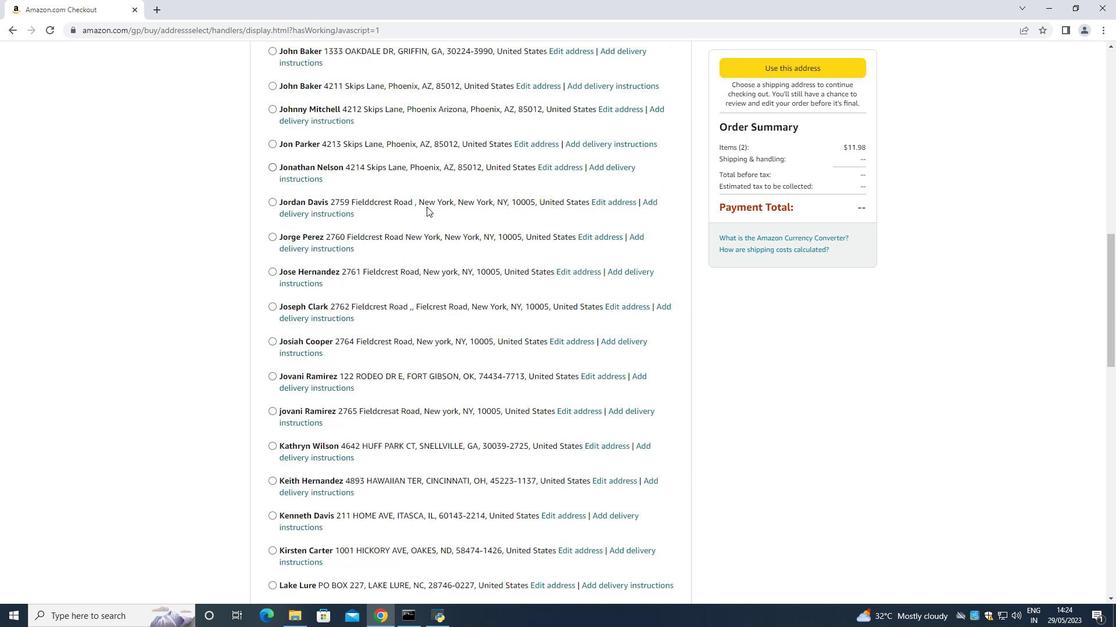 
Action: Mouse moved to (362, 265)
Screenshot: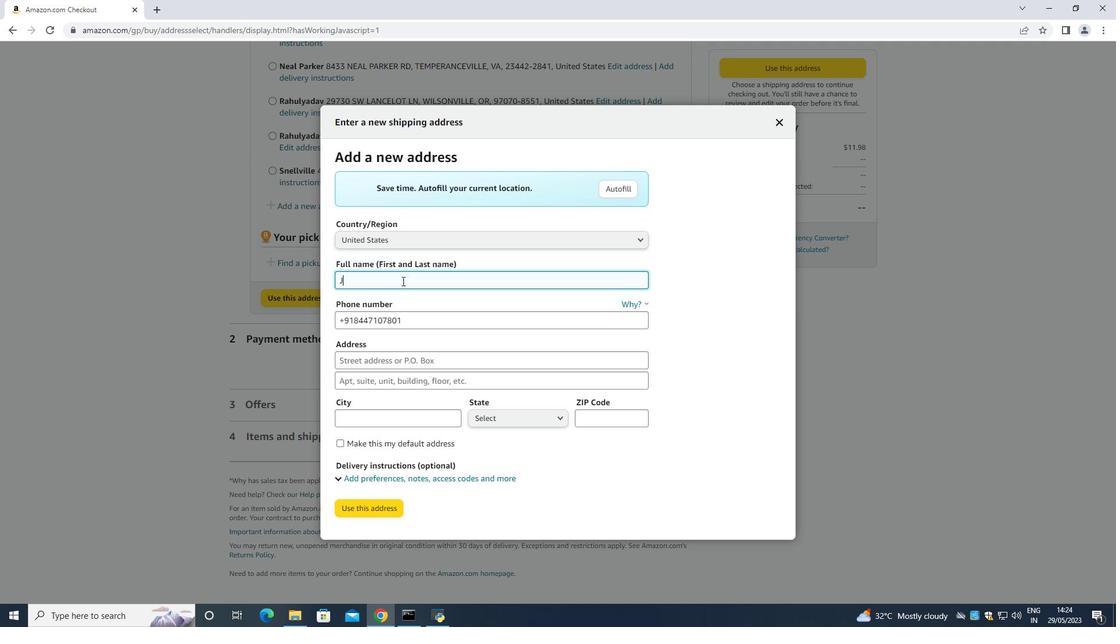 
Action: Mouse pressed left at (362, 265)
Screenshot: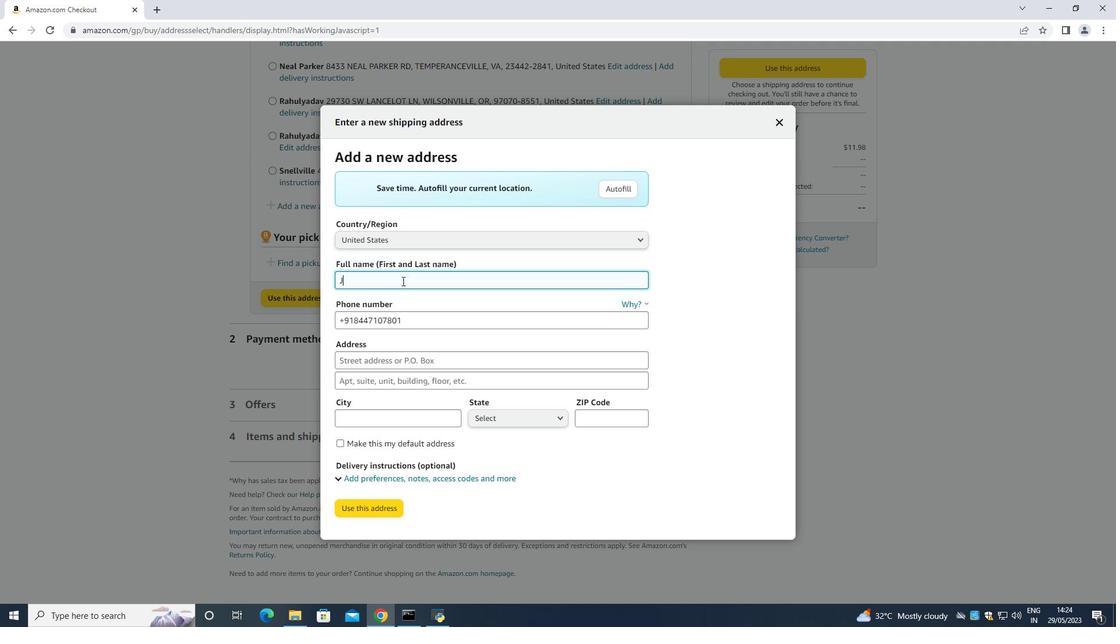 
Action: Mouse moved to (454, 272)
Screenshot: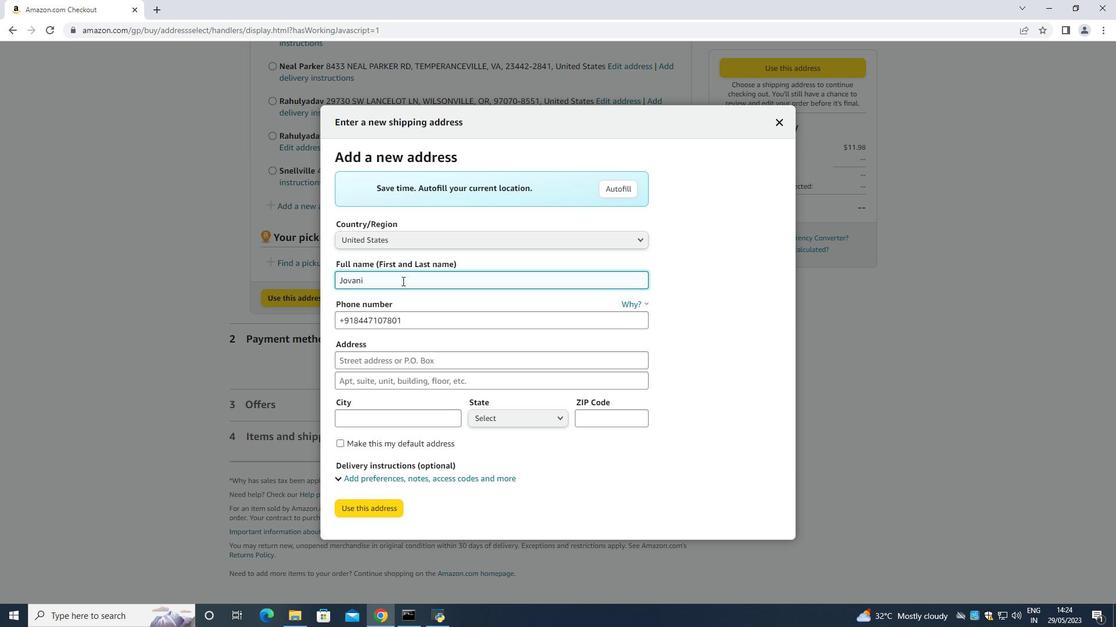 
Action: Mouse pressed left at (454, 272)
Screenshot: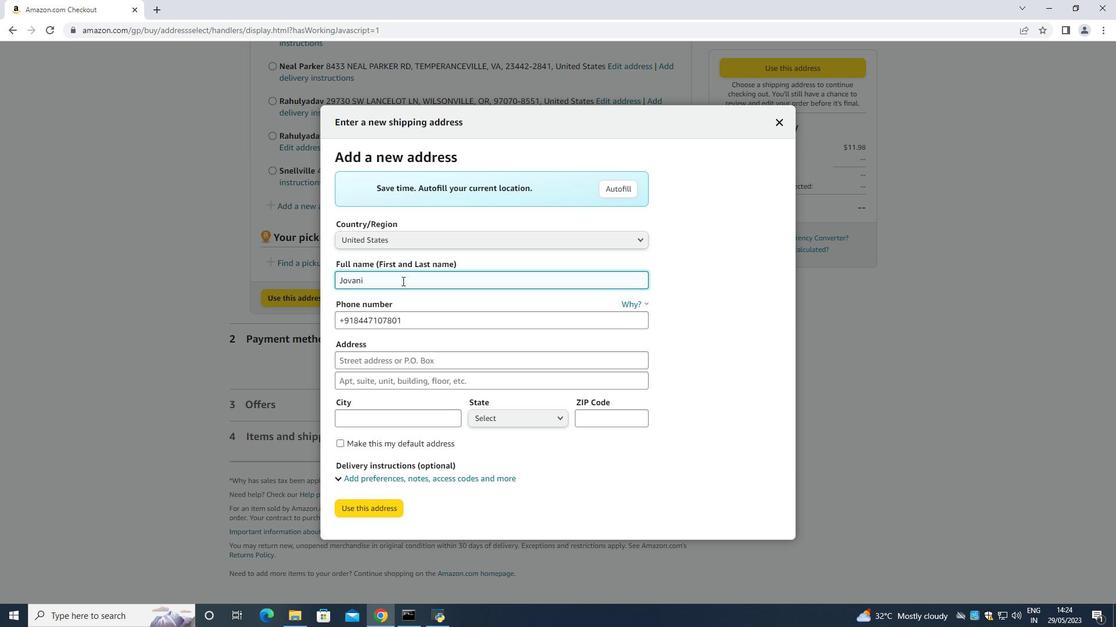 
Action: Key pressed 6598564478557965
Screenshot: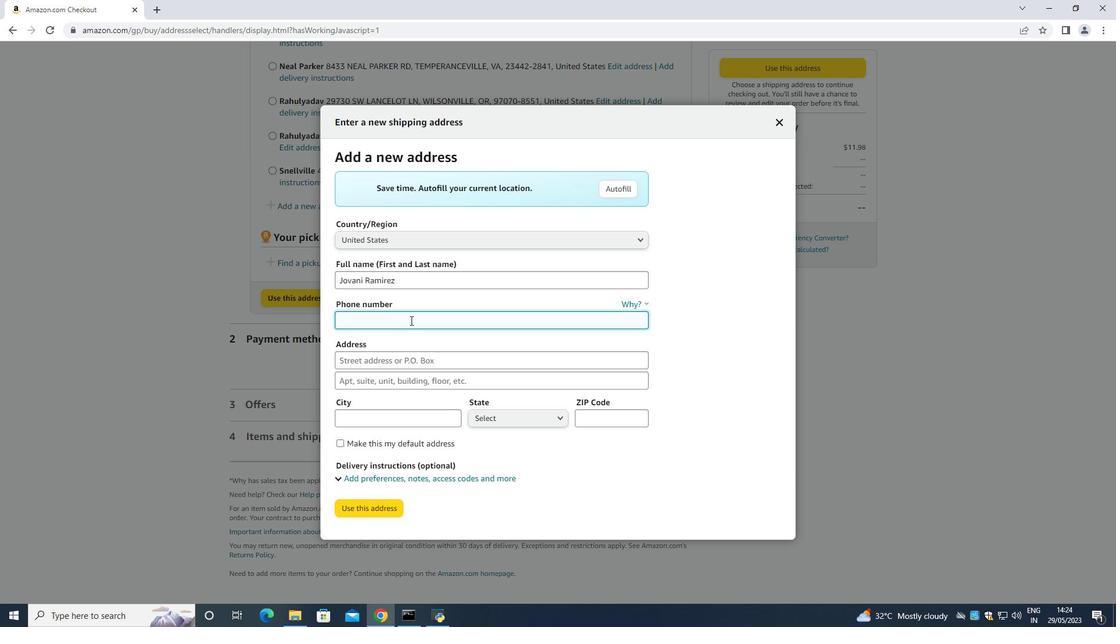 
Action: Mouse moved to (495, 295)
Screenshot: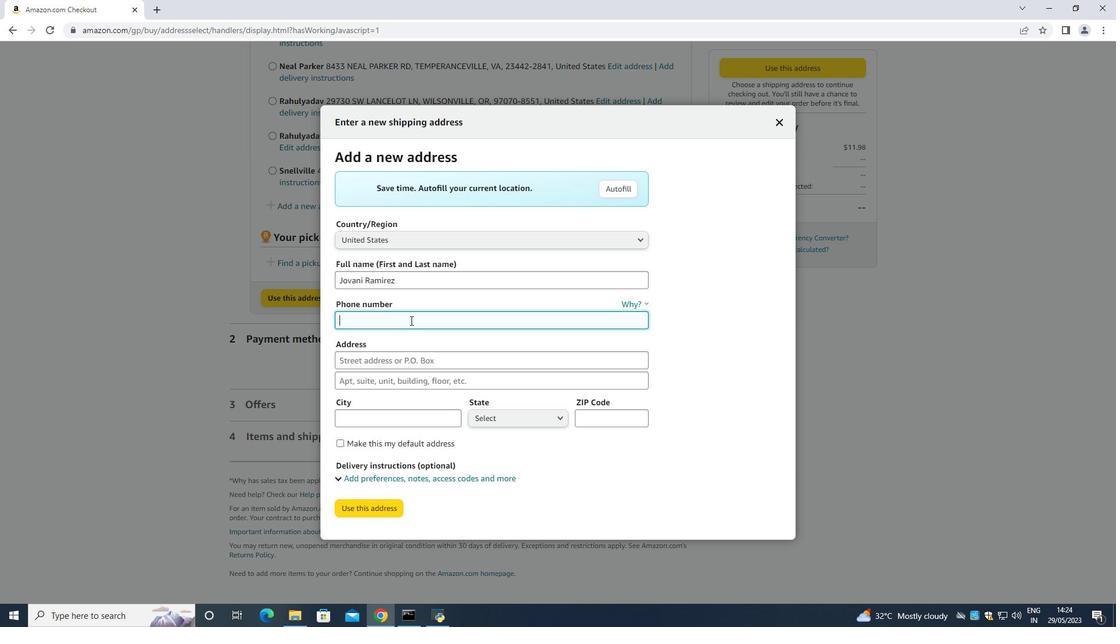 
Action: Mouse pressed left at (495, 295)
Screenshot: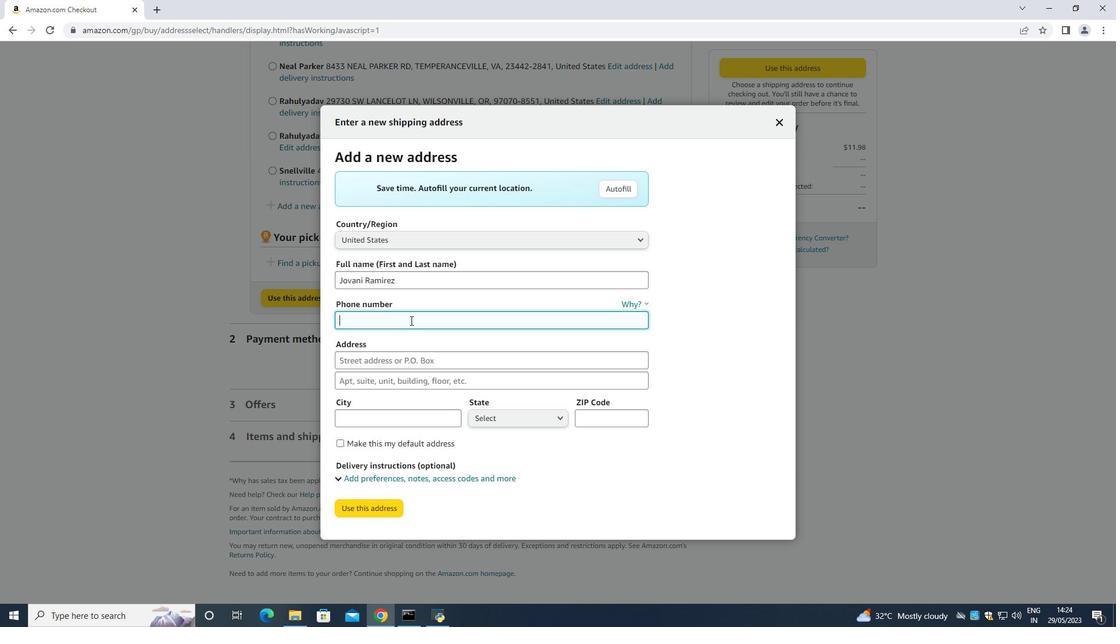
Action: Key pressed <Key.shift><Key.shift><Key.shift><Key.shift><Key.shift><Key.shift><Key.shift><Key.shift><Key.shift><Key.shift><Key.shift><Key.shift><Key.shift><Key.shift><Key.shift><Key.shift><Key.shift><Key.shift><Key.shift><Key.shift><Key.shift><Key.shift><Key.shift><Key.shift><Key.shift>Jovani<Key.space><Key.shift><Key.shift><Key.shift><Key.shift><Key.shift><Key.shift>Ramirez<Key.space>
Screenshot: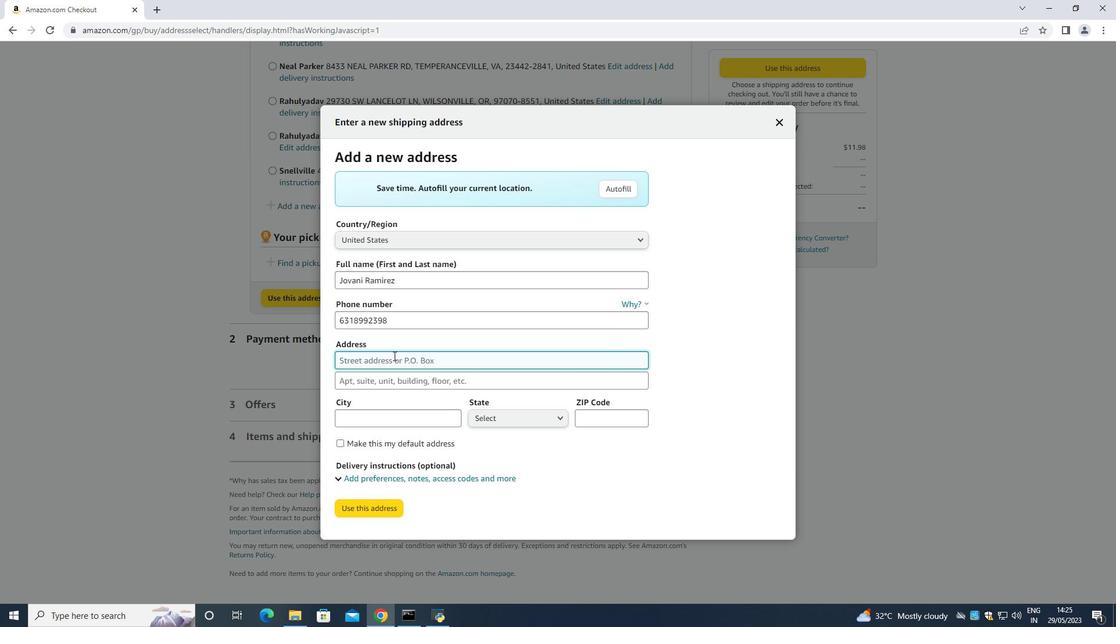 
Action: Mouse moved to (460, 319)
Screenshot: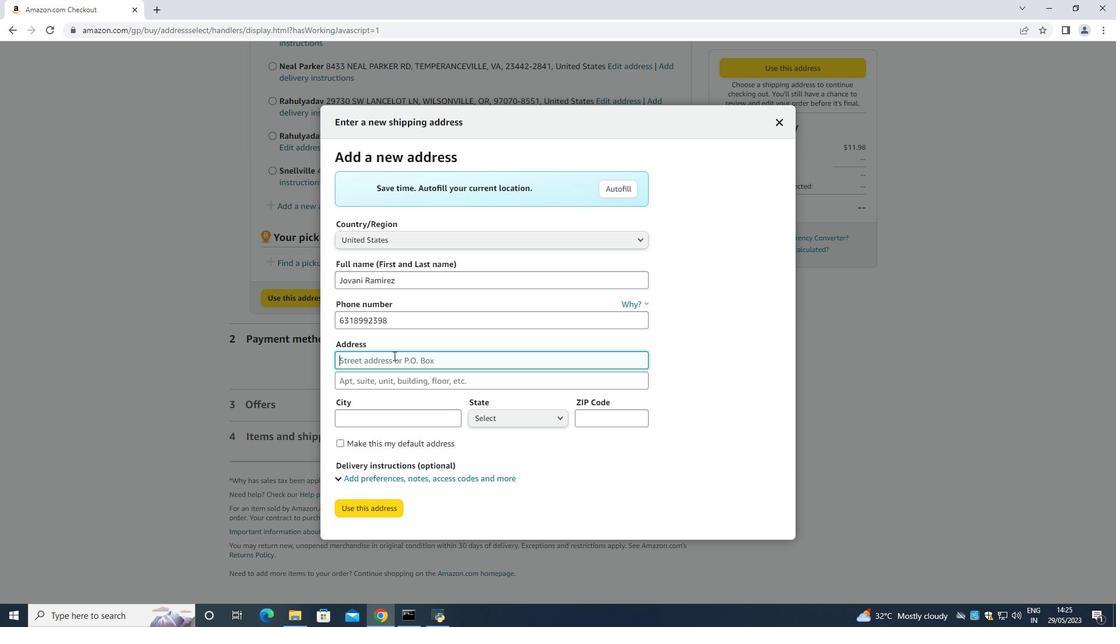 
Action: Mouse pressed left at (460, 319)
Screenshot: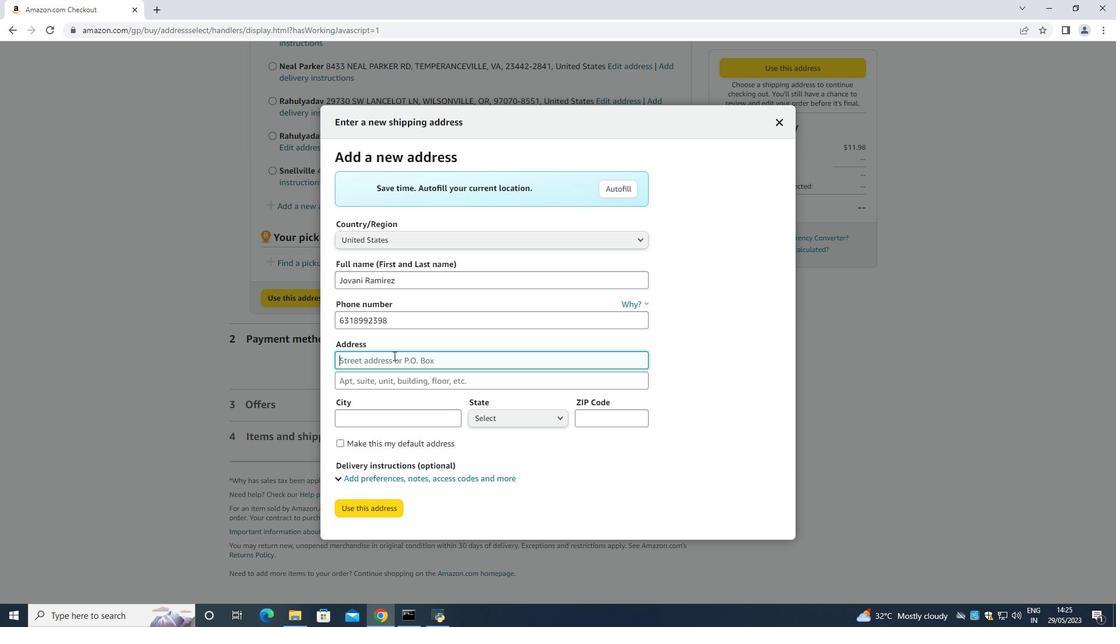 
Action: Mouse moved to (461, 488)
Screenshot: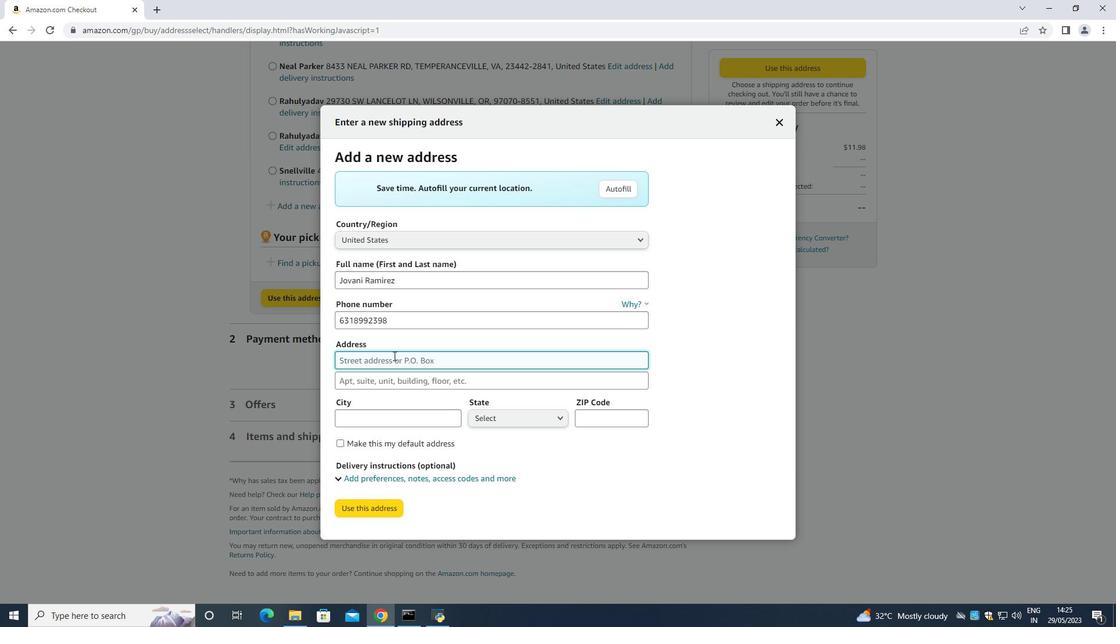 
Action: Mouse pressed left at (461, 488)
Screenshot: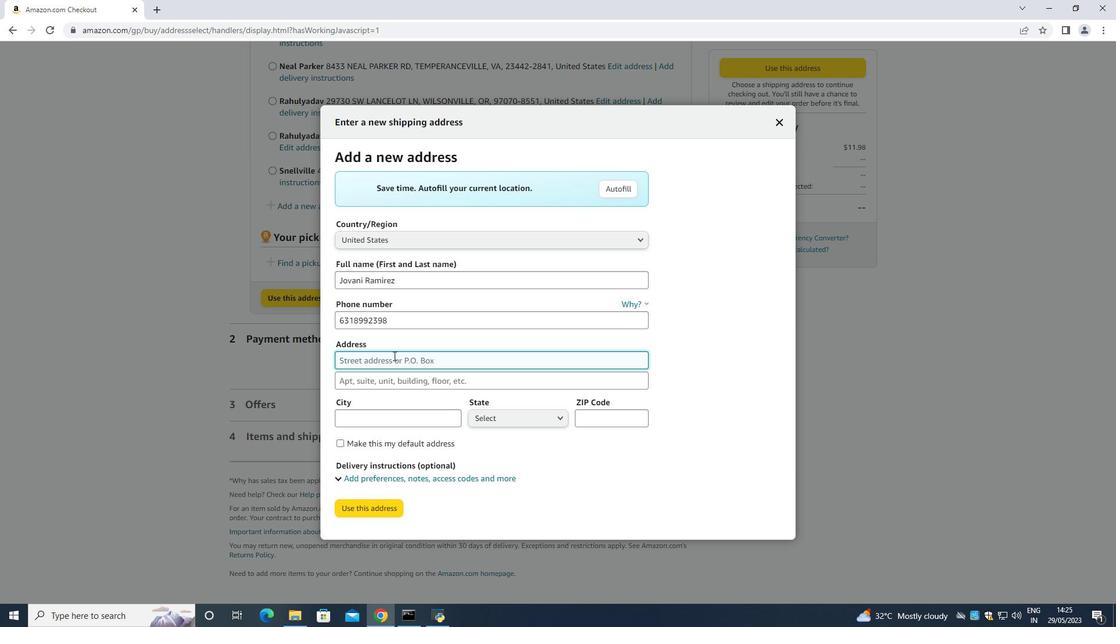 
Action: Mouse moved to (507, 323)
Screenshot: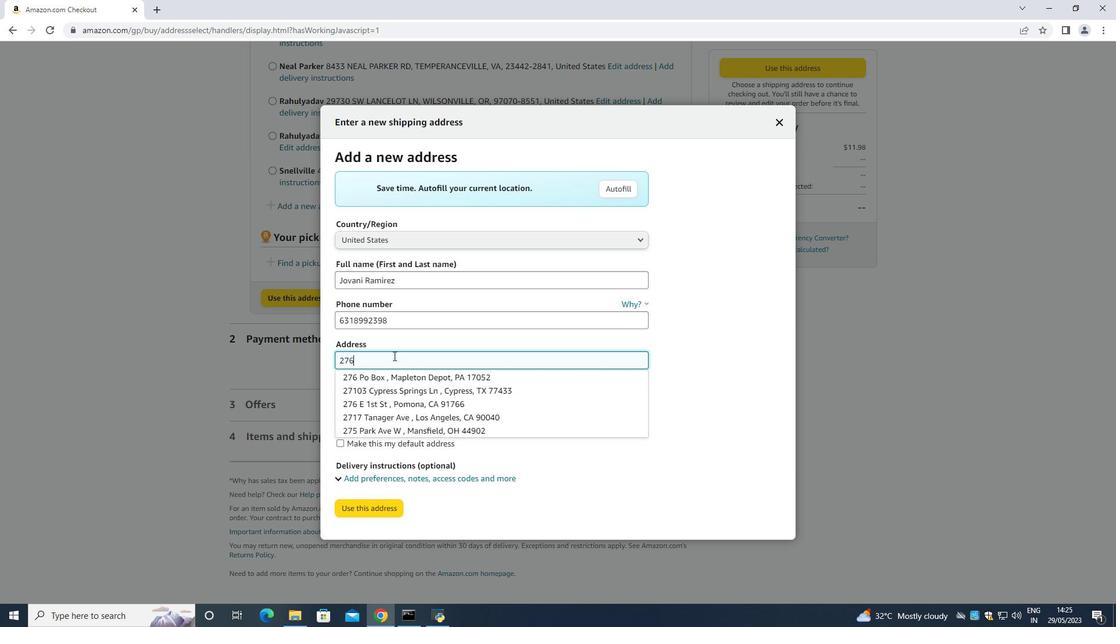 
Action: Mouse pressed left at (507, 323)
Screenshot: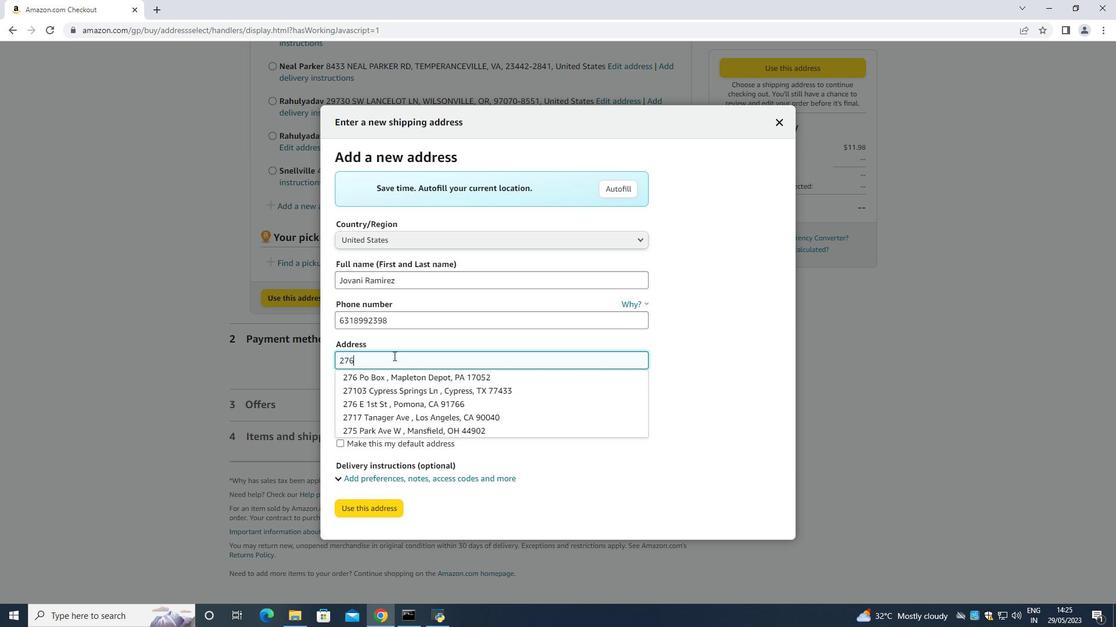
Action: Mouse moved to (499, 335)
Screenshot: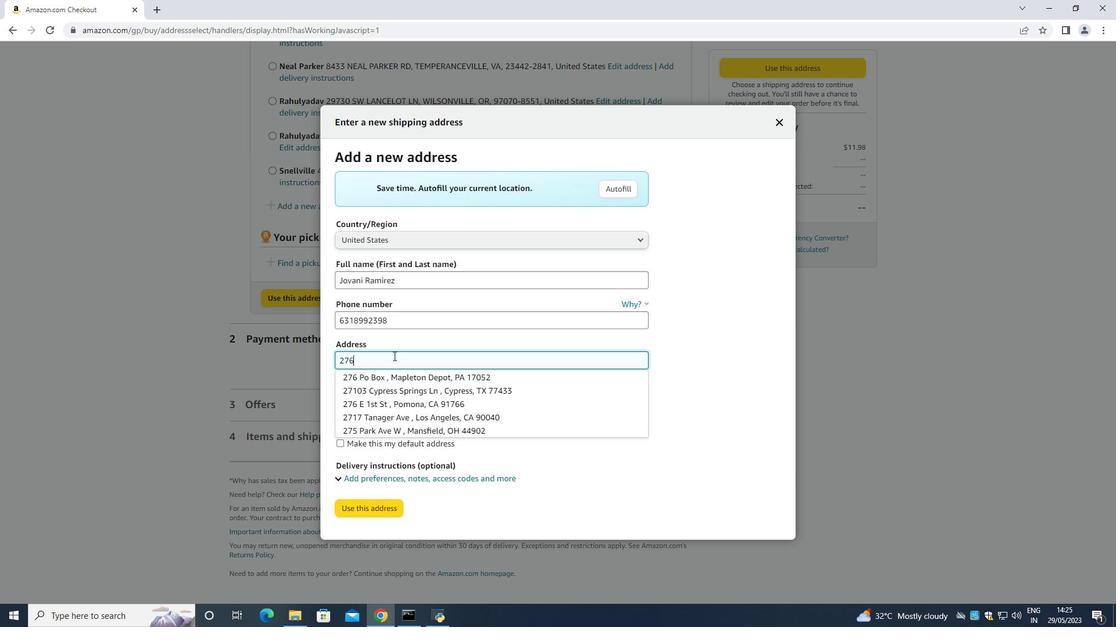 
Action: Mouse pressed left at (499, 335)
Screenshot: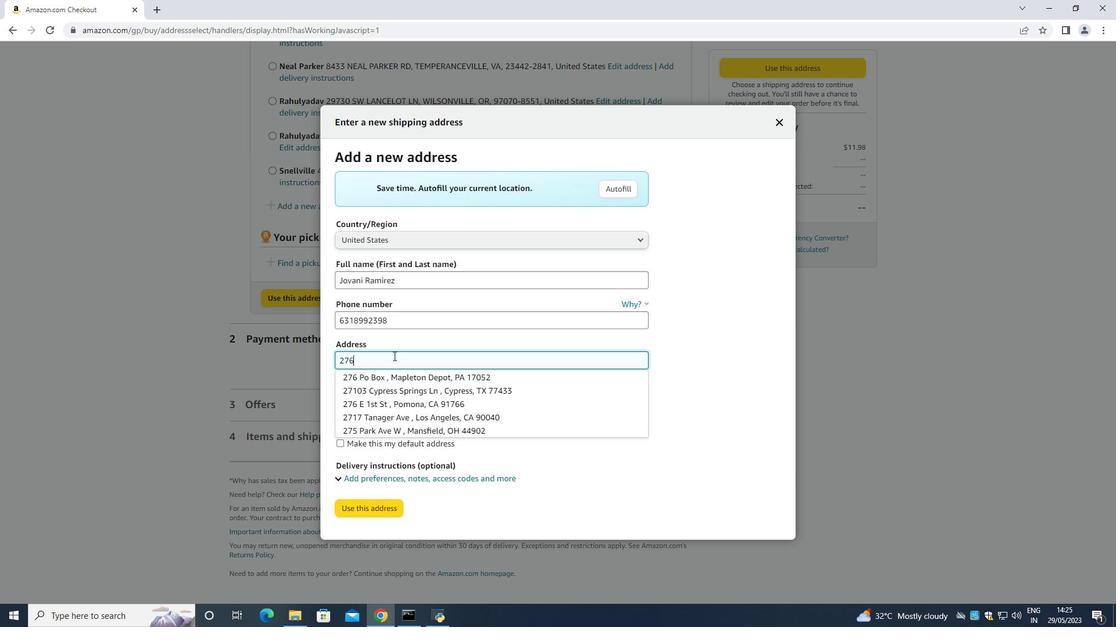 
Action: Mouse moved to (484, 345)
Screenshot: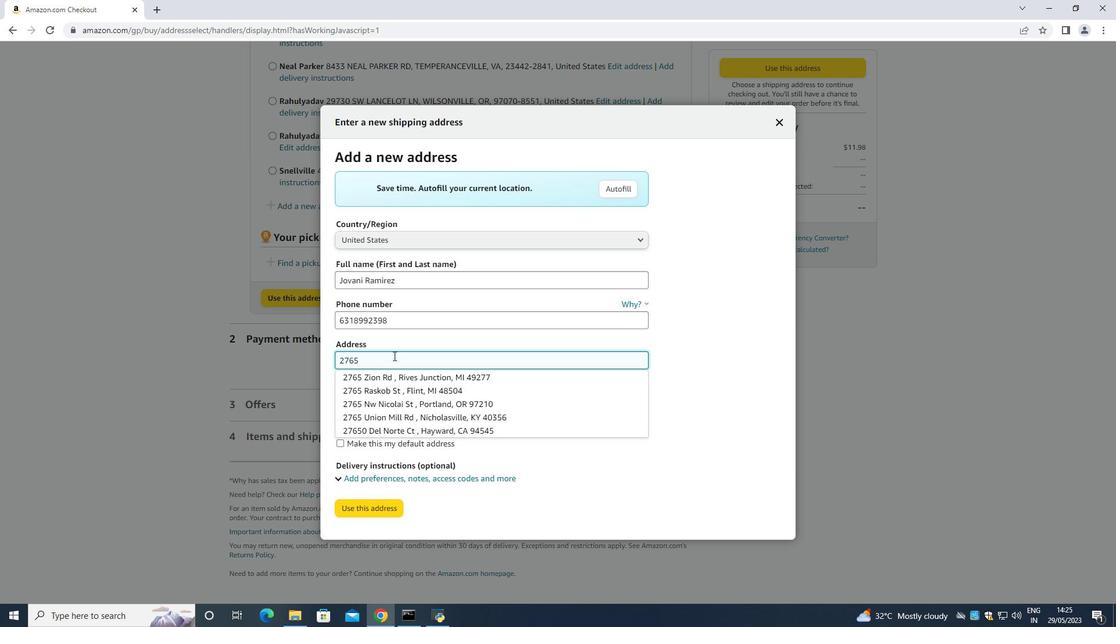 
Action: Mouse pressed left at (484, 345)
Screenshot: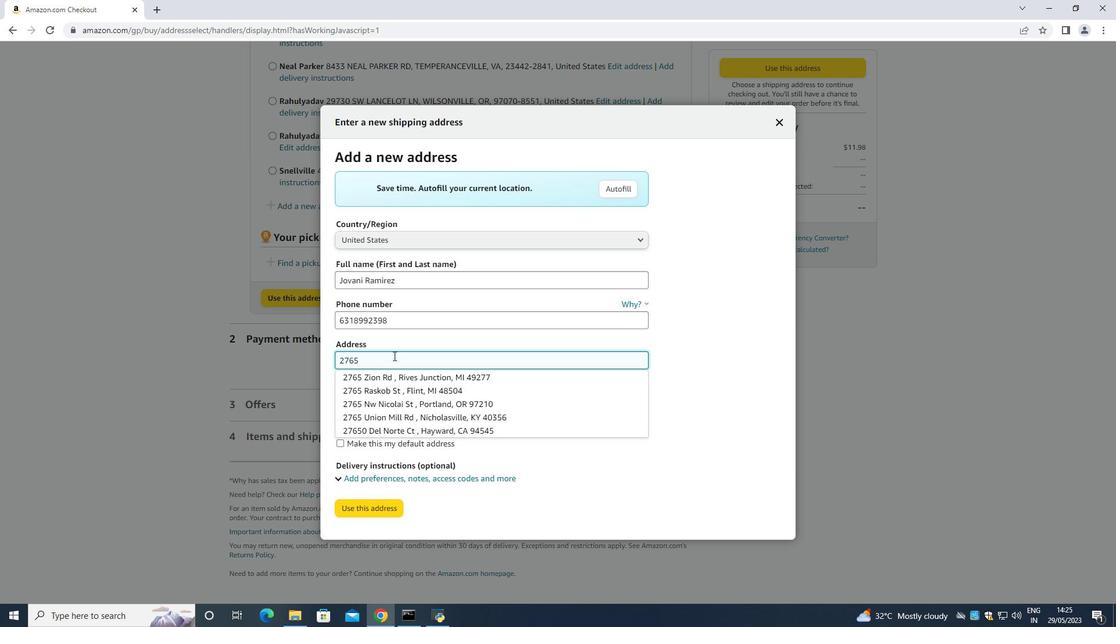 
Action: Mouse moved to (487, 347)
Screenshot: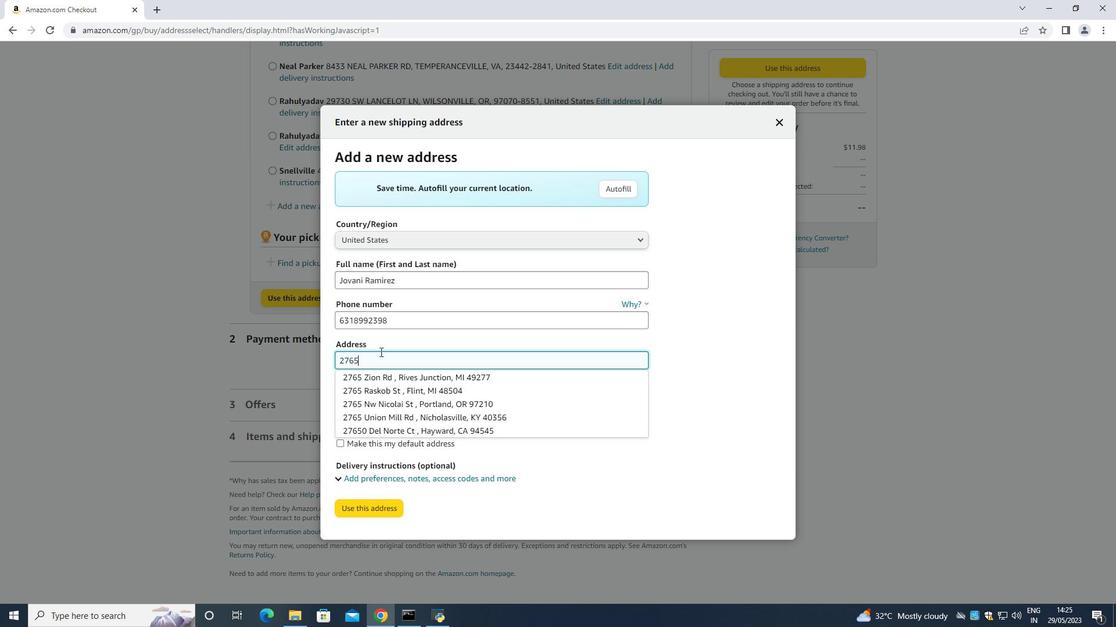 
Action: Key pressed 549
Screenshot: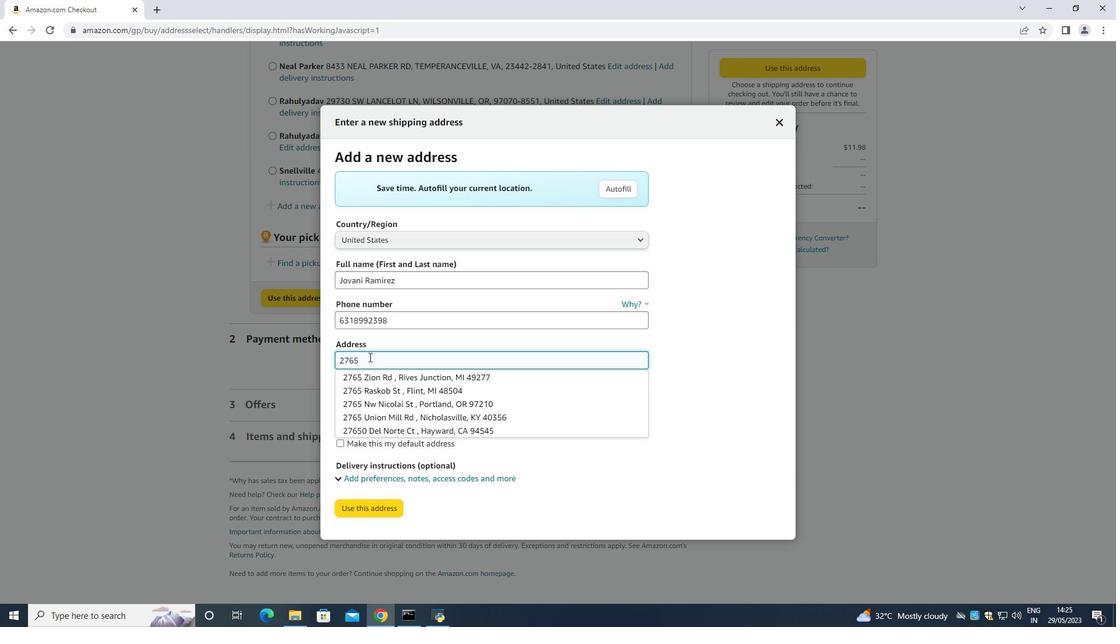 
Action: Mouse moved to (529, 49)
Screenshot: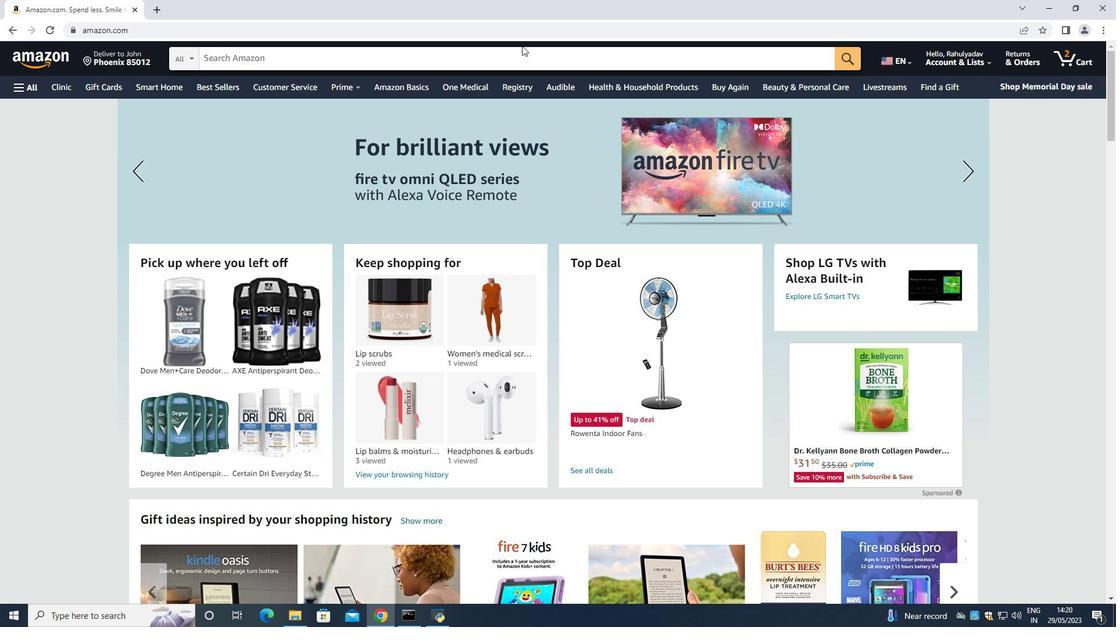 
Action: Mouse pressed left at (529, 49)
Screenshot: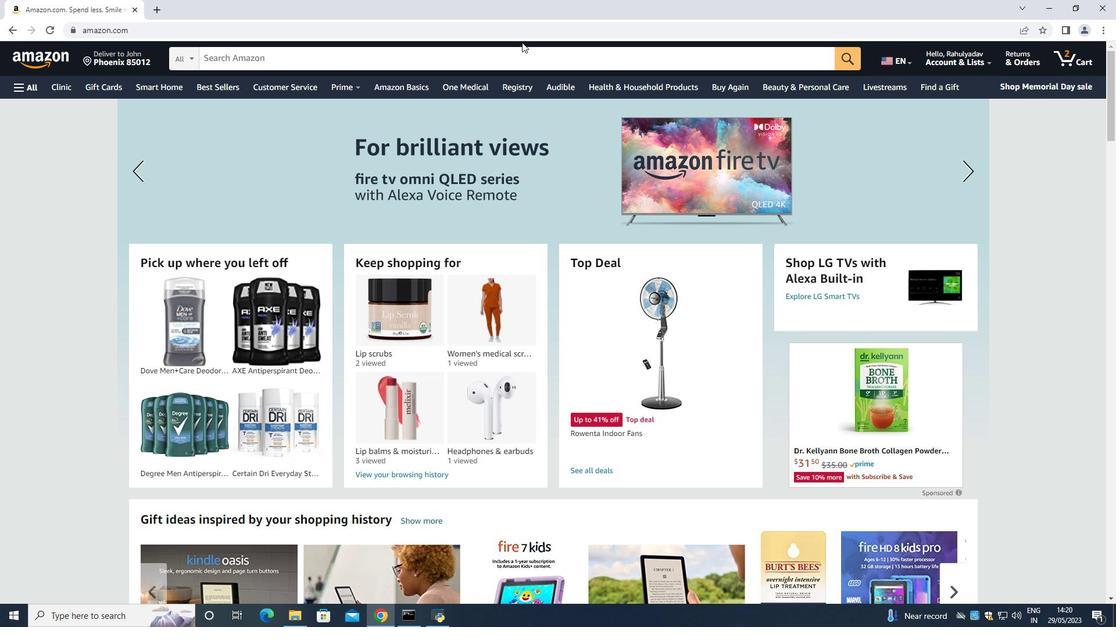 
Action: Mouse moved to (527, 61)
Screenshot: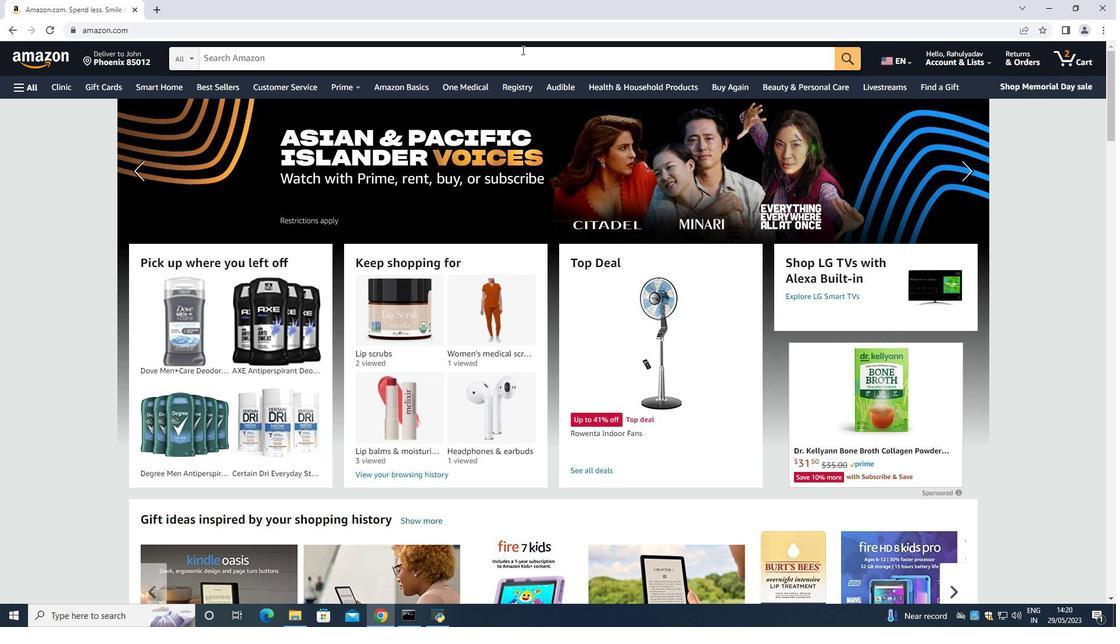 
Action: Mouse pressed left at (527, 61)
Screenshot: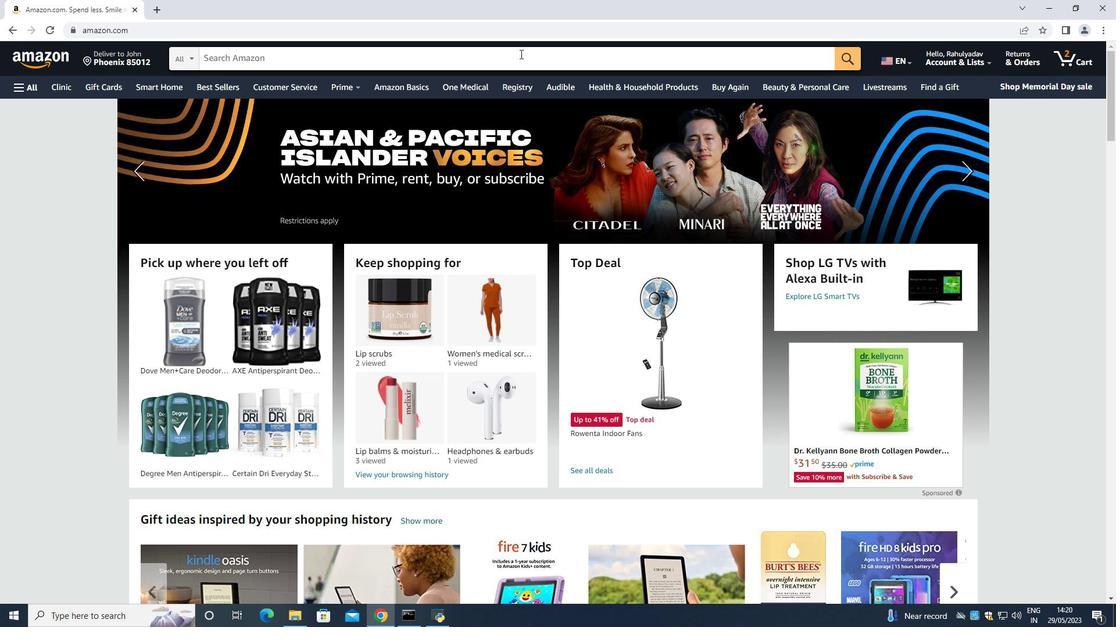 
Action: Key pressed <Key.shift><Key.shift><Key.shift><Key.shift>Scrub<Key.space><Key.backspace>s<Key.space>form<Key.shift>Li<Key.space><Key.backspace><Key.backspace><Key.backspace><Key.space>li<Key.backspace><Key.backspace><Key.shift>LI<Key.backspace>ip<Key.space><Key.shift><Key.shift>care<Key.enter>
Screenshot: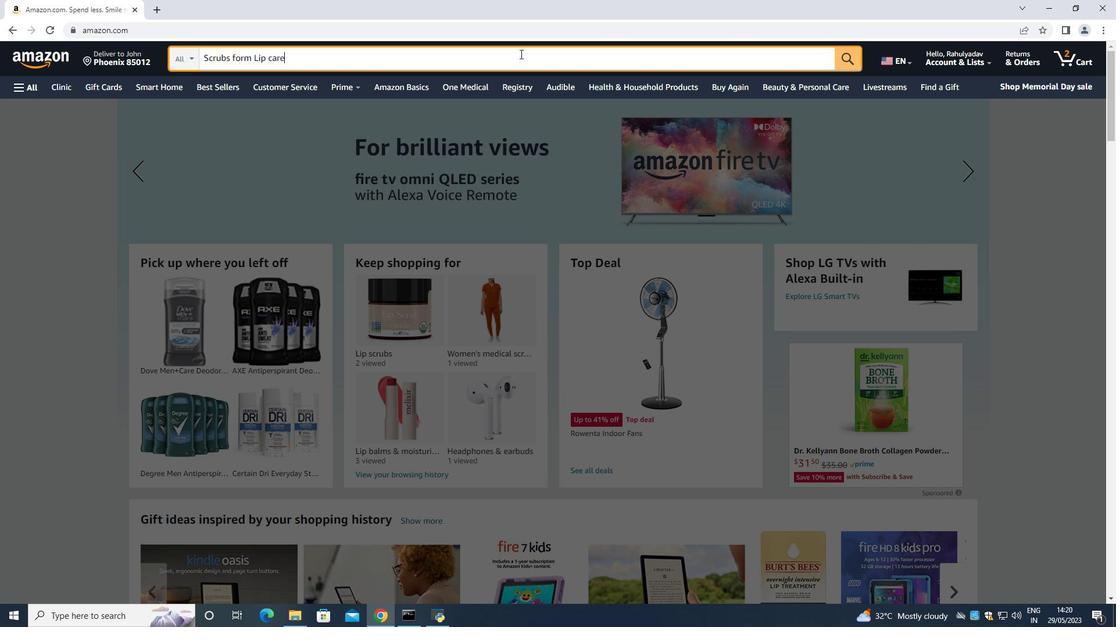 
Action: Mouse moved to (415, 496)
Screenshot: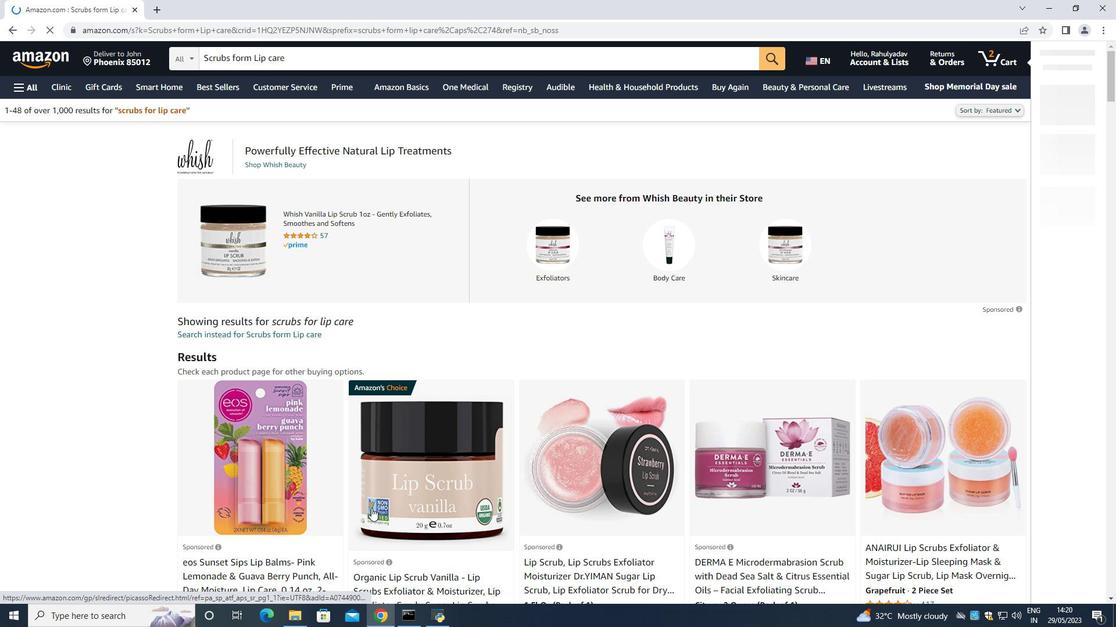 
Action: Mouse scrolled (411, 499) with delta (0, 0)
Screenshot: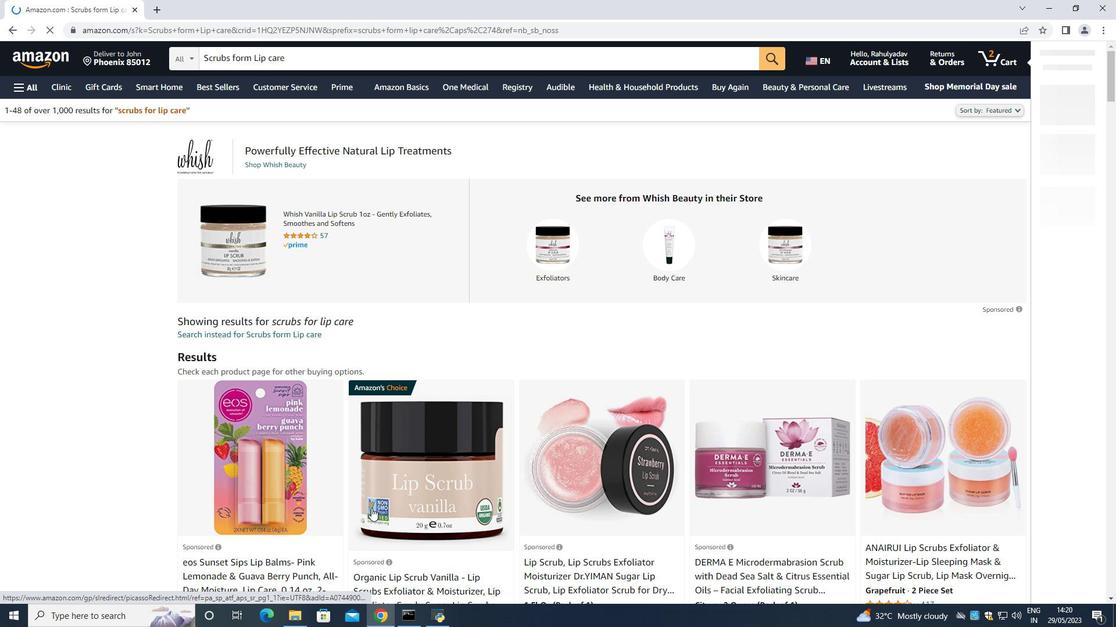
Action: Mouse moved to (55, 277)
Screenshot: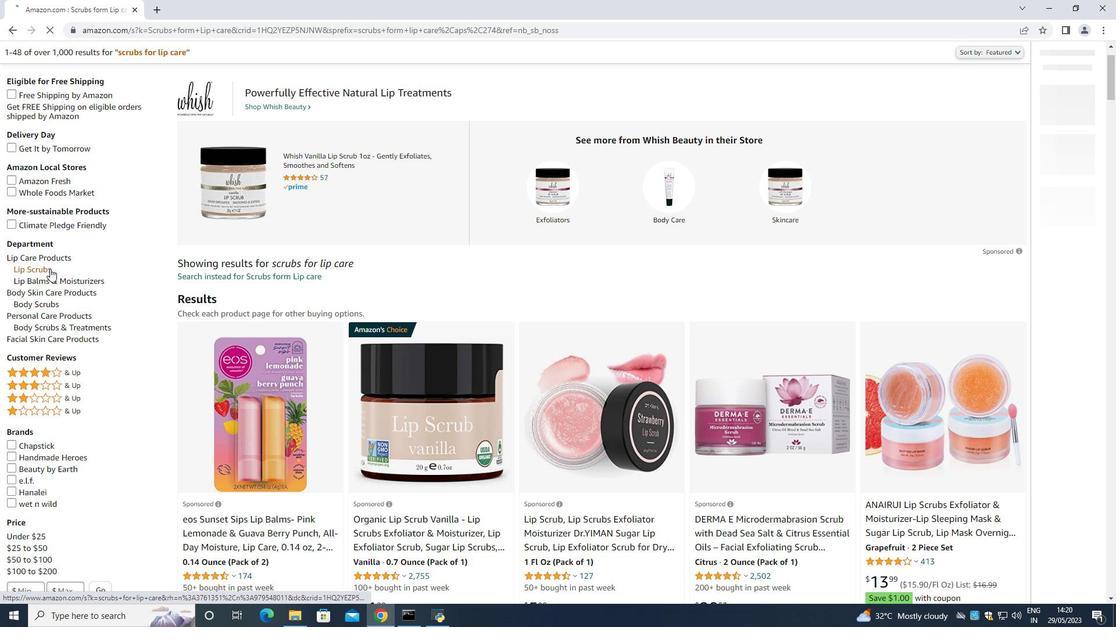 
Action: Mouse pressed left at (55, 277)
Screenshot: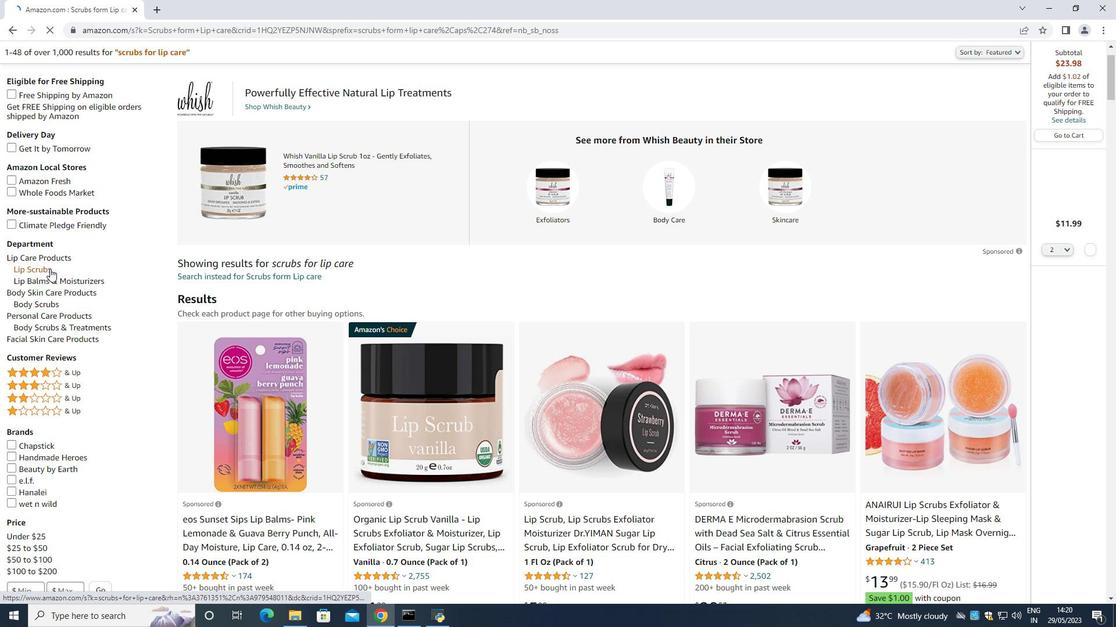 
Action: Mouse moved to (435, 294)
Screenshot: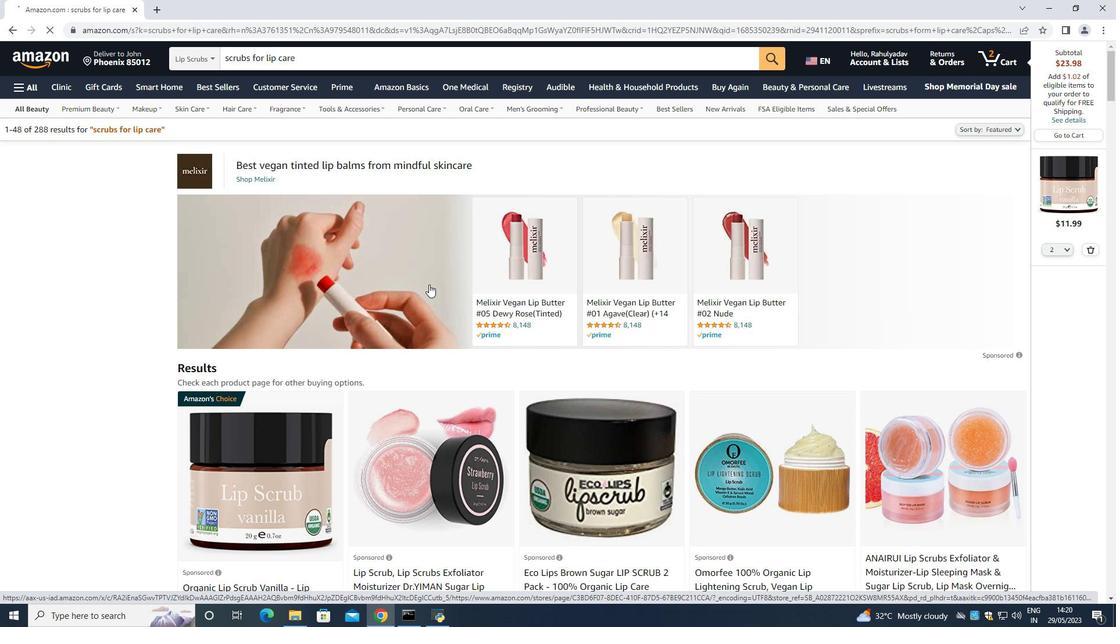 
Action: Mouse scrolled (435, 294) with delta (0, 0)
Screenshot: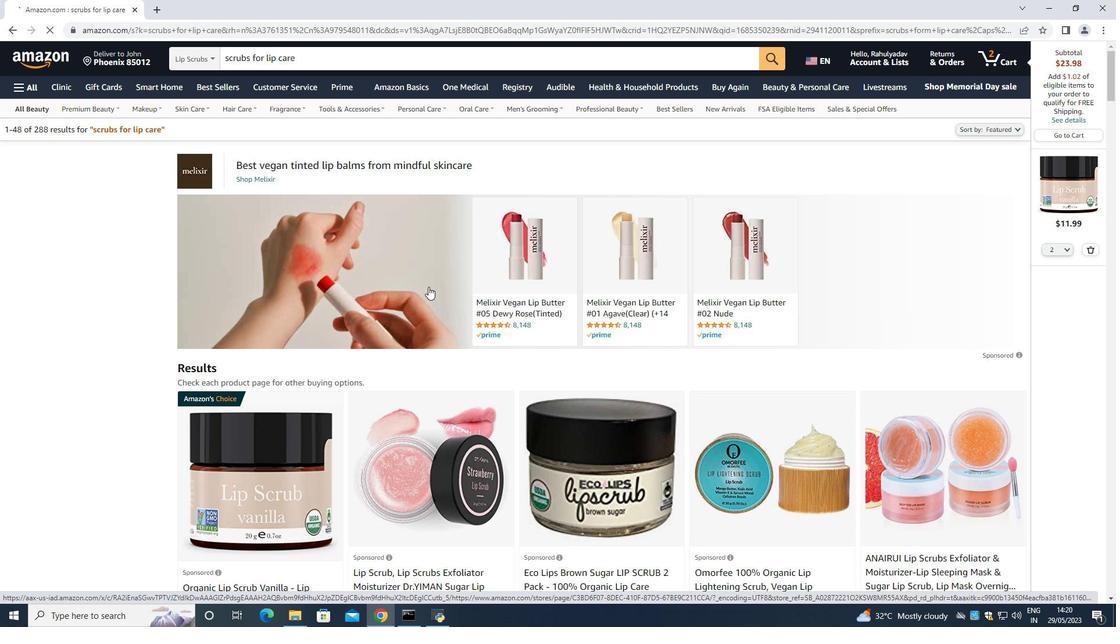 
Action: Mouse moved to (399, 317)
Screenshot: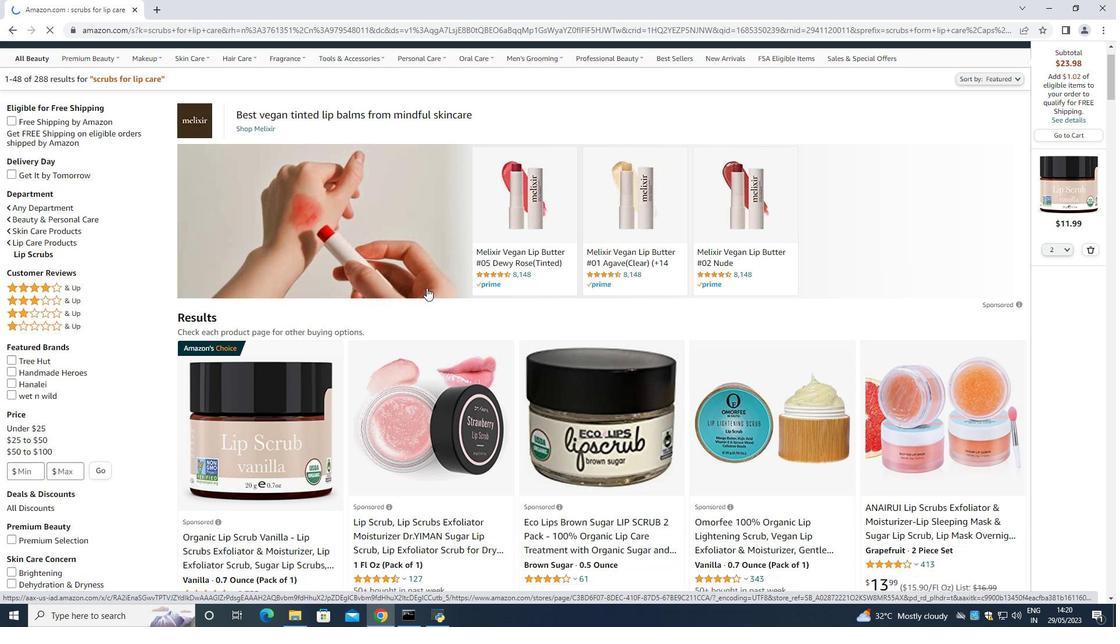 
Action: Mouse scrolled (399, 316) with delta (0, 0)
Screenshot: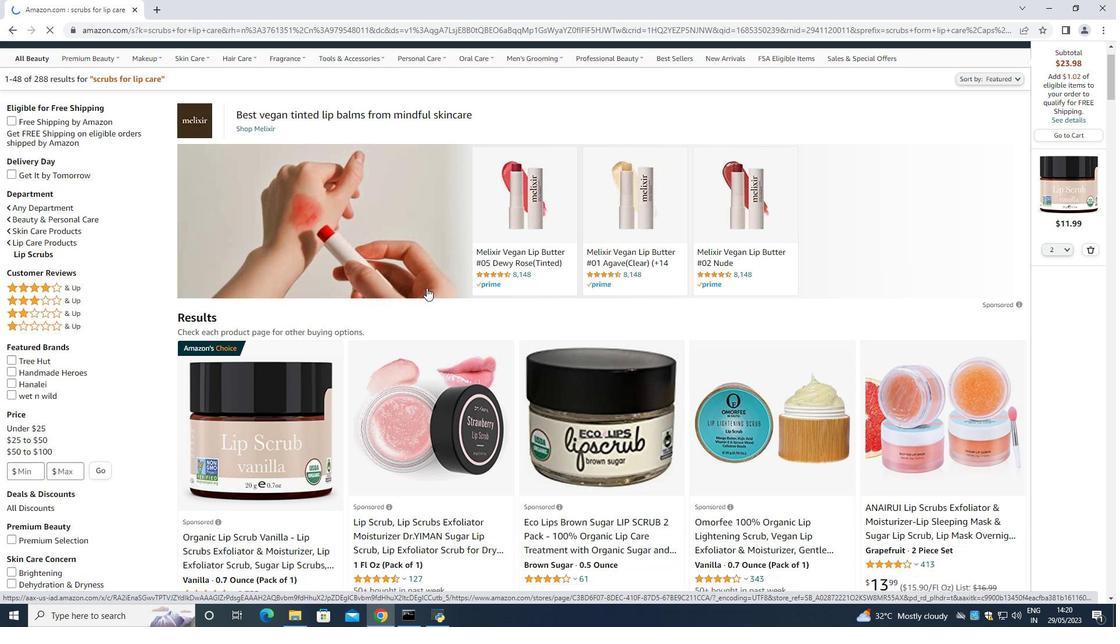 
Action: Mouse moved to (379, 335)
Screenshot: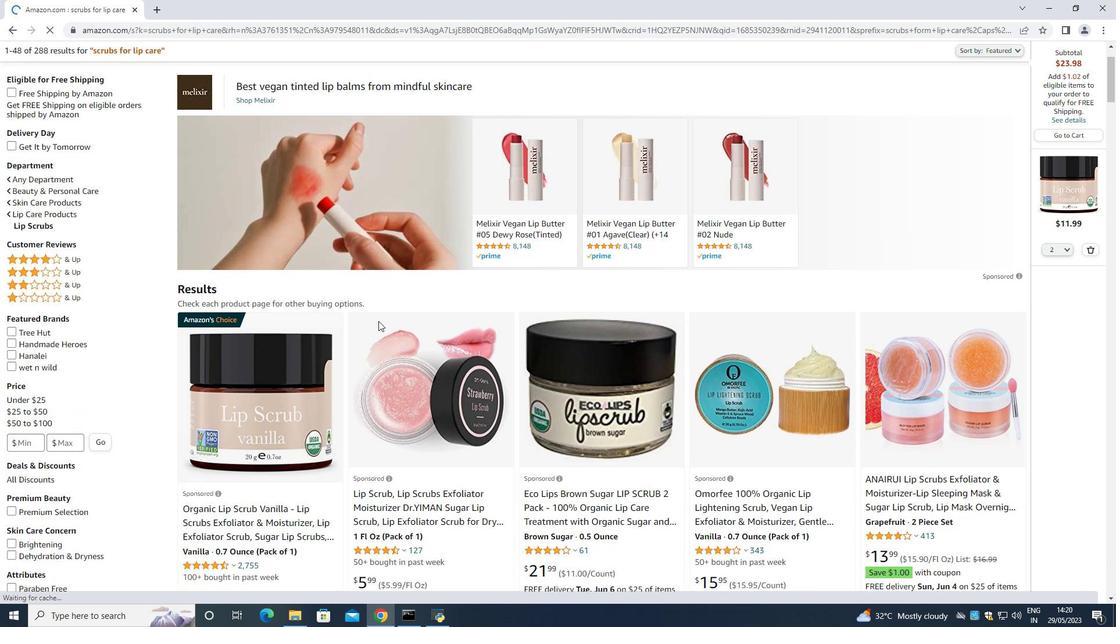 
Action: Mouse scrolled (380, 333) with delta (0, 0)
Screenshot: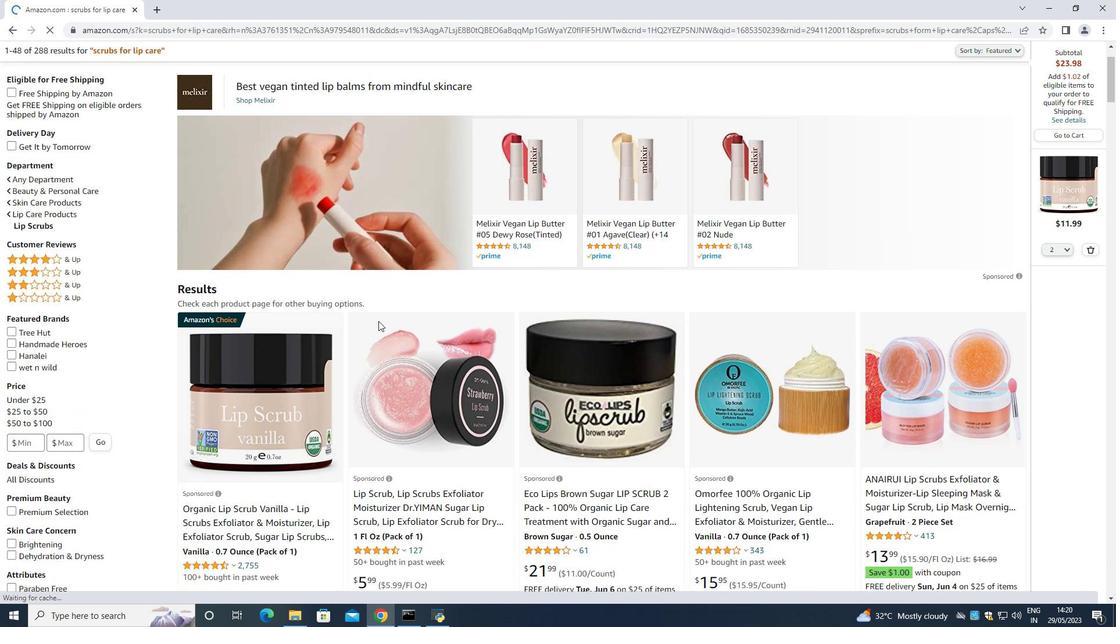 
Action: Mouse moved to (327, 365)
Screenshot: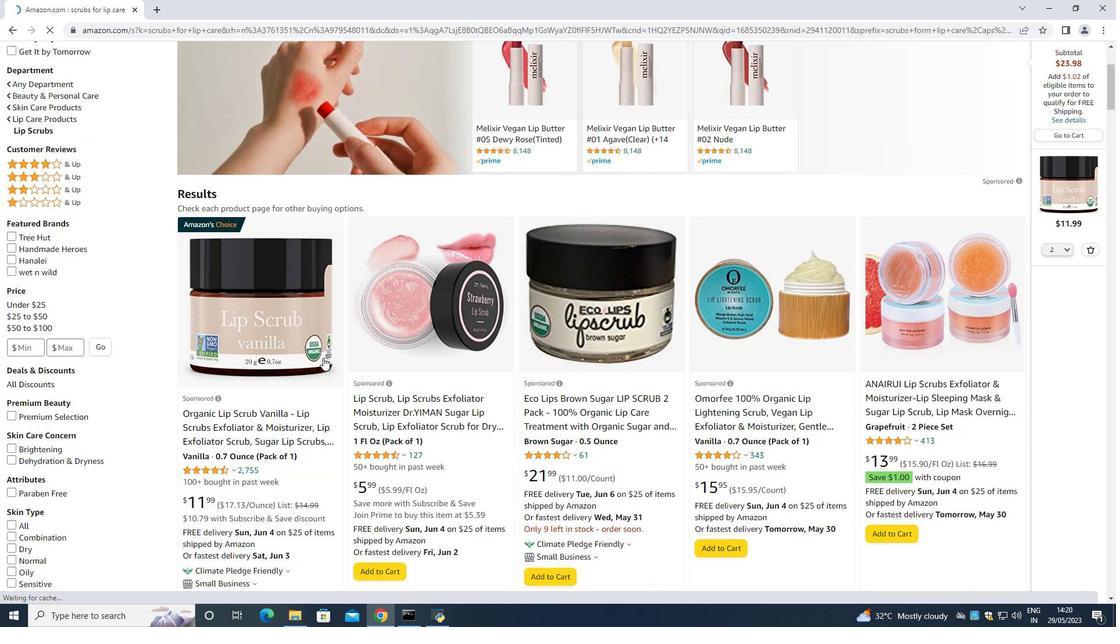 
Action: Mouse scrolled (327, 365) with delta (0, 0)
Screenshot: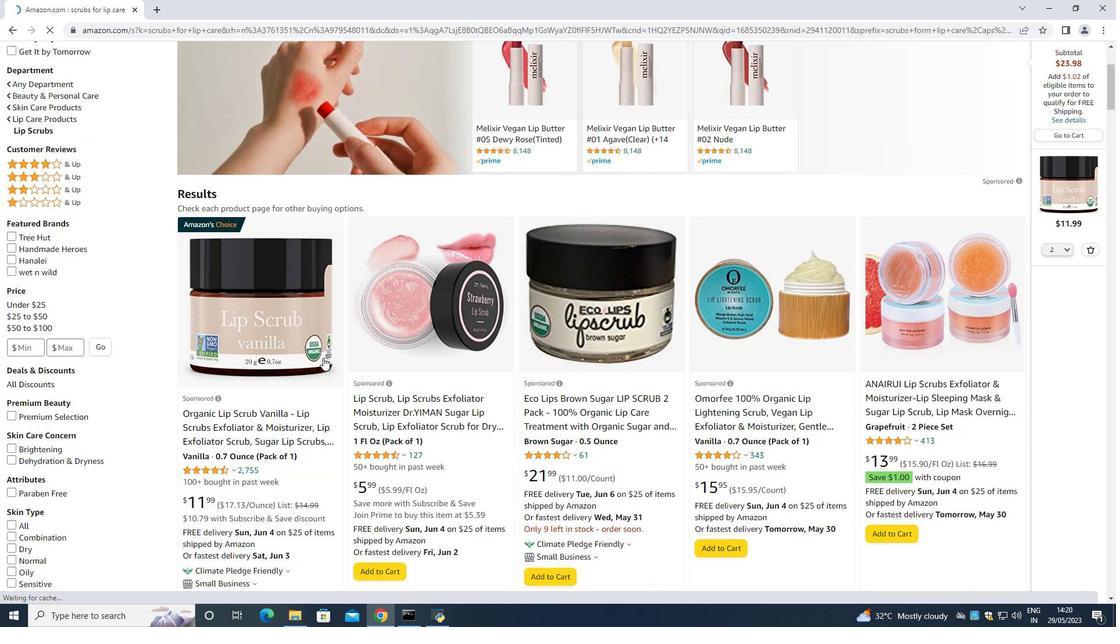 
Action: Mouse moved to (308, 370)
Screenshot: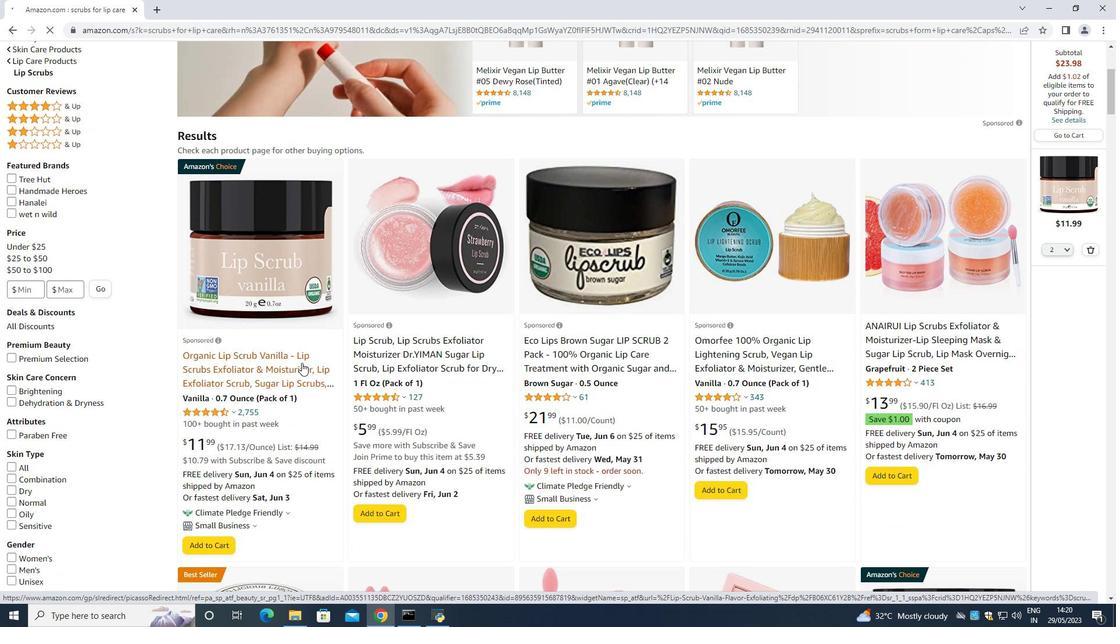 
Action: Mouse pressed left at (308, 370)
Screenshot: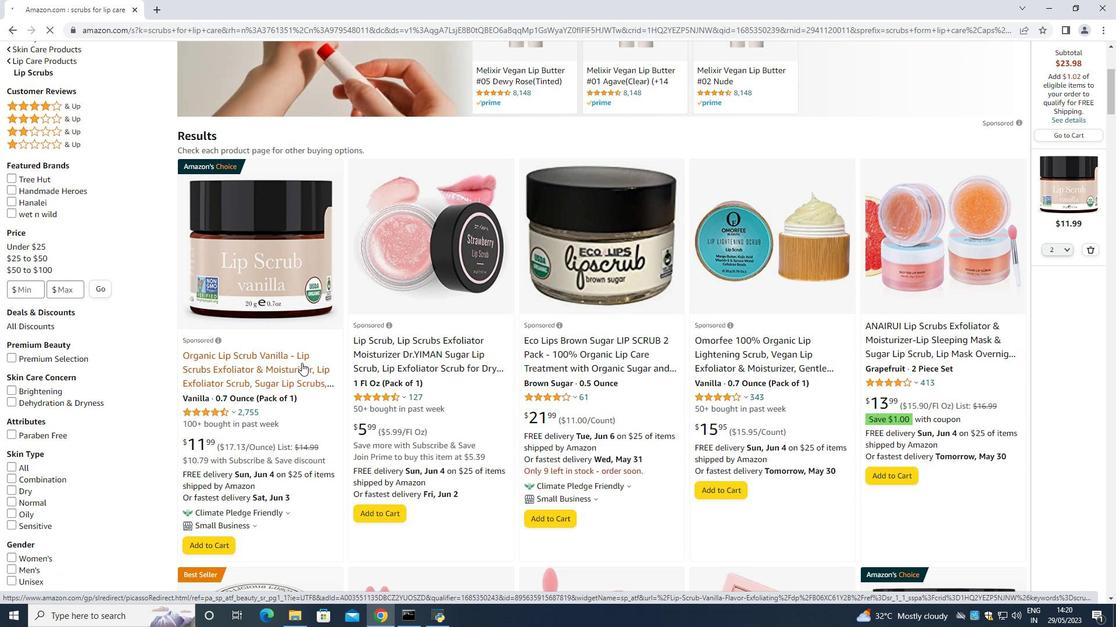 
Action: Mouse moved to (276, 382)
Screenshot: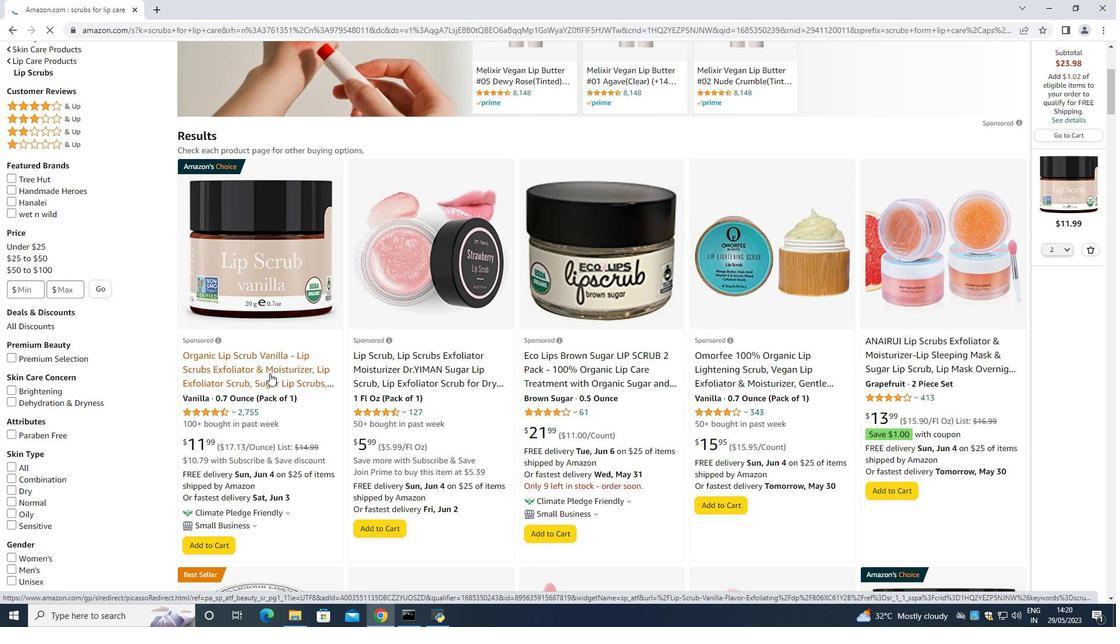 
Action: Mouse pressed left at (276, 382)
Screenshot: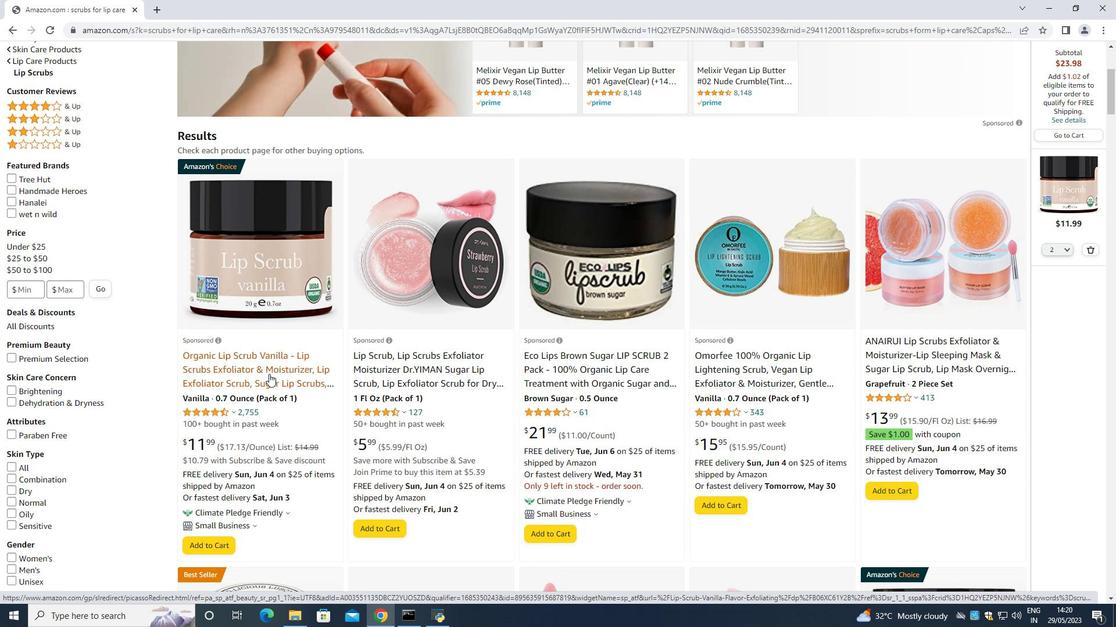 
Action: Mouse moved to (681, 254)
Screenshot: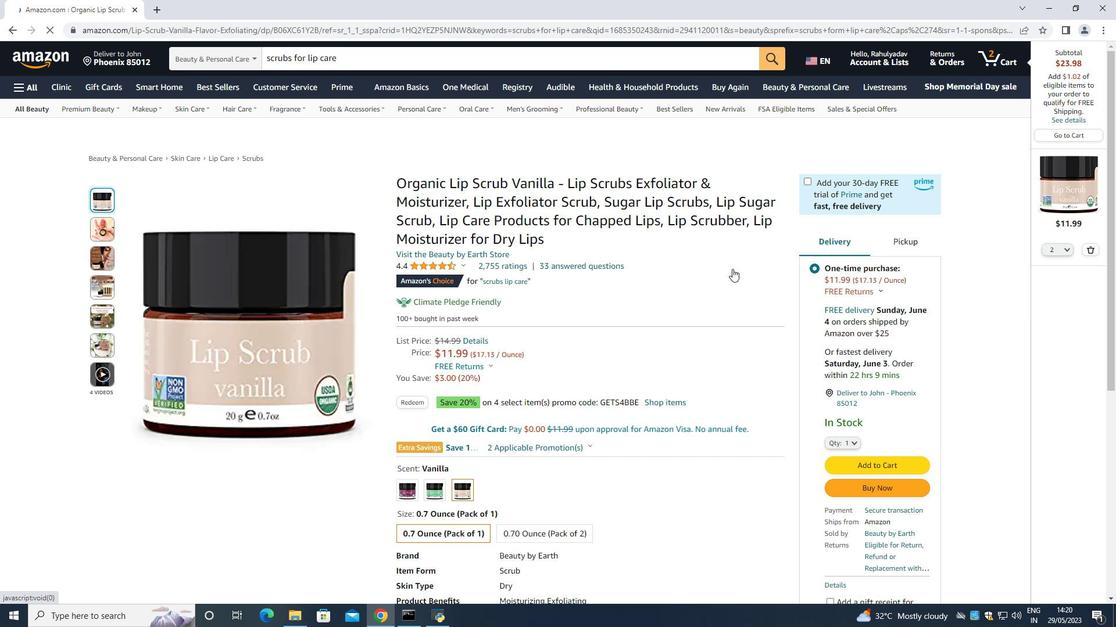 
Action: Mouse scrolled (681, 253) with delta (0, 0)
Screenshot: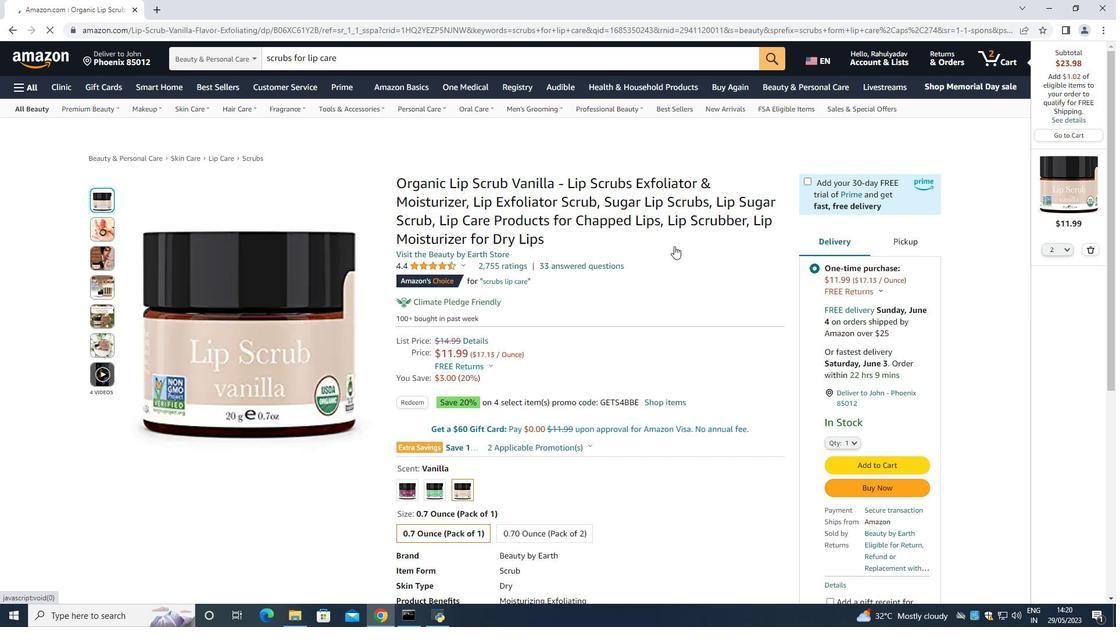 
Action: Mouse moved to (671, 269)
Screenshot: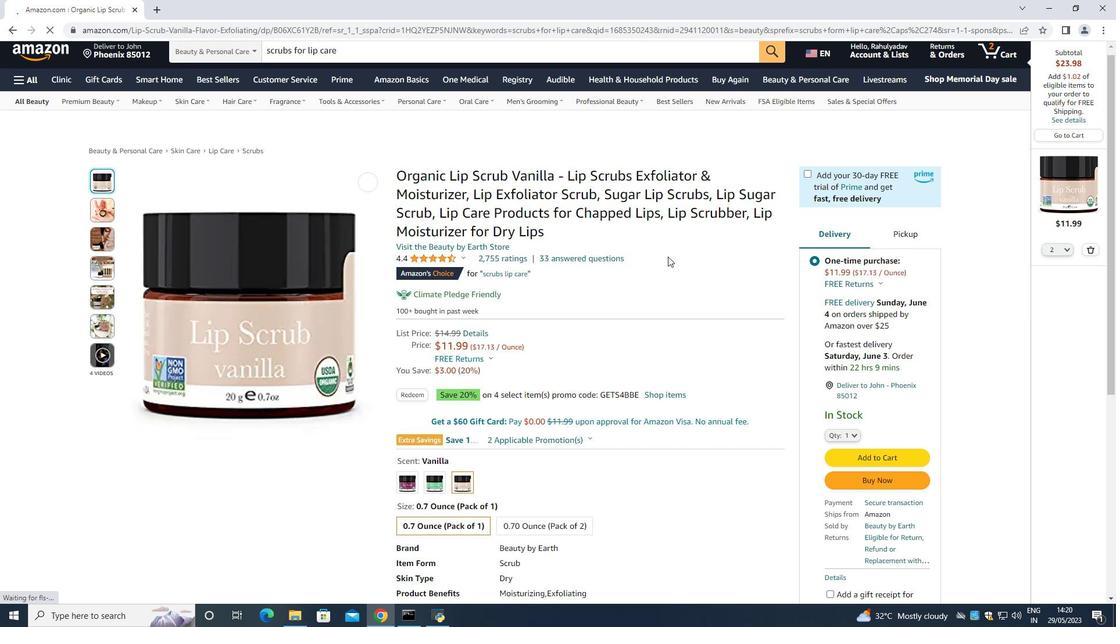 
Action: Mouse scrolled (673, 266) with delta (0, 0)
Screenshot: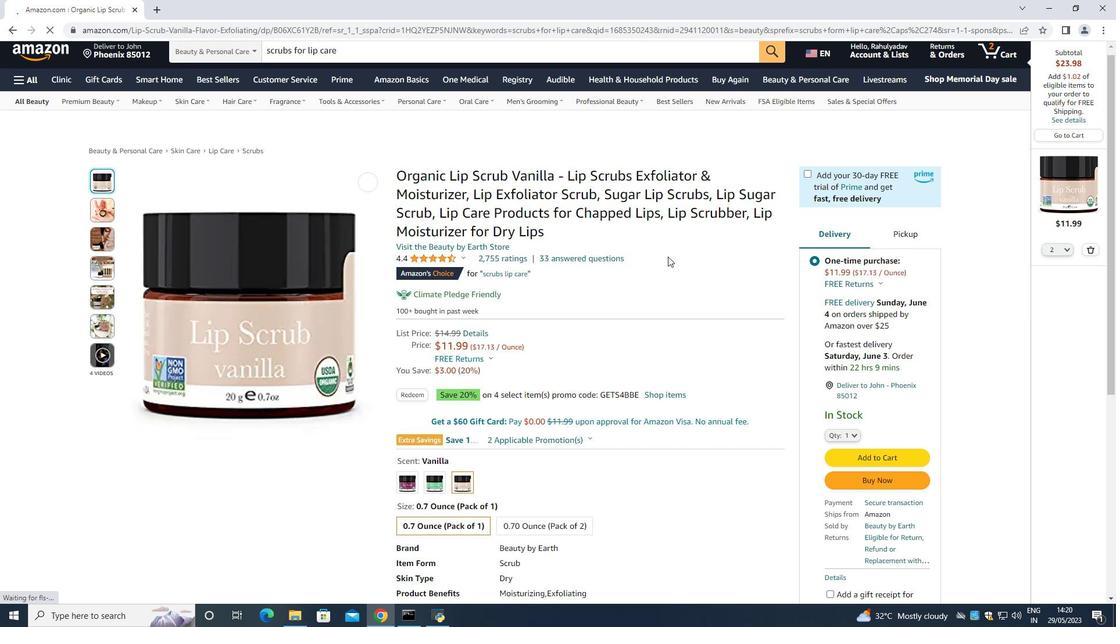
Action: Mouse moved to (662, 287)
Screenshot: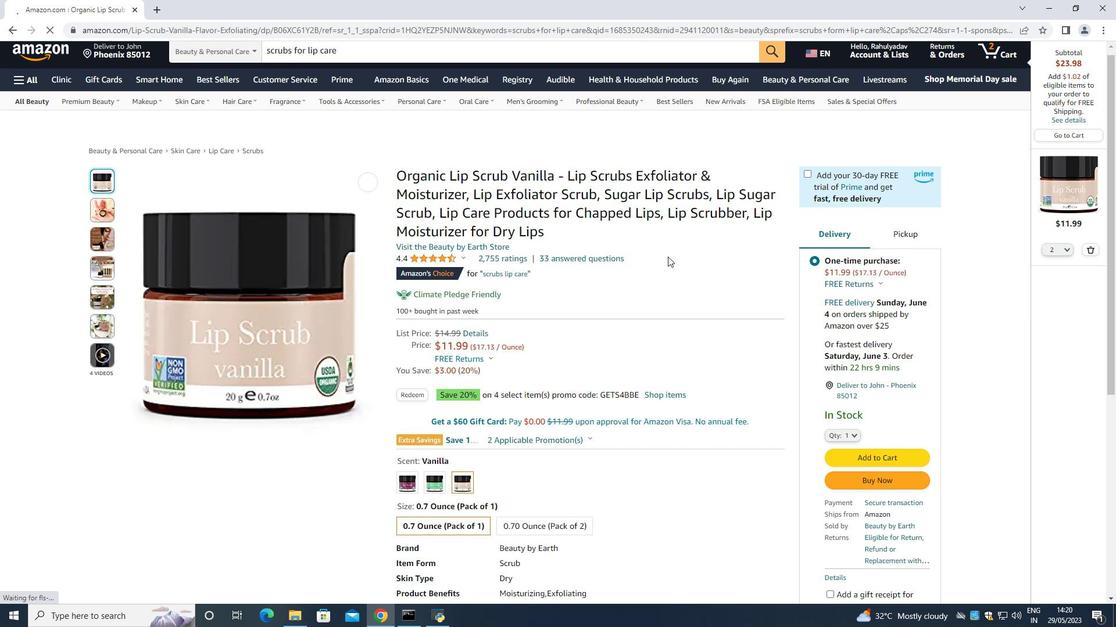 
Action: Mouse scrolled (662, 286) with delta (0, 0)
Screenshot: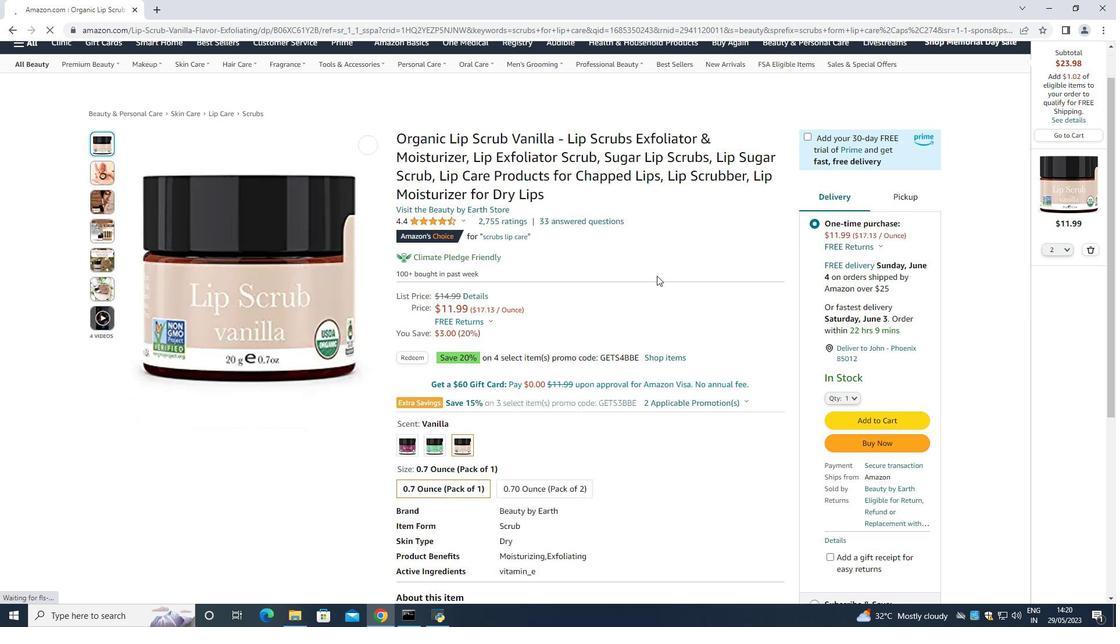 
Action: Mouse moved to (660, 286)
Screenshot: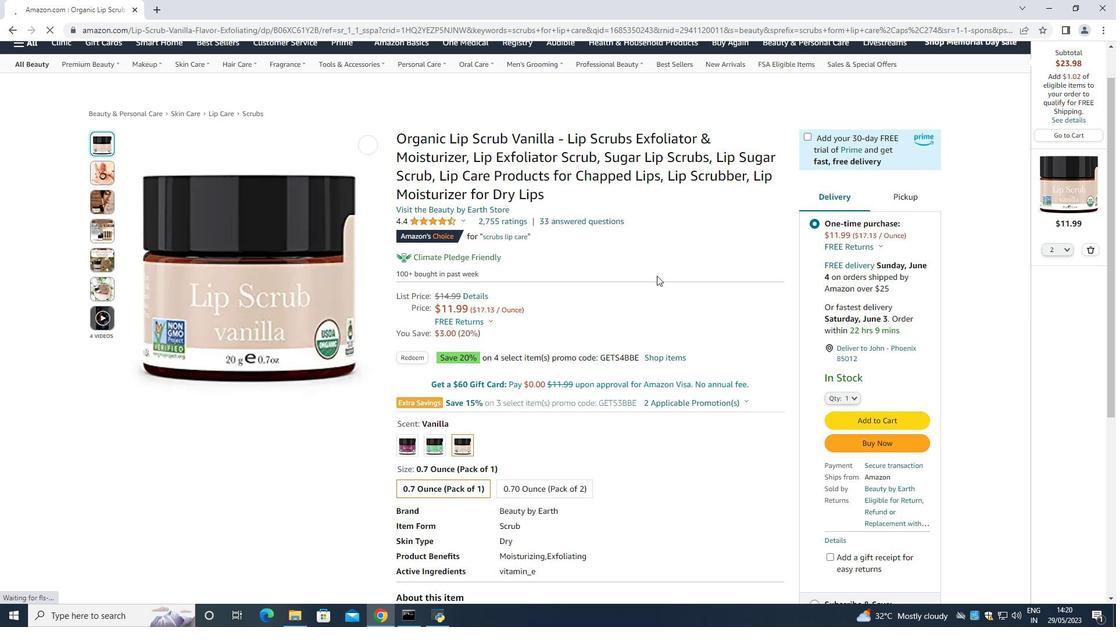 
Action: Mouse scrolled (661, 286) with delta (0, 0)
Screenshot: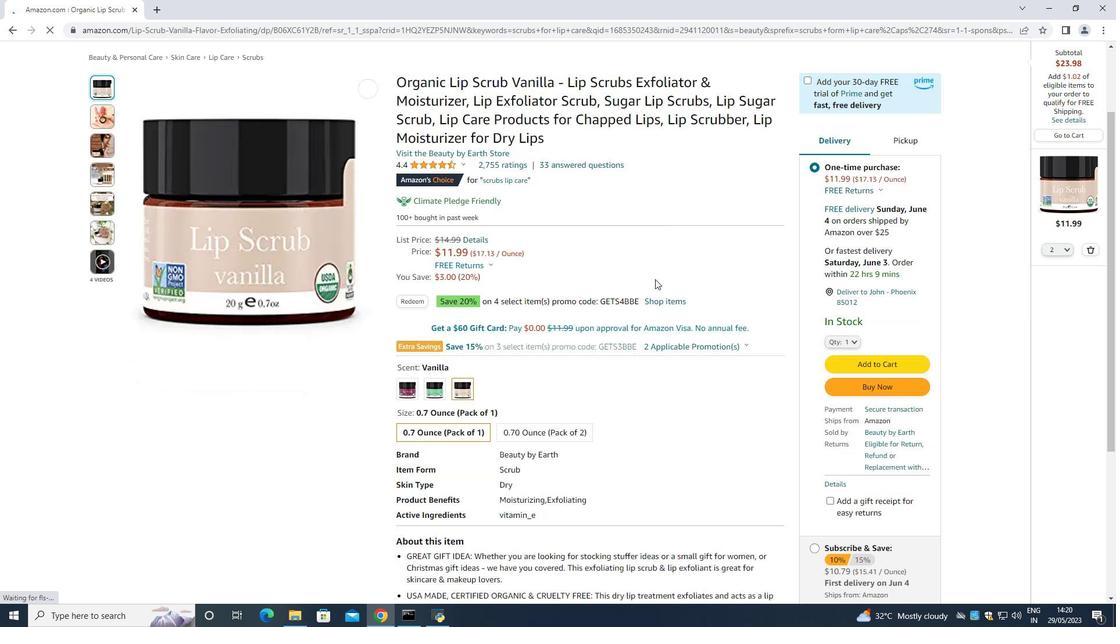 
Action: Mouse moved to (659, 285)
Screenshot: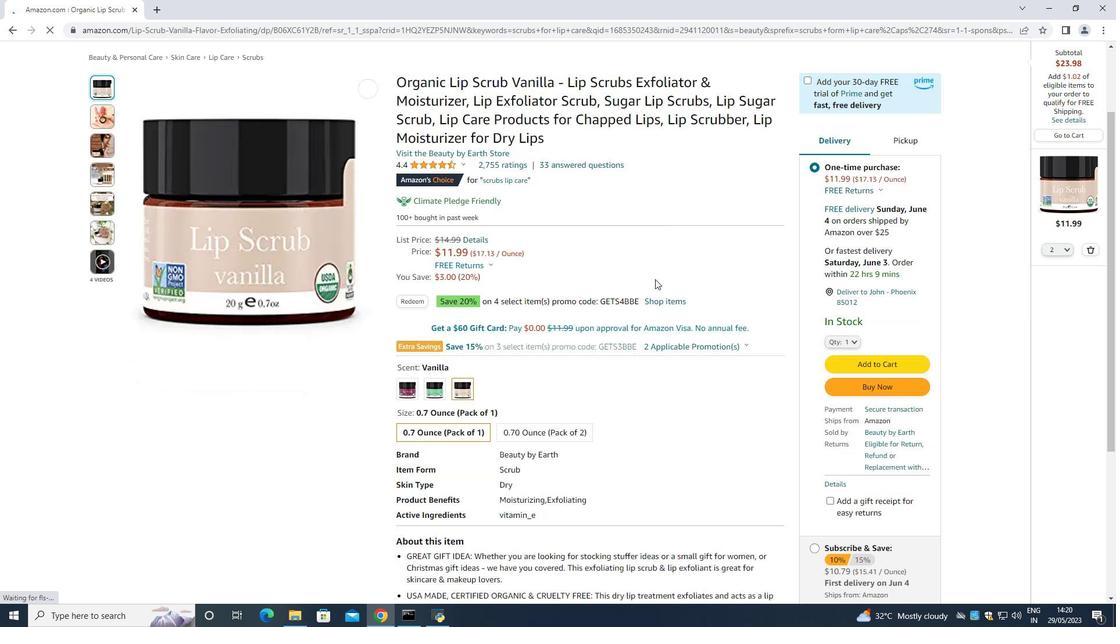 
Action: Mouse scrolled (659, 285) with delta (0, 0)
Screenshot: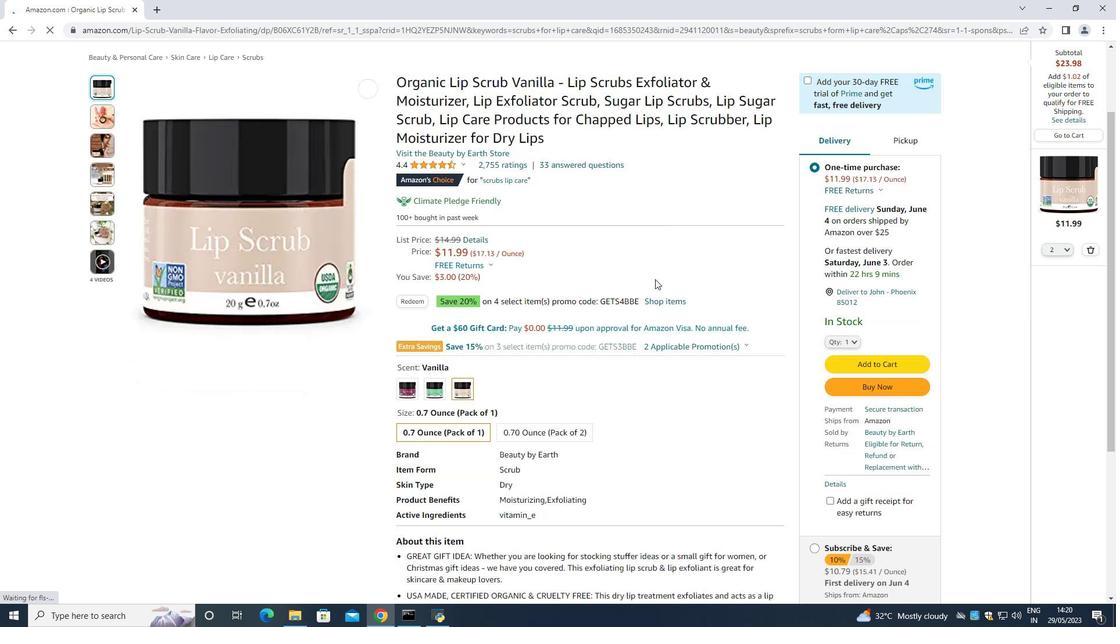 
Action: Mouse moved to (659, 285)
Screenshot: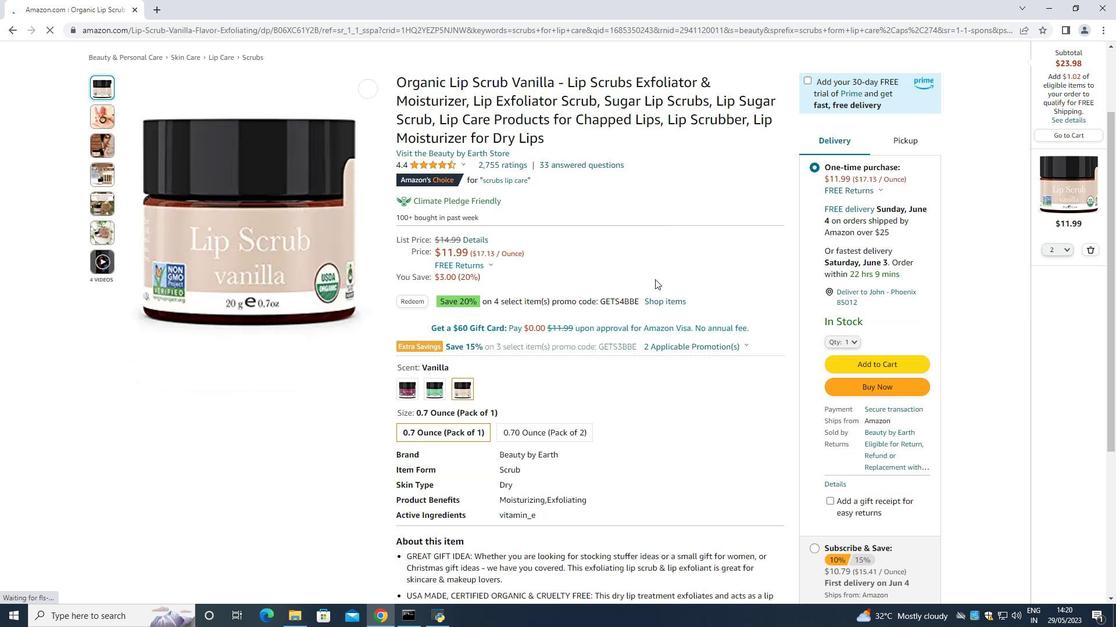 
Action: Mouse scrolled (659, 285) with delta (0, 0)
Screenshot: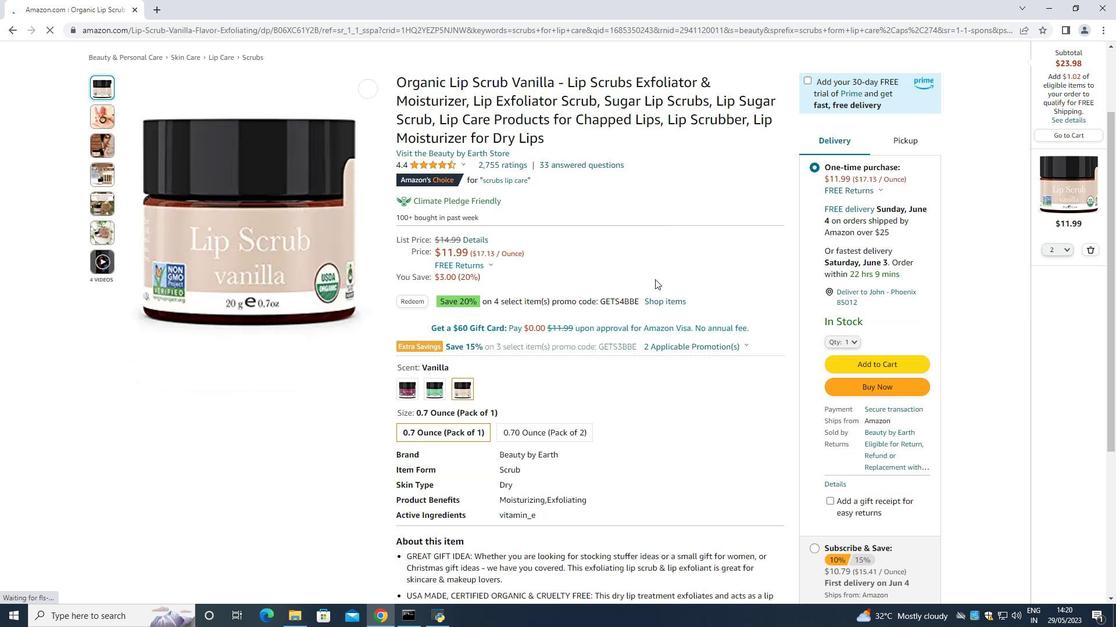 
Action: Mouse moved to (658, 283)
